 Task: Open a blank google sheet and write heading  'Triumph Sales. 'Add 10 people name  'William Wilson, Isabella Robinson, James Taylor, Charlotte Clark, Michael Walker, Amelia Wright, Matthew Turner, Harper Hall, Joseph Phillips, Abigail Adams'Item code in between  '2020-2080. 'Product range in between  1000-10000. Add Products   TOMS Shoe, UGG  Shoe, Wolverine Shoe, Z-Coil Shoe, Adidas shoe, Gucci T-shirt, Louis Vuitton bag, Zara Shirt, H&M jeans, Chanel perfume.Choose quantity  '5 to 10 'Tax '12 percent 'Total Add Amount. Save page  Triumph Sales review   book
Action: Mouse moved to (1005, 70)
Screenshot: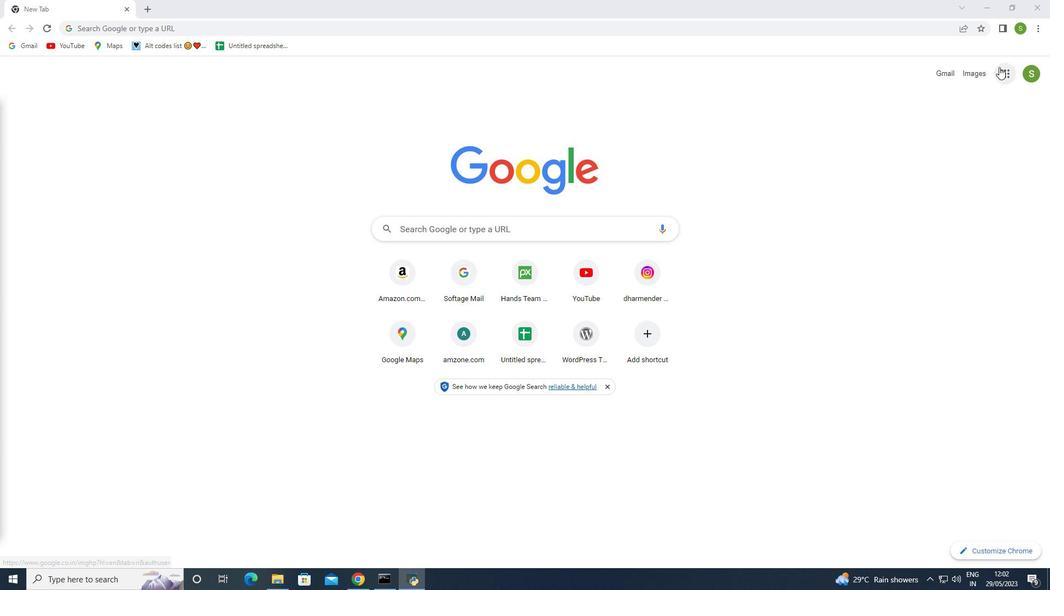 
Action: Mouse pressed left at (1005, 70)
Screenshot: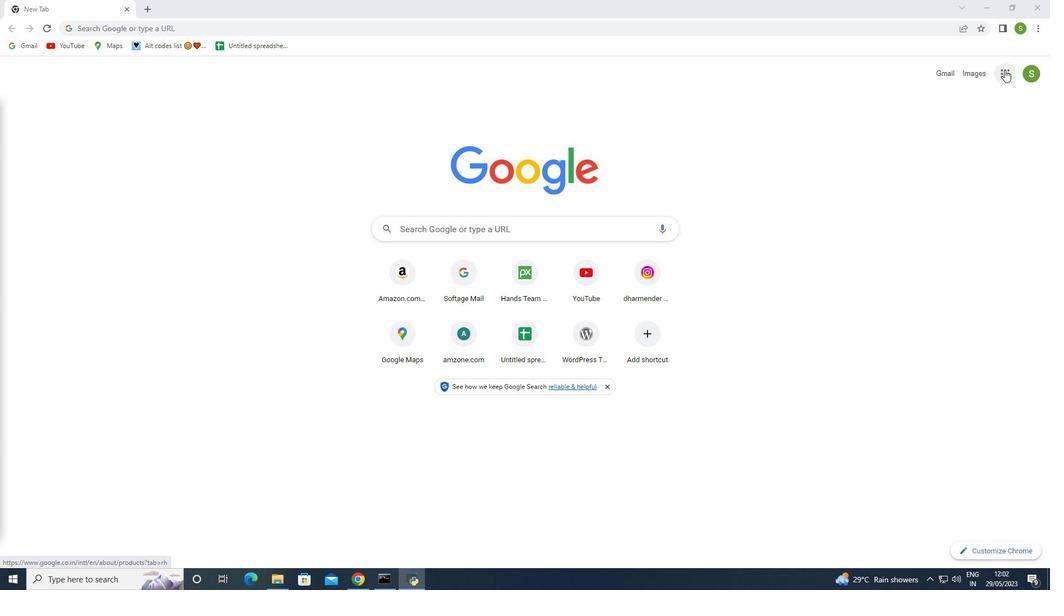 
Action: Mouse moved to (949, 178)
Screenshot: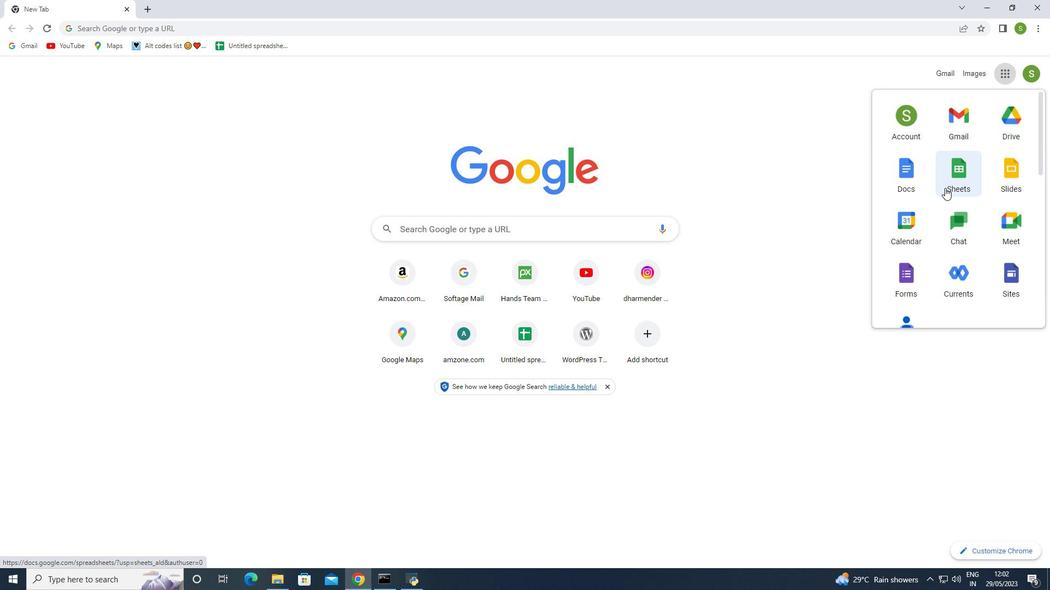 
Action: Mouse pressed left at (949, 178)
Screenshot: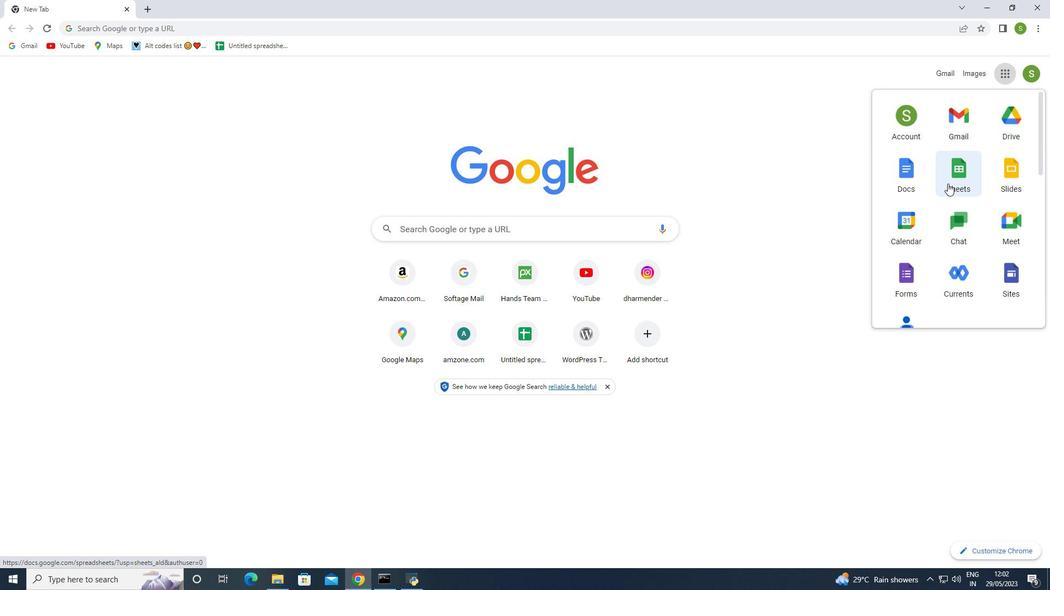 
Action: Mouse moved to (307, 153)
Screenshot: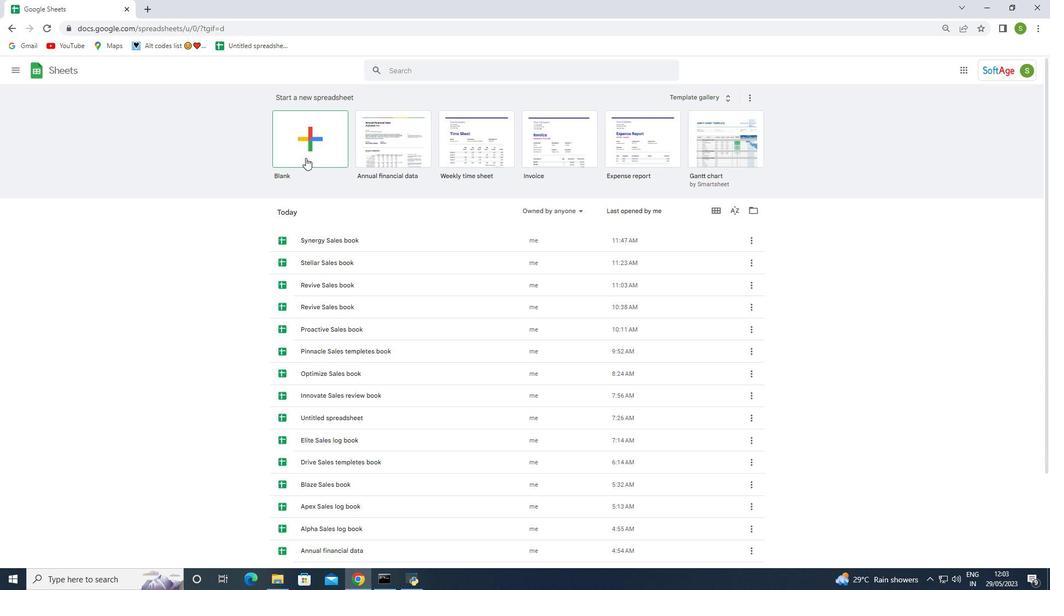 
Action: Mouse pressed left at (307, 153)
Screenshot: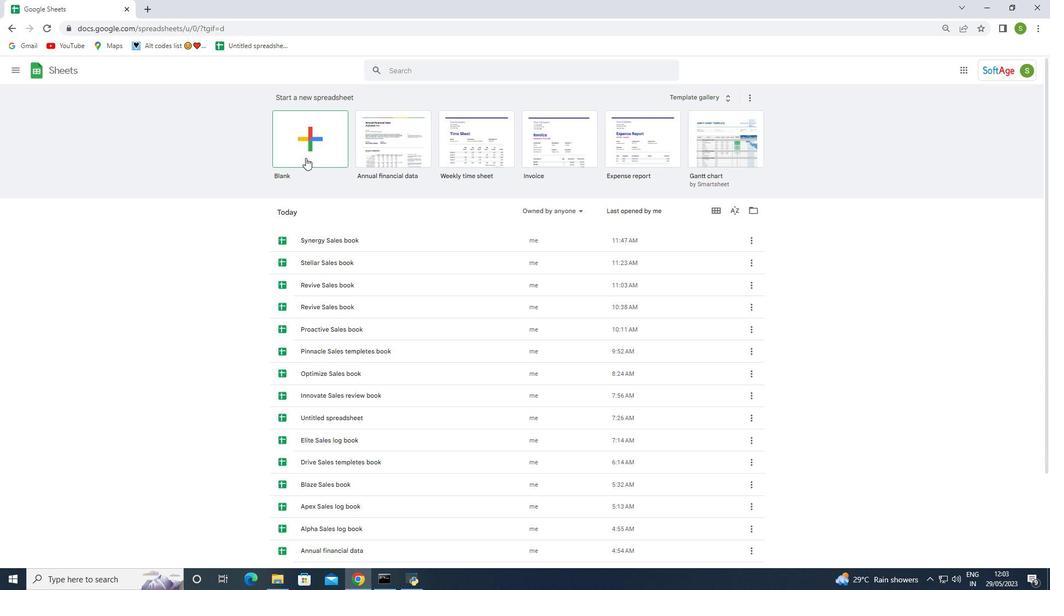 
Action: Mouse moved to (54, 134)
Screenshot: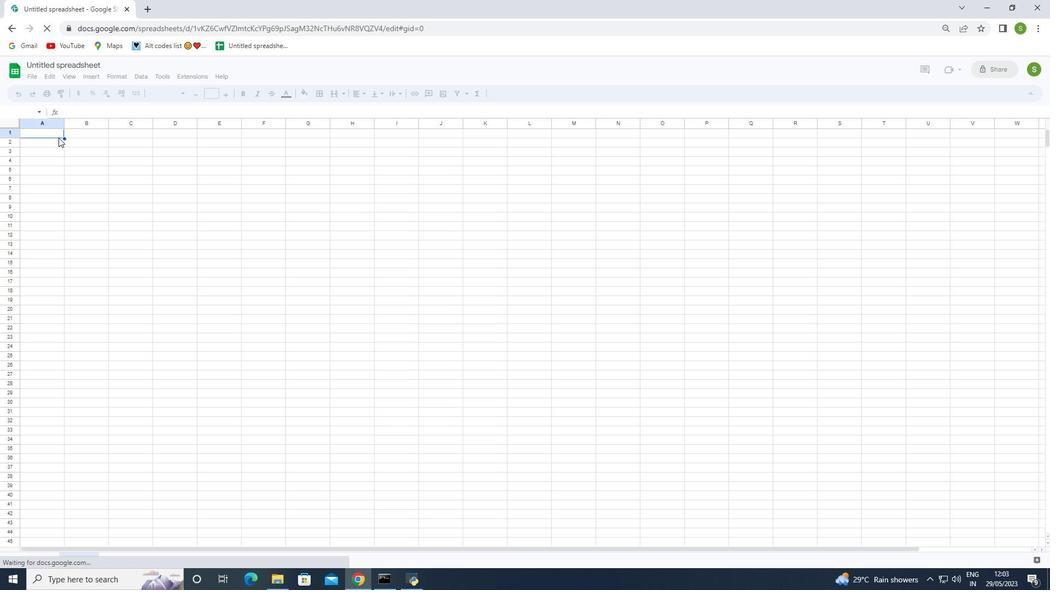
Action: Mouse pressed left at (54, 134)
Screenshot: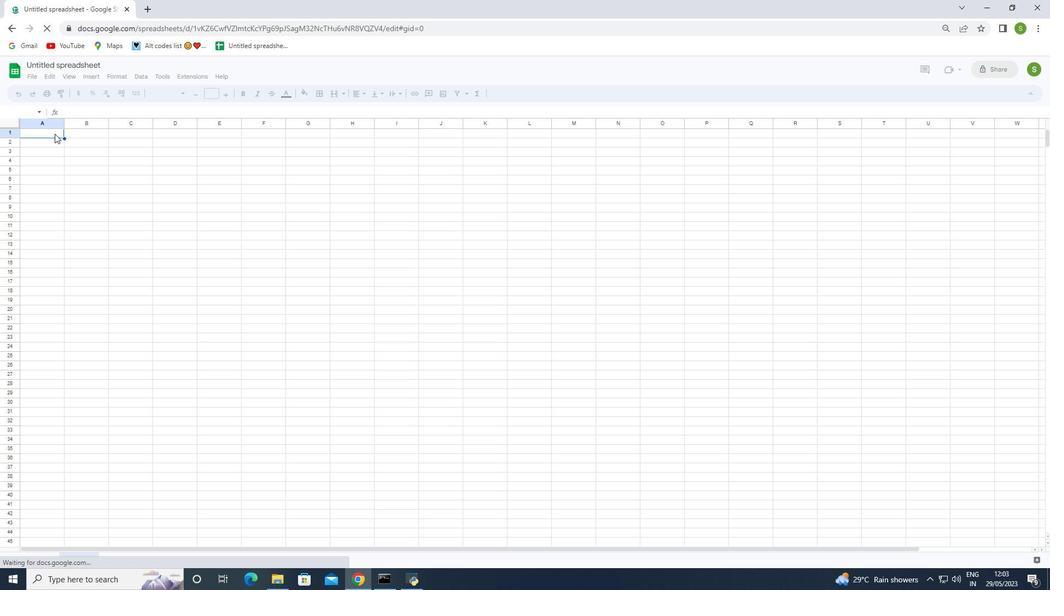 
Action: Mouse moved to (68, 188)
Screenshot: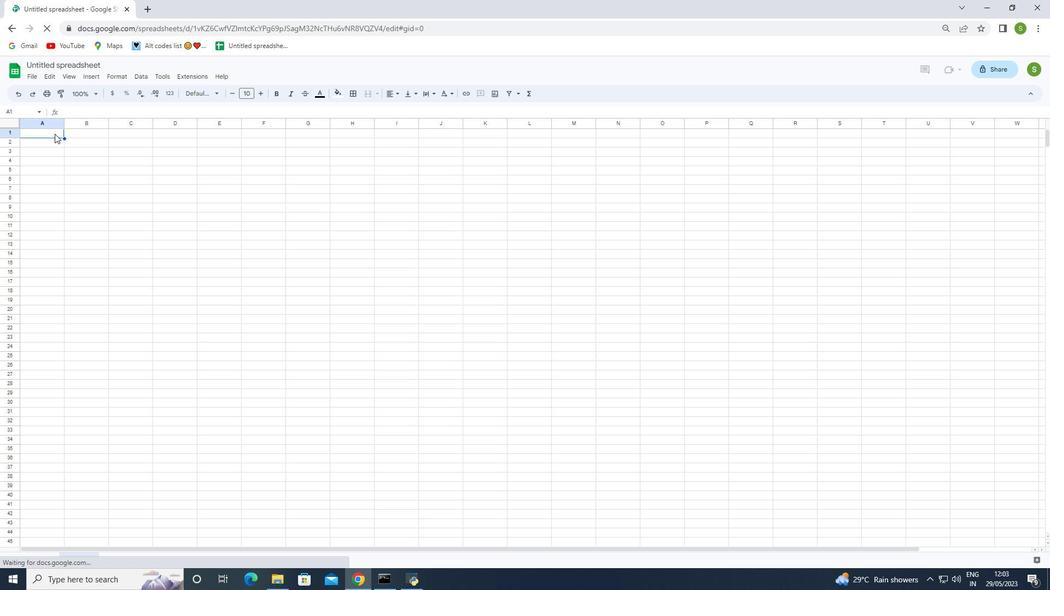 
Action: Mouse pressed left at (68, 188)
Screenshot: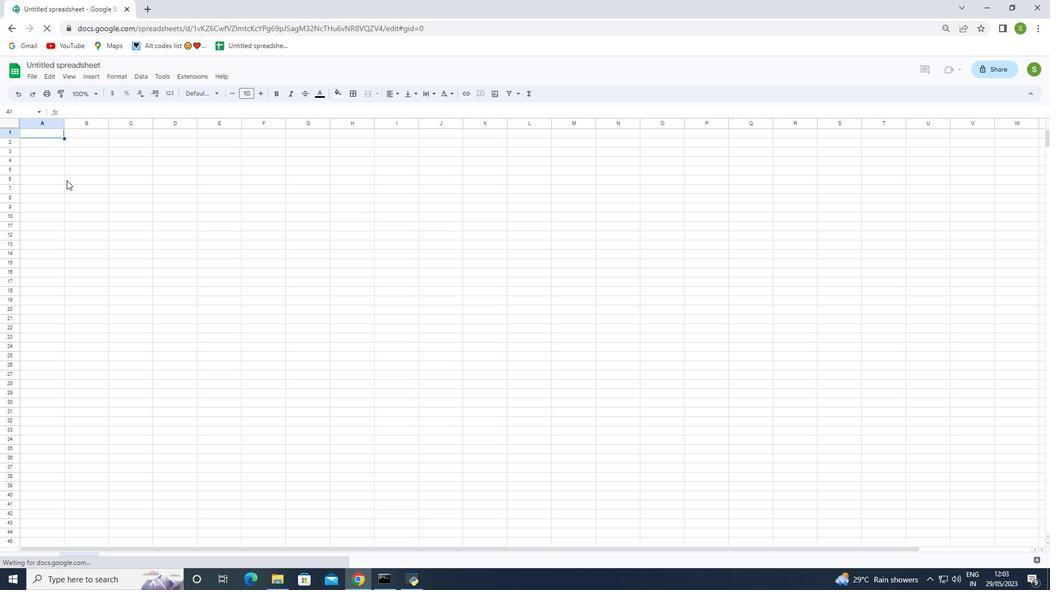 
Action: Mouse moved to (42, 133)
Screenshot: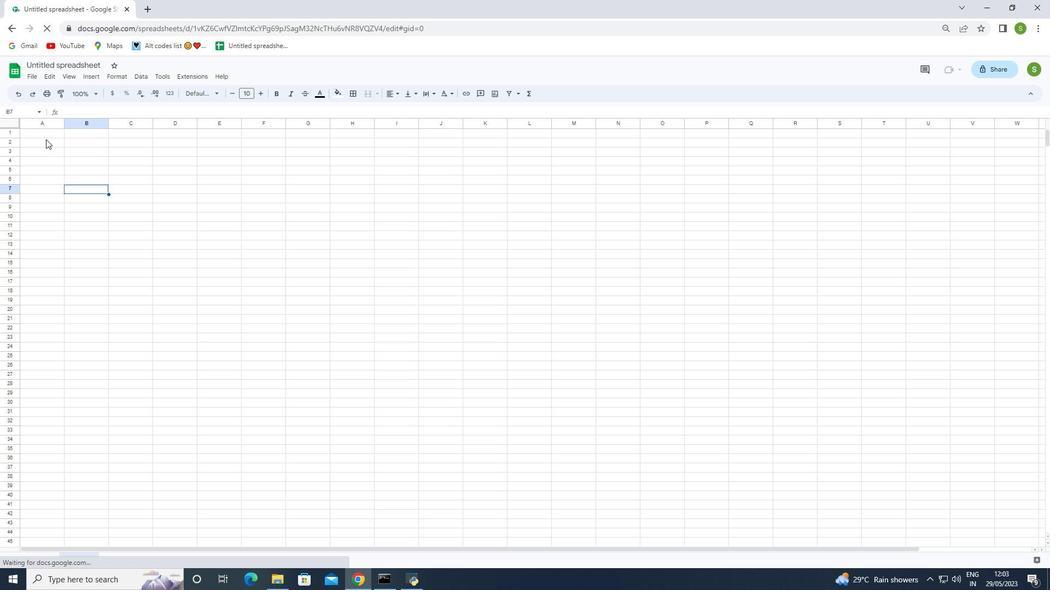 
Action: Mouse pressed left at (42, 133)
Screenshot: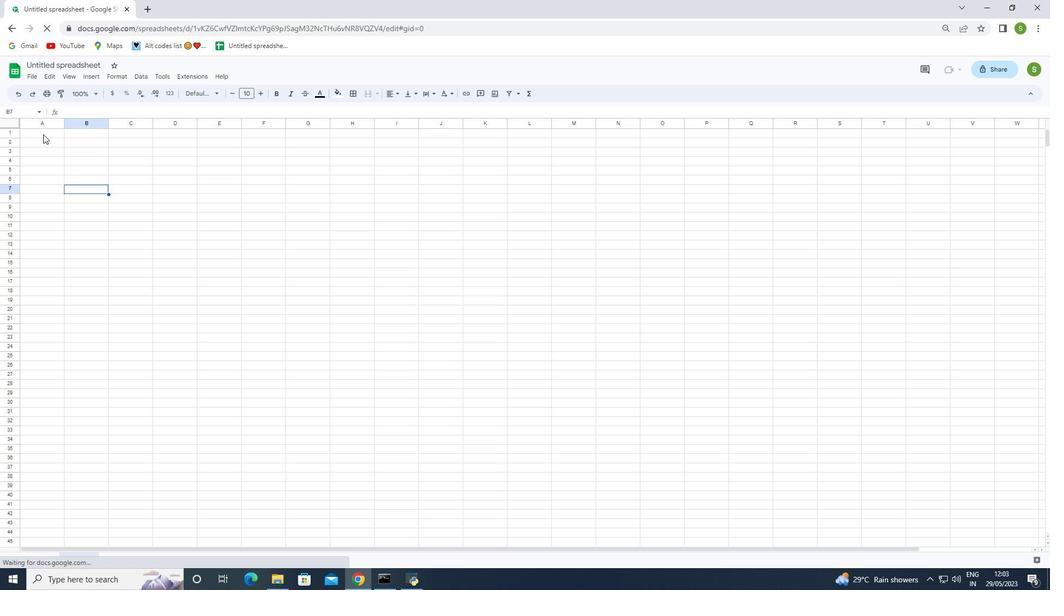 
Action: Key pressed <Key.shift>Triumph<Key.space><Key.shift>Sales
Screenshot: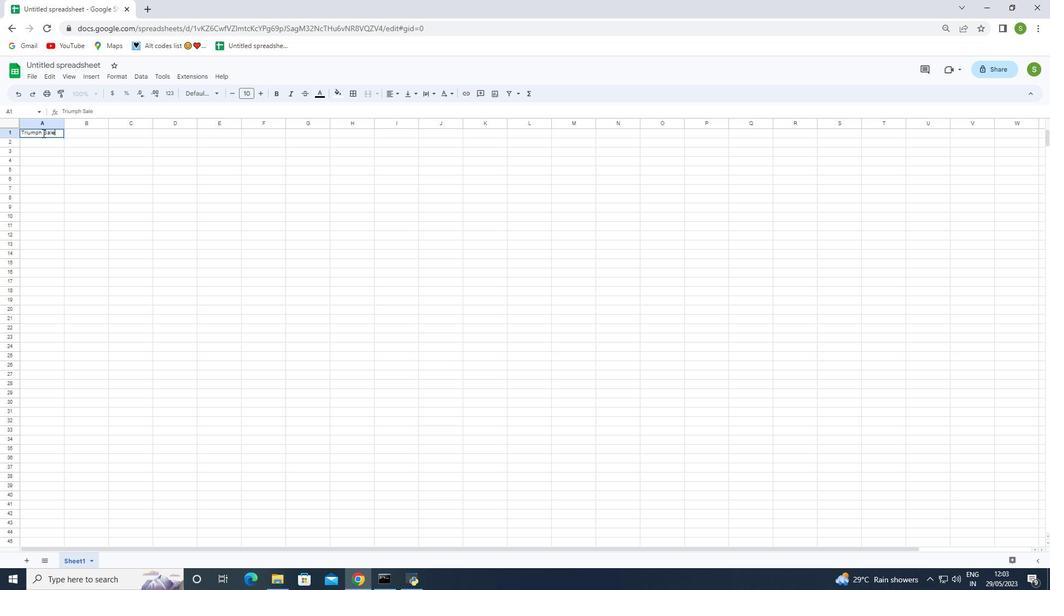 
Action: Mouse moved to (49, 169)
Screenshot: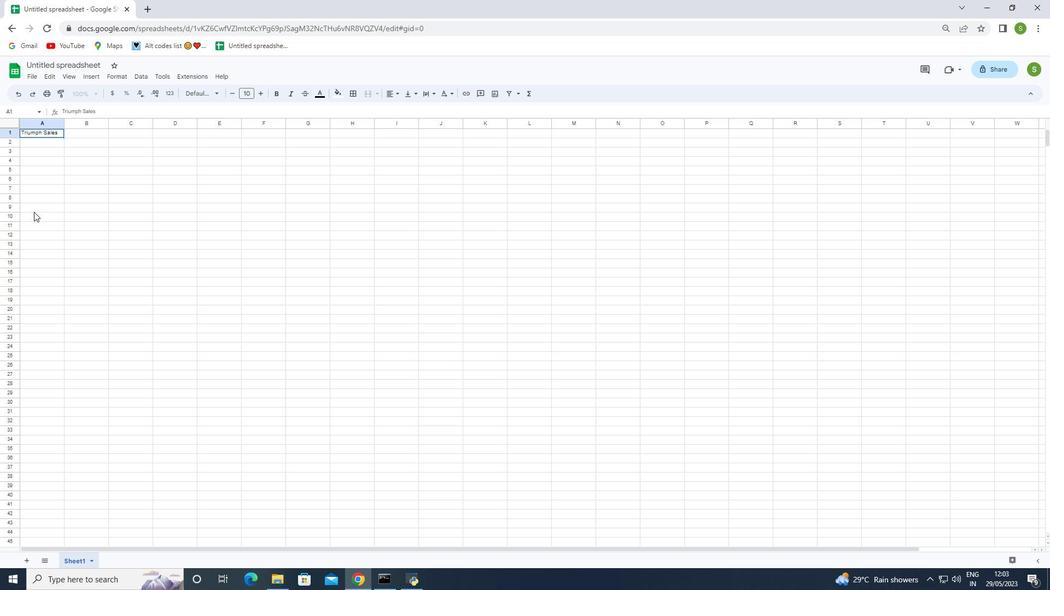 
Action: Mouse pressed left at (49, 169)
Screenshot: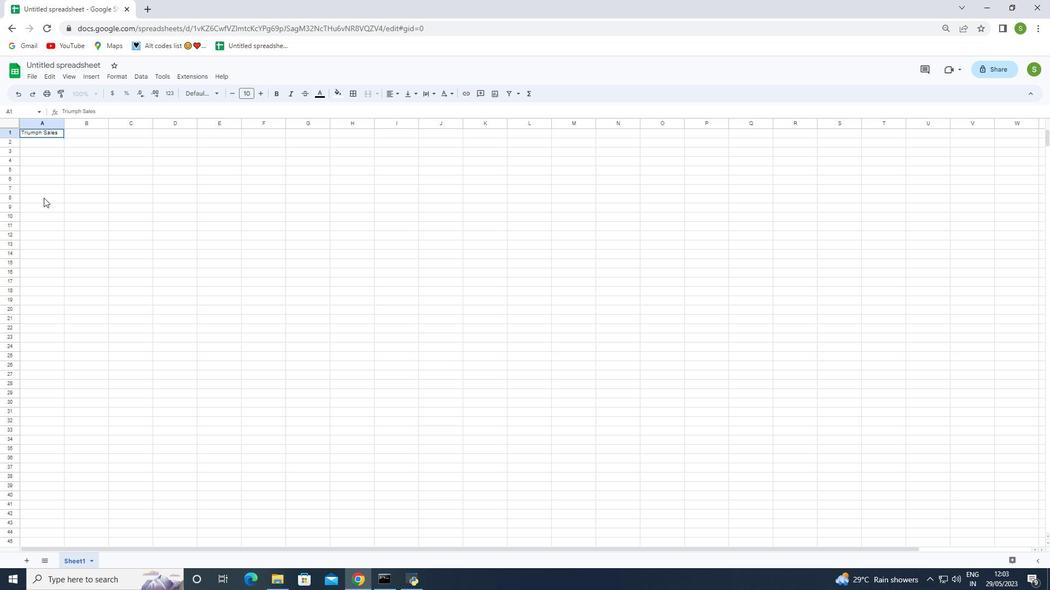 
Action: Mouse moved to (44, 142)
Screenshot: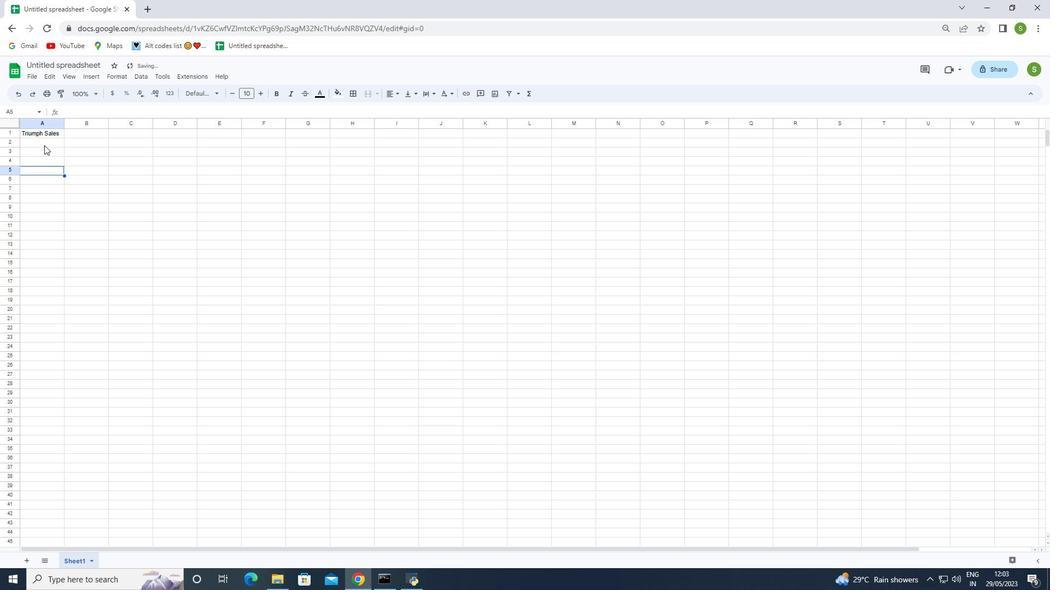 
Action: Mouse pressed left at (44, 142)
Screenshot: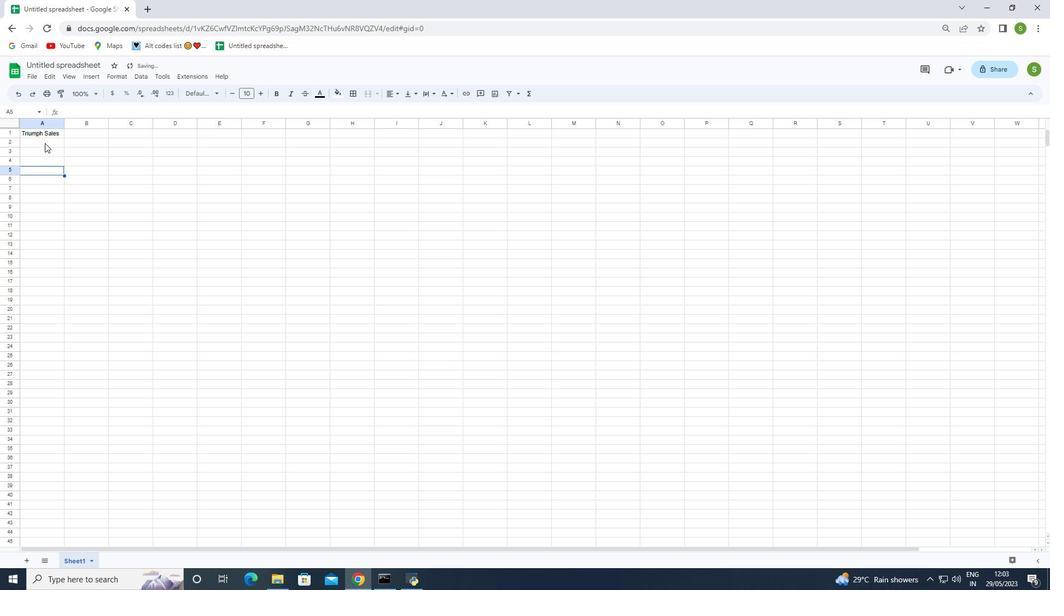 
Action: Key pressed <Key.shift>Name<Key.enter><Key.shift><Key.shift><Key.shift><Key.shift>Willam<Key.space><Key.shift>Wilson
Screenshot: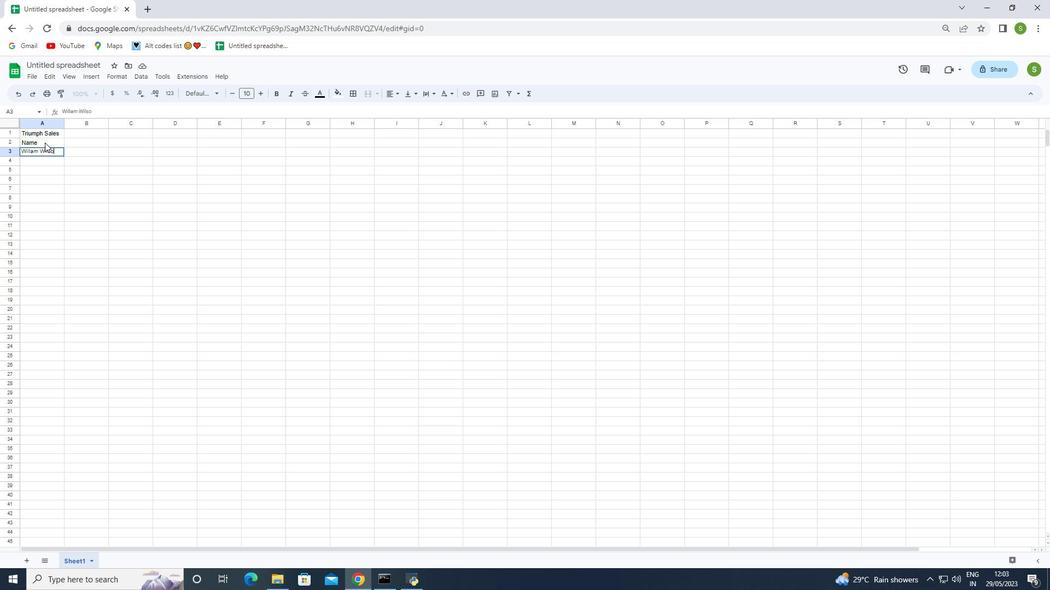 
Action: Mouse moved to (44, 158)
Screenshot: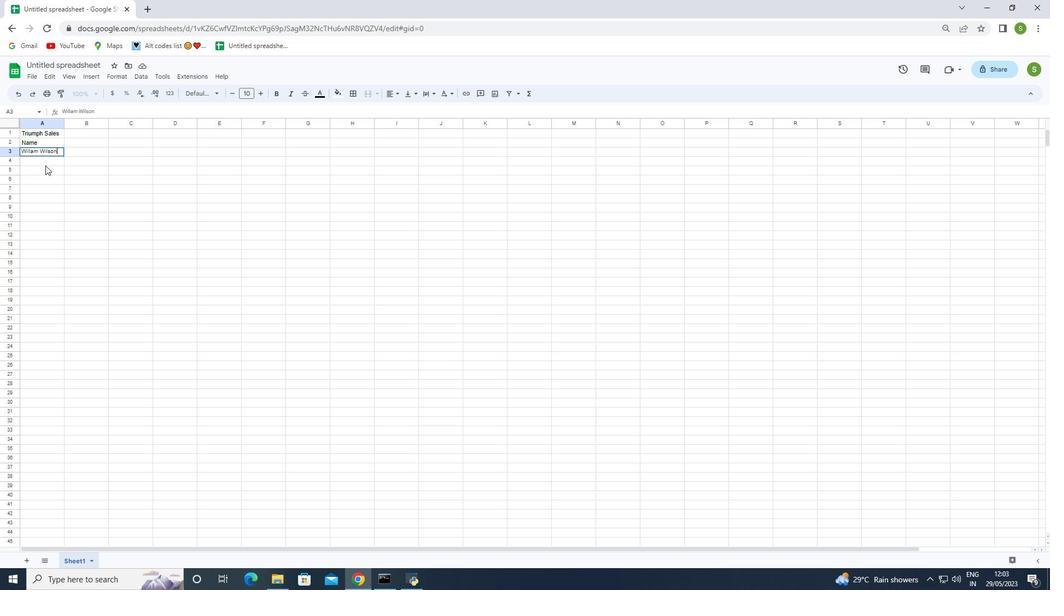 
Action: Mouse pressed left at (44, 158)
Screenshot: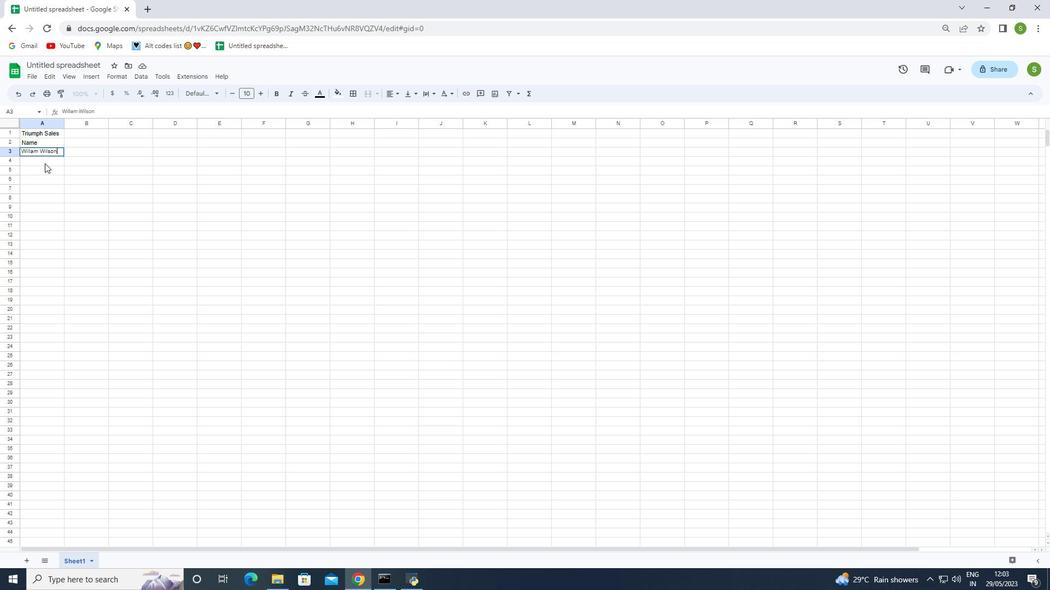 
Action: Mouse moved to (44, 158)
Screenshot: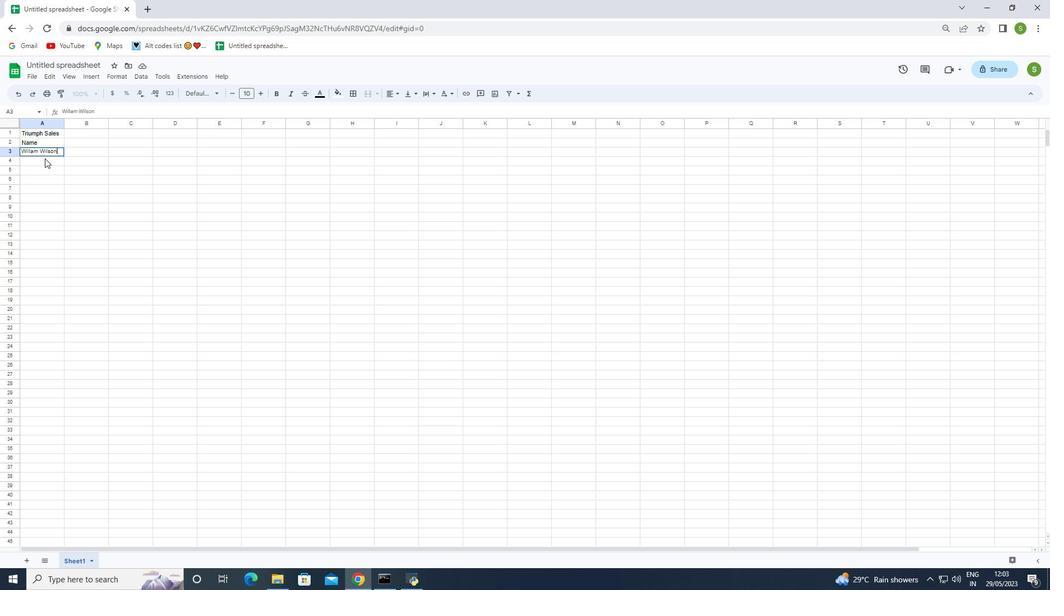
Action: Key pressed <Key.shift>Isabella<Key.space><Key.shift>R<Key.backspace><Key.shift>Robinson<Key.space><Key.shift>Ja<Key.backspace><Key.backspace><Key.backspace><Key.enter><Key.shift>James<Key.space><Key.shift>Taylor<Key.enter><Key.shift>Charlotte<Key.space><Key.shift>Clark<Key.enter><Key.shift>Michael<Key.space><Key.shift>Walker<Key.enter><Key.shift>Amelia<Key.space><Key.shift>Wright<Key.enter><Key.shift>Matthew<Key.space><Key.shift><Key.shift>Turner<Key.enter><Key.shift><Key.shift><Key.shift><Key.shift><Key.shift>Harper<Key.space><Key.shift>Hall<Key.enter><Key.shift>Joseph<Key.space><Key.shift>Phillips<Key.enter><Key.shift>Abigail<Key.space><Key.shift>Adams<Key.enter>
Screenshot: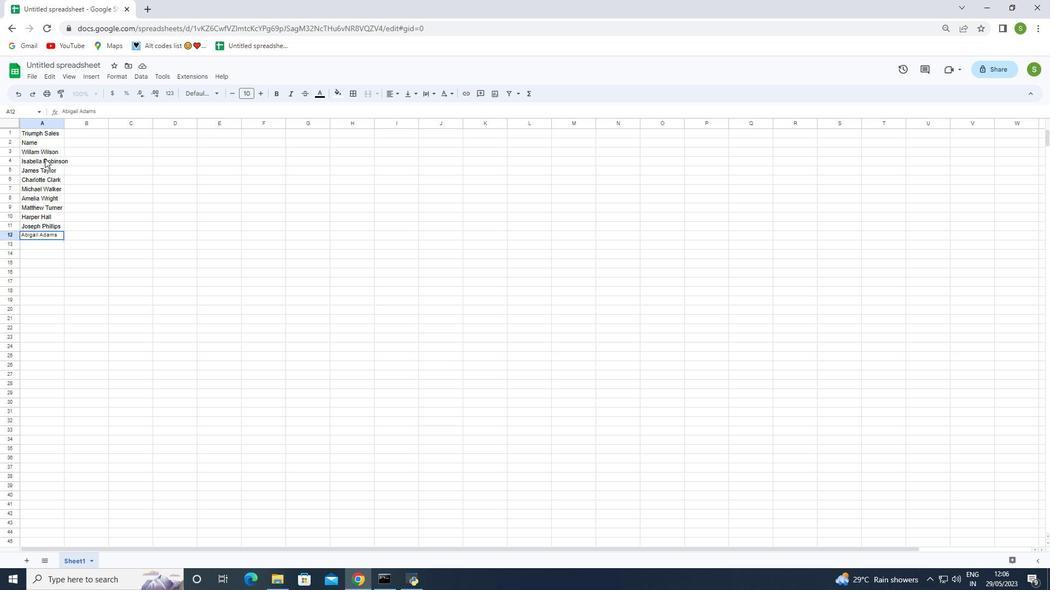 
Action: Mouse moved to (78, 133)
Screenshot: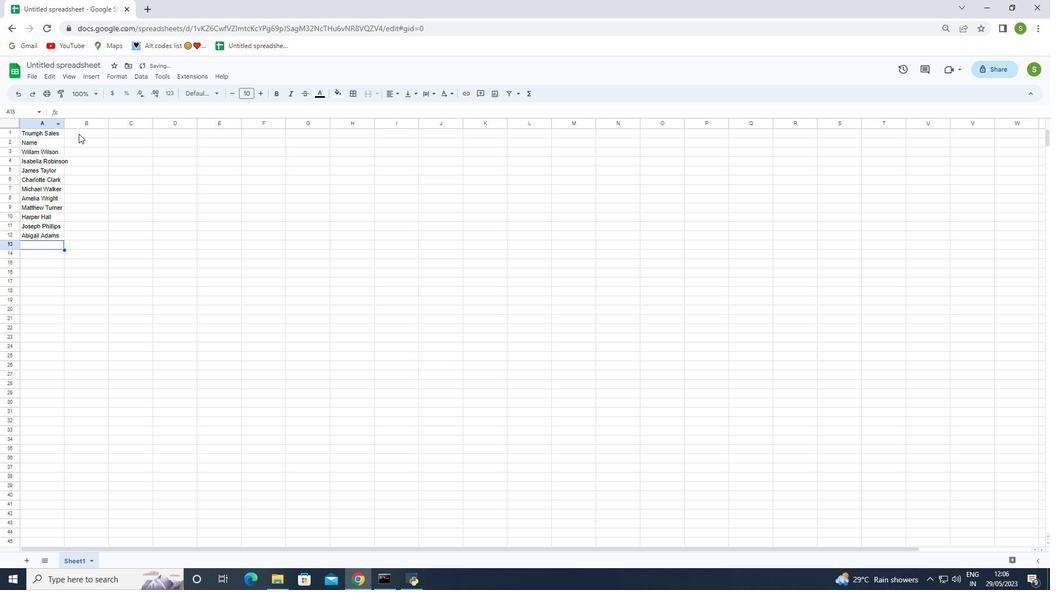 
Action: Mouse pressed left at (78, 133)
Screenshot: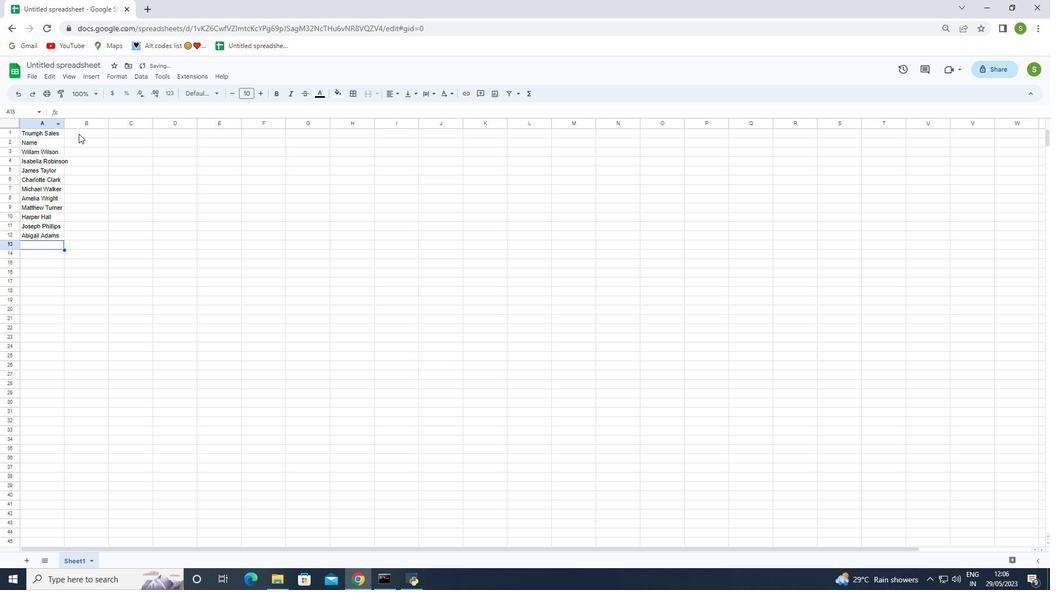 
Action: Mouse moved to (79, 142)
Screenshot: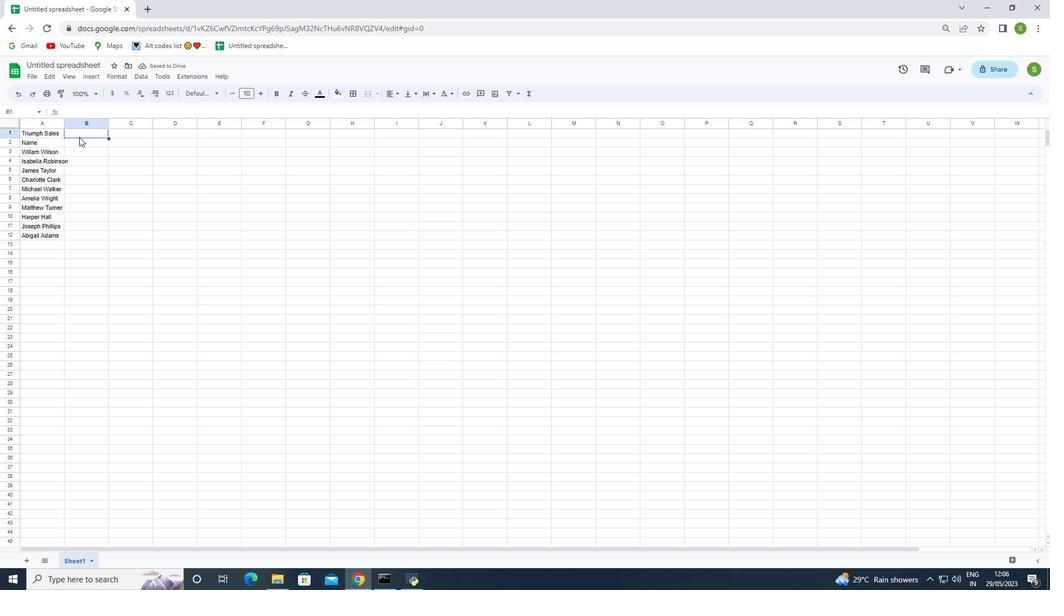 
Action: Mouse pressed left at (79, 142)
Screenshot: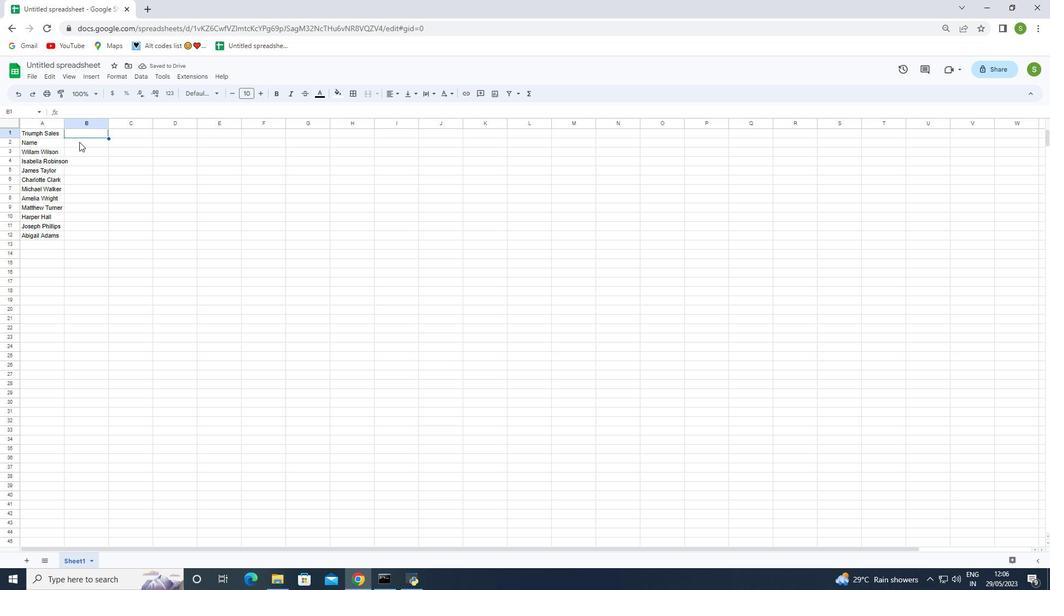 
Action: Key pressed <Key.shift>Item<Key.space><Key.shift>code<Key.enter>2021<Key.enter>2070<Key.enter>5<Key.backspace>2050<Key.enter>3<Key.backspace>2060<Key.enter>2055<Key.enter>2044<Key.enter>2040<Key.enter>2070<Key.enter>2075<Key.enter>2065<Key.enter>
Screenshot: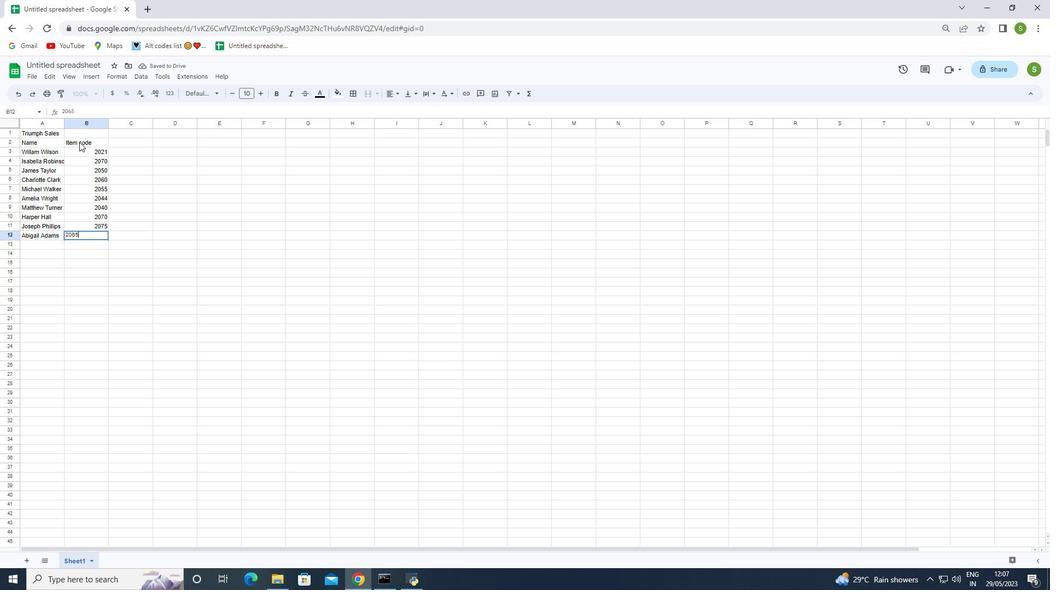 
Action: Mouse moved to (131, 143)
Screenshot: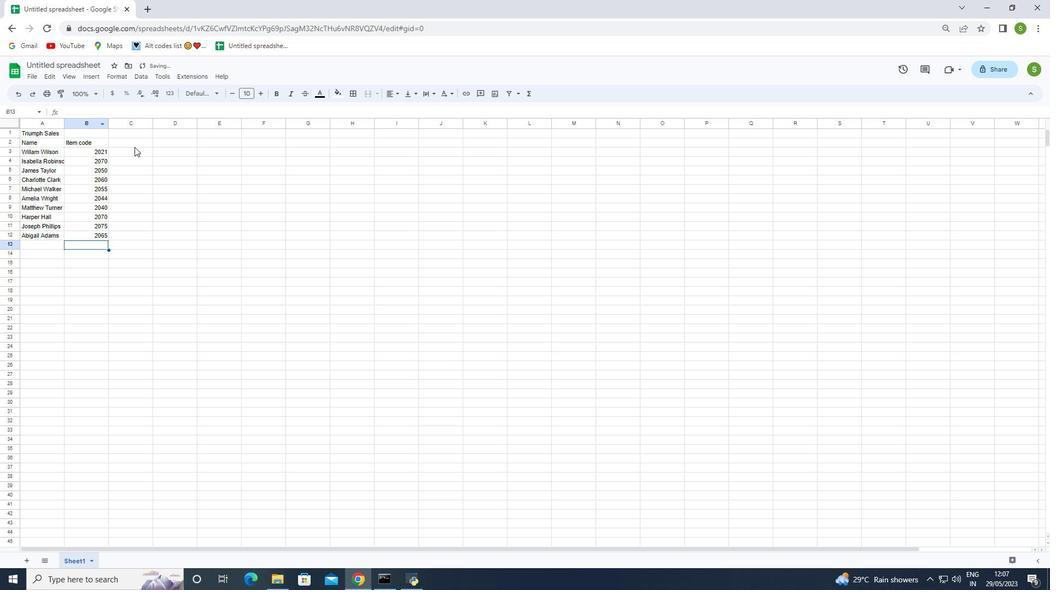 
Action: Mouse pressed left at (131, 143)
Screenshot: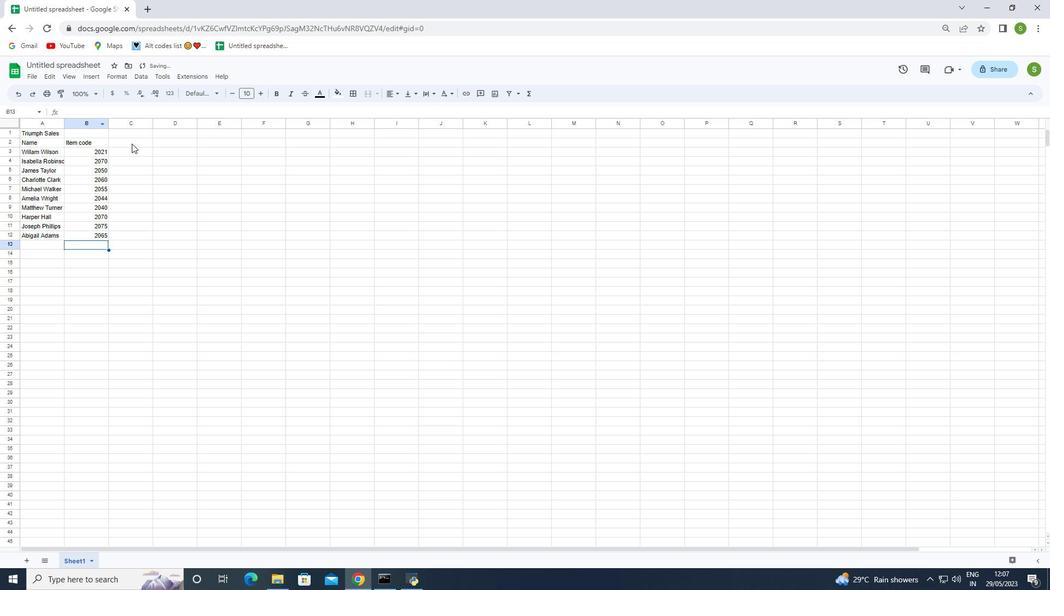 
Action: Mouse moved to (137, 144)
Screenshot: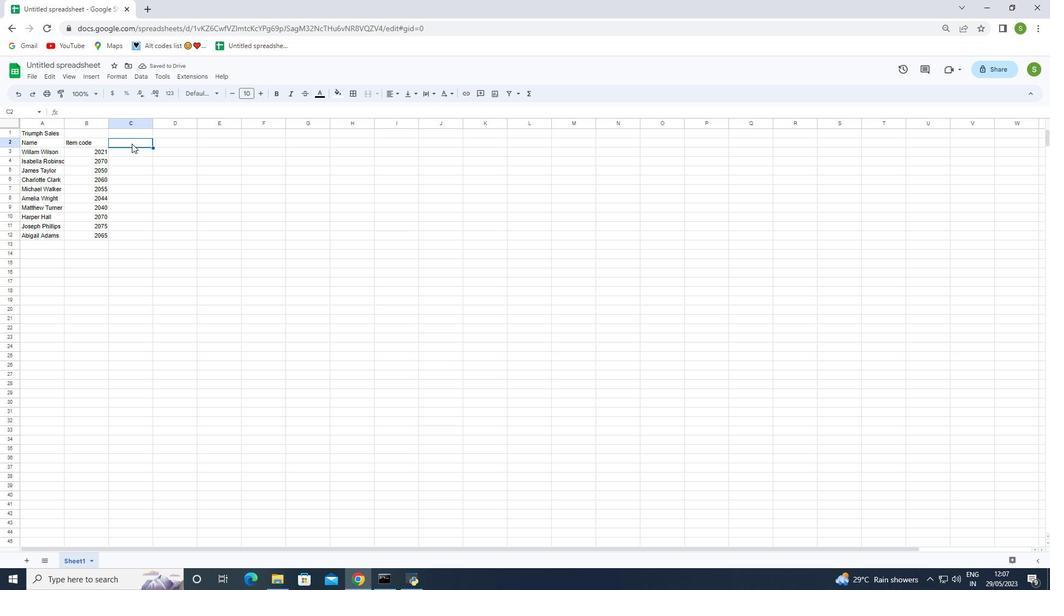 
Action: Key pressed <Key.shift>Products<Key.space><Key.shift>R<Key.backspace>range
Screenshot: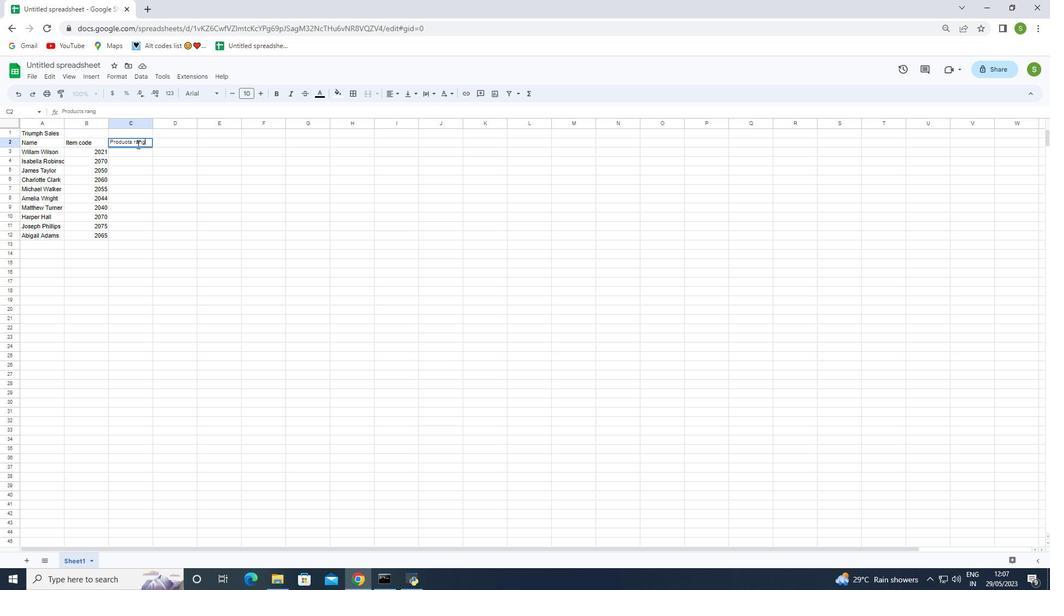 
Action: Mouse moved to (146, 177)
Screenshot: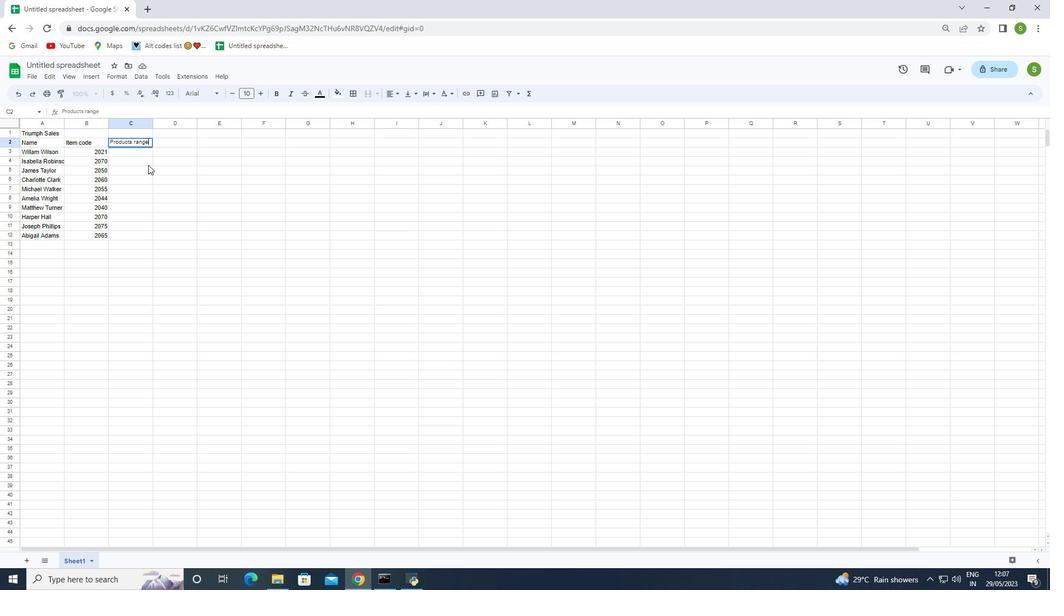 
Action: Mouse pressed left at (146, 177)
Screenshot: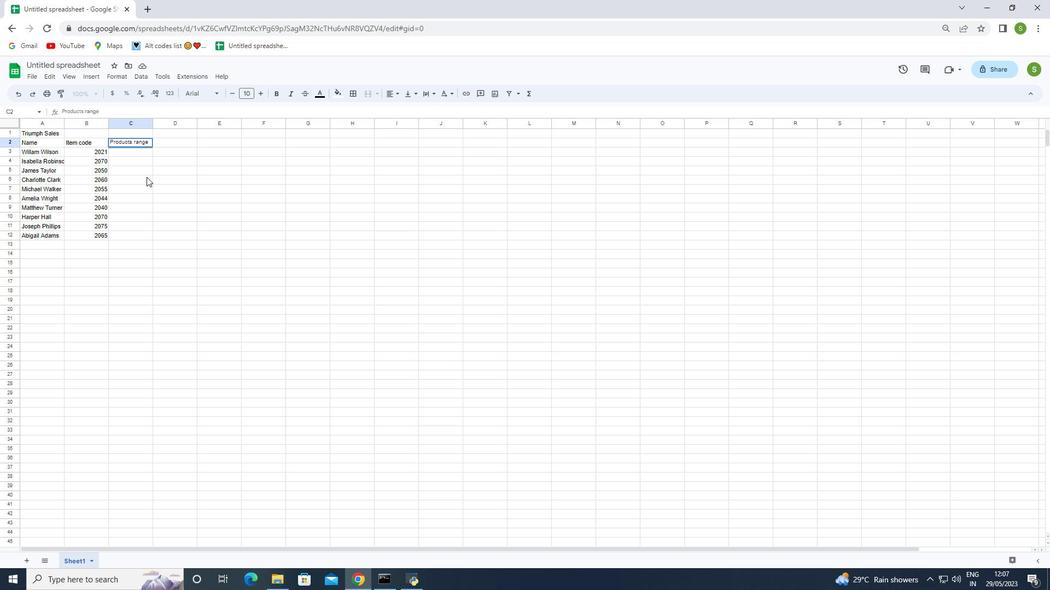 
Action: Mouse moved to (127, 154)
Screenshot: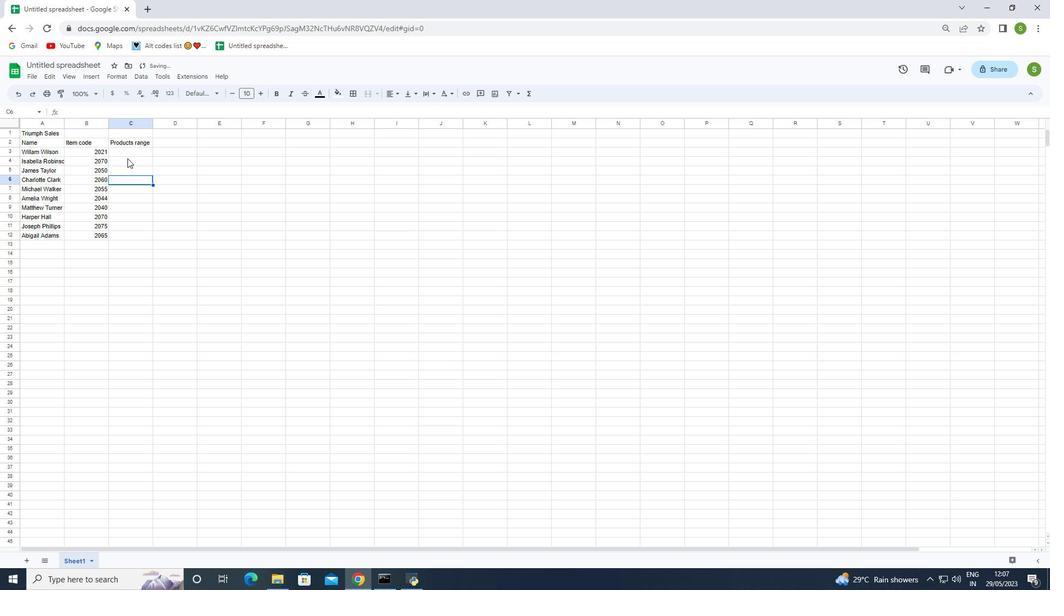 
Action: Mouse pressed left at (127, 154)
Screenshot: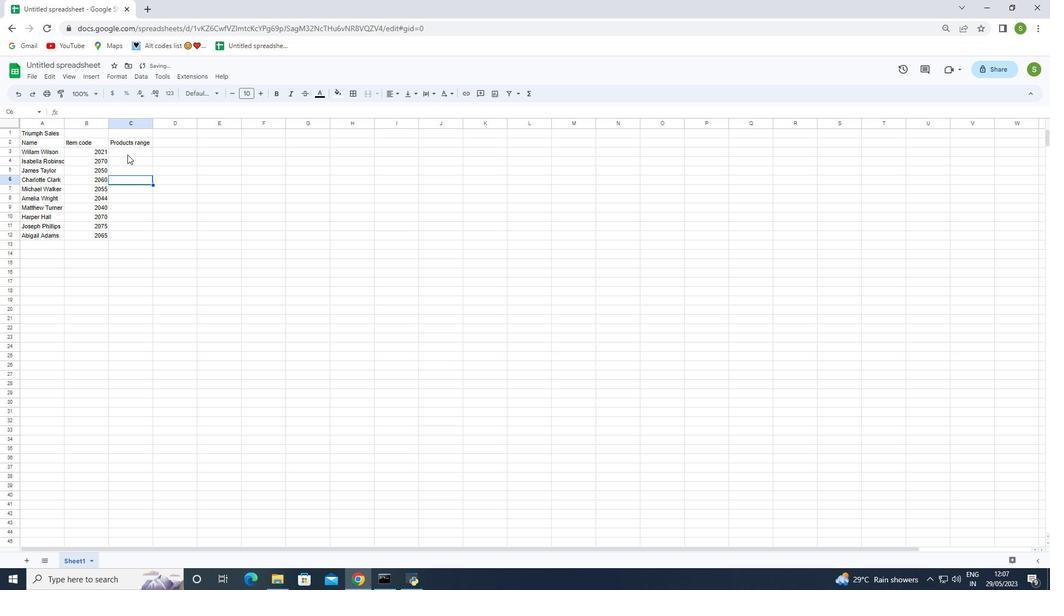 
Action: Key pressed 2000<Key.enter>3000<Key.enter>5000<Key.enter>
Screenshot: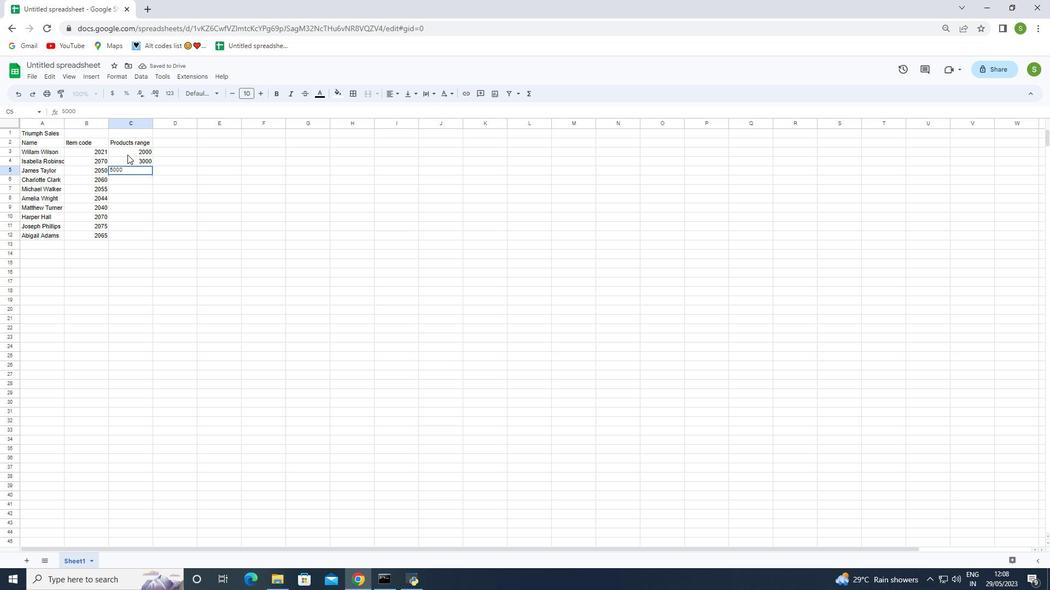 
Action: Mouse moved to (184, 223)
Screenshot: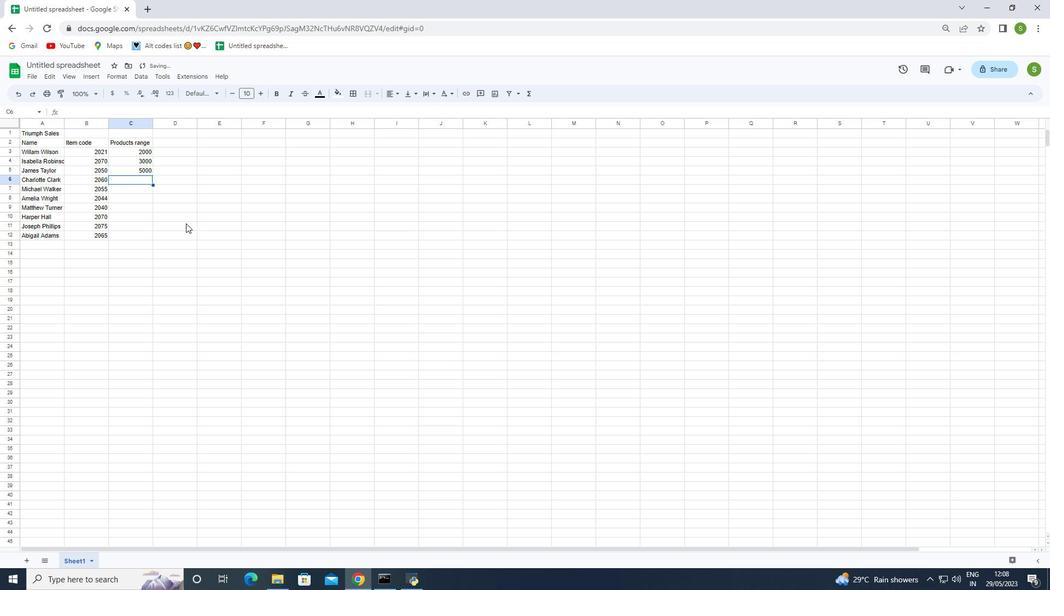 
Action: Key pressed 6000<Key.enter>
Screenshot: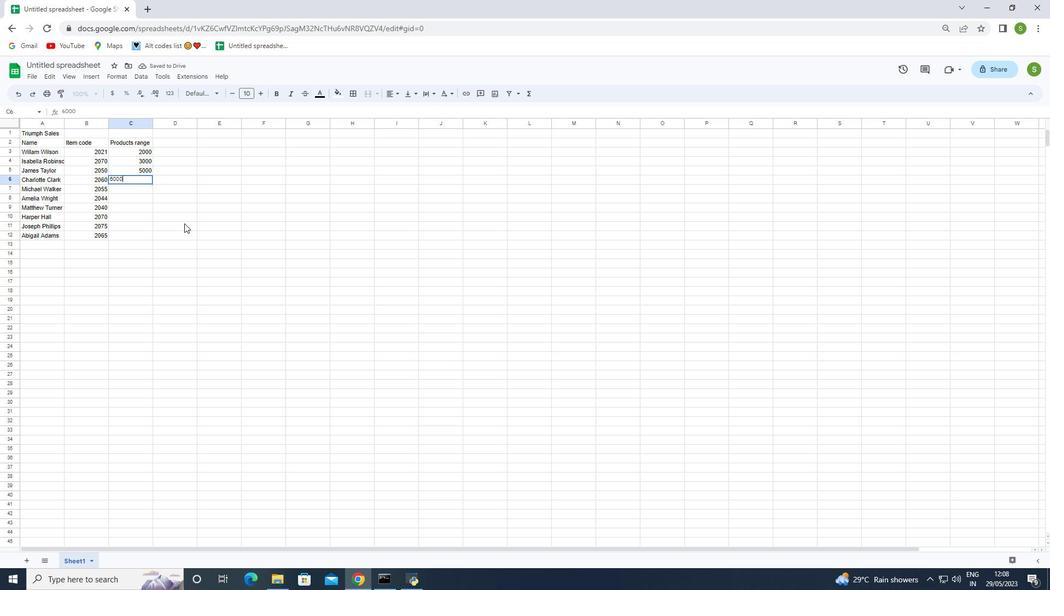 
Action: Mouse moved to (152, 308)
Screenshot: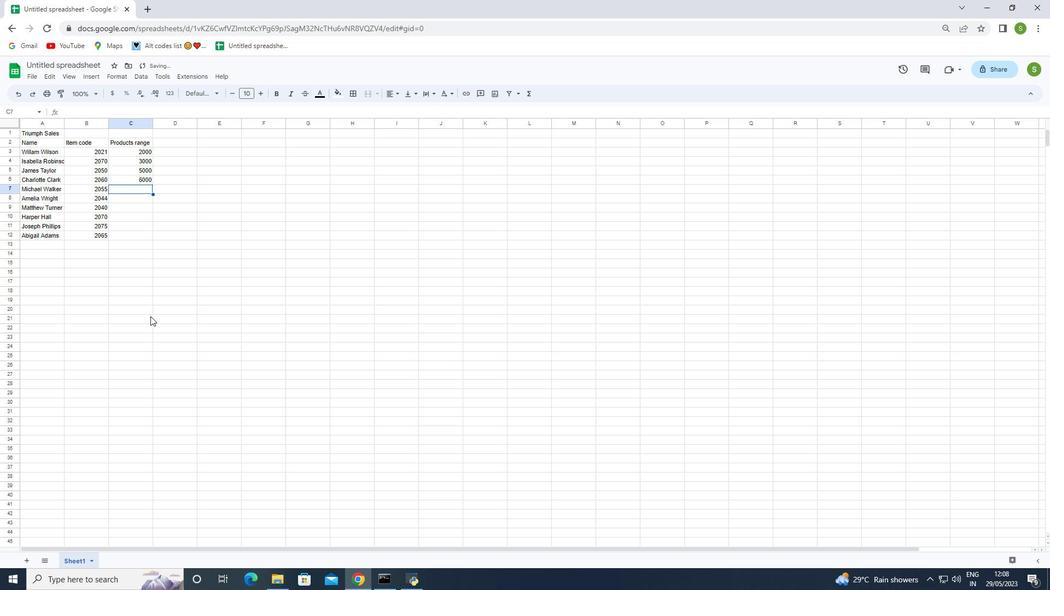 
Action: Key pressed 8000<Key.enter>9000<Key.enter>
Screenshot: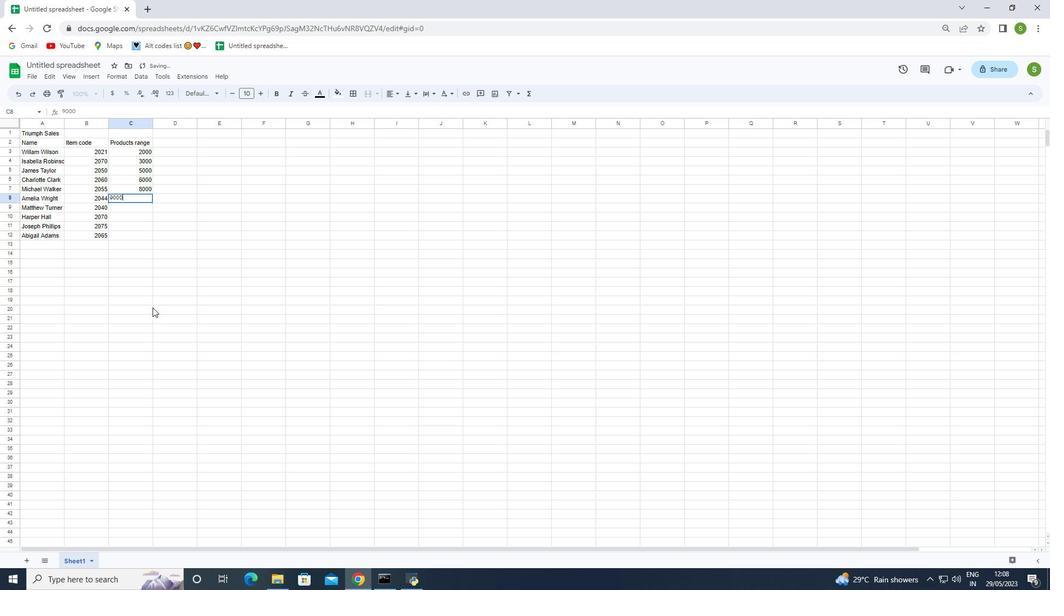
Action: Mouse moved to (148, 305)
Screenshot: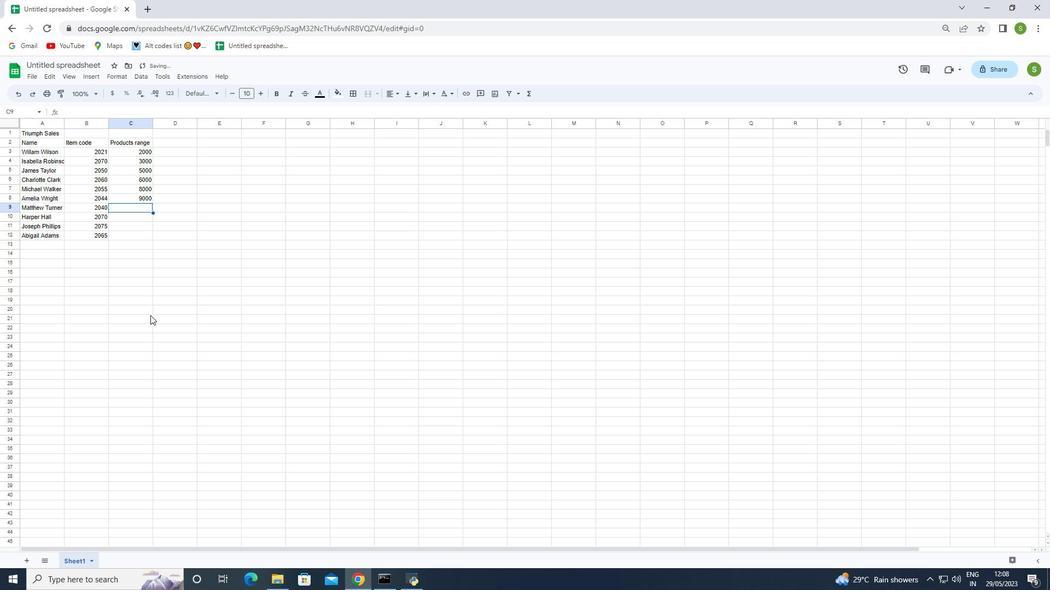 
Action: Key pressed 8500<Key.enter>9500<Key.enter>
Screenshot: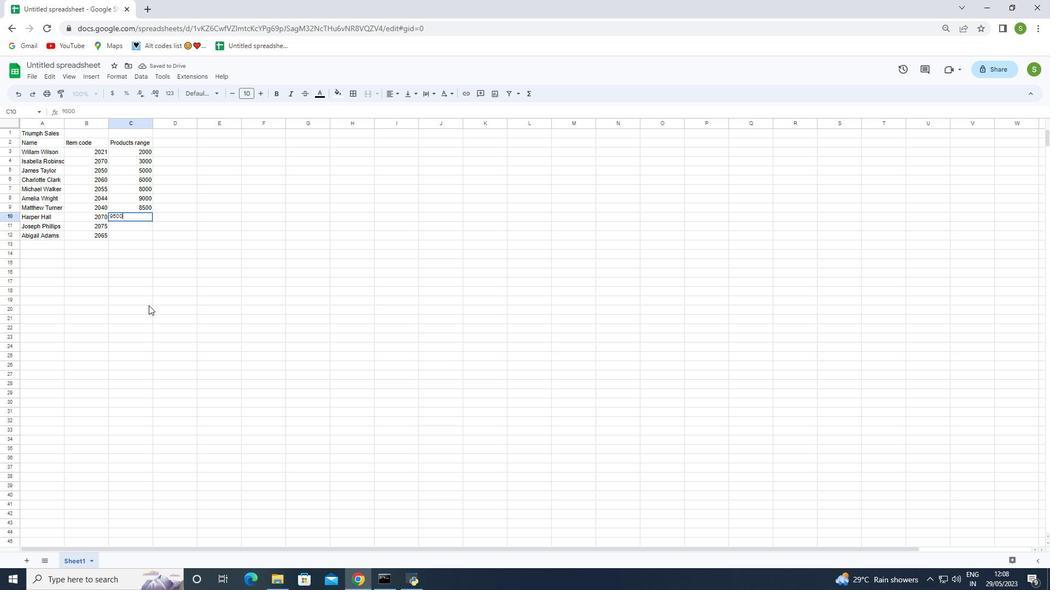 
Action: Mouse moved to (178, 358)
Screenshot: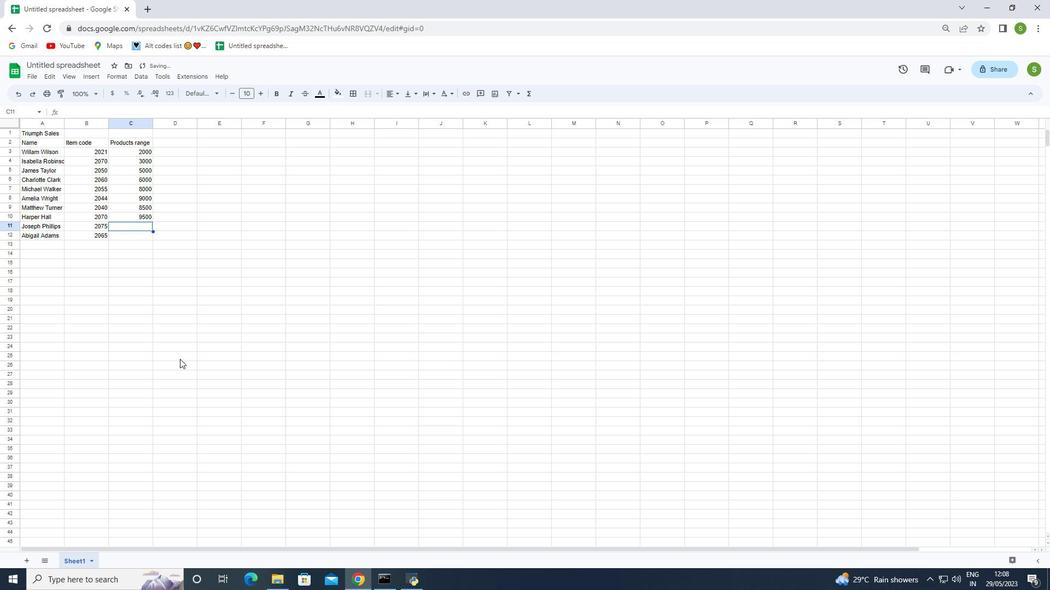
Action: Key pressed 3000<Key.enter>5000<Key.enter>
Screenshot: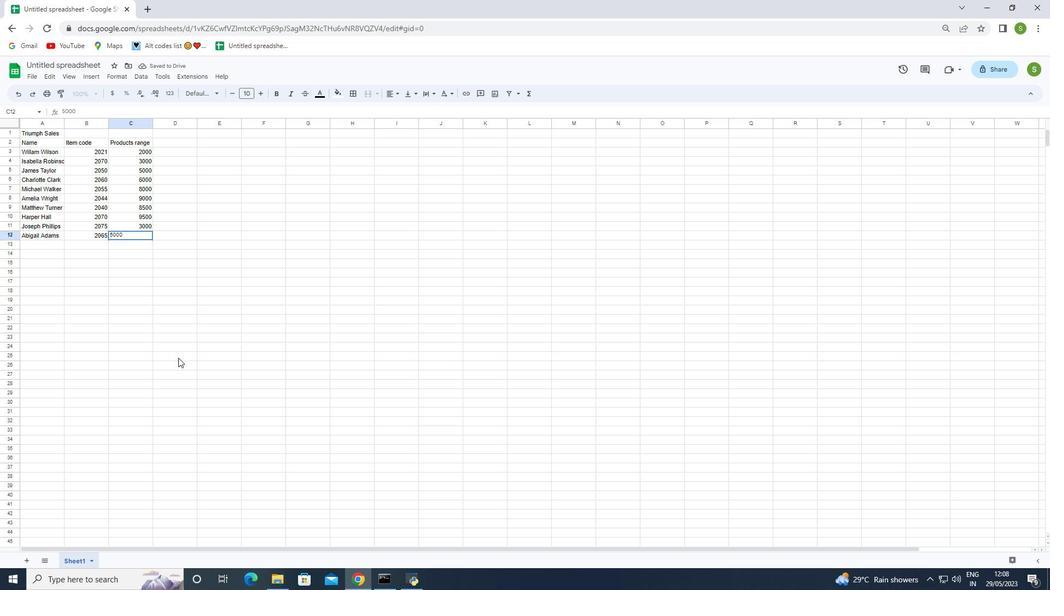 
Action: Mouse moved to (163, 141)
Screenshot: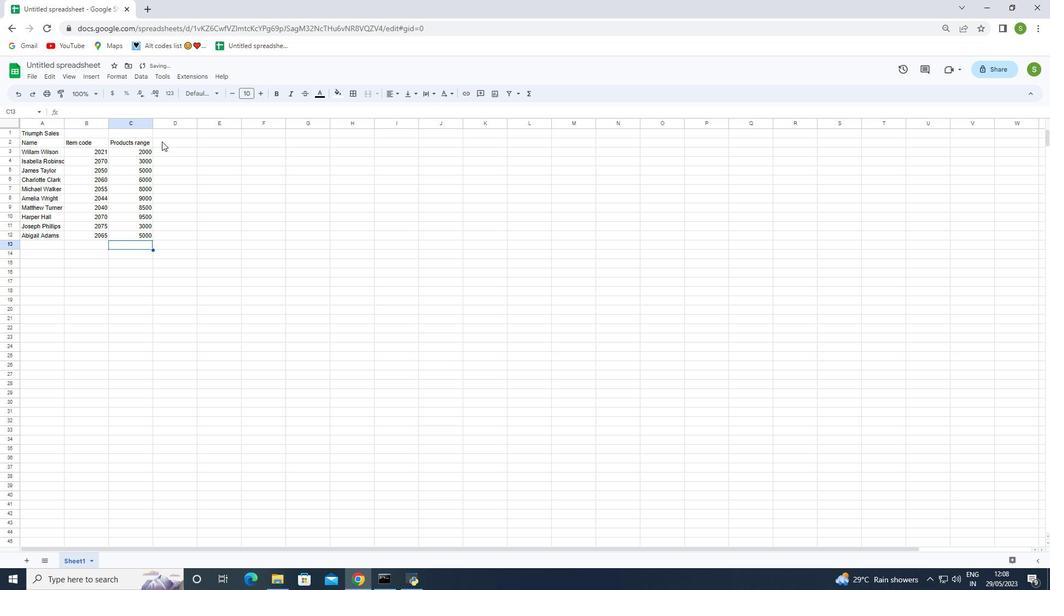 
Action: Mouse pressed left at (163, 141)
Screenshot: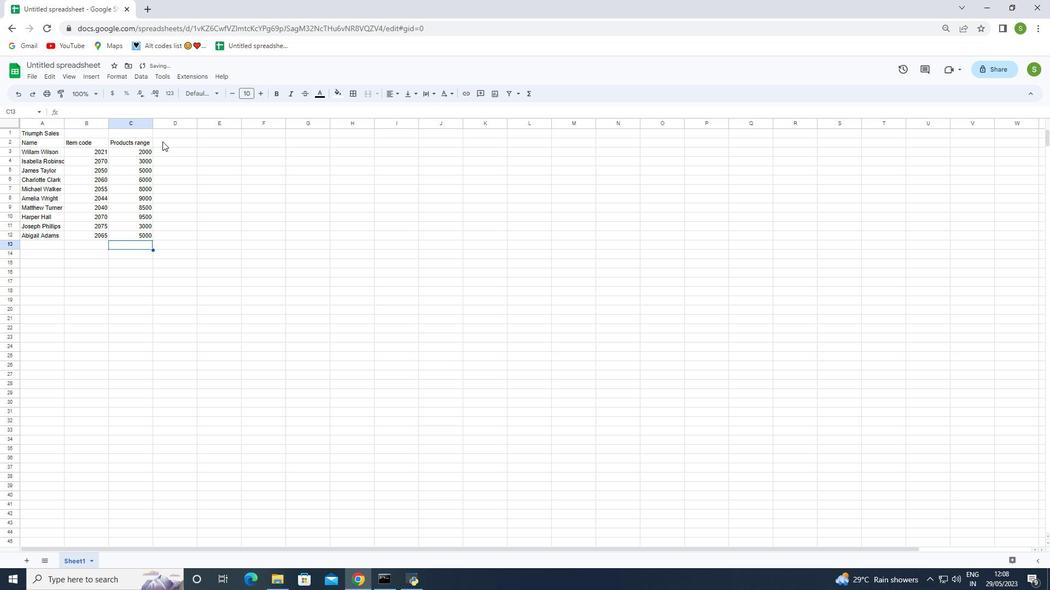 
Action: Key pressed <Key.shift>Products<Key.enter><Key.shift>TOMS<Key.space><Key.shift>Shoe<Key.enter><Key.shift>UGG<Key.space><Key.shift>Shoe<Key.enter><Key.shift>Wolverine<Key.space><Key.shift>Shoe<Key.enter><Key.shift>Z-<Key.shift>Coil<Key.space><Key.shift>Shoe<Key.enter><Key.shift>Adidas<Key.space>shoe<Key.enter><Key.shift>Gucci<Key.space><Key.shift>T-shirt<Key.enter><Key.shift>Lous<Key.backspace>is<Key.space><Key.shift><Key.shift><Key.shift><Key.shift>Vuitton<Key.space><Key.shift><Key.shift>Bag<Key.enter><Key.shift>Zara<Key.space><Key.shift>Shirt<Key.enter><Key.shift><Key.shift><Key.shift><Key.shift><Key.shift><Key.shift><Key.shift><Key.shift><Key.shift><Key.shift><Key.shift><Key.shift><Key.shift><Key.shift><Key.shift><Key.shift><Key.shift><Key.shift><Key.shift><Key.shift><Key.shift><Key.shift><Key.shift><Key.shift><Key.shift><Key.shift><Key.shift><Key.shift><Key.shift><Key.shift><Key.shift><Key.shift><Key.shift><Key.shift><Key.shift><Key.shift><Key.shift><Key.shift><Key.shift><Key.shift><Key.shift><Key.shift><Key.shift><Key.shift><Key.shift>H<Key.shift><Key.shift><Key.shift><Key.shift><Key.shift><Key.shift><Key.shift><Key.shift><Key.shift><Key.shift><Key.shift><Key.shift><Key.shift><Key.shift><Key.shift><Key.shift><Key.shift><Key.shift><Key.shift><Key.shift><Key.shift><Key.shift><Key.shift>&<Key.shift><Key.shift><Key.shift><Key.shift><Key.shift><Key.shift><Key.shift><Key.shift><Key.shift><Key.shift><Key.shift><Key.shift><Key.shift><Key.shift><Key.shift><Key.shift><Key.shift><Key.shift><Key.shift><Key.shift><Key.shift><Key.shift><Key.shift><Key.shift><Key.shift><Key.shift><Key.shift><Key.shift><Key.shift><Key.shift><Key.shift><Key.shift><Key.shift><Key.shift><Key.shift><Key.shift><Key.shift><Key.shift><Key.shift><Key.shift><Key.shift><Key.shift><Key.shift><Key.shift><Key.shift><Key.shift><Key.shift><Key.shift><Key.shift><Key.shift><Key.shift><Key.shift><Key.shift><Key.shift><Key.shift><Key.shift><Key.shift><Key.shift><Key.shift><Key.shift><Key.shift><Key.shift><Key.shift><Key.shift><Key.shift><Key.shift><Key.shift><Key.shift><Key.shift><Key.shift><Key.shift><Key.shift><Key.shift><Key.shift><Key.shift><Key.shift><Key.shift><Key.shift><Key.shift><Key.shift><Key.shift><Key.shift><Key.shift><Key.shift><Key.shift><Key.shift><Key.shift><Key.shift><Key.shift><Key.shift><Key.shift><Key.shift><Key.shift>M<Key.space>jeans<Key.enter><Key.shift>Chanel<Key.space>perfume<Key.enter><Key.shift>C<Key.backspace><Key.backspace>
Screenshot: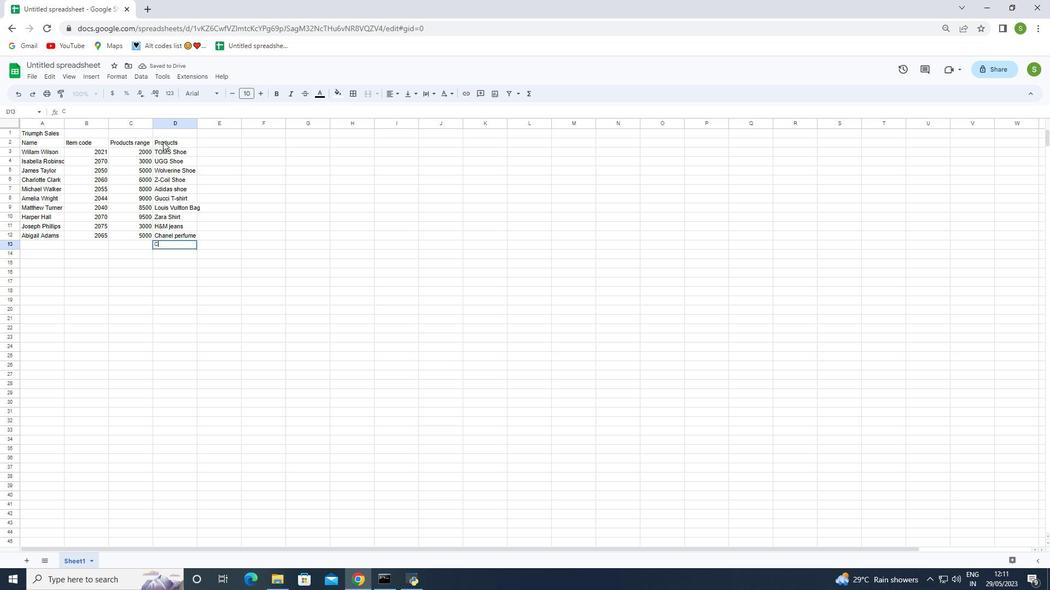 
Action: Mouse moved to (226, 141)
Screenshot: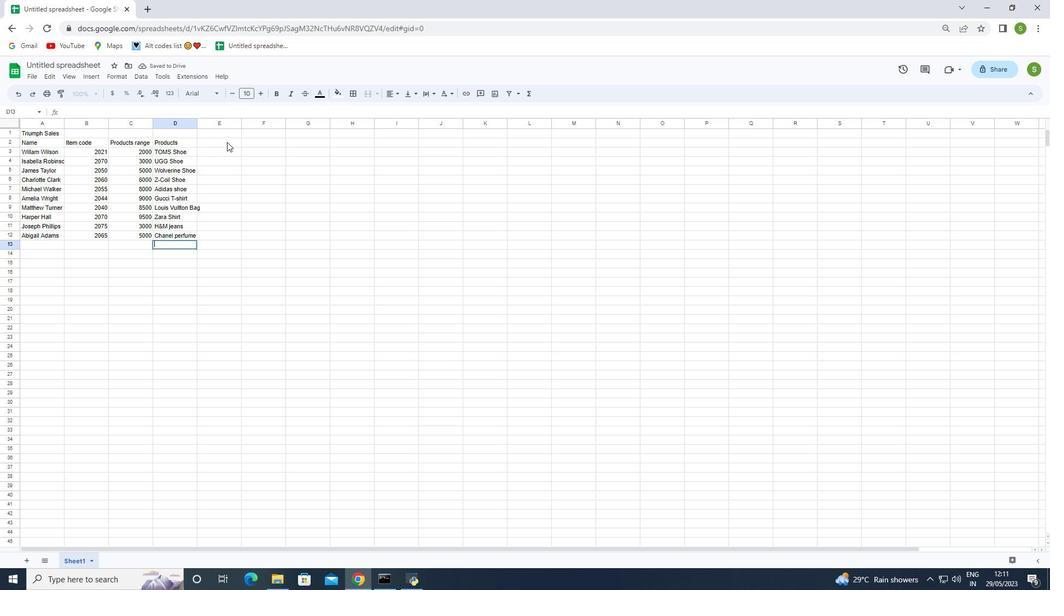 
Action: Mouse pressed left at (226, 141)
Screenshot: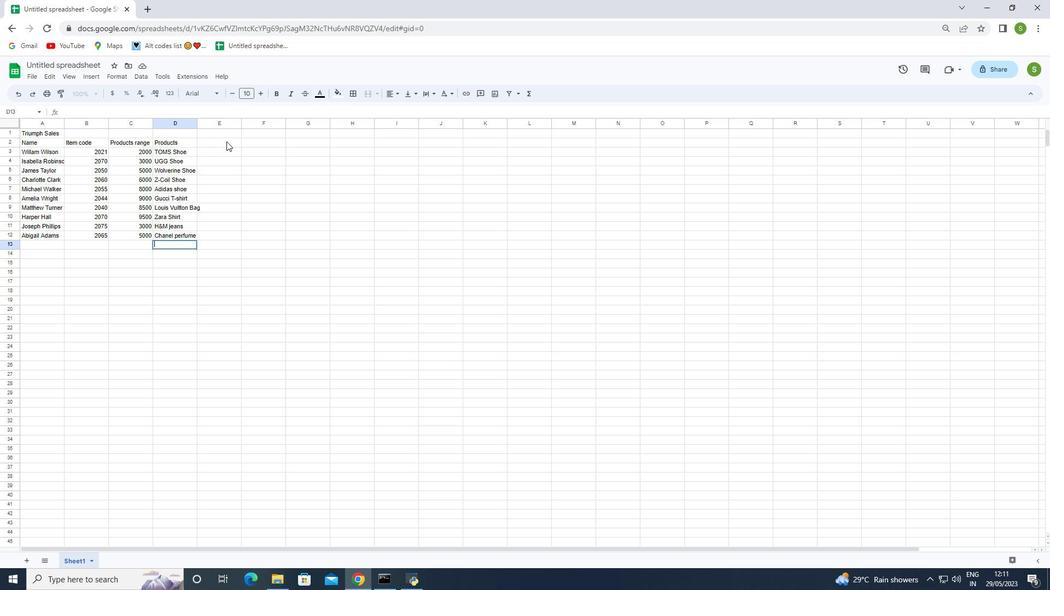 
Action: Key pressed <Key.shift>Quantity<Key.enter>5
Screenshot: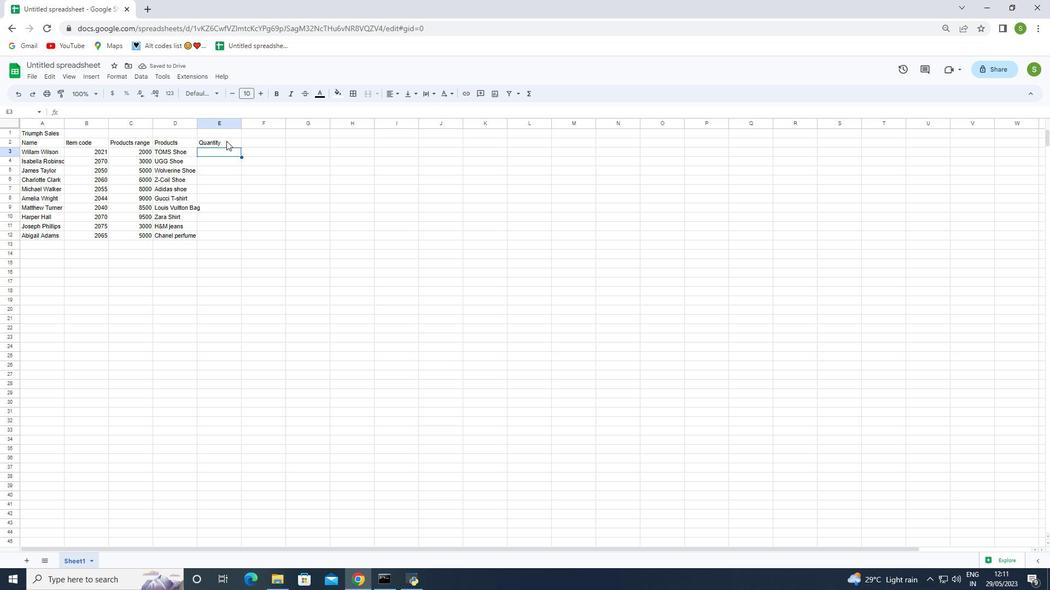 
Action: Mouse moved to (257, 165)
Screenshot: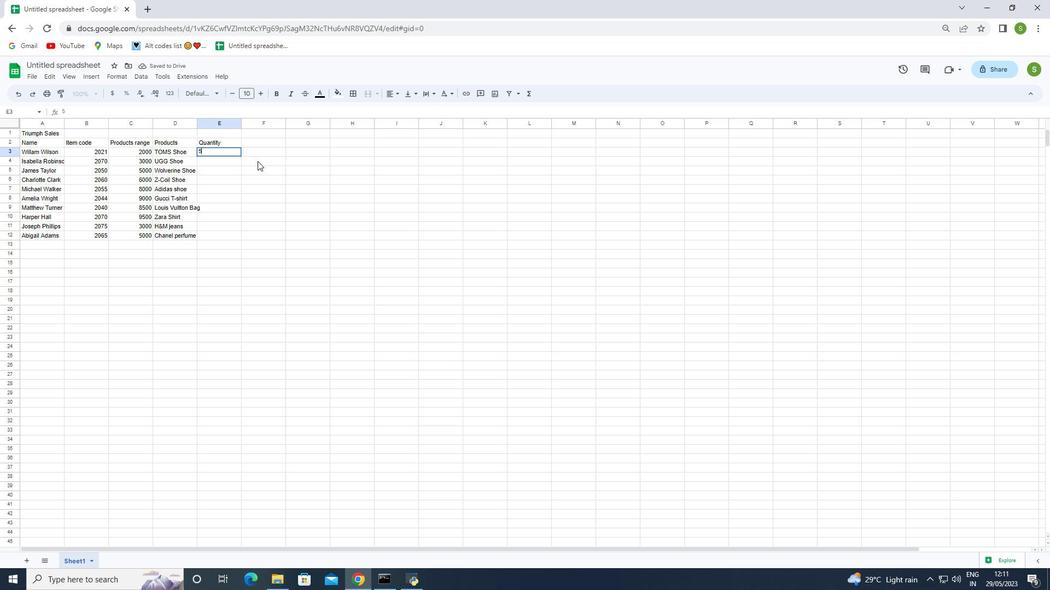 
Action: Key pressed <Key.enter>6<Key.enter>7<Key.enter>8<Key.enter>9<Key.enter>6<Key.enter>7<Key.enter>8<Key.enter>7<Key.enter>8<Key.enter>9<Key.enter>
Screenshot: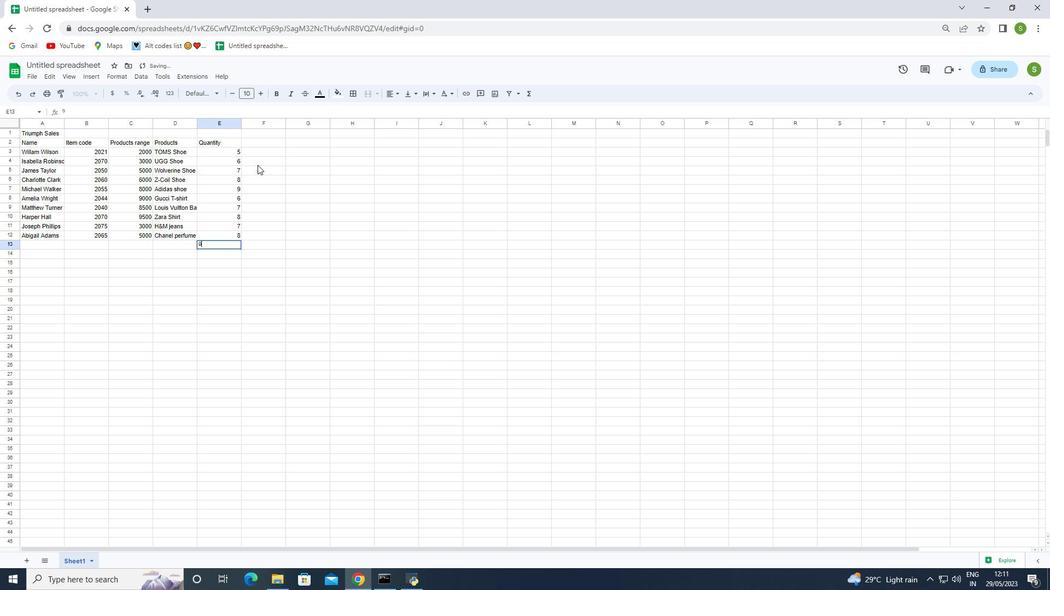 
Action: Mouse moved to (233, 244)
Screenshot: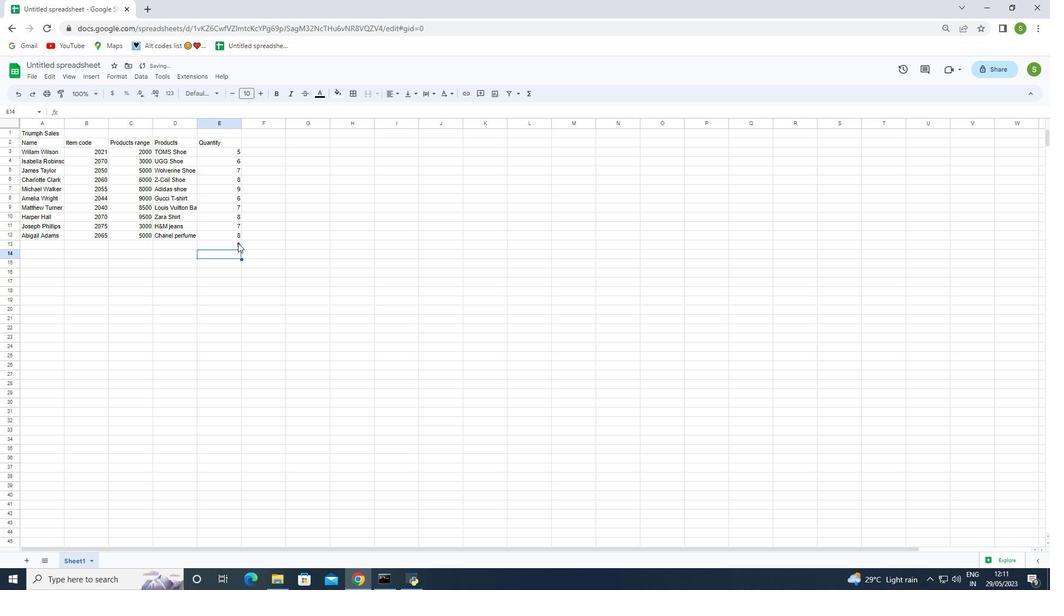 
Action: Mouse pressed left at (233, 244)
Screenshot: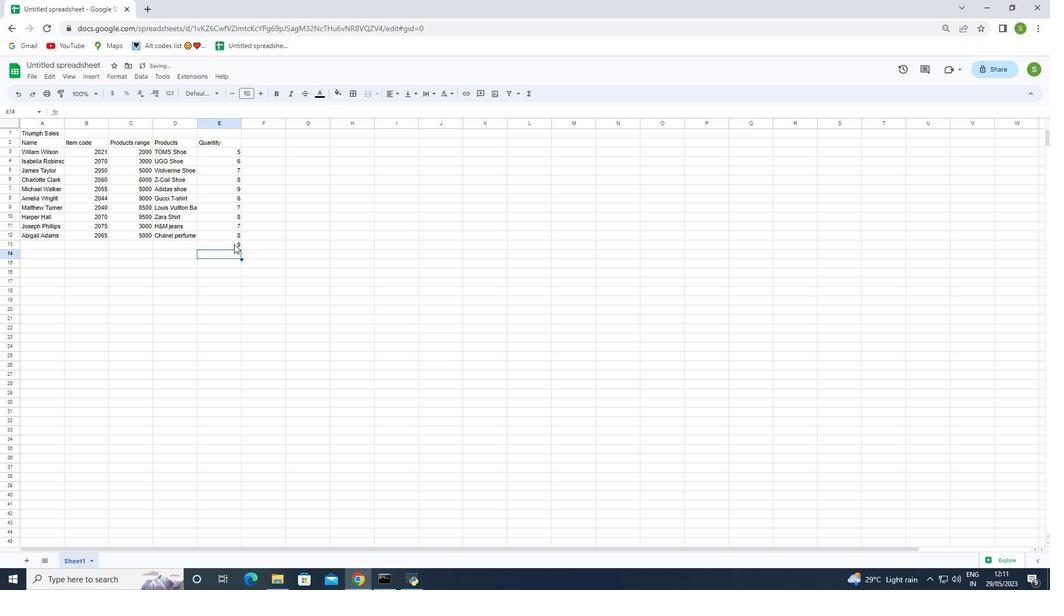 
Action: Key pressed <Key.delete>
Screenshot: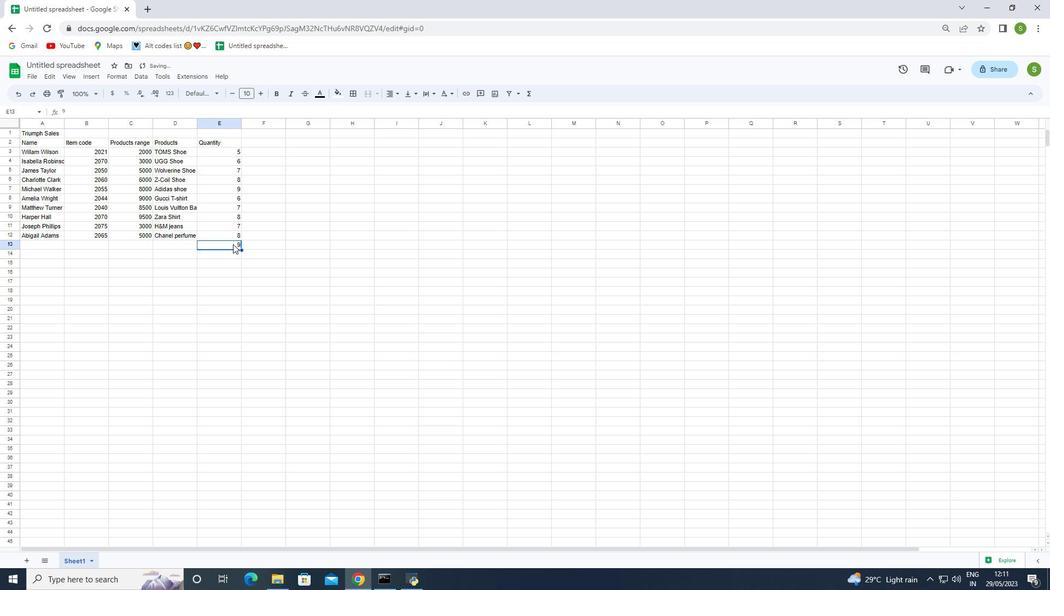 
Action: Mouse moved to (255, 279)
Screenshot: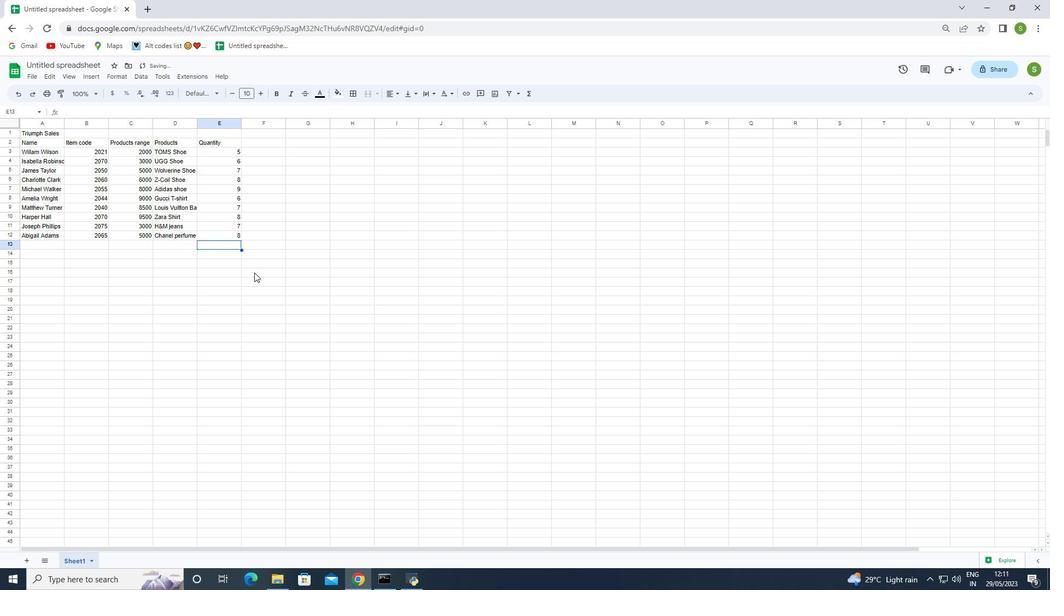 
Action: Mouse pressed left at (255, 279)
Screenshot: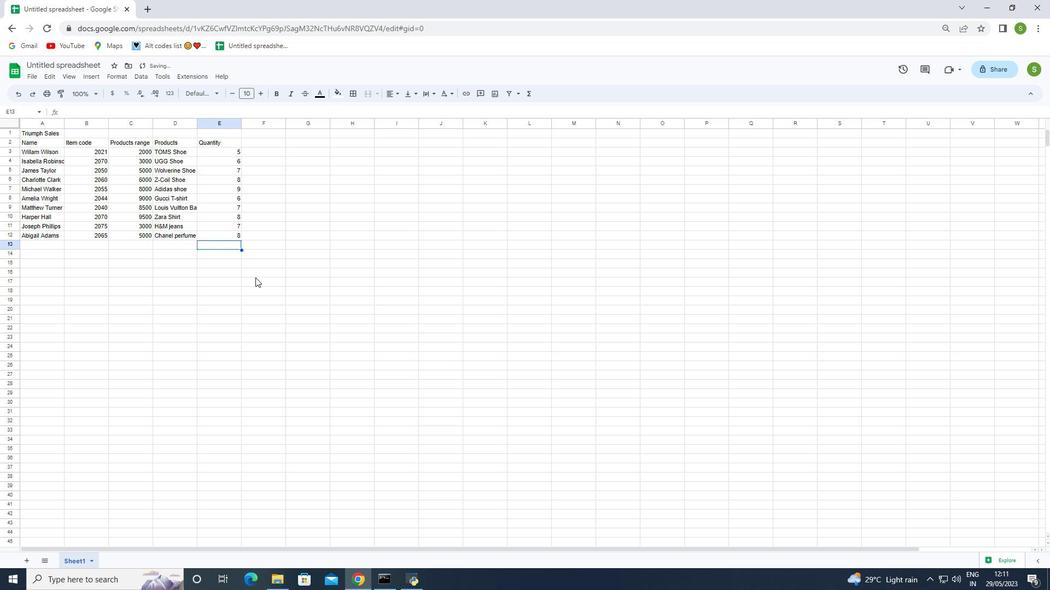 
Action: Mouse moved to (252, 142)
Screenshot: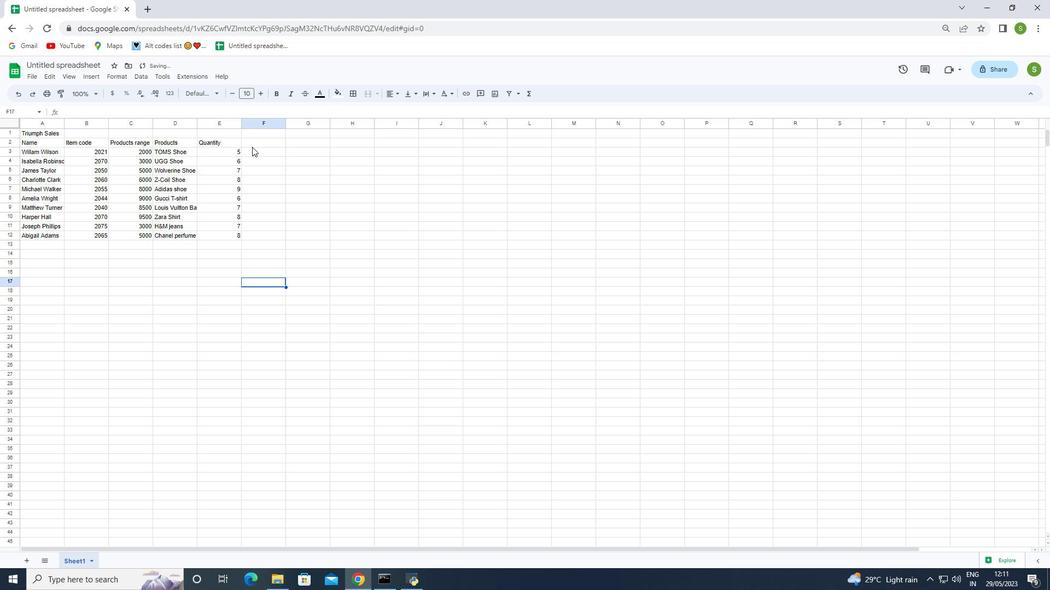 
Action: Mouse pressed left at (252, 142)
Screenshot: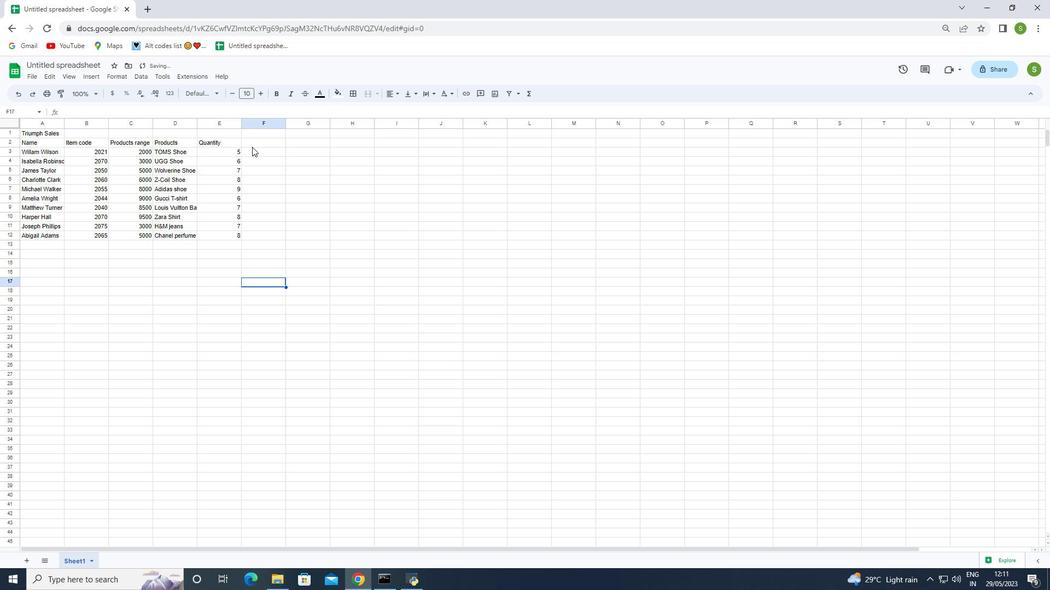 
Action: Mouse moved to (205, 193)
Screenshot: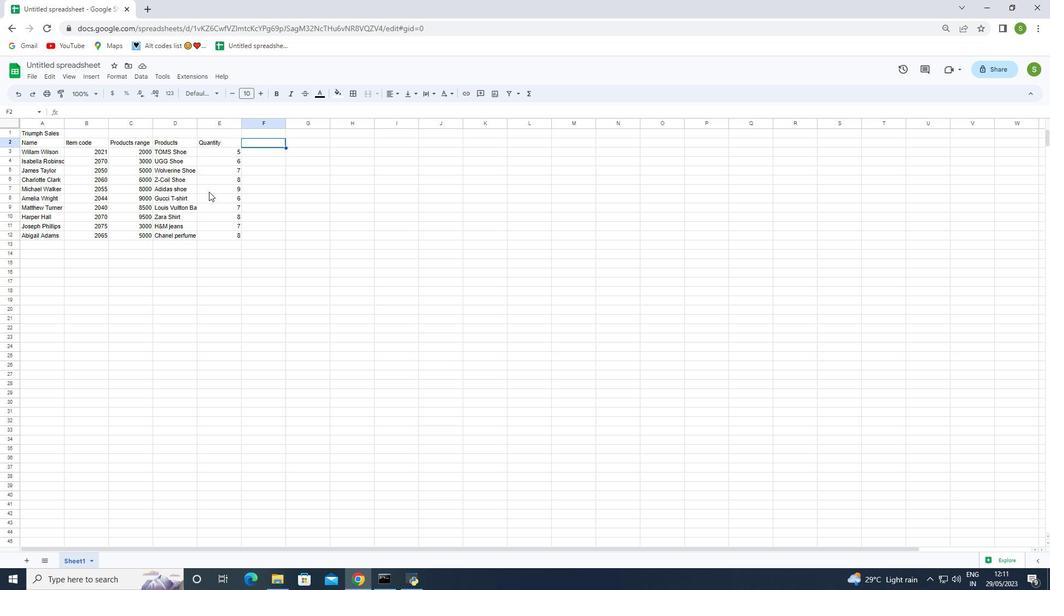 
Action: Key pressed <Key.shift>Amount<Key.enter>=
Screenshot: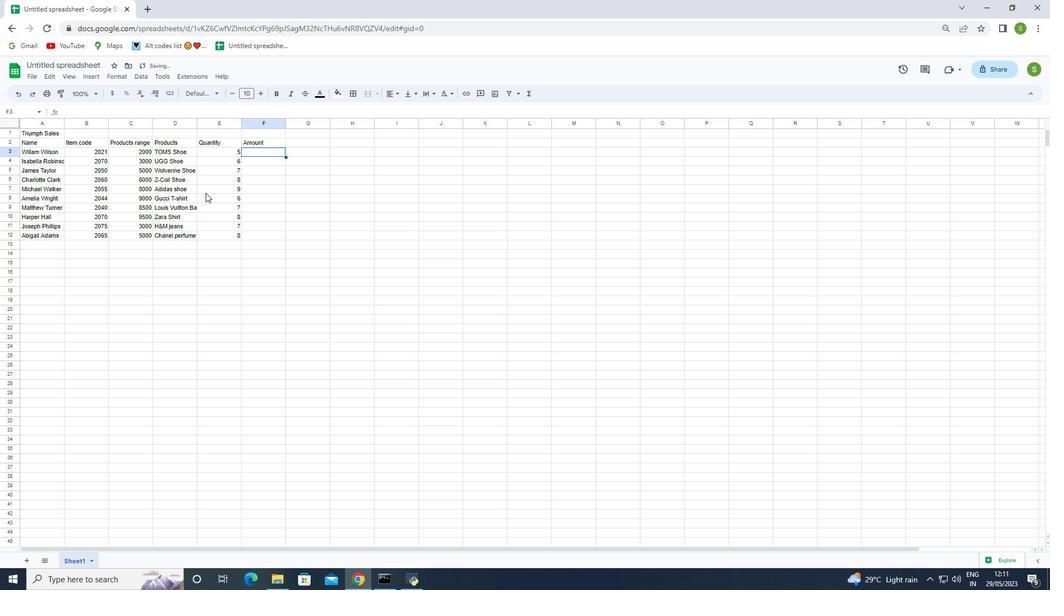 
Action: Mouse moved to (129, 150)
Screenshot: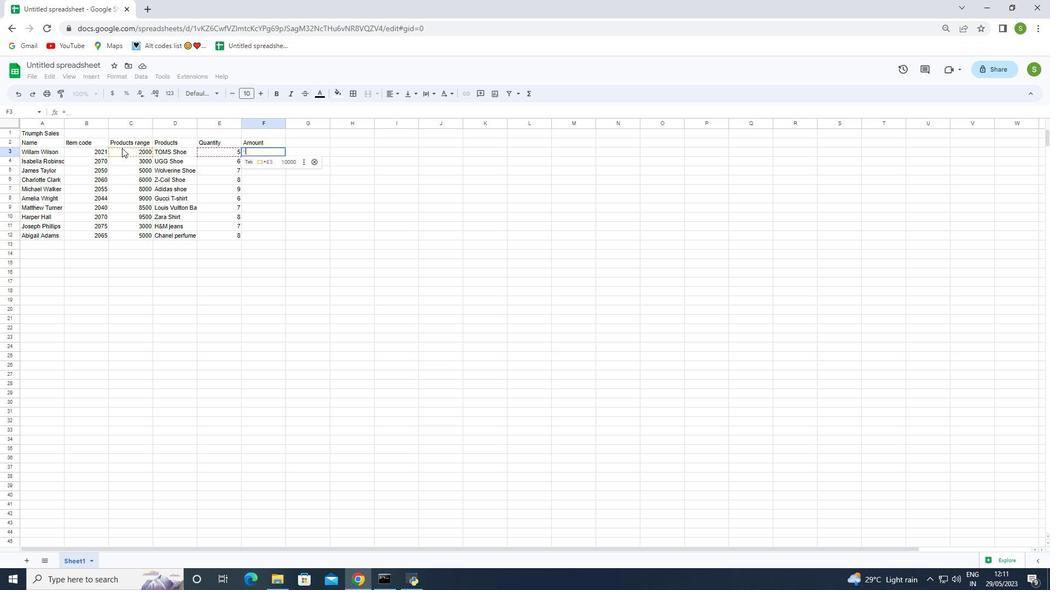 
Action: Mouse pressed left at (129, 150)
Screenshot: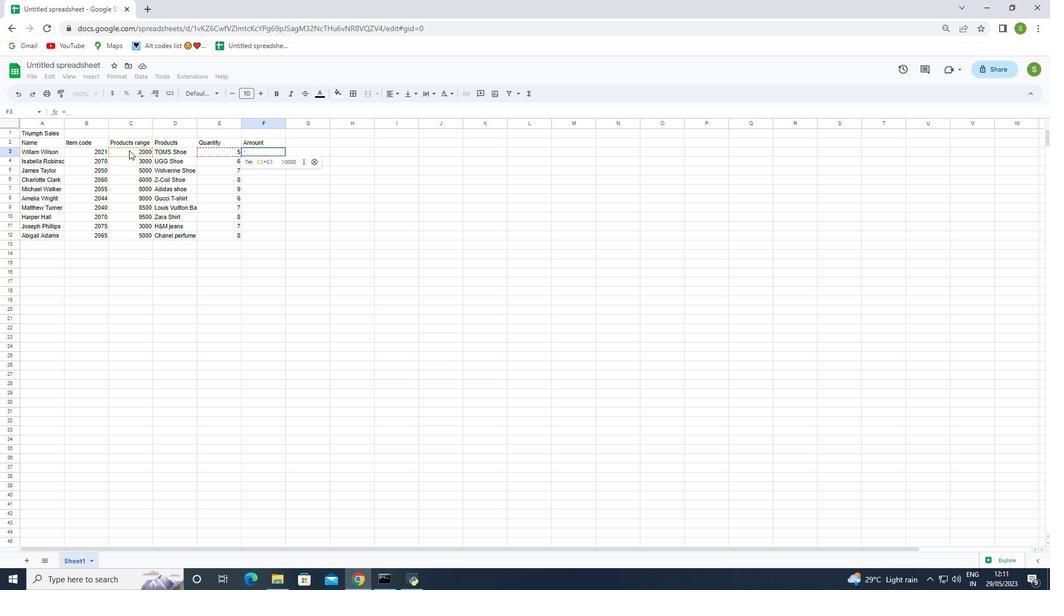 
Action: Key pressed *
Screenshot: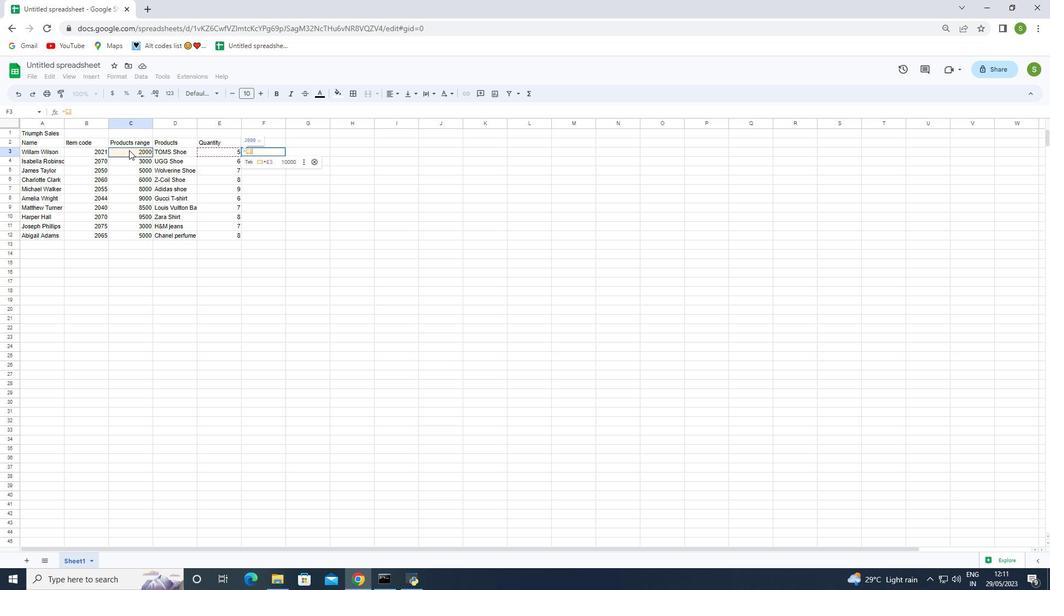 
Action: Mouse moved to (205, 149)
Screenshot: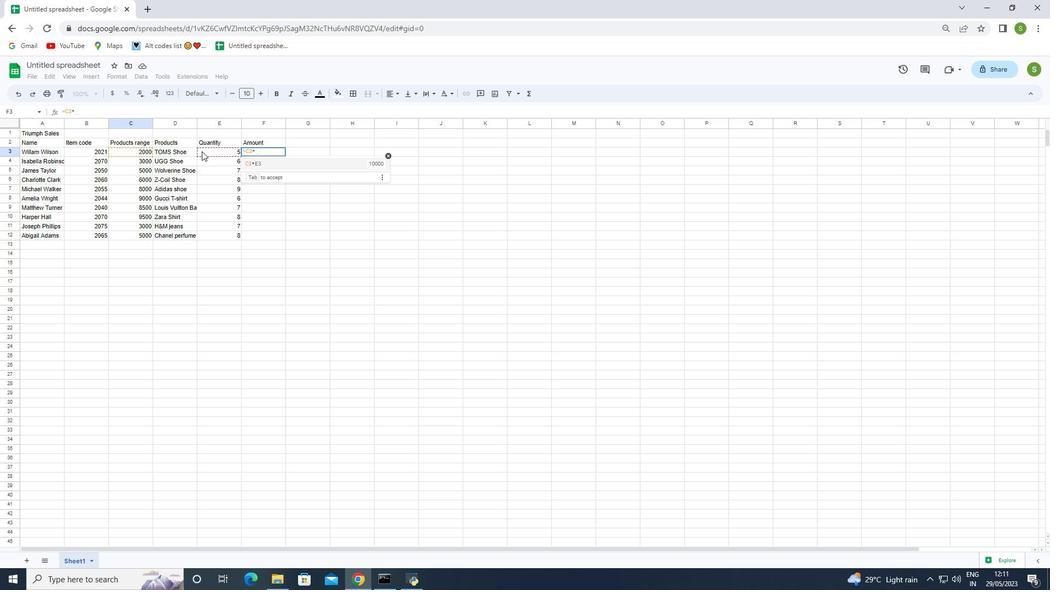 
Action: Mouse pressed left at (205, 149)
Screenshot: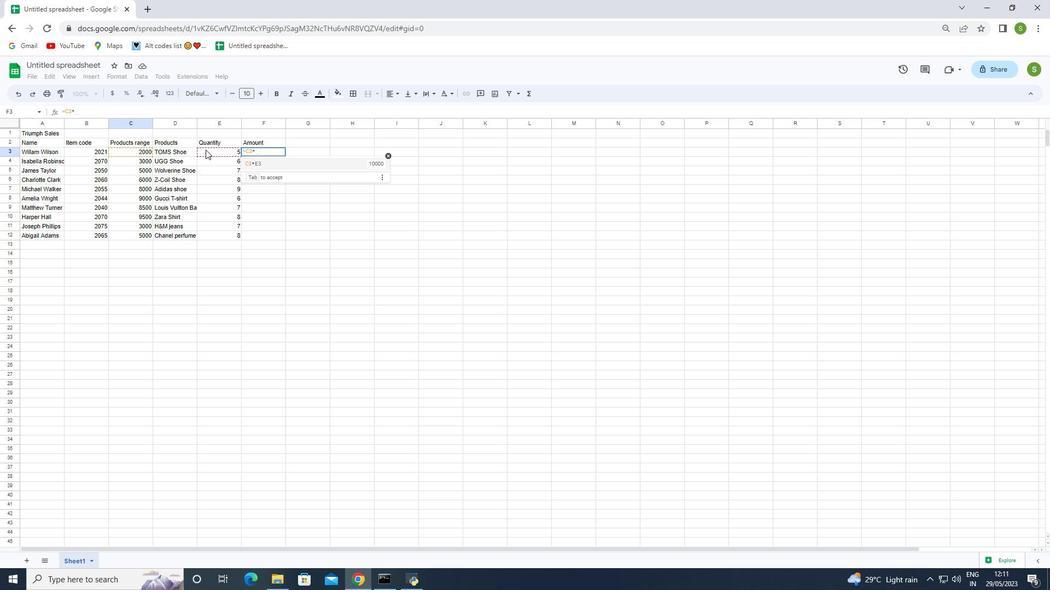 
Action: Mouse moved to (210, 158)
Screenshot: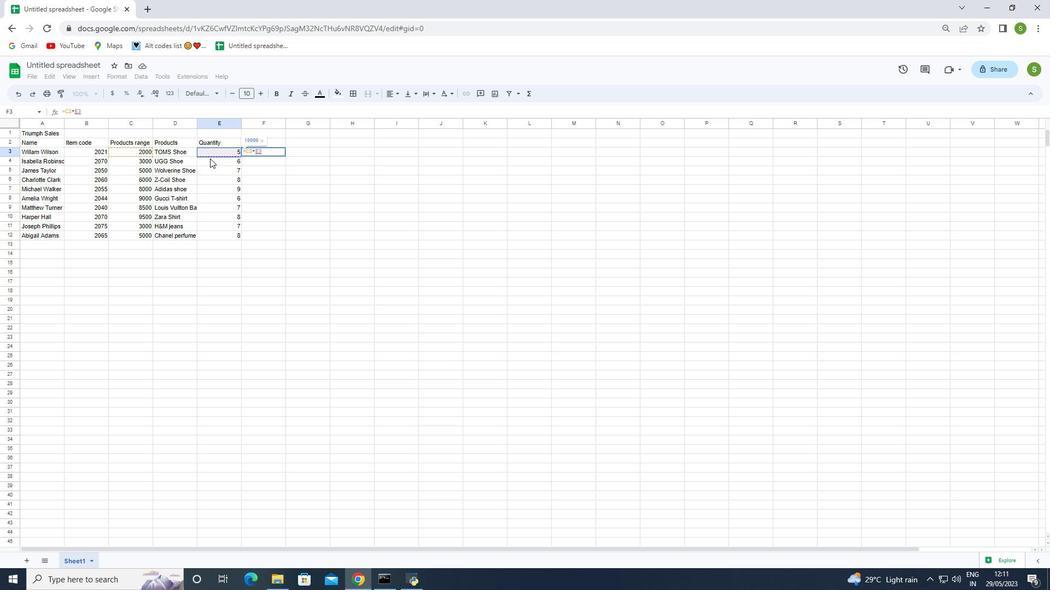 
Action: Key pressed <Key.enter>
Screenshot: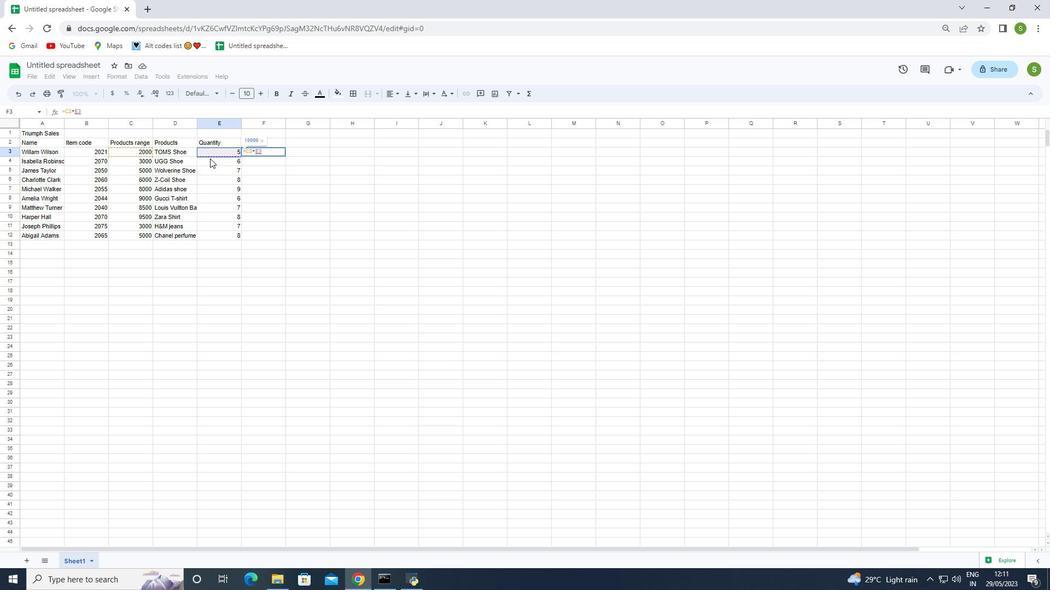 
Action: Mouse moved to (287, 302)
Screenshot: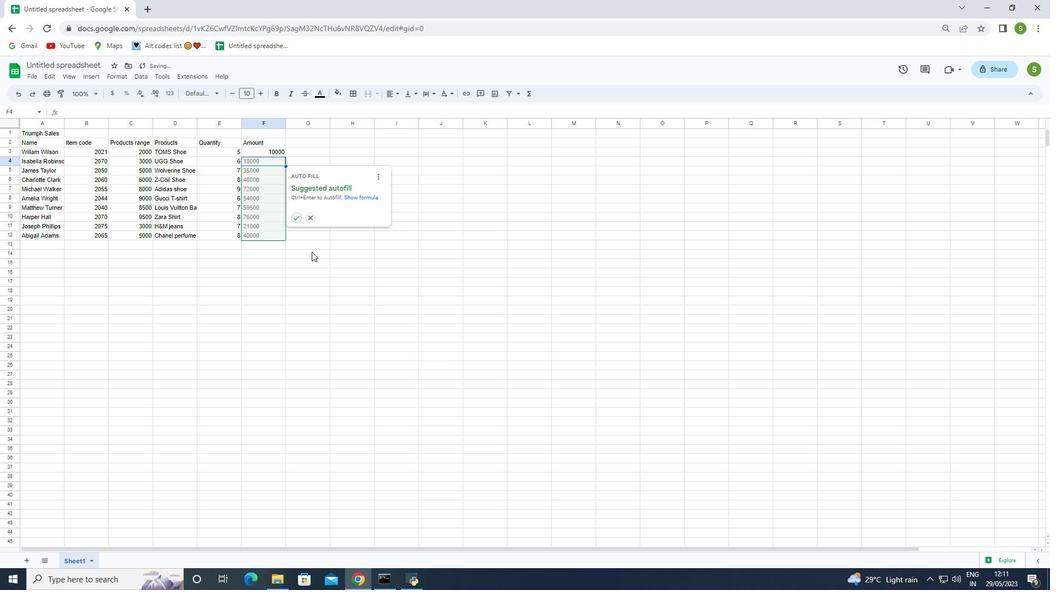 
Action: Mouse pressed left at (287, 302)
Screenshot: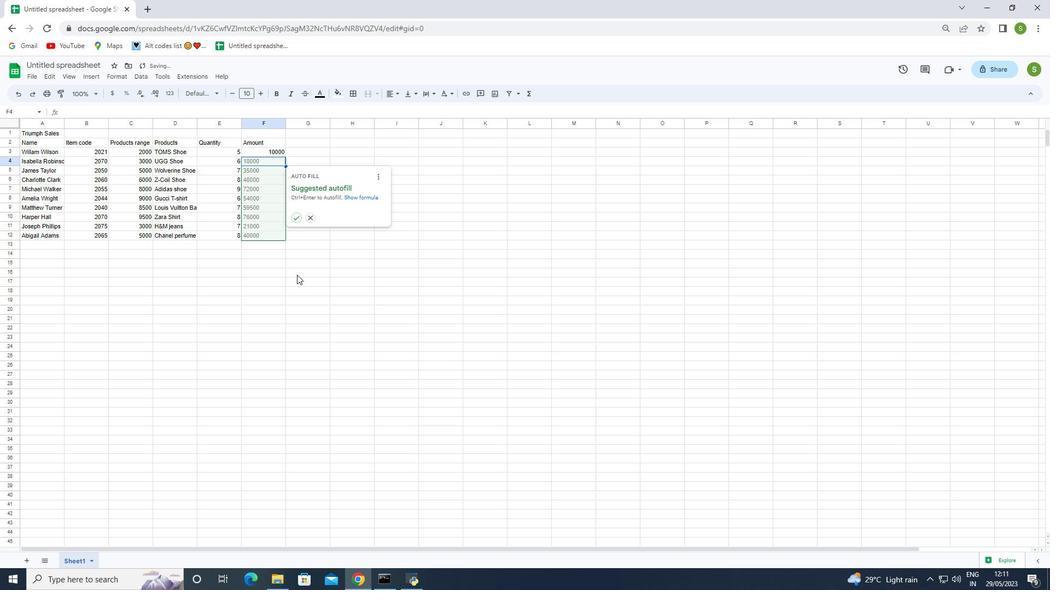 
Action: Mouse moved to (265, 152)
Screenshot: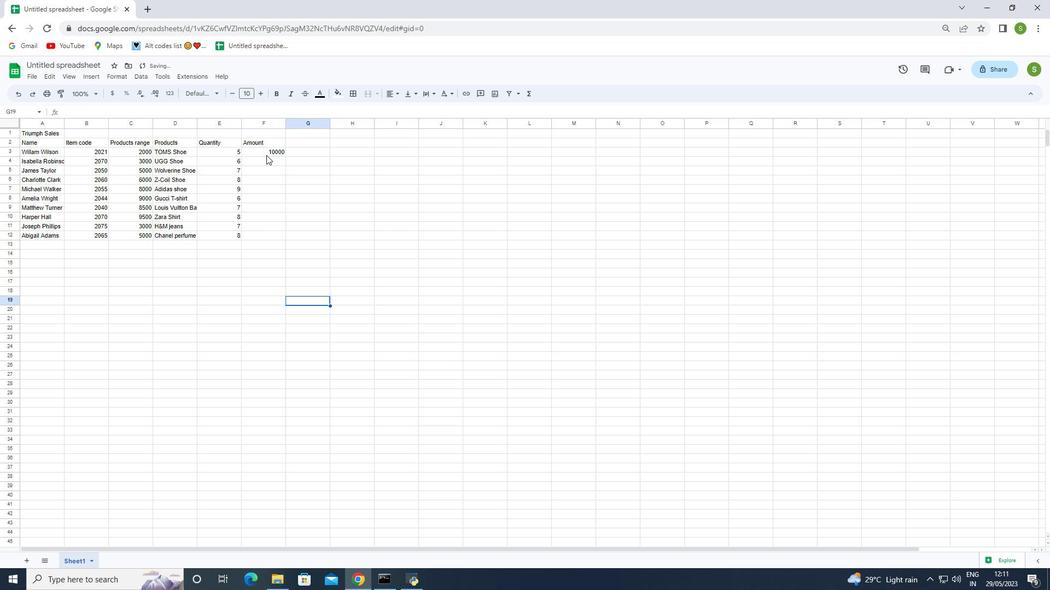 
Action: Mouse pressed left at (265, 152)
Screenshot: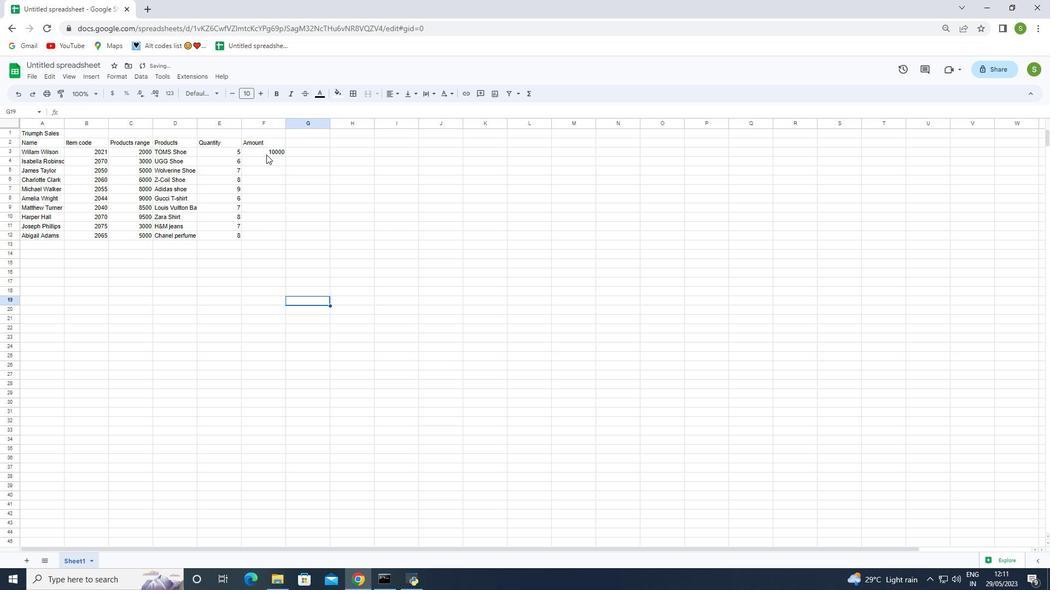 
Action: Mouse moved to (269, 160)
Screenshot: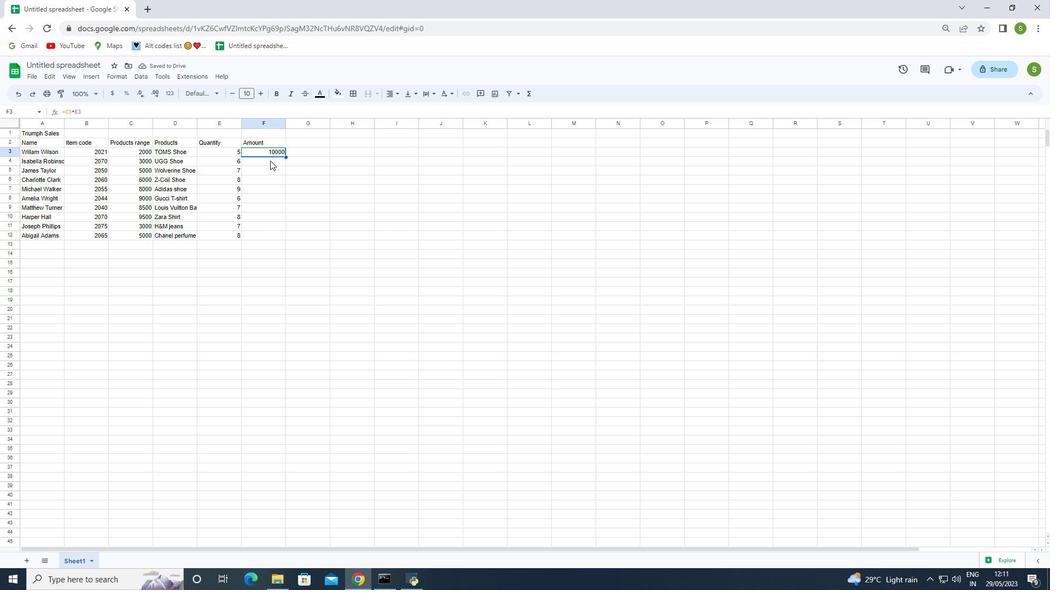 
Action: Mouse pressed left at (269, 160)
Screenshot: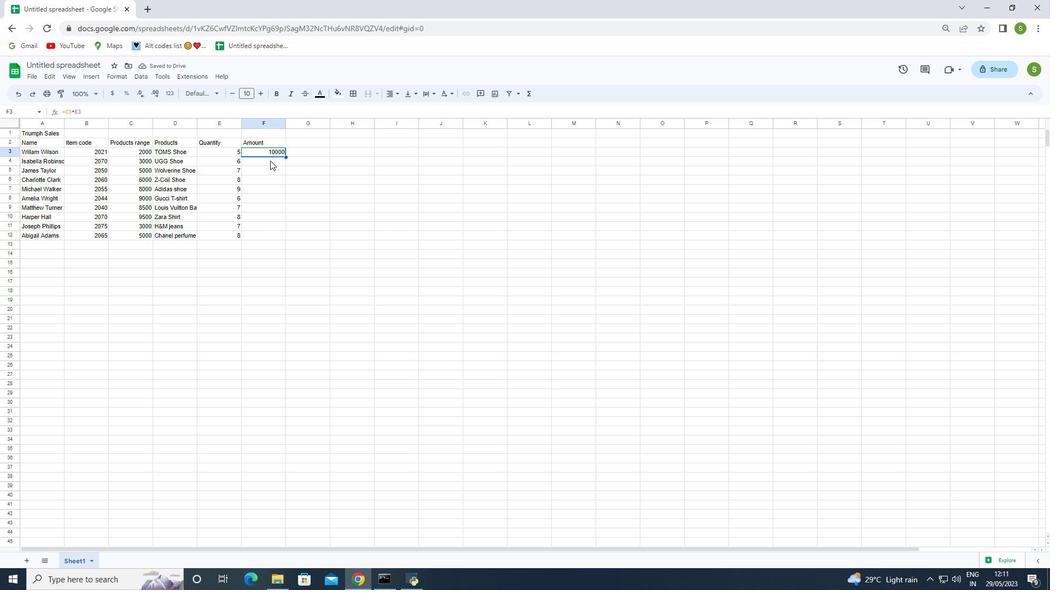 
Action: Mouse moved to (276, 195)
Screenshot: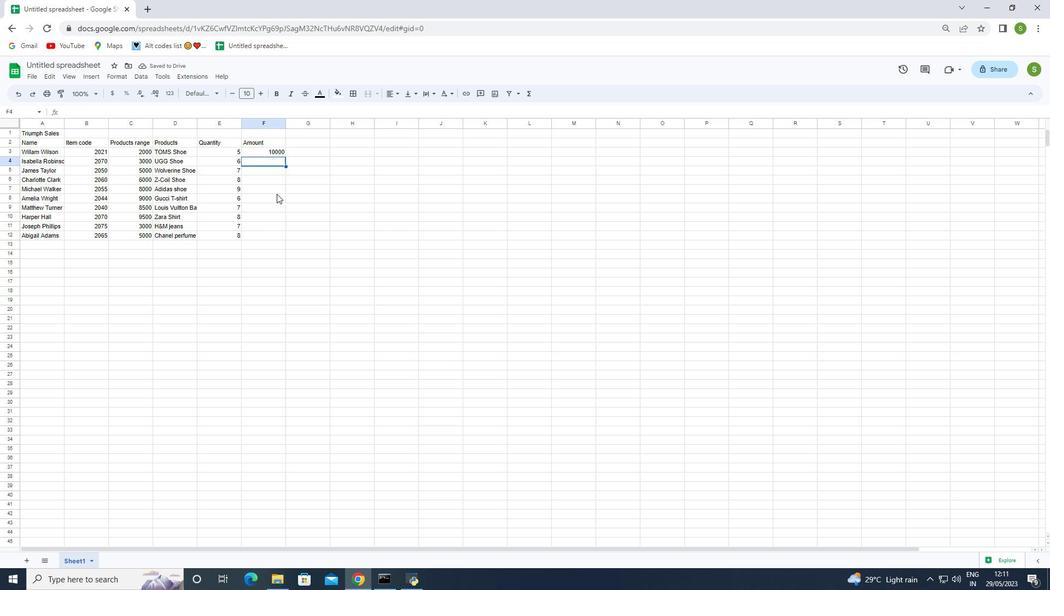
Action: Key pressed =
Screenshot: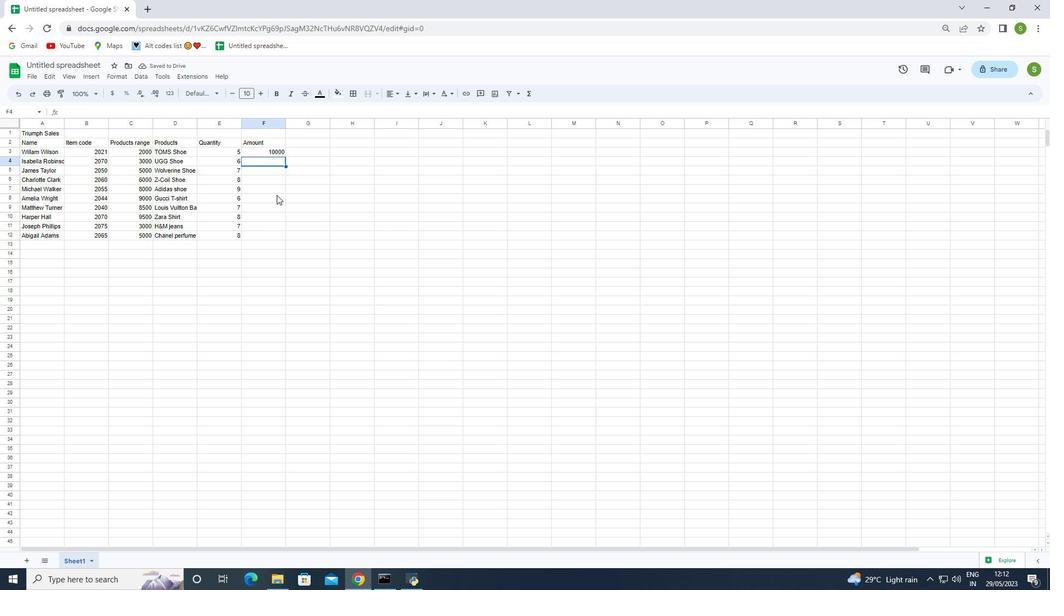 
Action: Mouse moved to (126, 158)
Screenshot: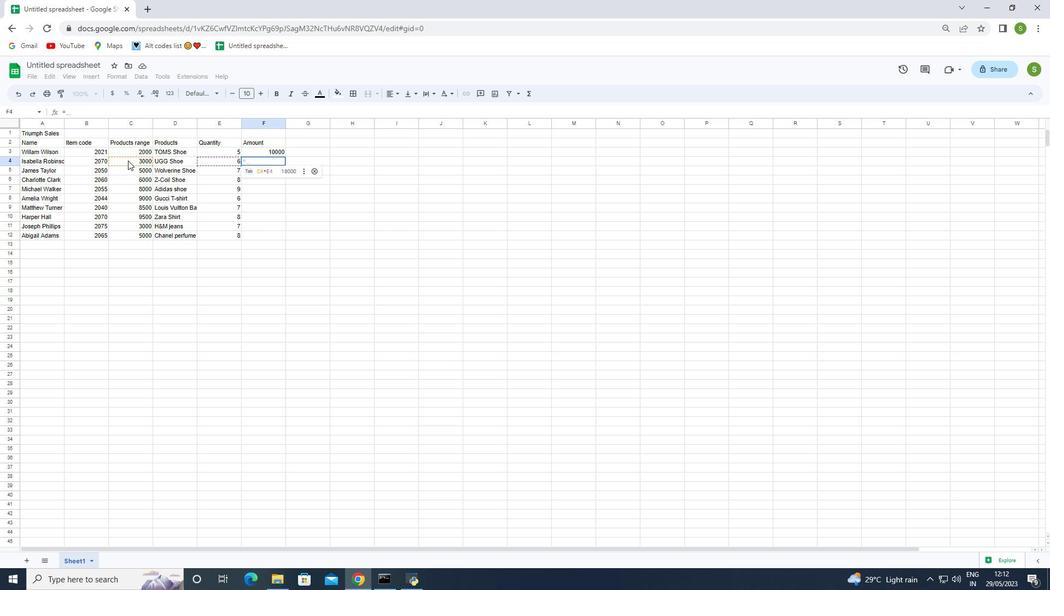 
Action: Mouse pressed left at (126, 158)
Screenshot: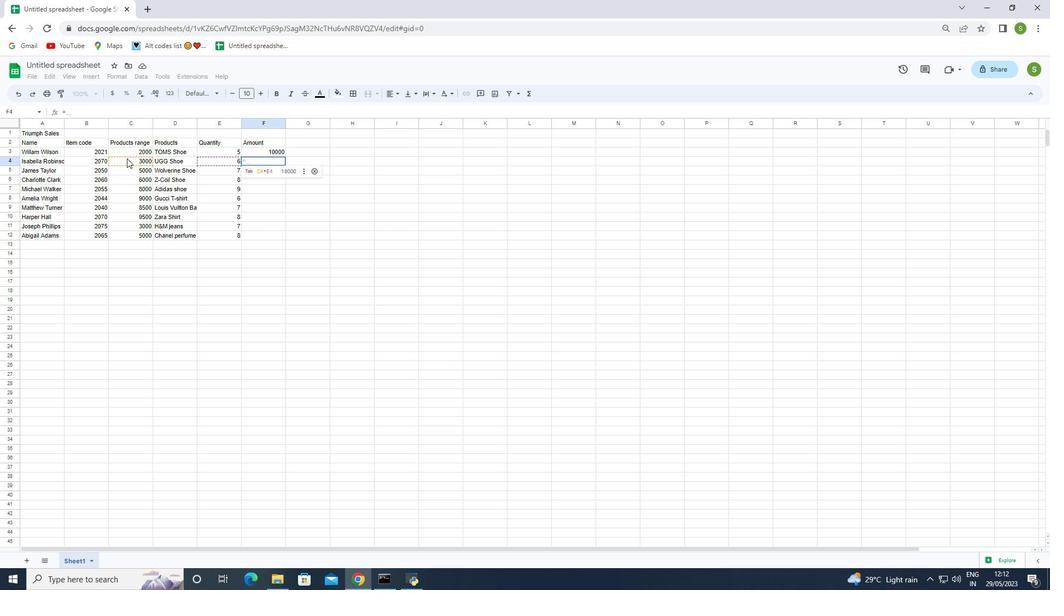 
Action: Key pressed *
Screenshot: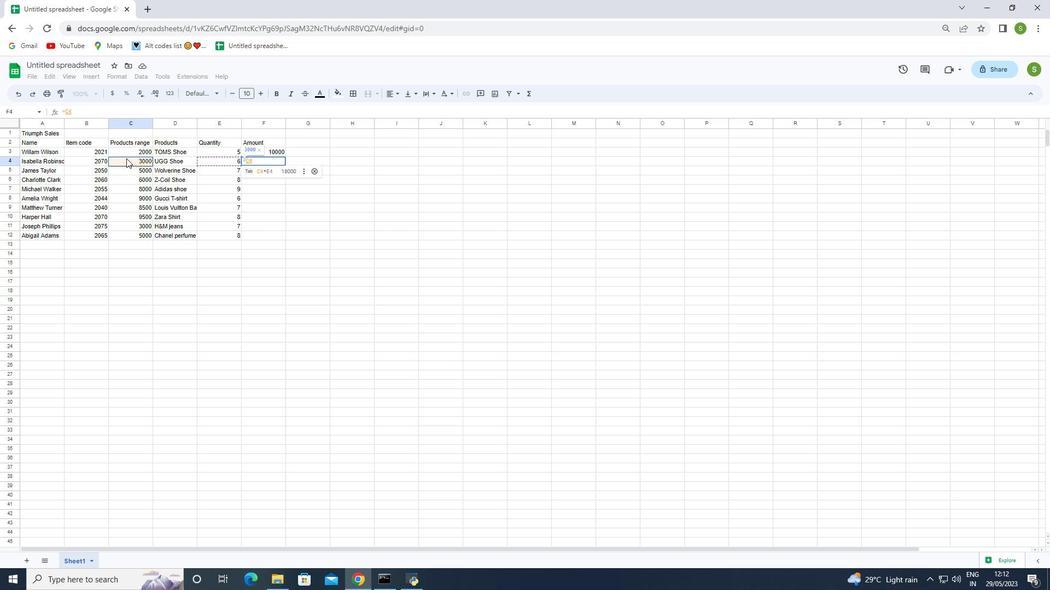 
Action: Mouse moved to (215, 163)
Screenshot: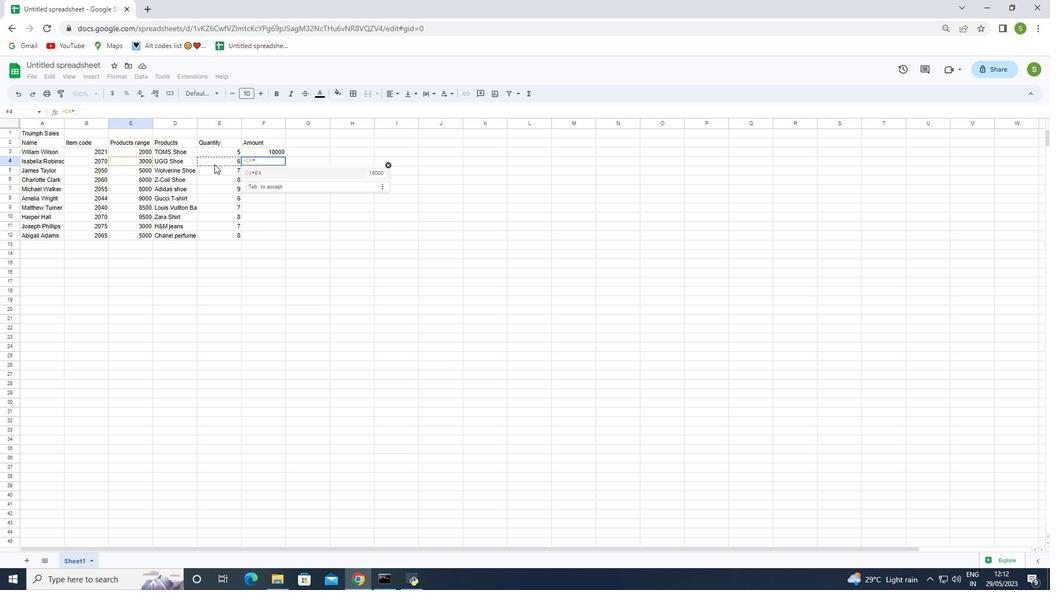 
Action: Mouse pressed left at (215, 163)
Screenshot: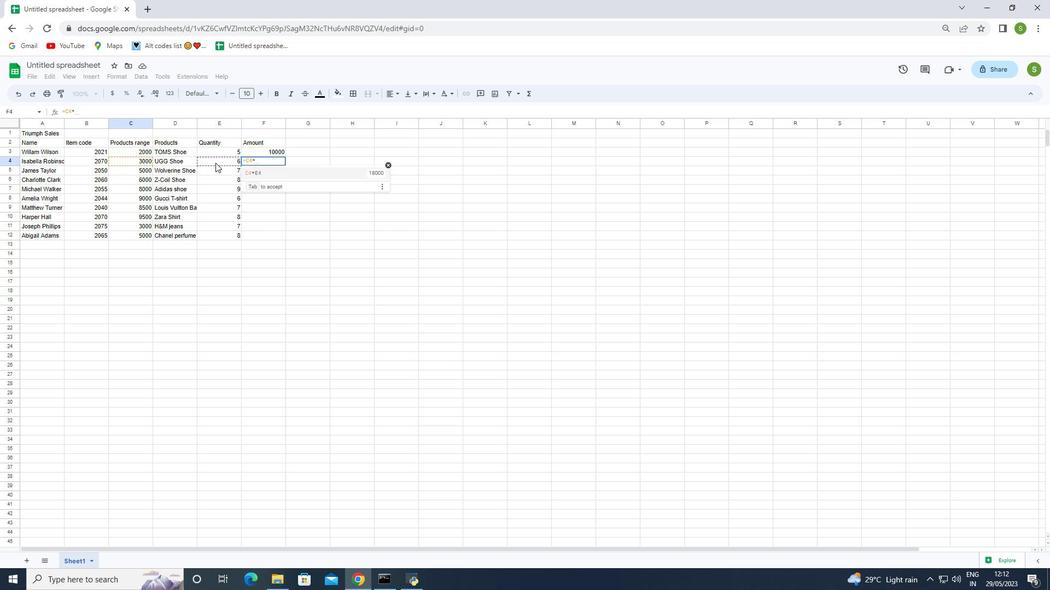 
Action: Mouse moved to (213, 166)
Screenshot: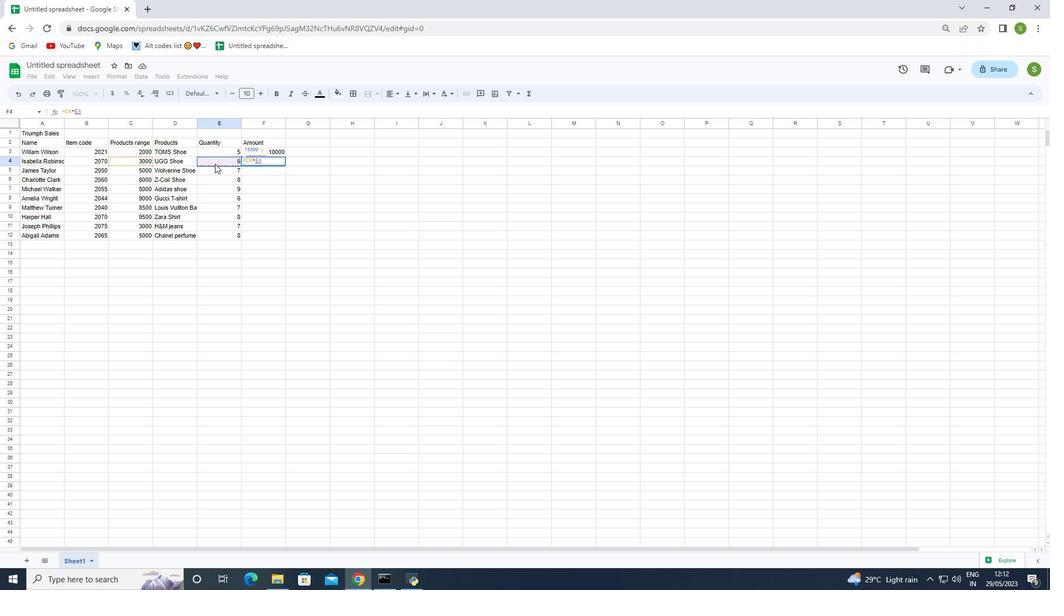 
Action: Key pressed <Key.enter>
Screenshot: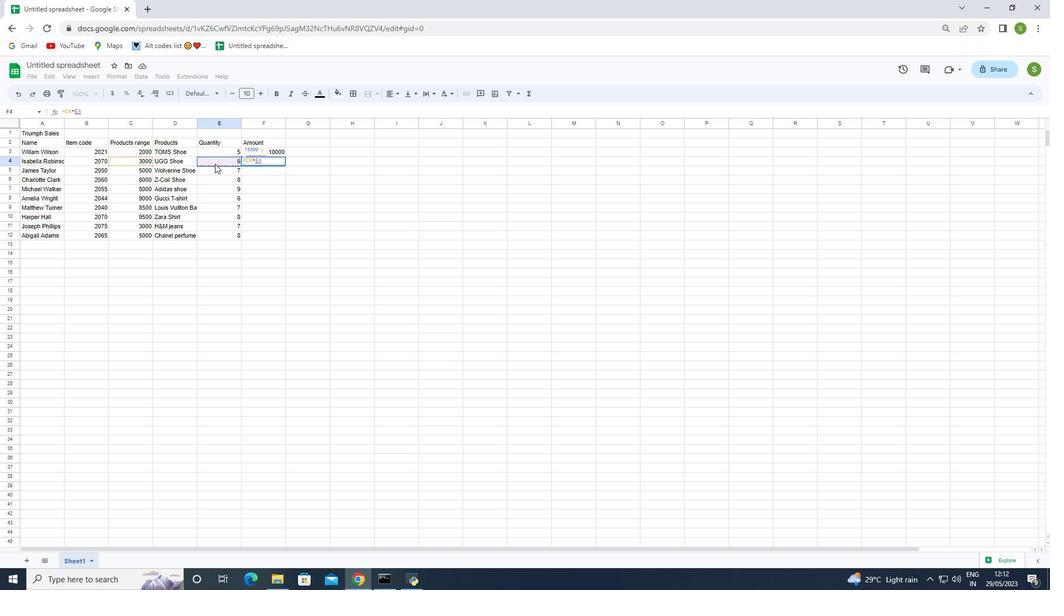 
Action: Mouse moved to (270, 181)
Screenshot: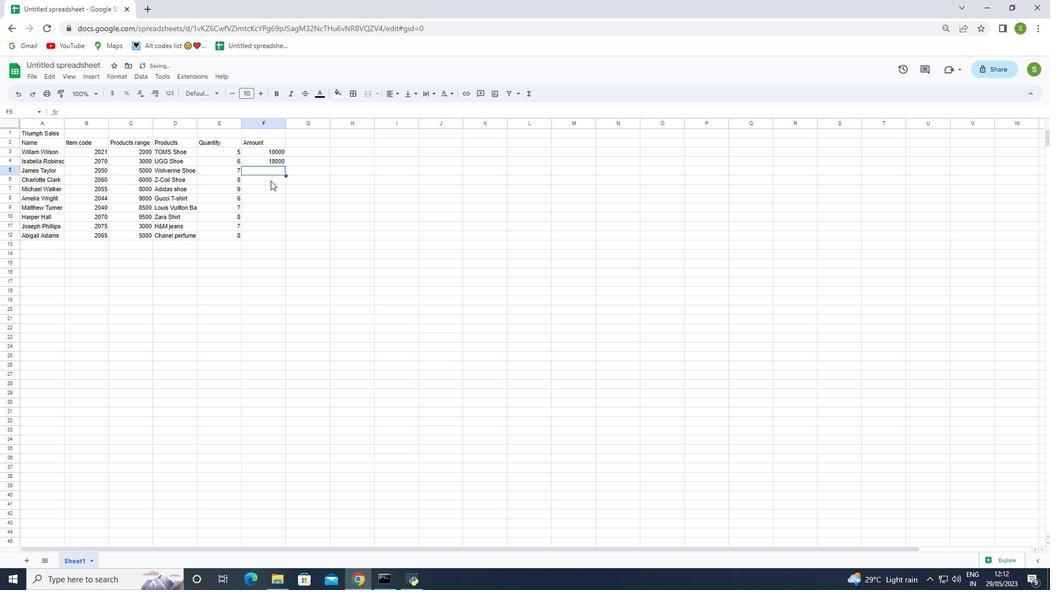 
Action: Key pressed =
Screenshot: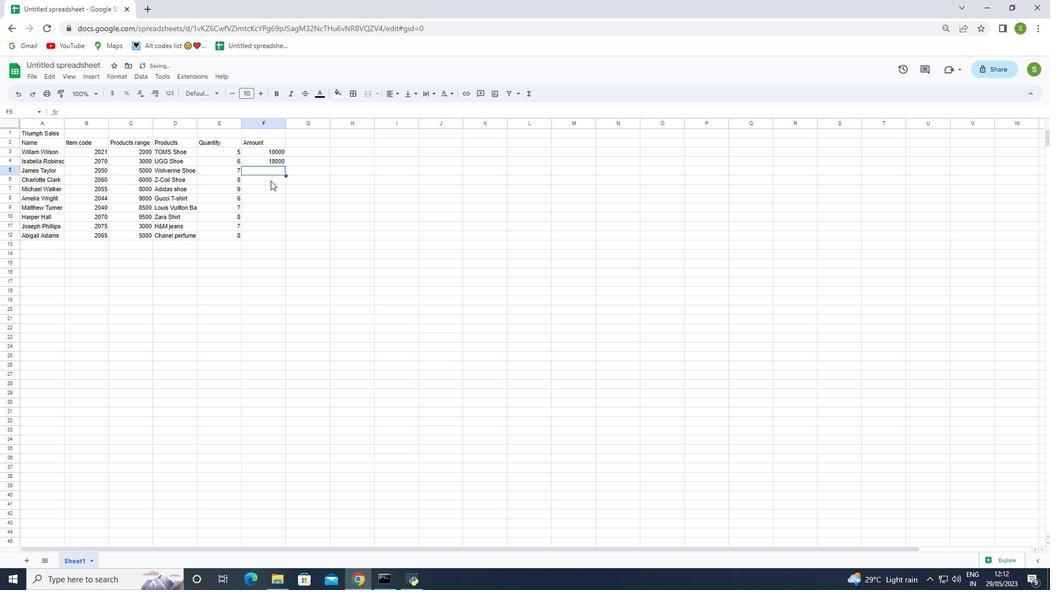 
Action: Mouse moved to (131, 169)
Screenshot: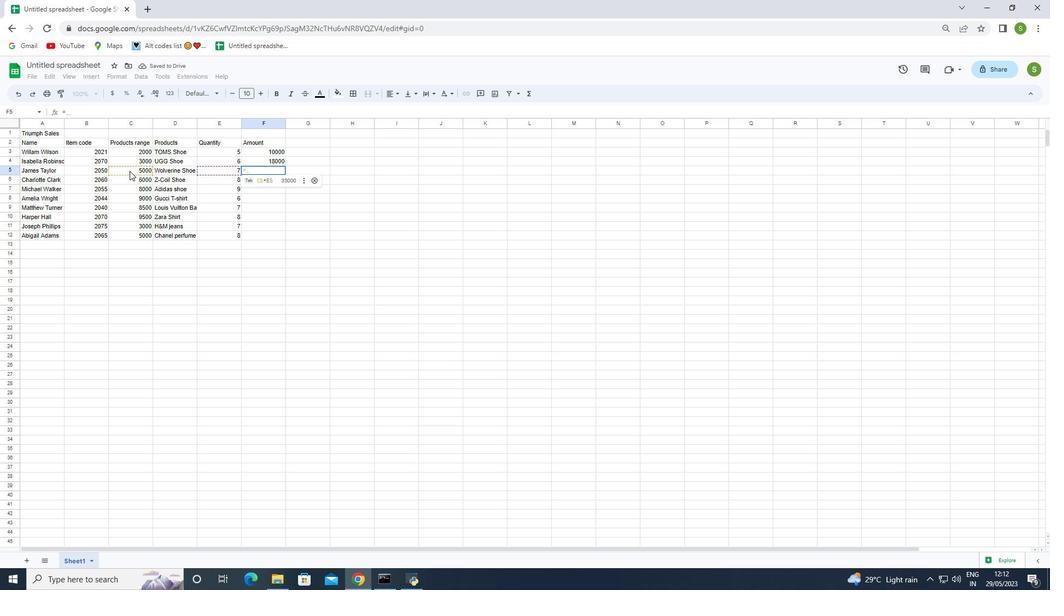 
Action: Mouse pressed left at (131, 169)
Screenshot: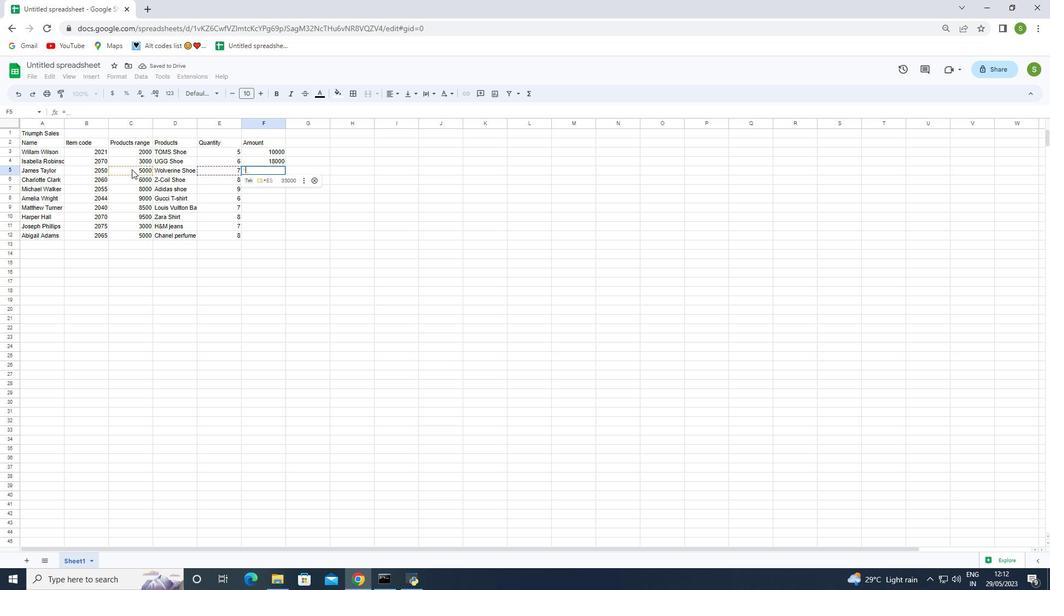 
Action: Key pressed *
Screenshot: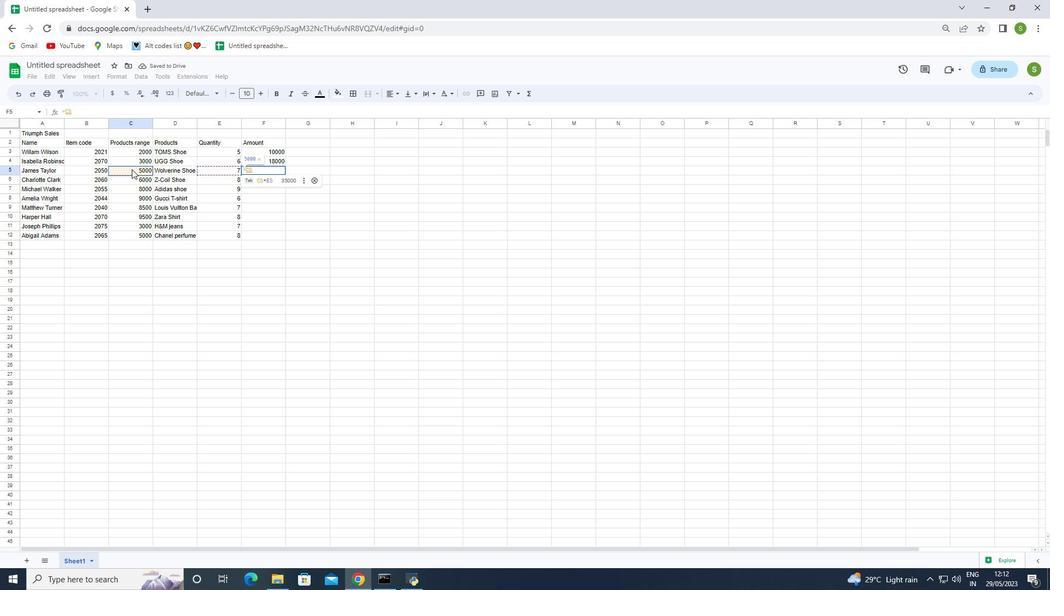 
Action: Mouse moved to (227, 170)
Screenshot: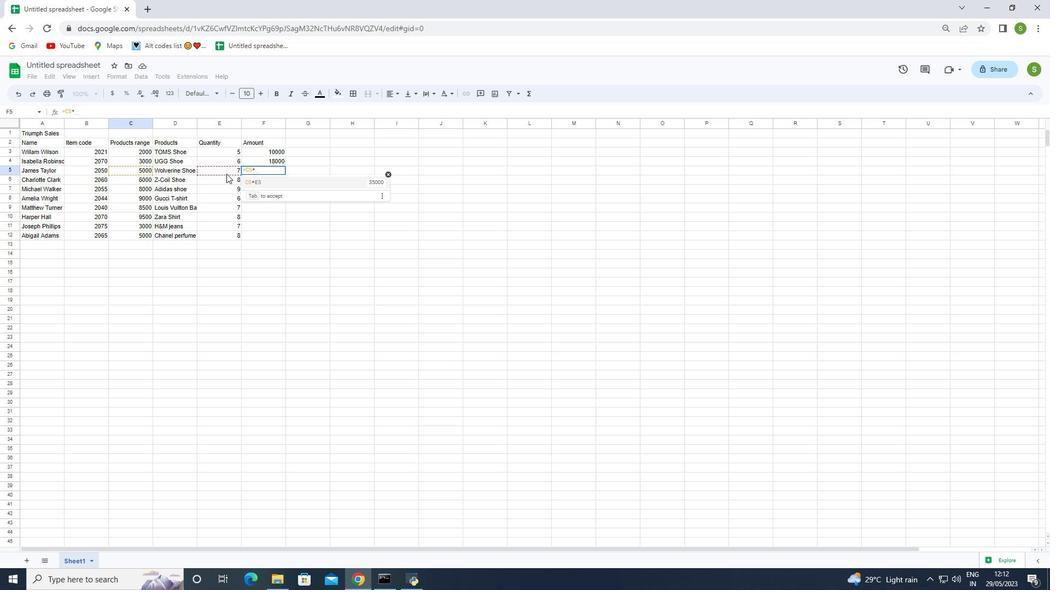 
Action: Mouse pressed left at (227, 170)
Screenshot: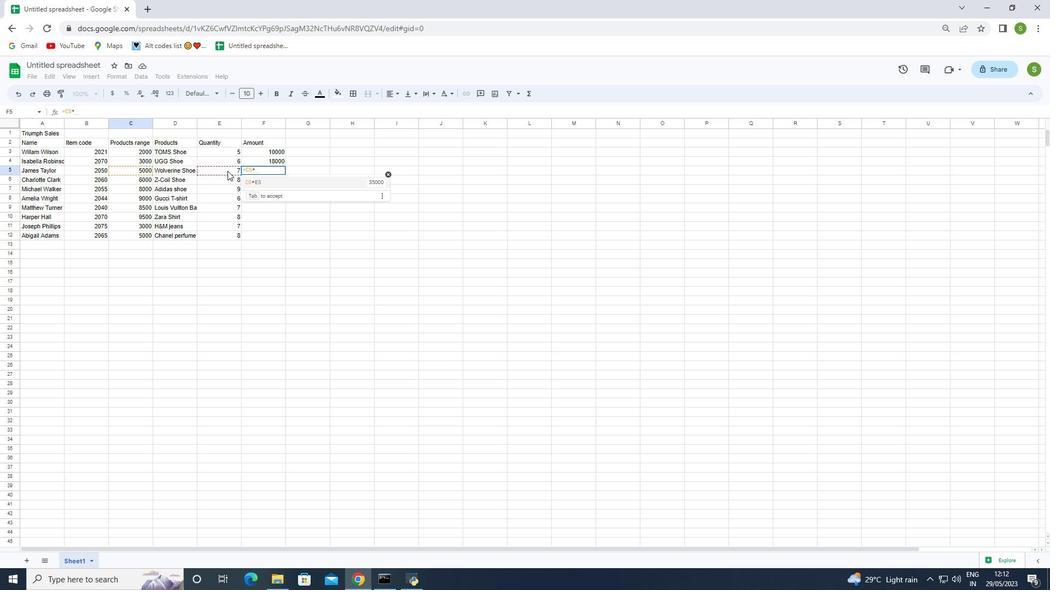
Action: Mouse moved to (227, 171)
Screenshot: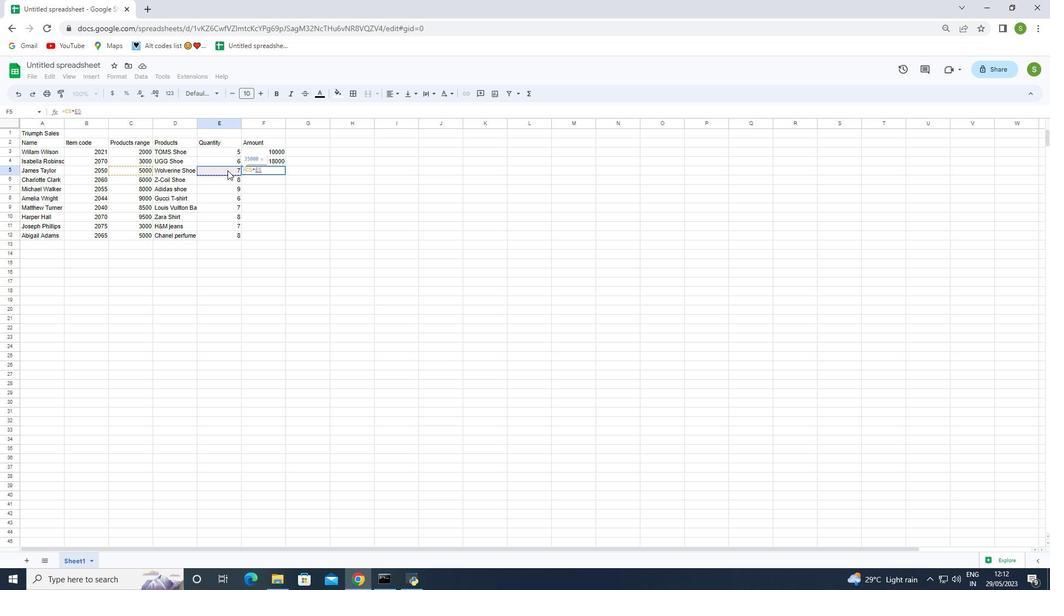 
Action: Key pressed <Key.enter>
Screenshot: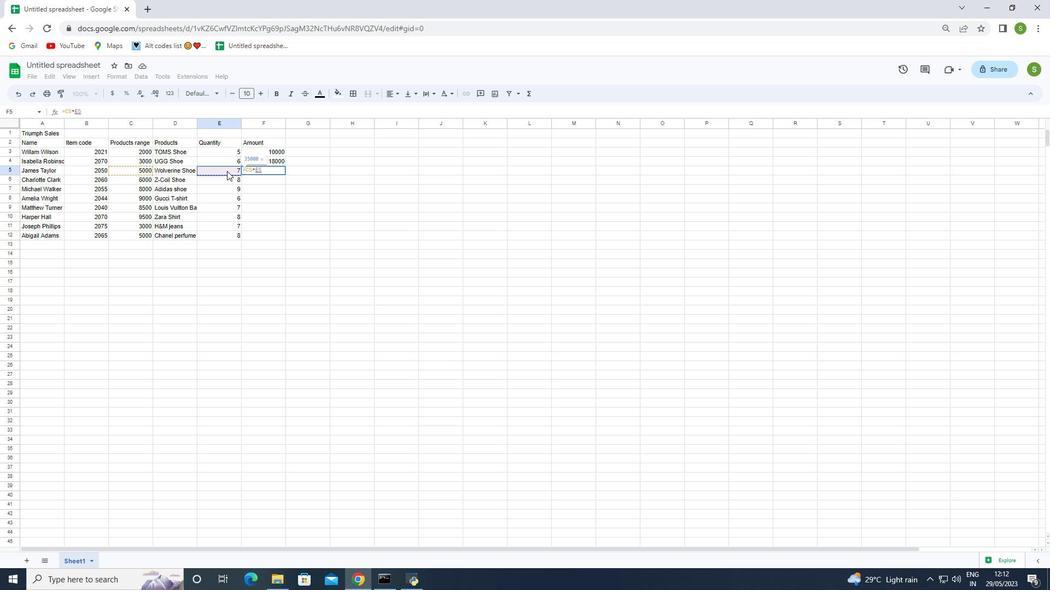 
Action: Mouse moved to (250, 203)
Screenshot: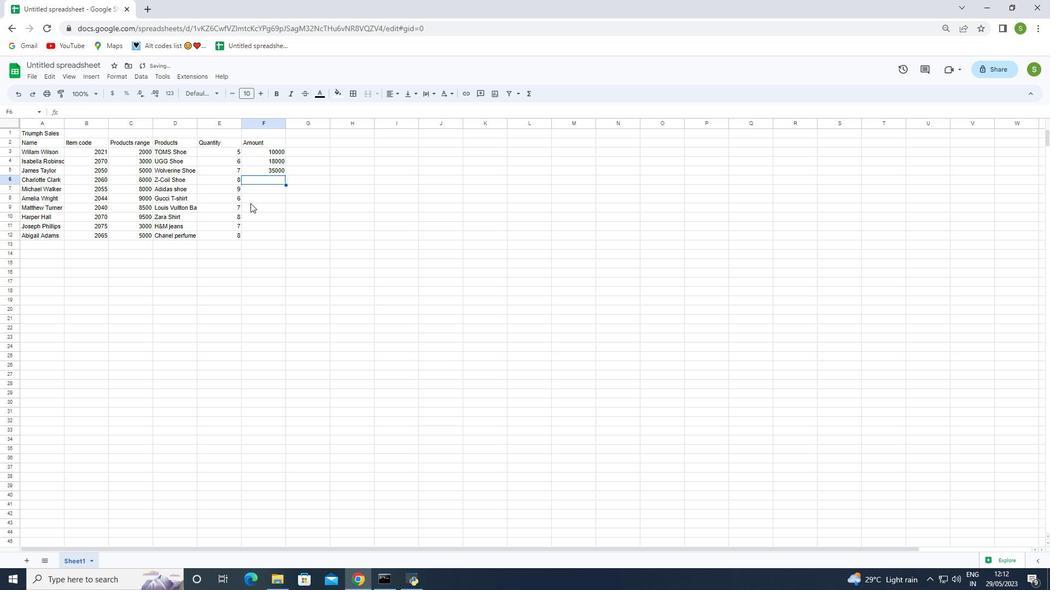 
Action: Key pressed =
Screenshot: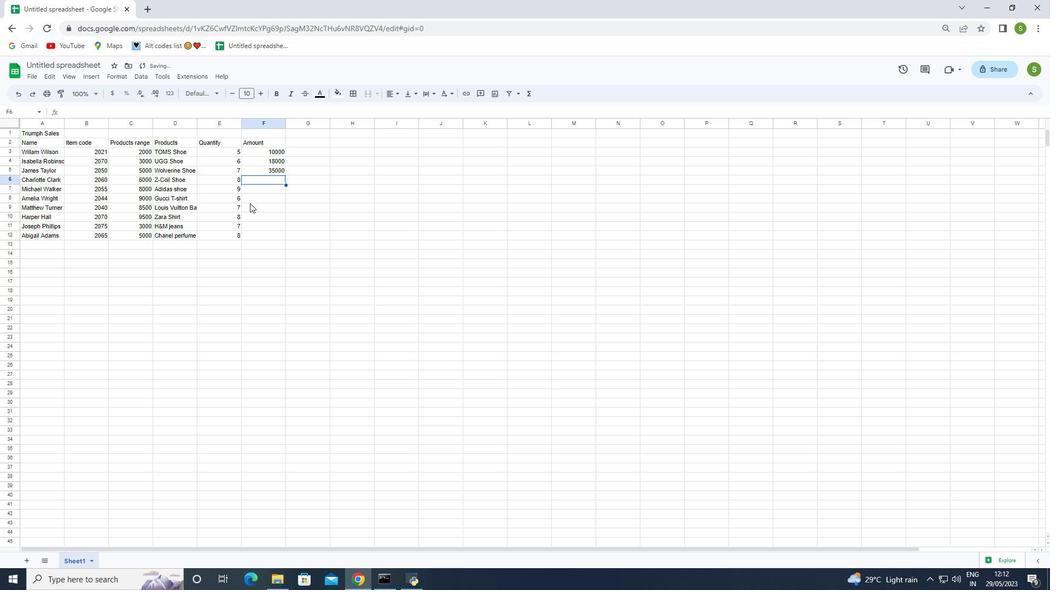 
Action: Mouse moved to (136, 177)
Screenshot: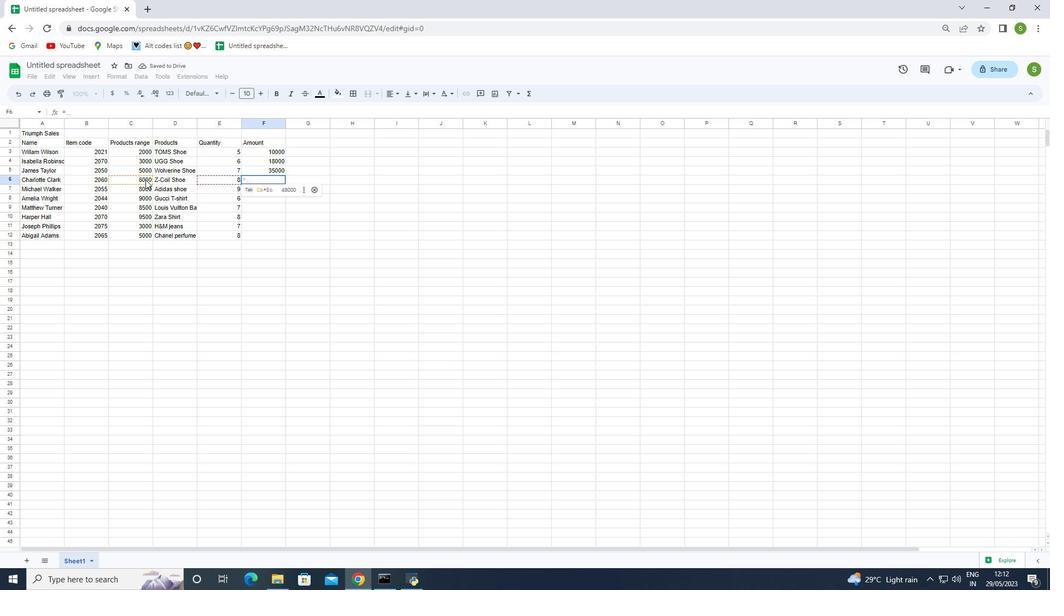 
Action: Mouse pressed left at (136, 177)
Screenshot: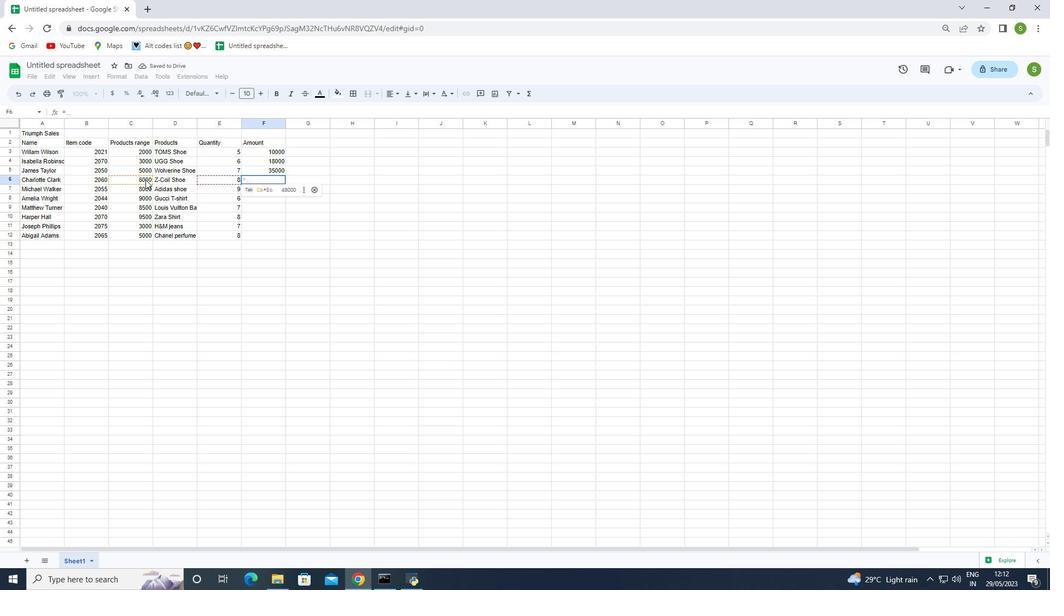 
Action: Key pressed *
Screenshot: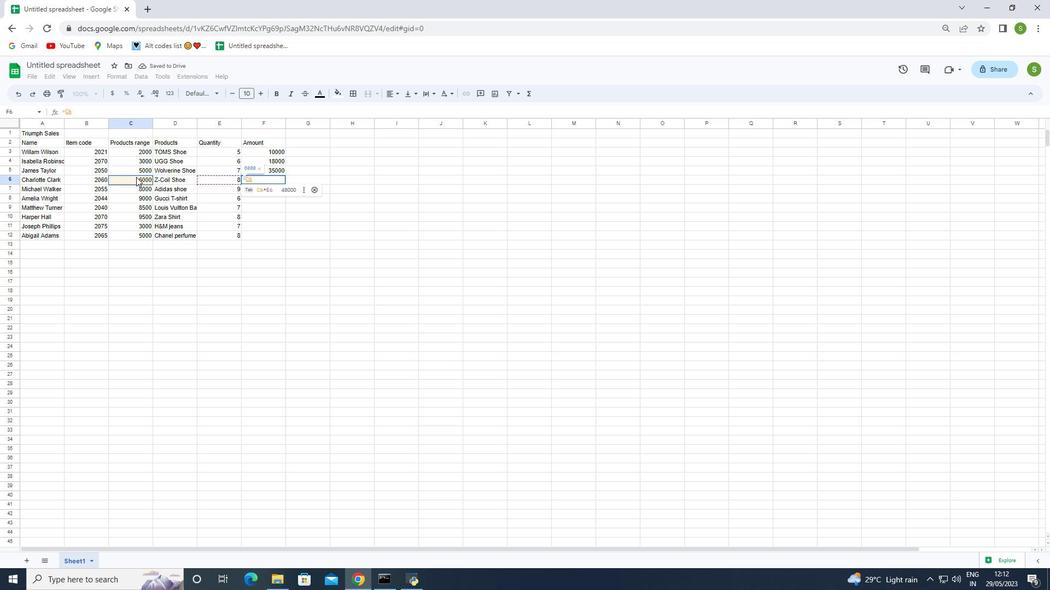 
Action: Mouse moved to (233, 180)
Screenshot: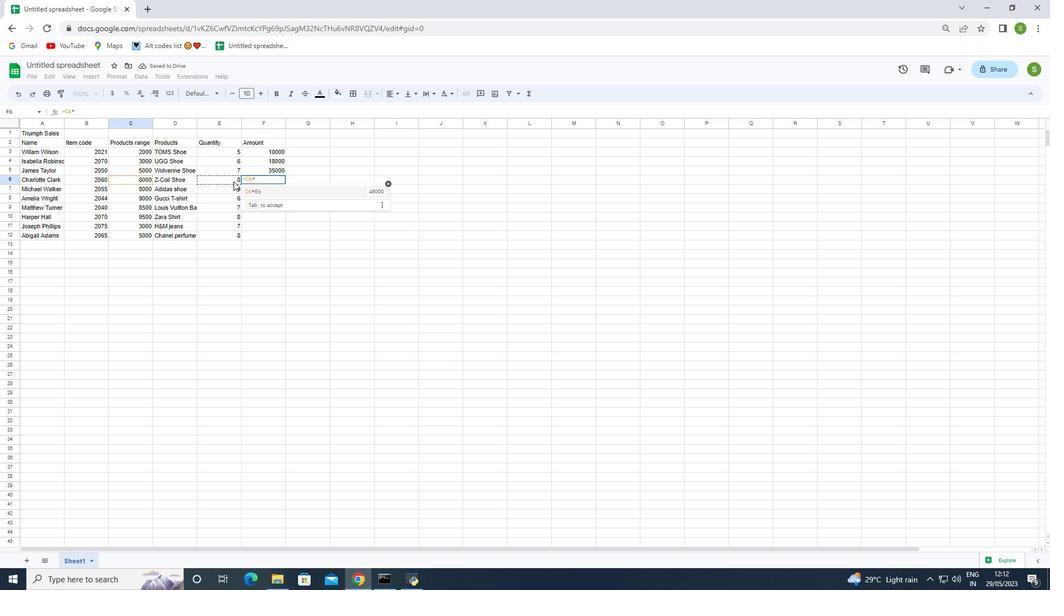 
Action: Mouse pressed left at (233, 180)
Screenshot: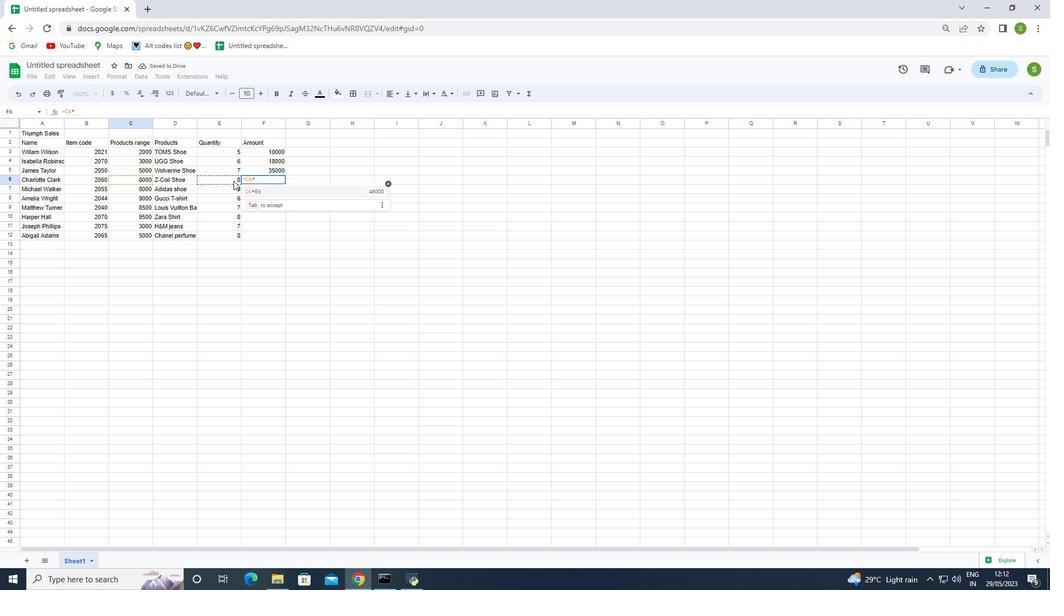 
Action: Key pressed <Key.enter>
Screenshot: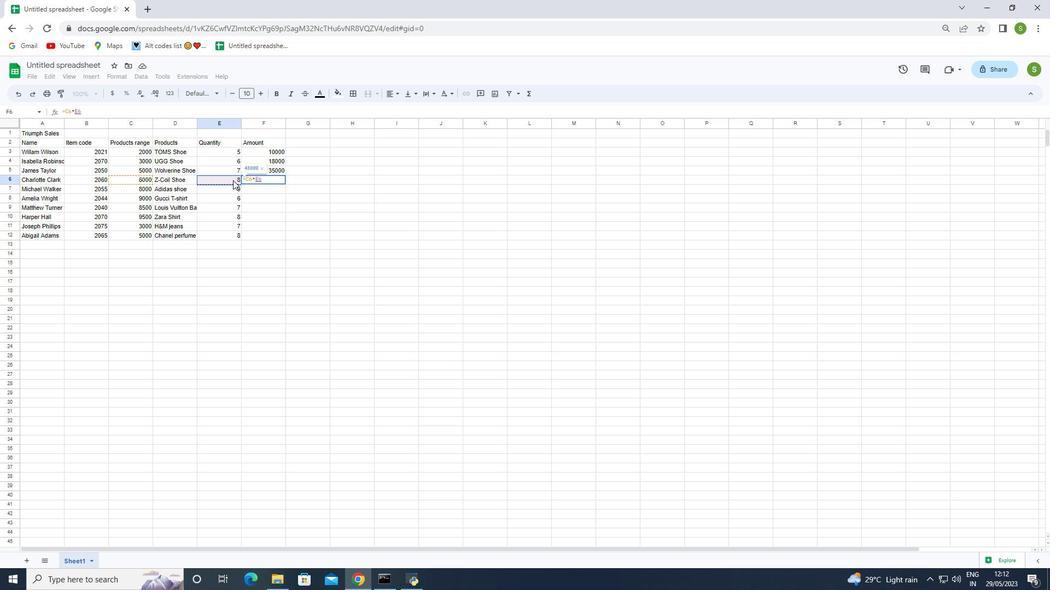 
Action: Mouse moved to (260, 208)
Screenshot: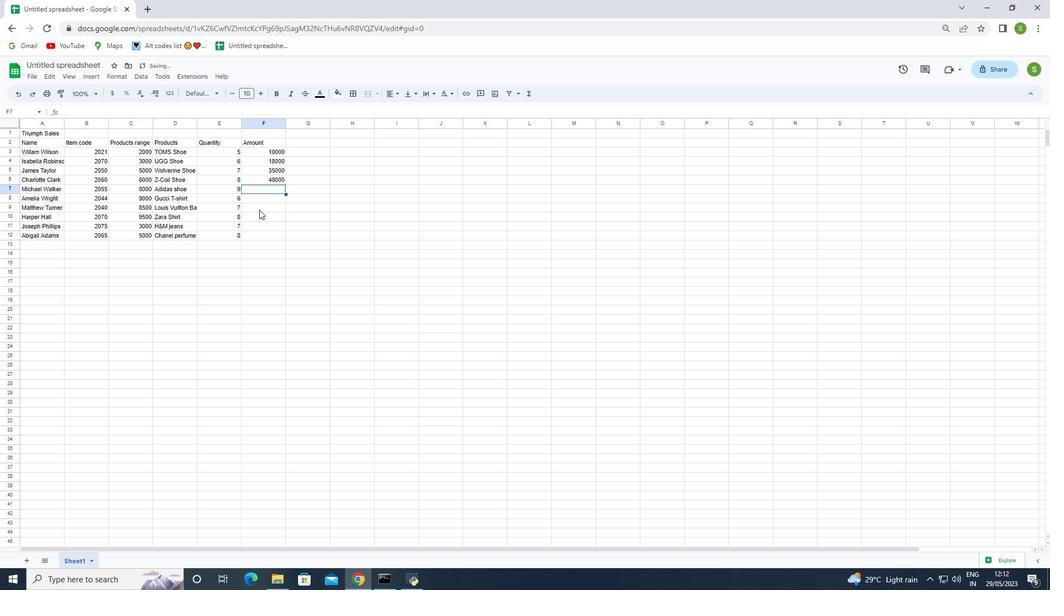 
Action: Key pressed =
Screenshot: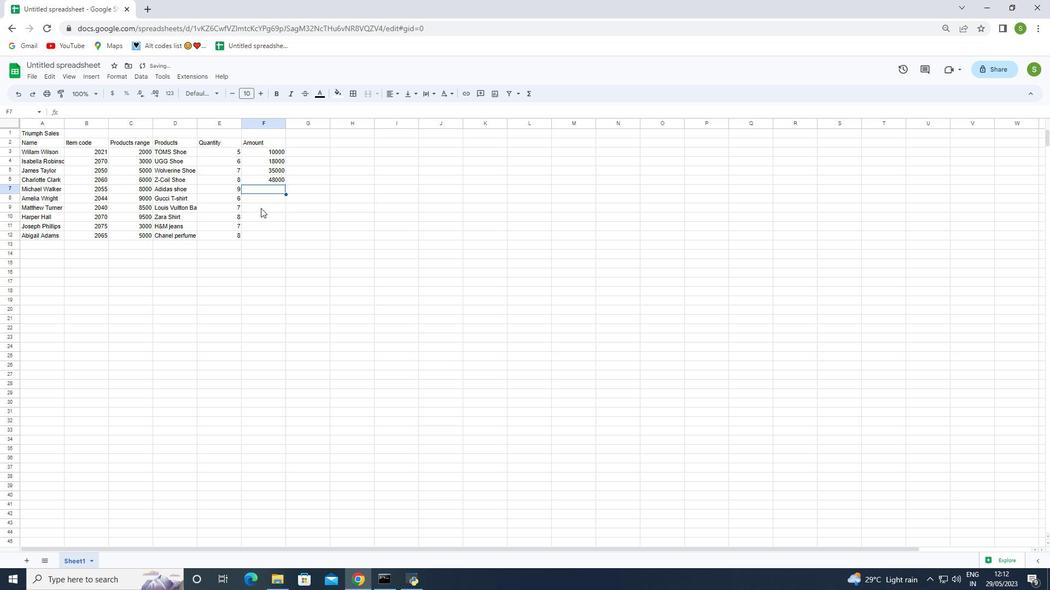 
Action: Mouse moved to (125, 190)
Screenshot: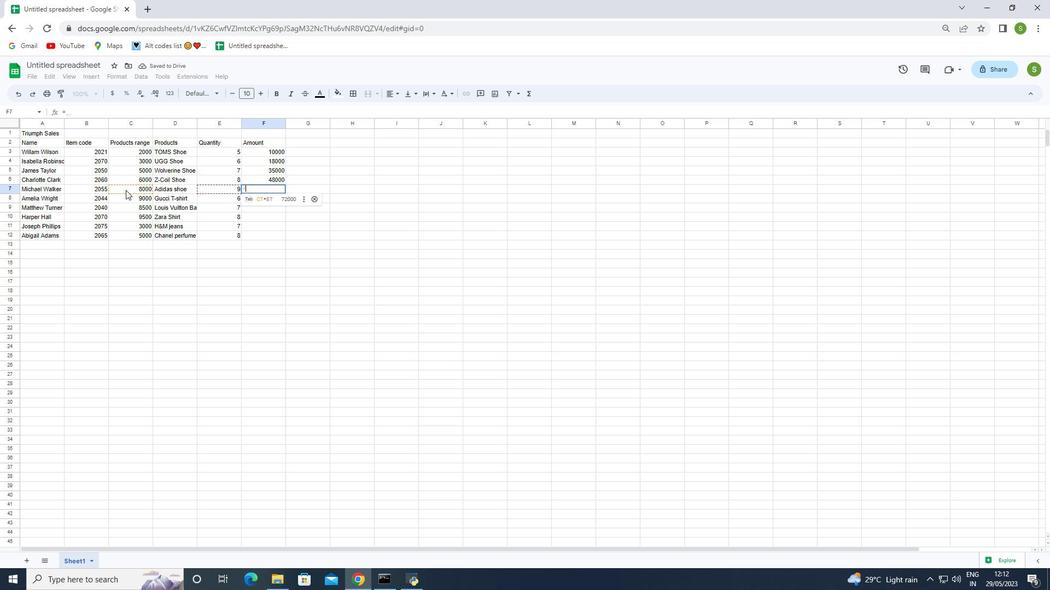 
Action: Mouse pressed left at (125, 190)
Screenshot: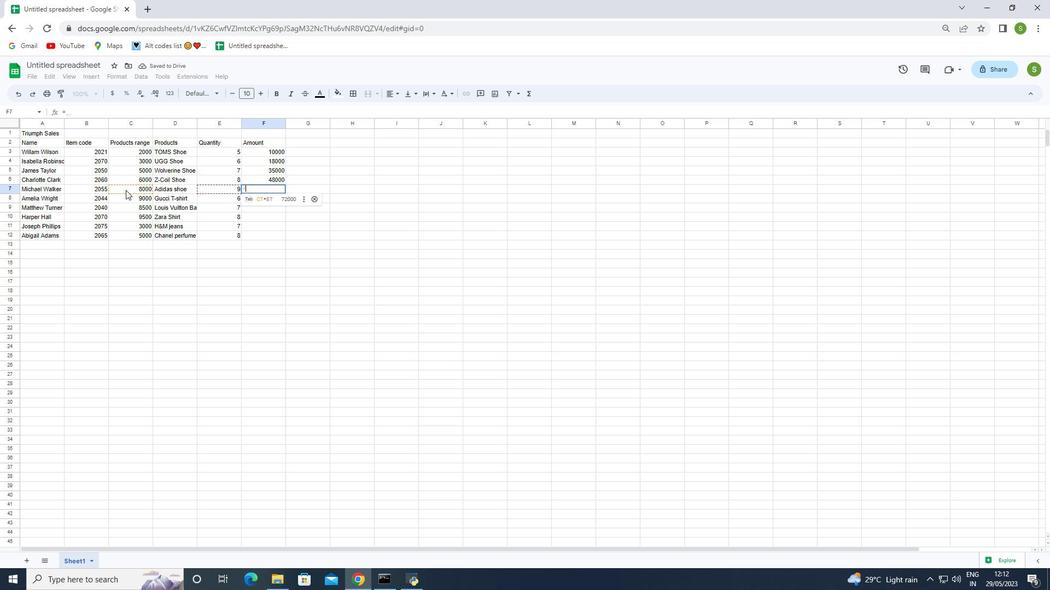 
Action: Mouse moved to (125, 190)
Screenshot: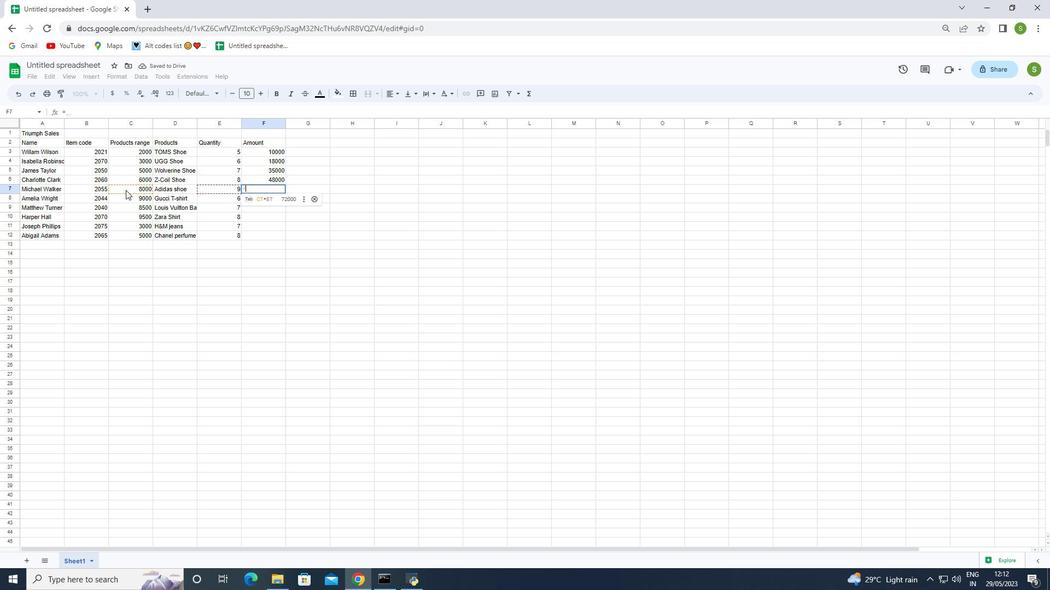 
Action: Key pressed *
Screenshot: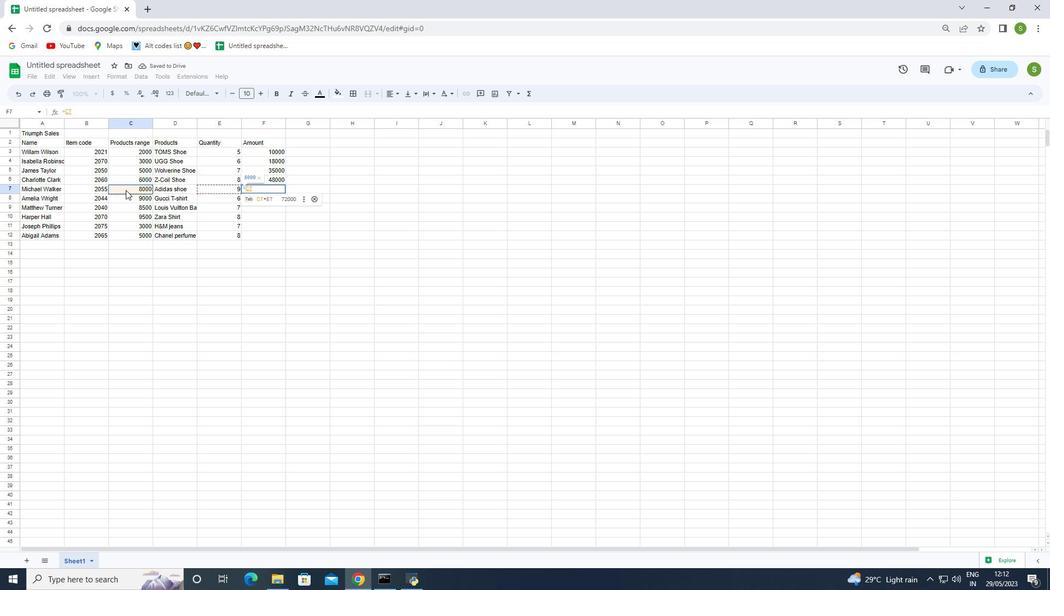 
Action: Mouse moved to (210, 187)
Screenshot: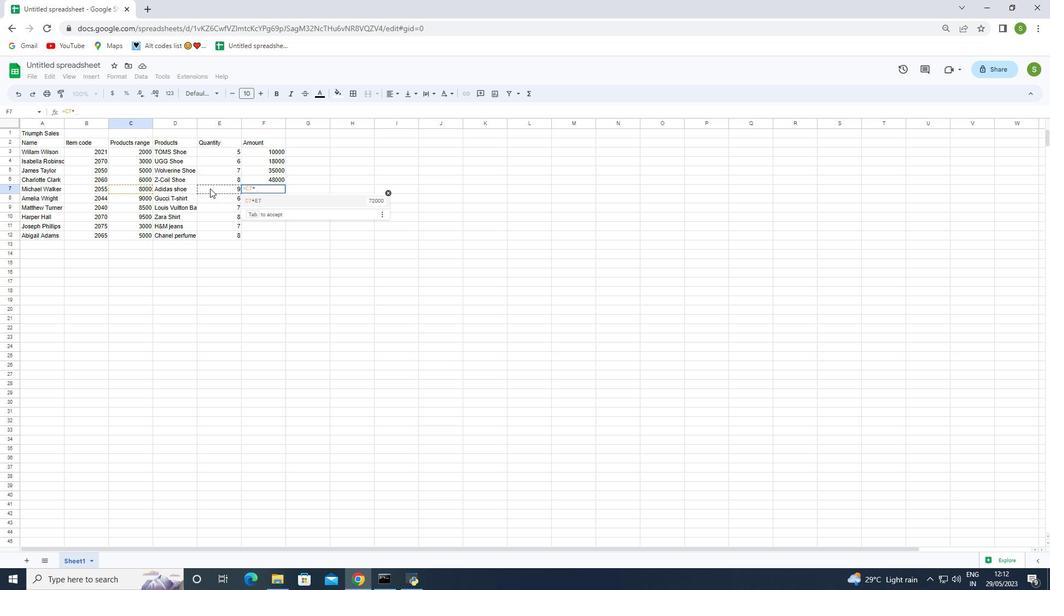 
Action: Mouse pressed left at (210, 187)
Screenshot: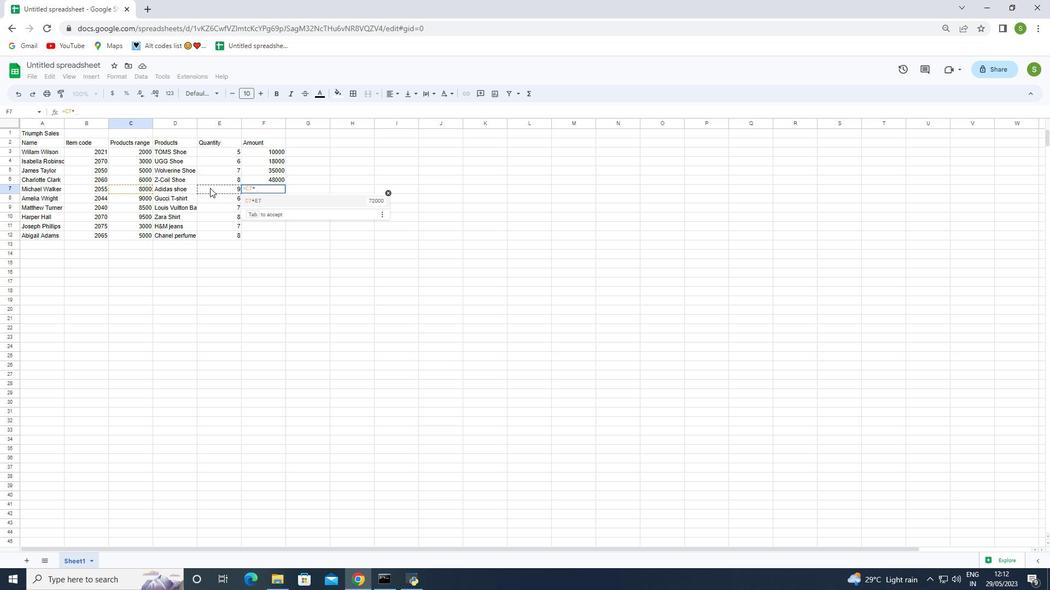 
Action: Mouse moved to (217, 190)
Screenshot: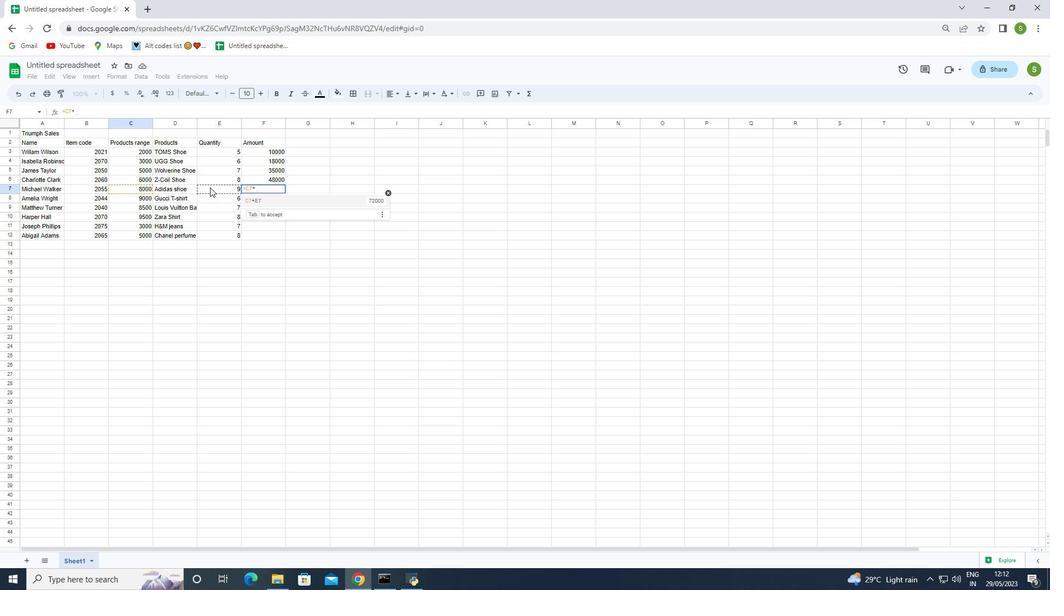 
Action: Key pressed <Key.enter>
Screenshot: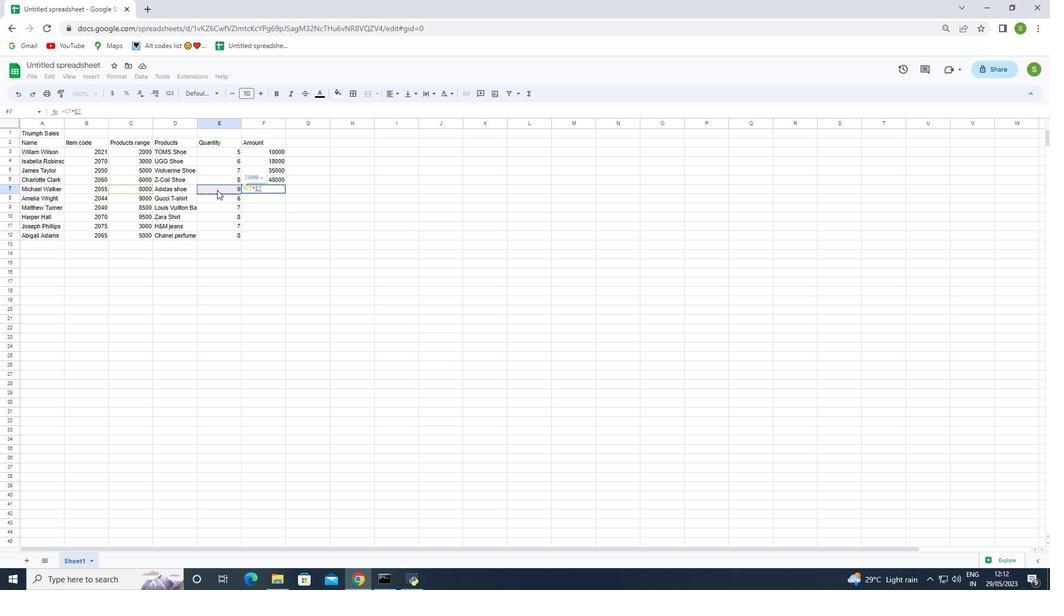 
Action: Mouse moved to (229, 209)
Screenshot: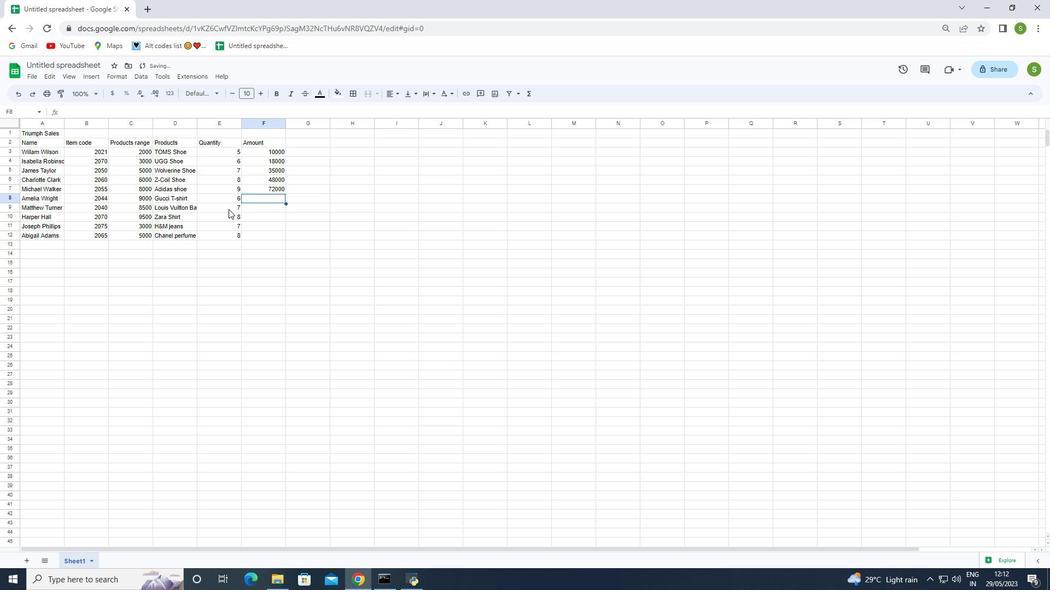 
Action: Key pressed =
Screenshot: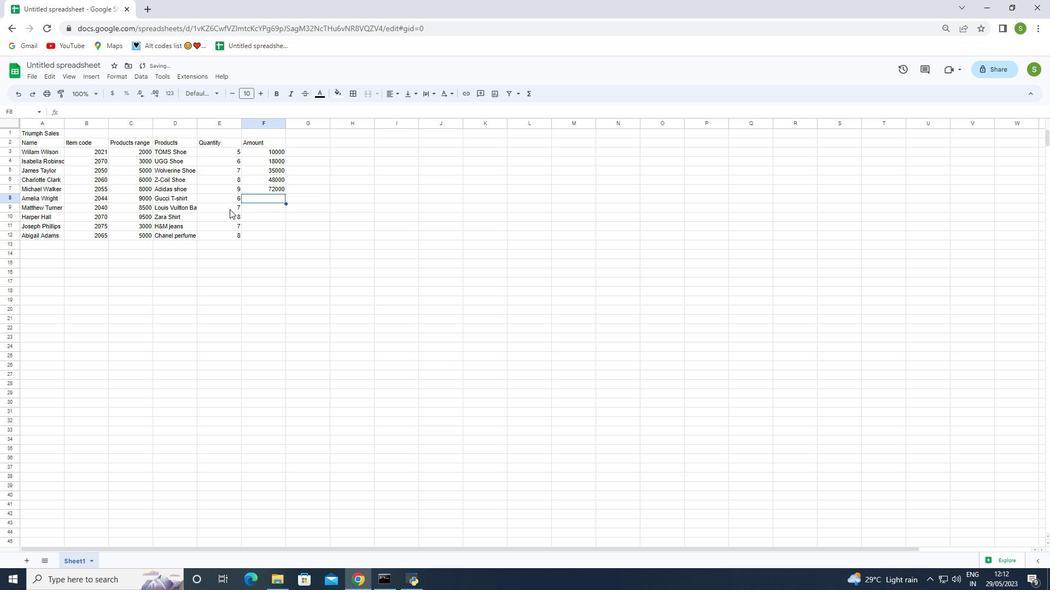 
Action: Mouse moved to (134, 197)
Screenshot: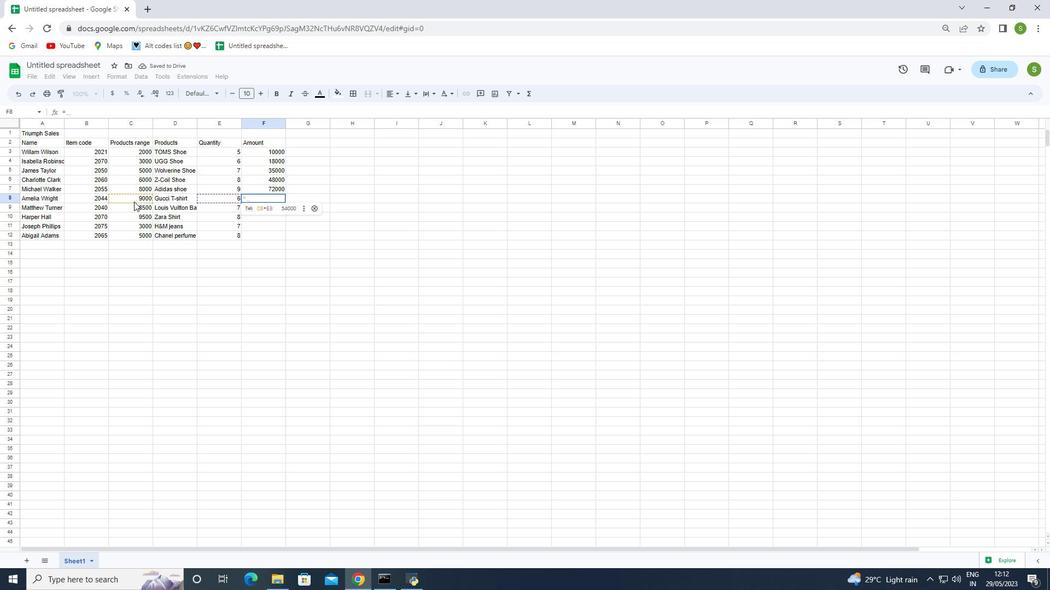 
Action: Mouse pressed left at (134, 197)
Screenshot: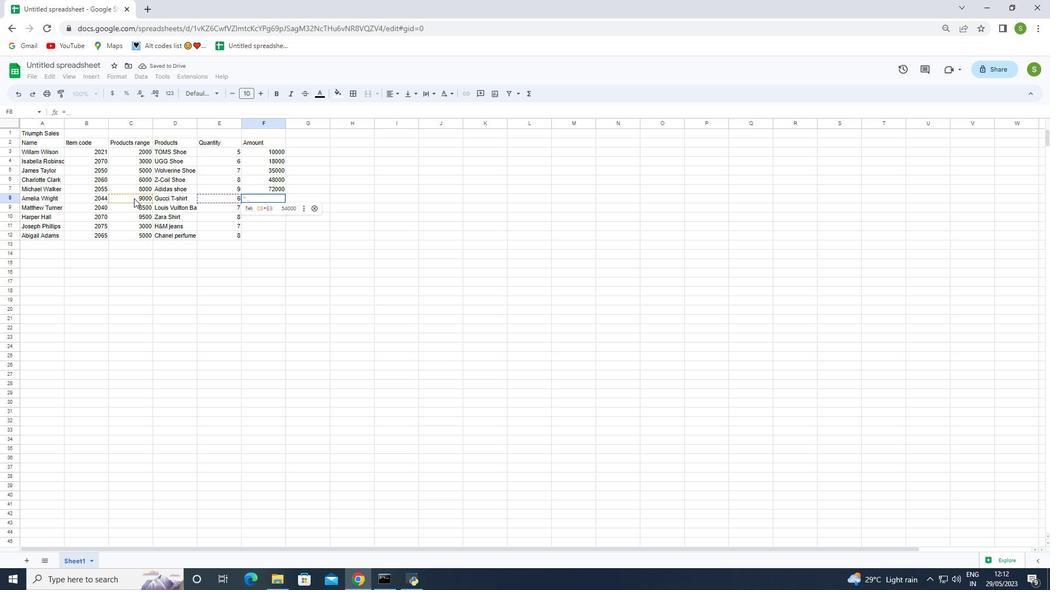 
Action: Key pressed *
Screenshot: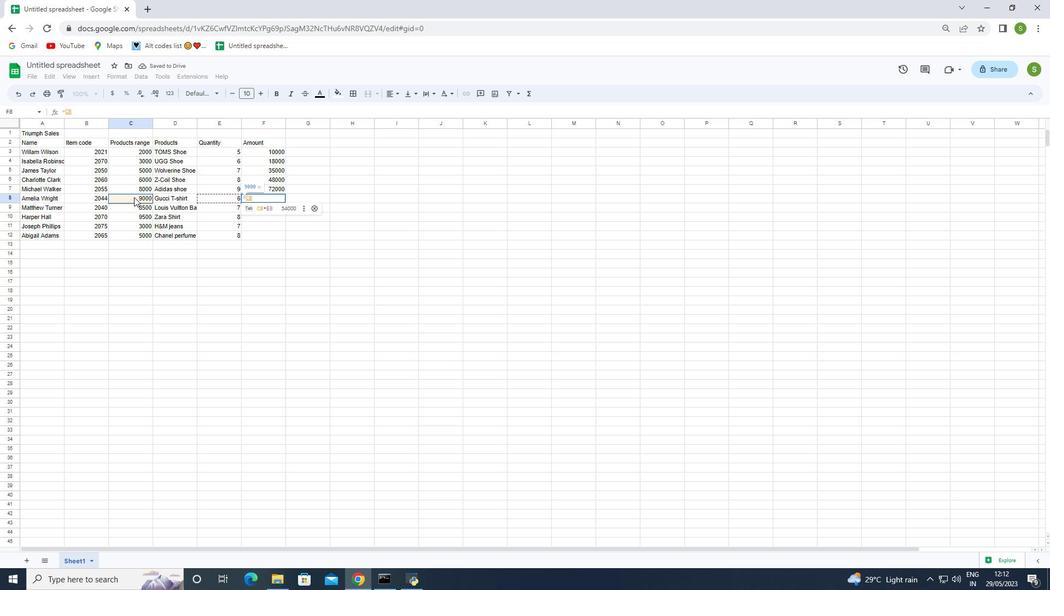 
Action: Mouse moved to (217, 200)
Screenshot: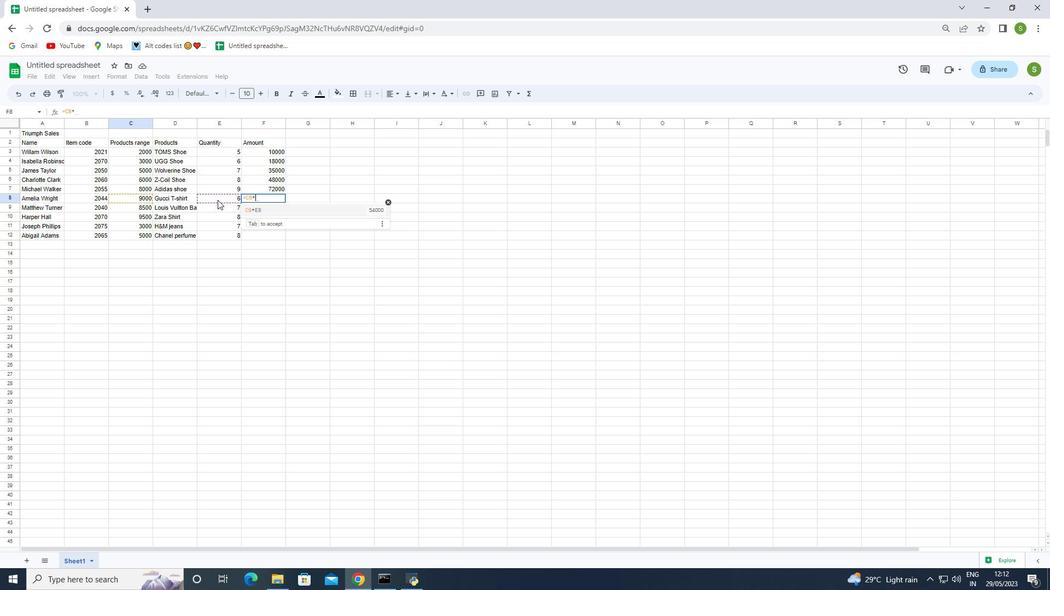 
Action: Mouse pressed left at (217, 200)
Screenshot: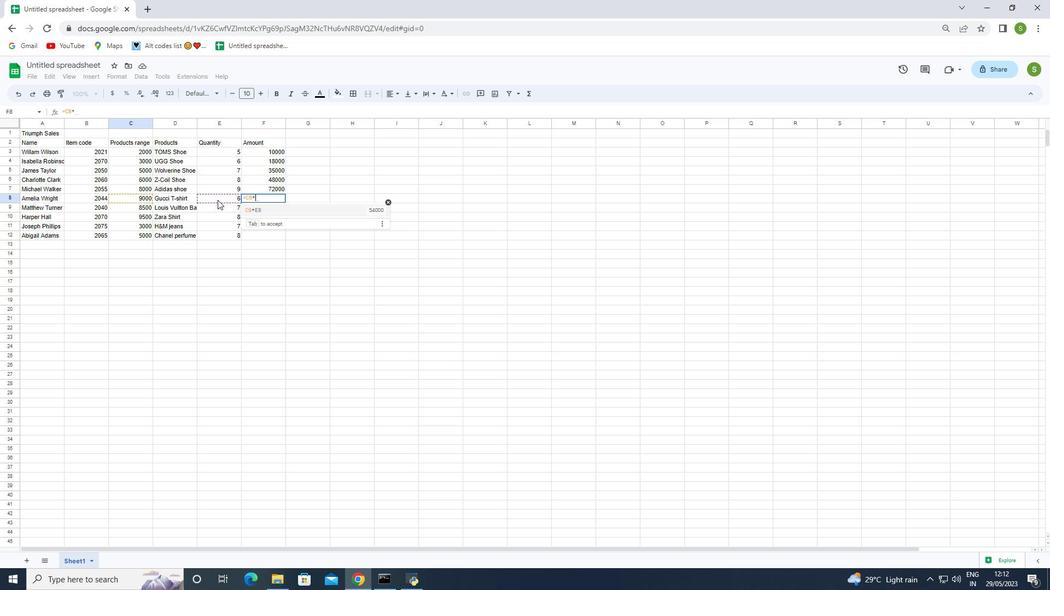 
Action: Mouse moved to (217, 200)
Screenshot: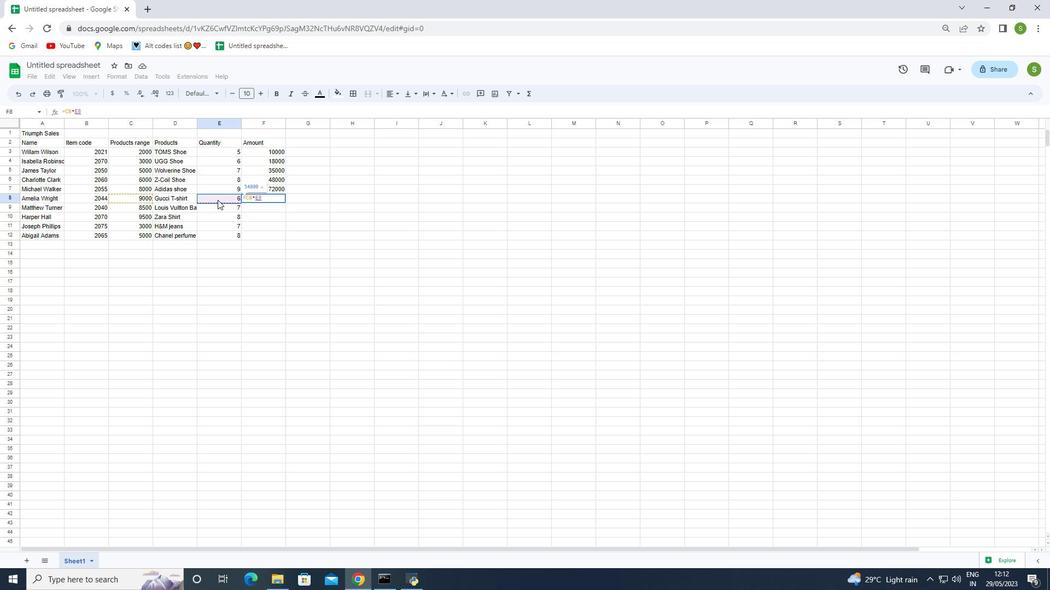 
Action: Key pressed <Key.enter>
Screenshot: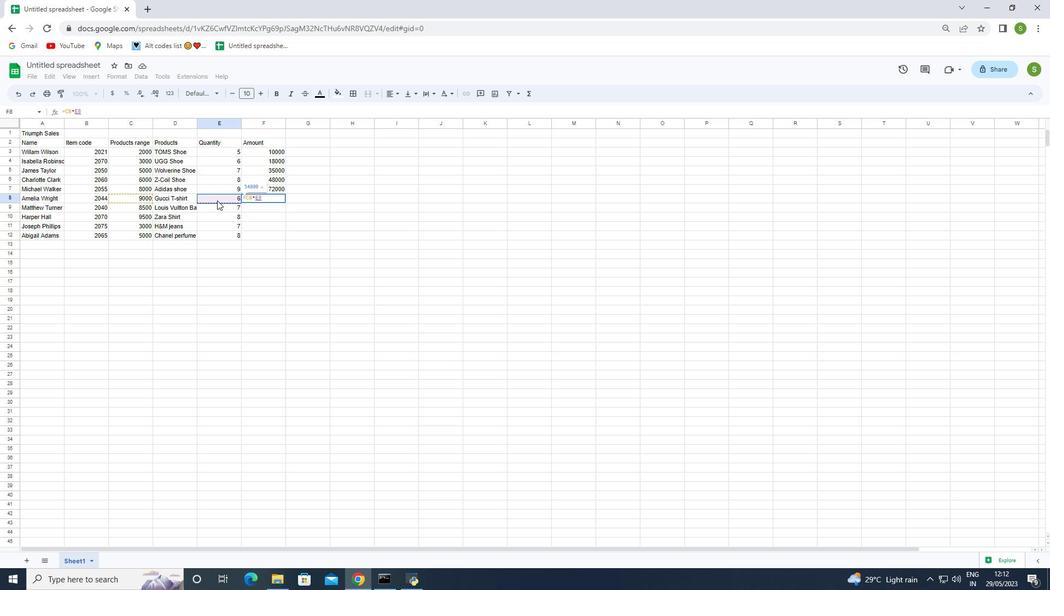 
Action: Mouse moved to (245, 207)
Screenshot: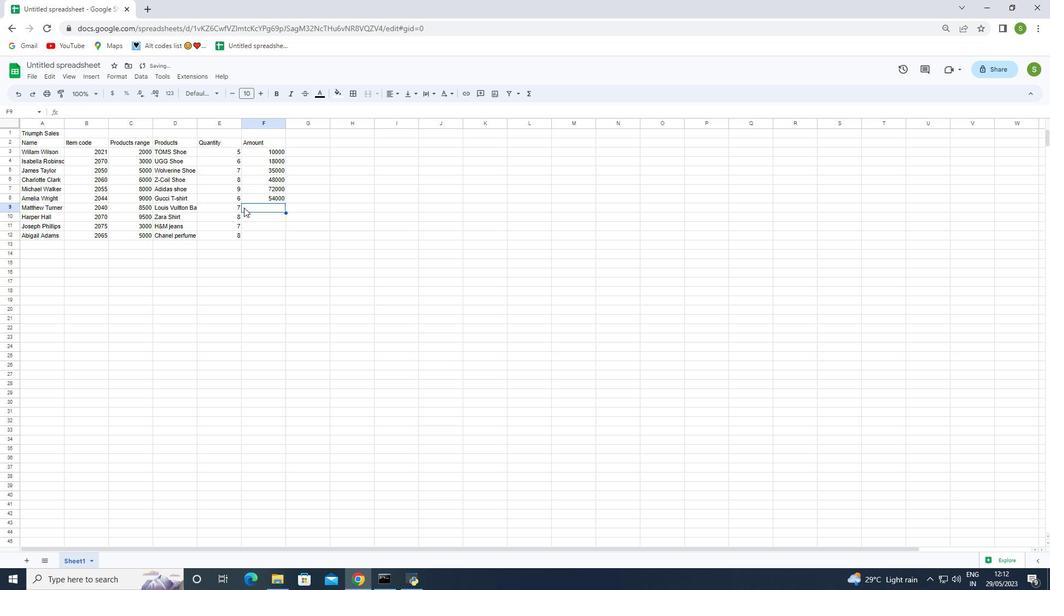 
Action: Key pressed =
Screenshot: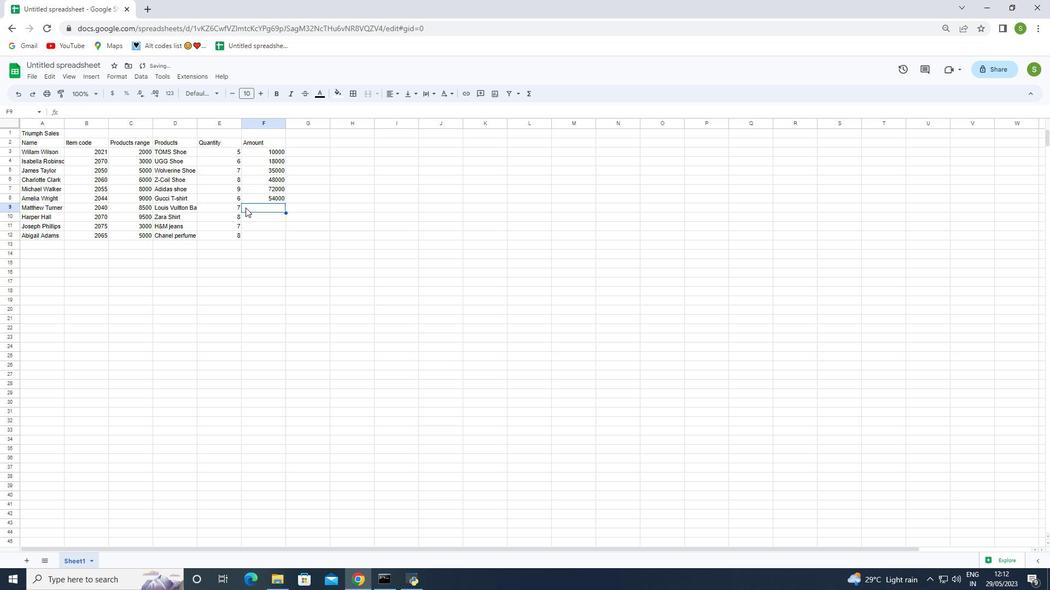 
Action: Mouse moved to (136, 206)
Screenshot: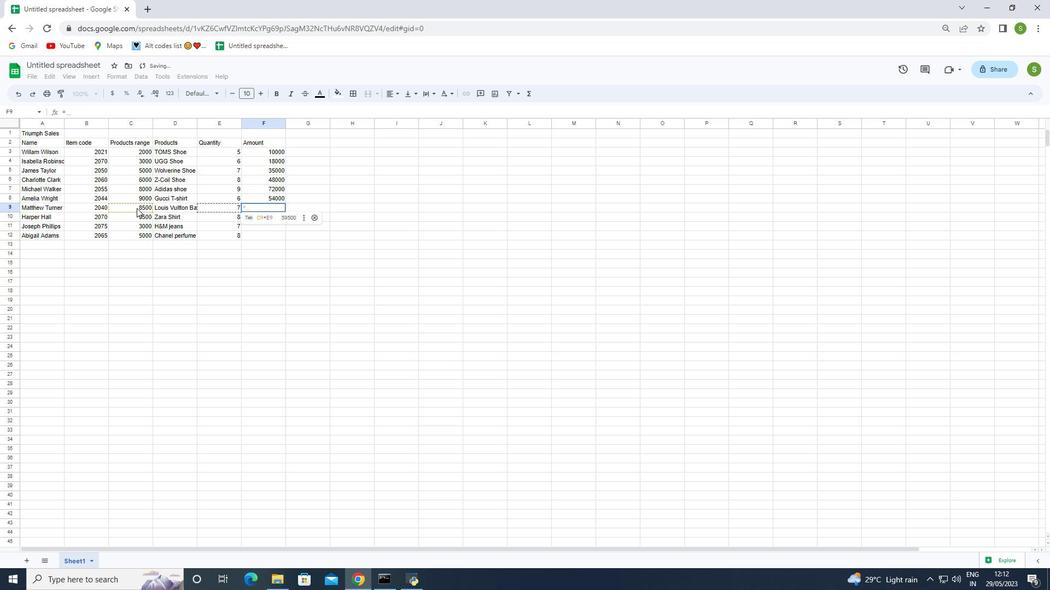 
Action: Mouse pressed left at (136, 206)
Screenshot: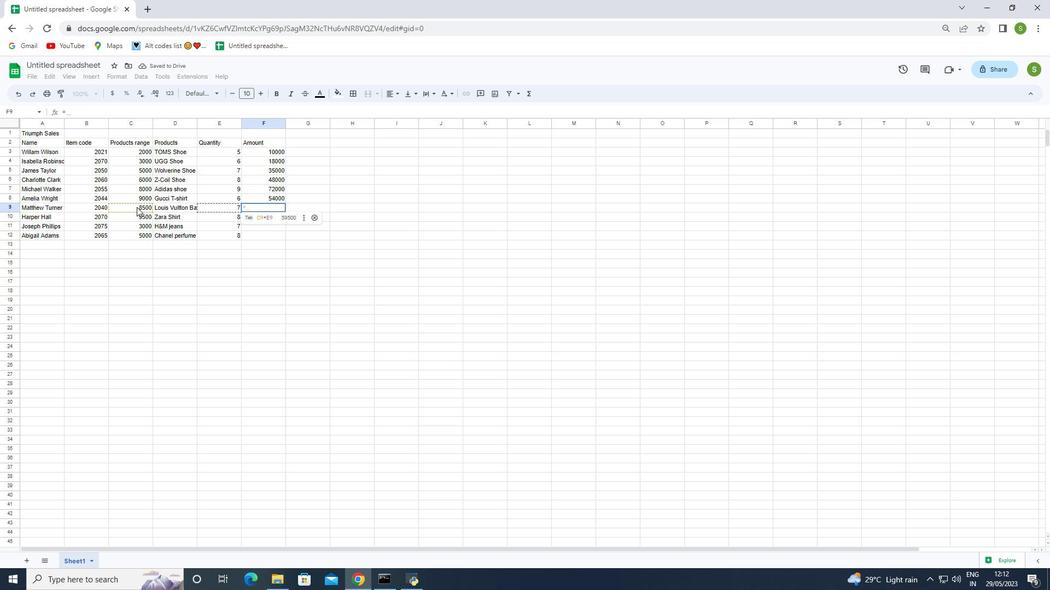 
Action: Key pressed *
Screenshot: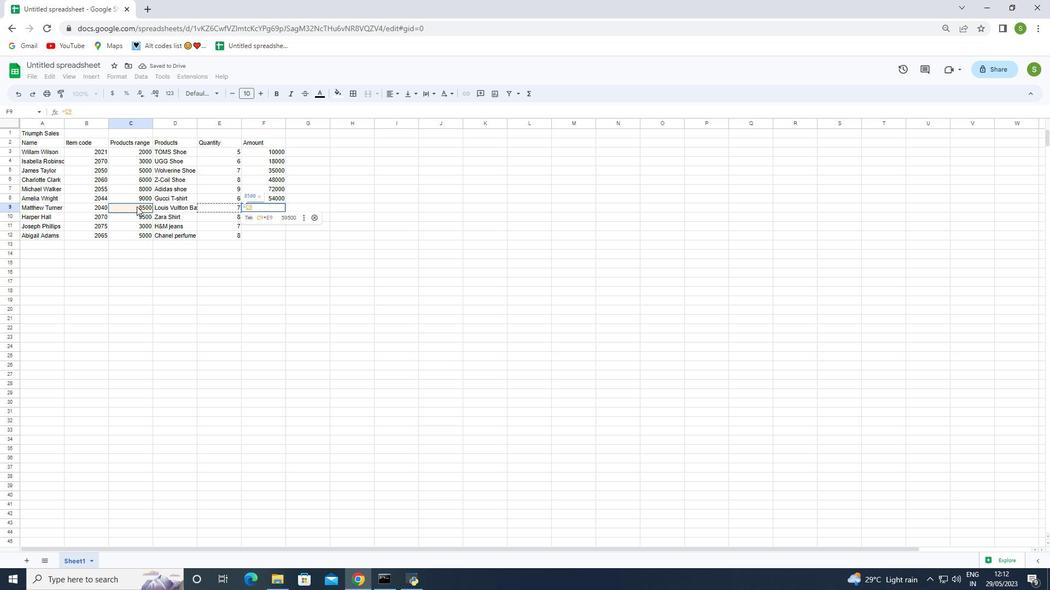 
Action: Mouse moved to (213, 208)
Screenshot: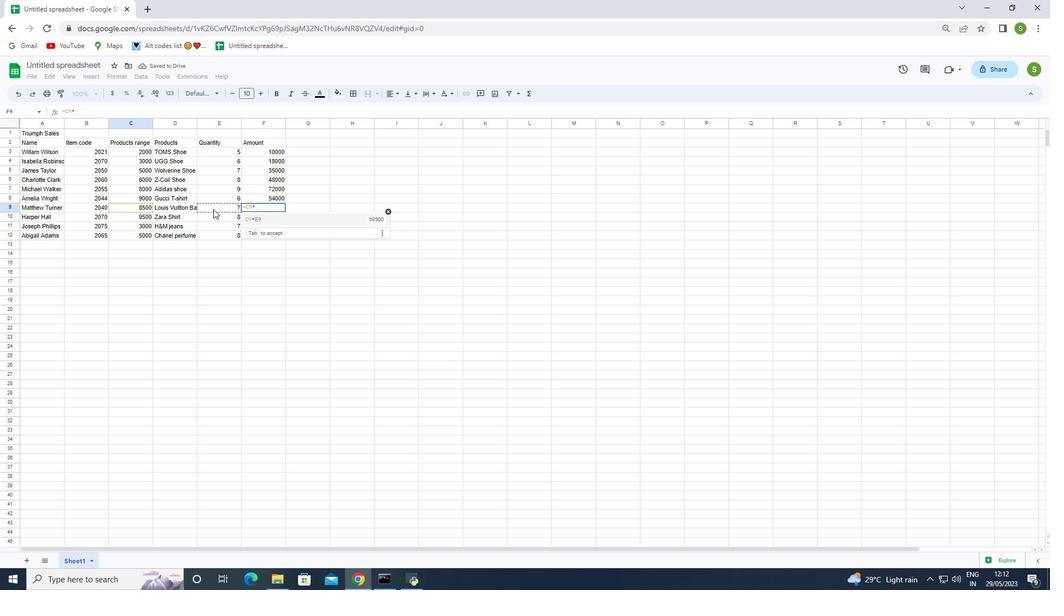 
Action: Mouse pressed left at (213, 208)
Screenshot: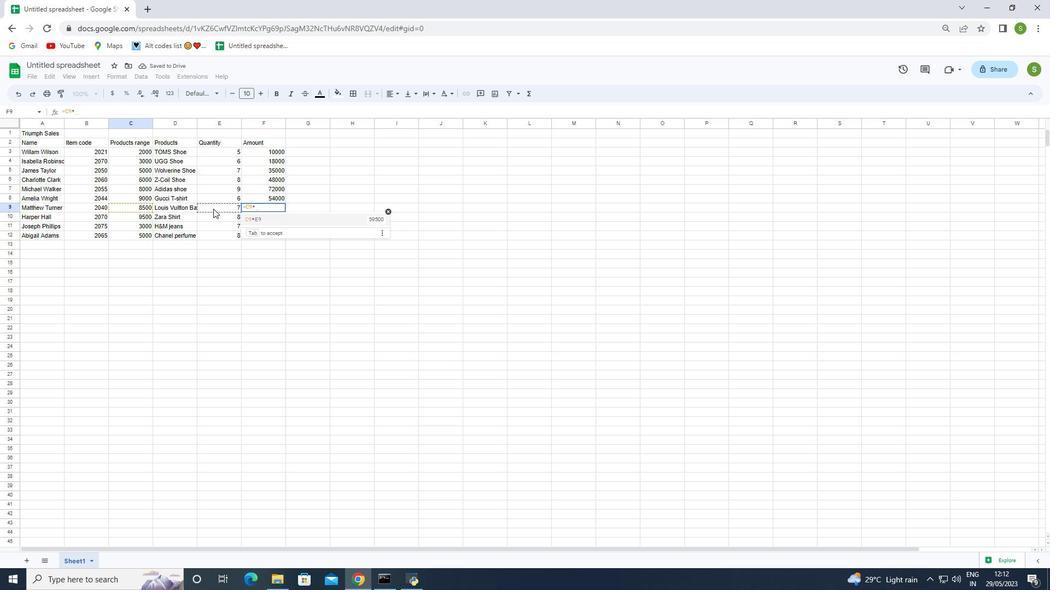 
Action: Key pressed <Key.enter>
Screenshot: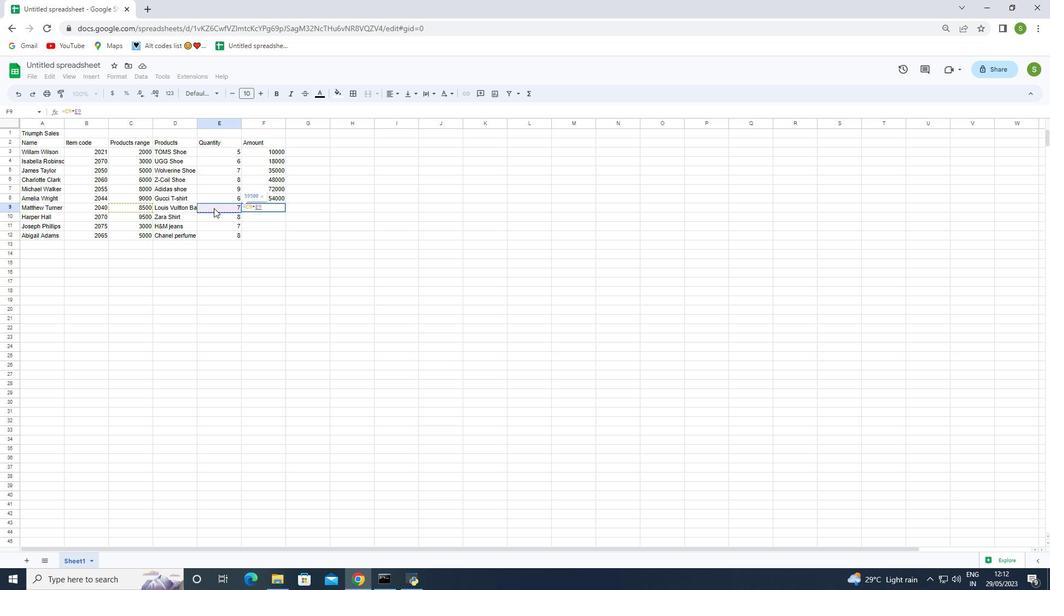 
Action: Mouse moved to (291, 247)
Screenshot: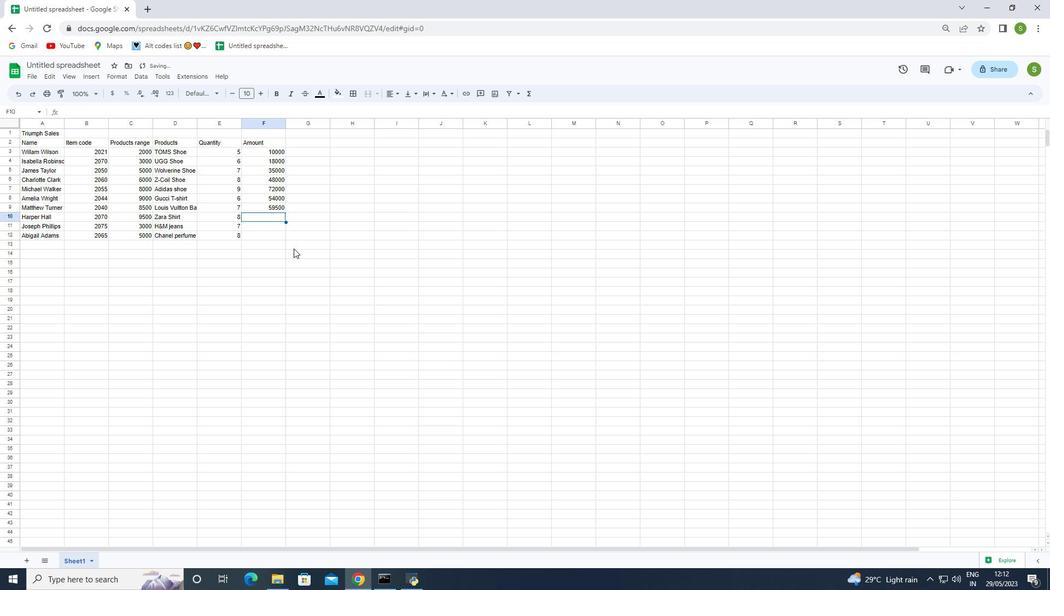 
Action: Key pressed =
Screenshot: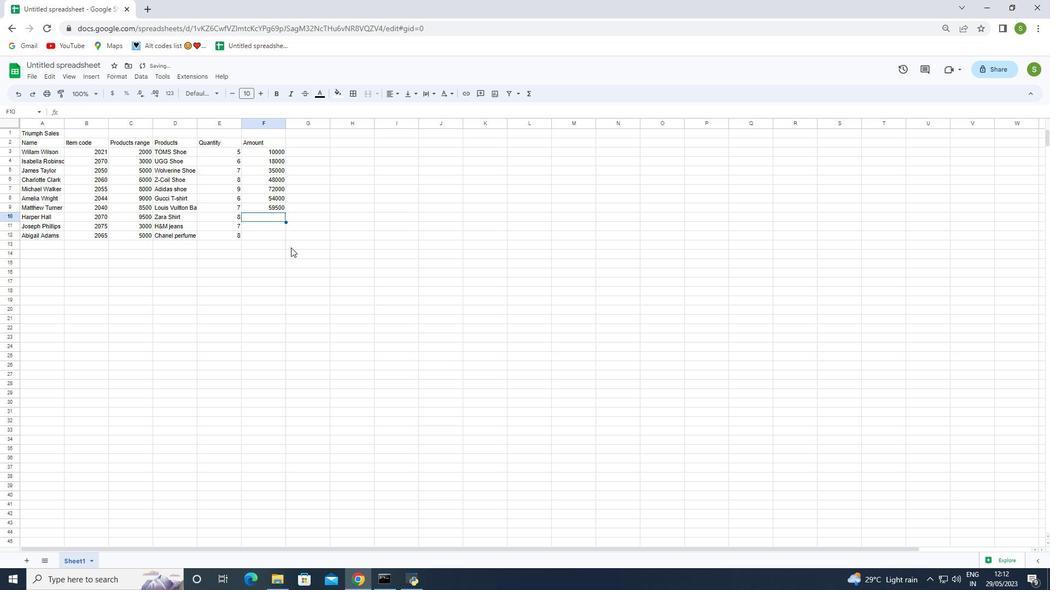 
Action: Mouse moved to (143, 215)
Screenshot: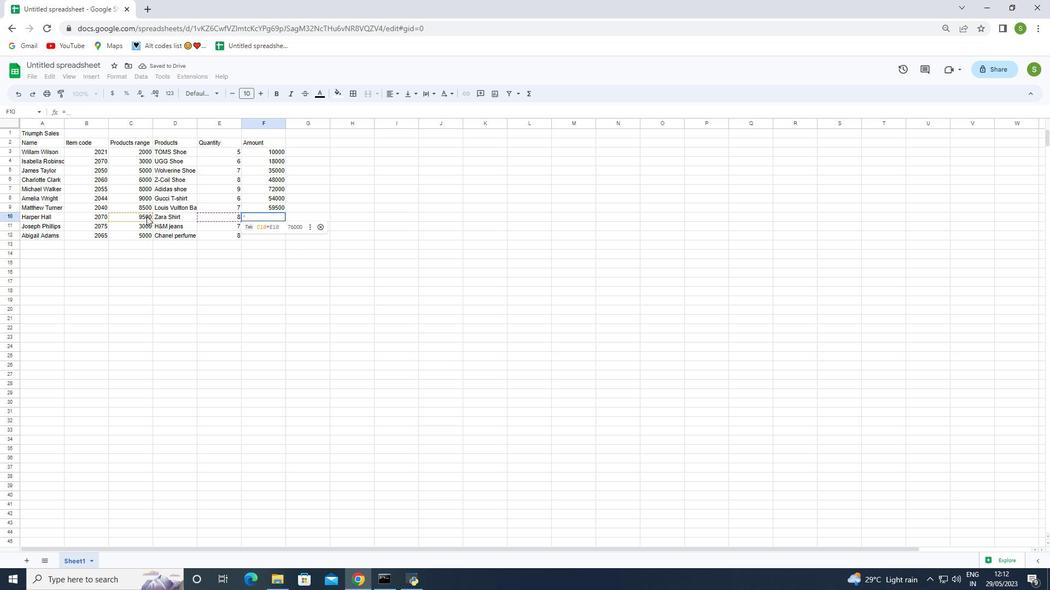 
Action: Mouse pressed left at (143, 215)
Screenshot: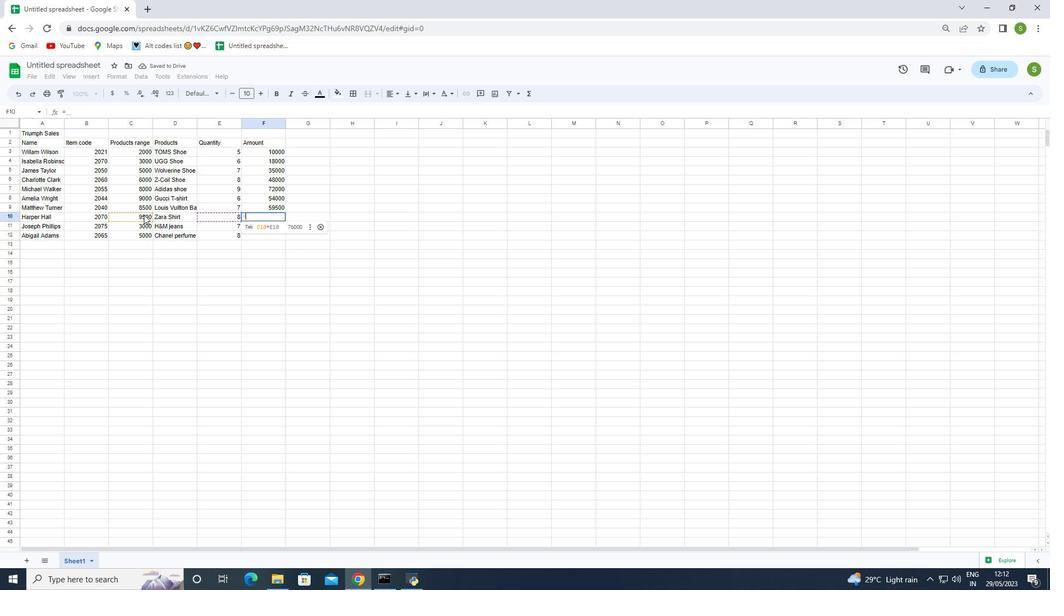 
Action: Mouse moved to (143, 216)
Screenshot: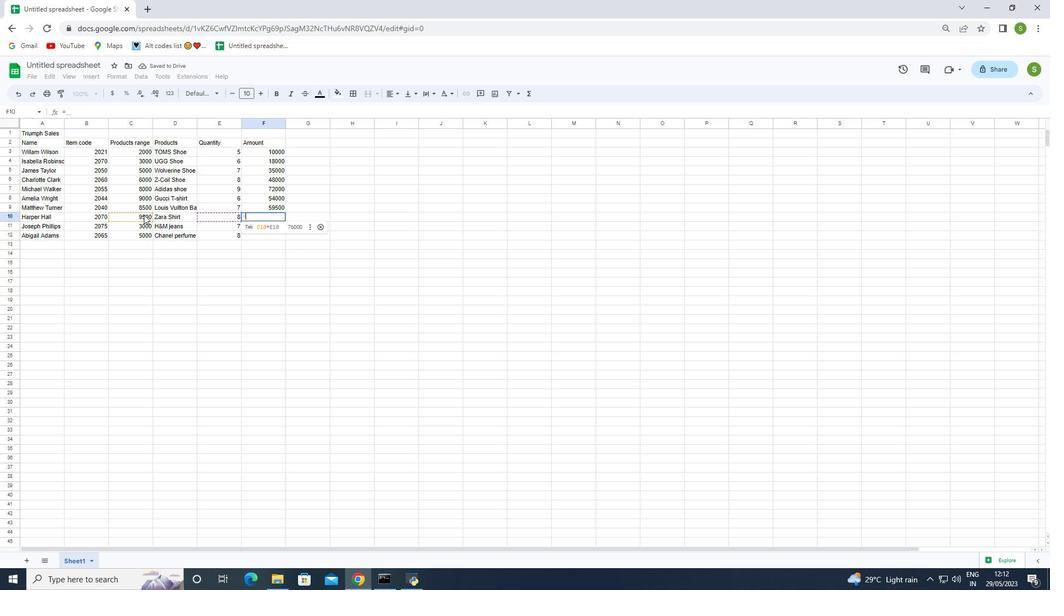 
Action: Key pressed *
Screenshot: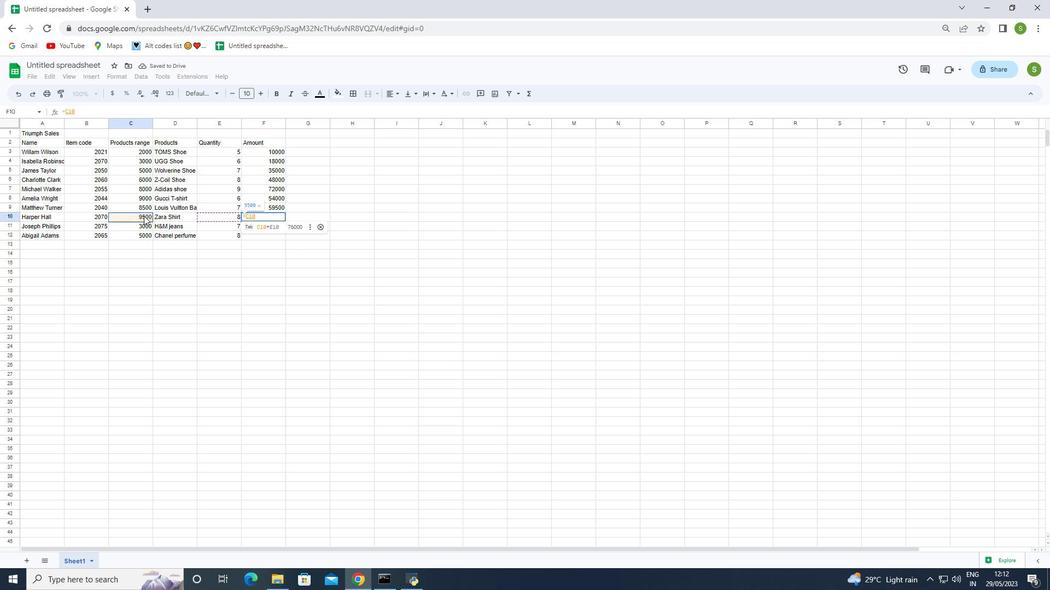 
Action: Mouse moved to (206, 214)
Screenshot: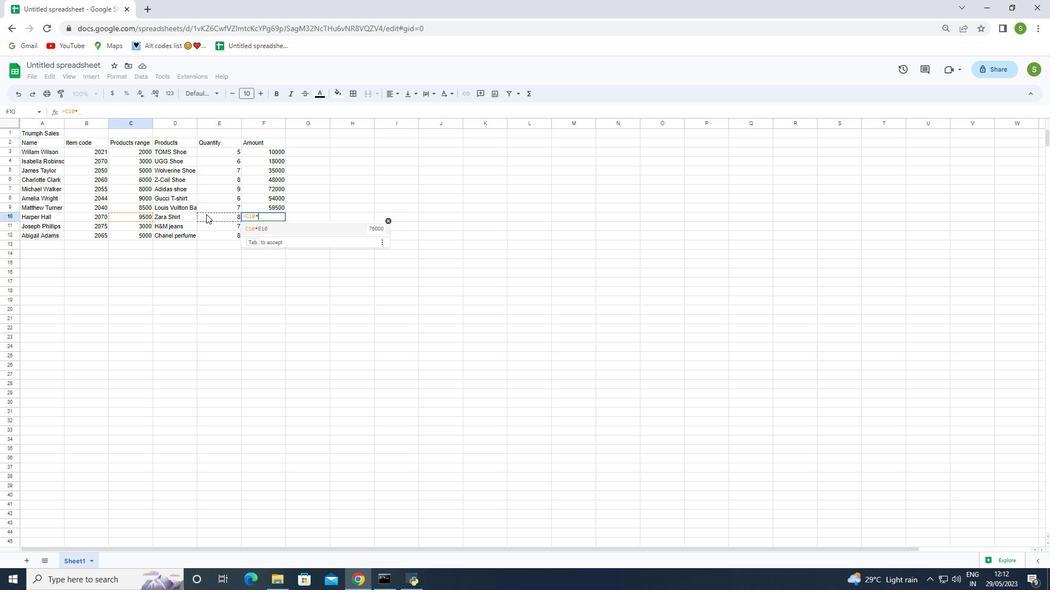 
Action: Mouse pressed left at (206, 214)
Screenshot: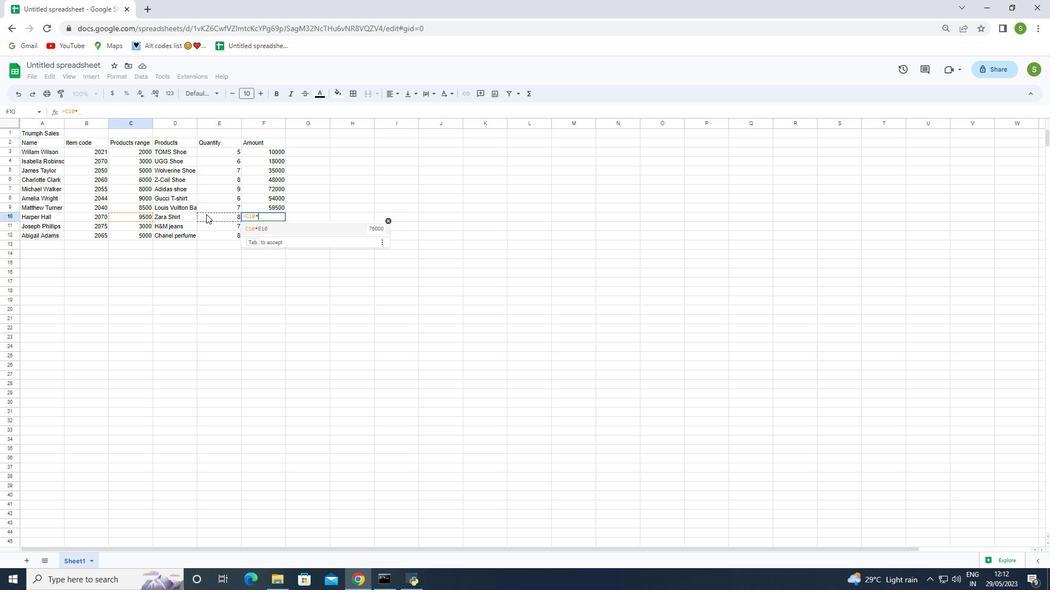 
Action: Mouse moved to (205, 215)
Screenshot: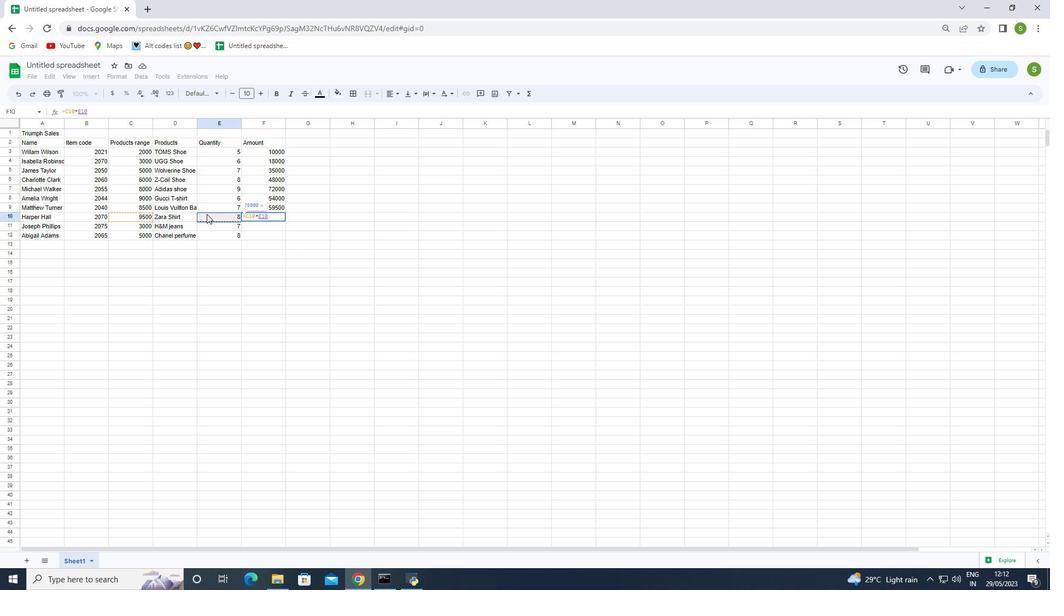 
Action: Key pressed <Key.enter>
Screenshot: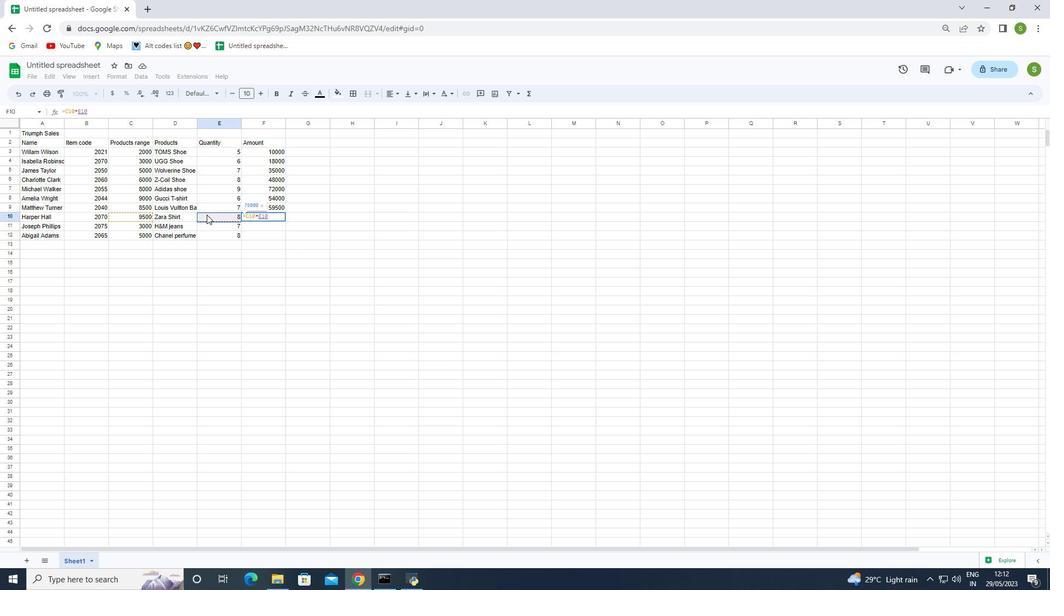 
Action: Mouse moved to (221, 239)
Screenshot: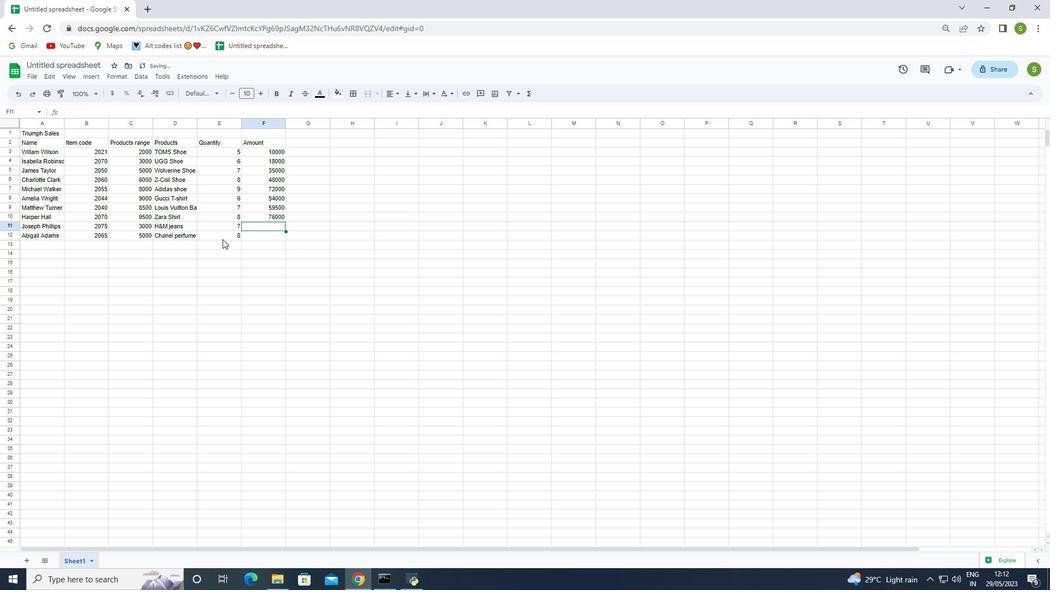 
Action: Key pressed =
Screenshot: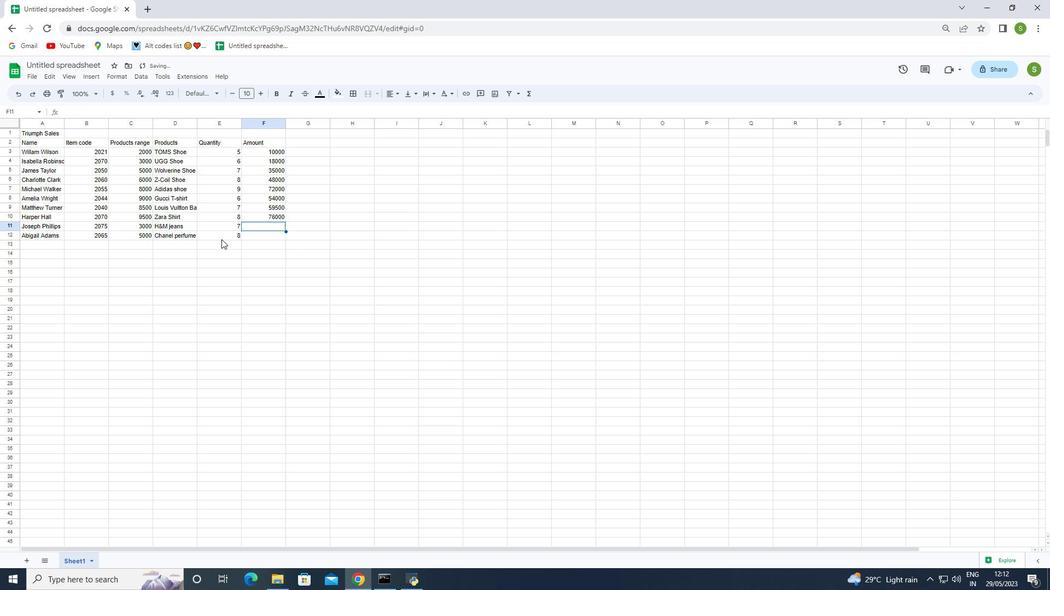
Action: Mouse moved to (129, 223)
Screenshot: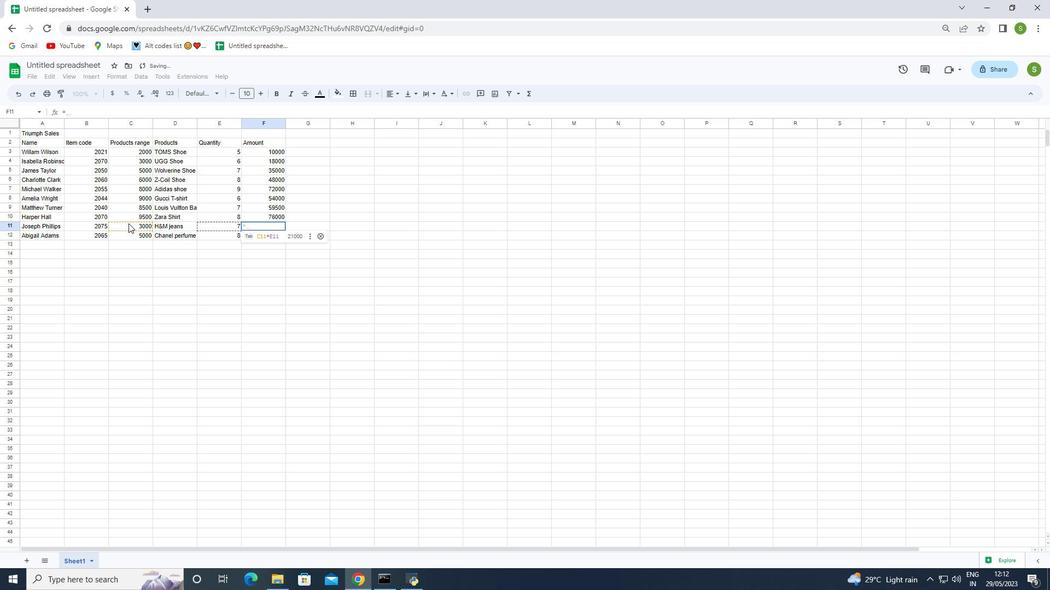 
Action: Mouse pressed left at (129, 223)
Screenshot: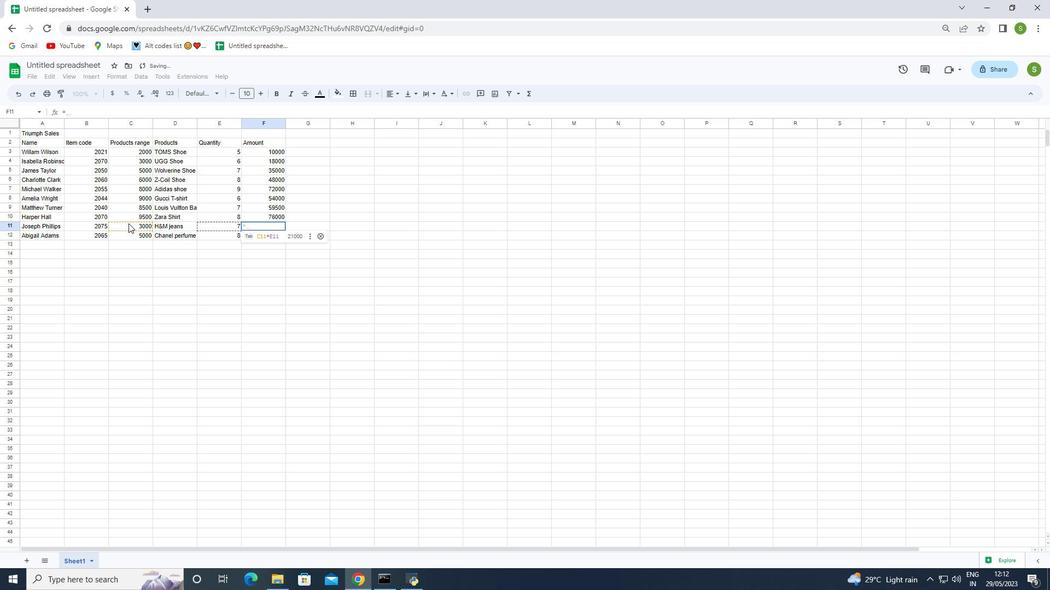 
Action: Key pressed *
Screenshot: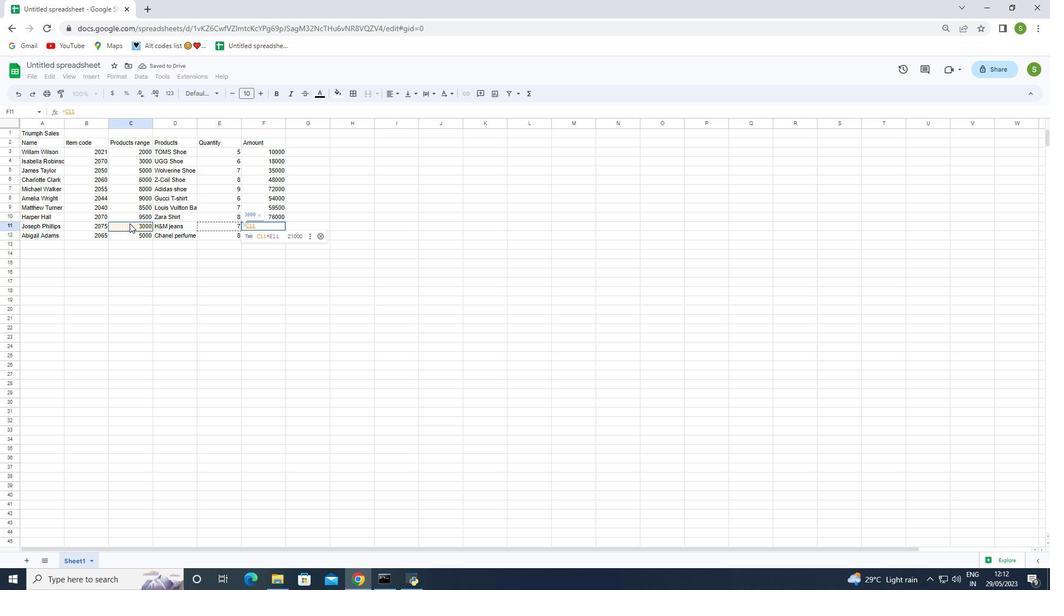 
Action: Mouse moved to (217, 226)
Screenshot: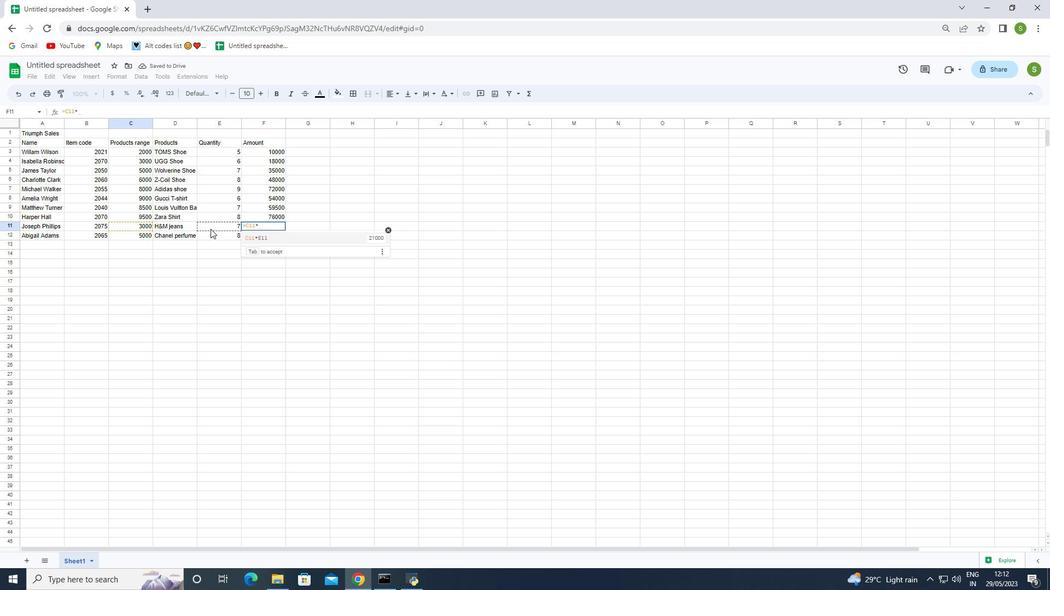 
Action: Mouse pressed left at (217, 226)
Screenshot: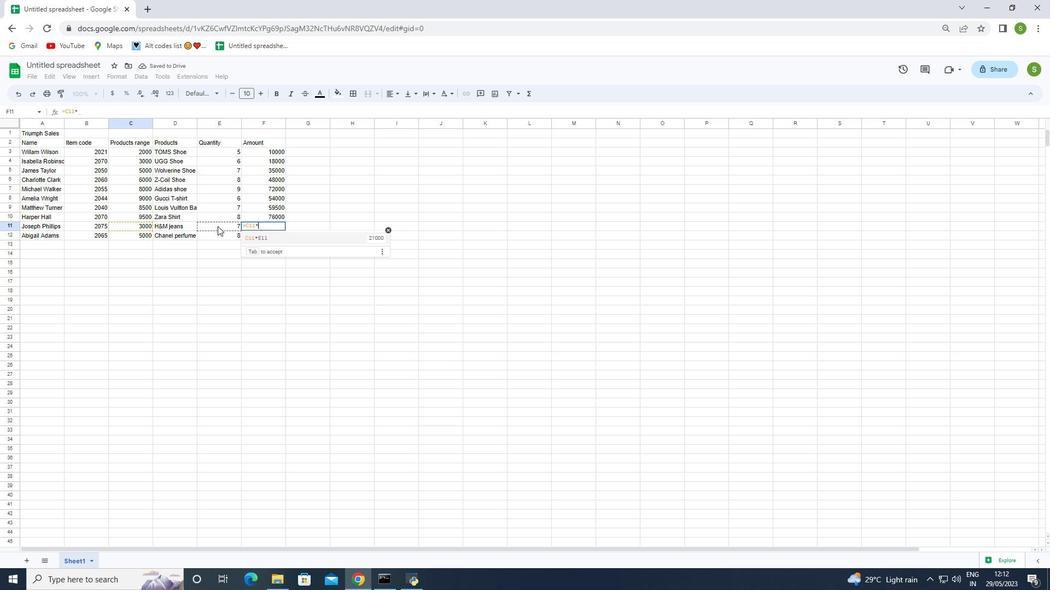 
Action: Key pressed <Key.enter>
Screenshot: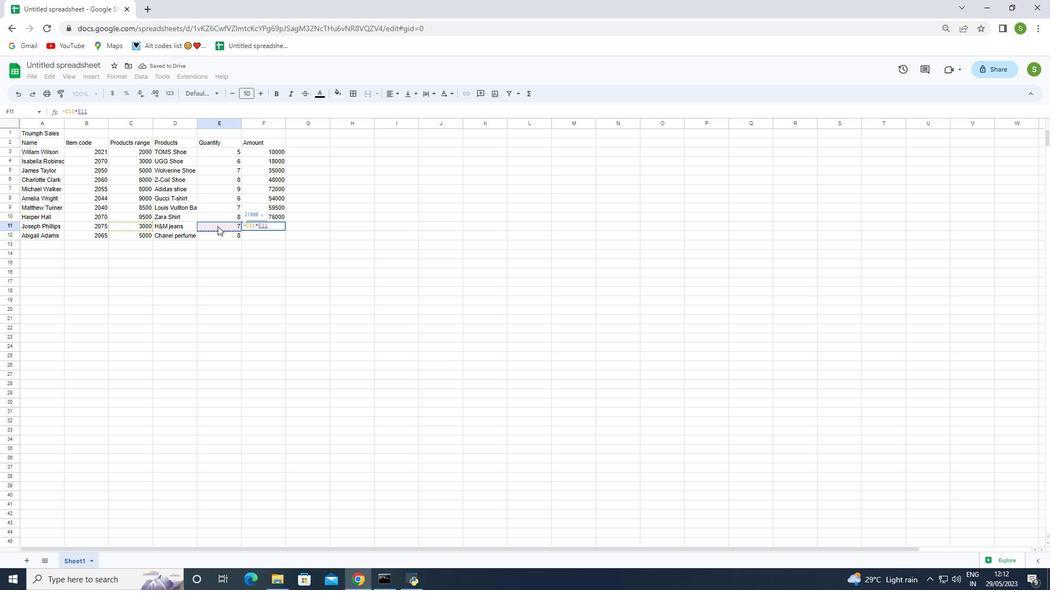 
Action: Mouse moved to (247, 305)
Screenshot: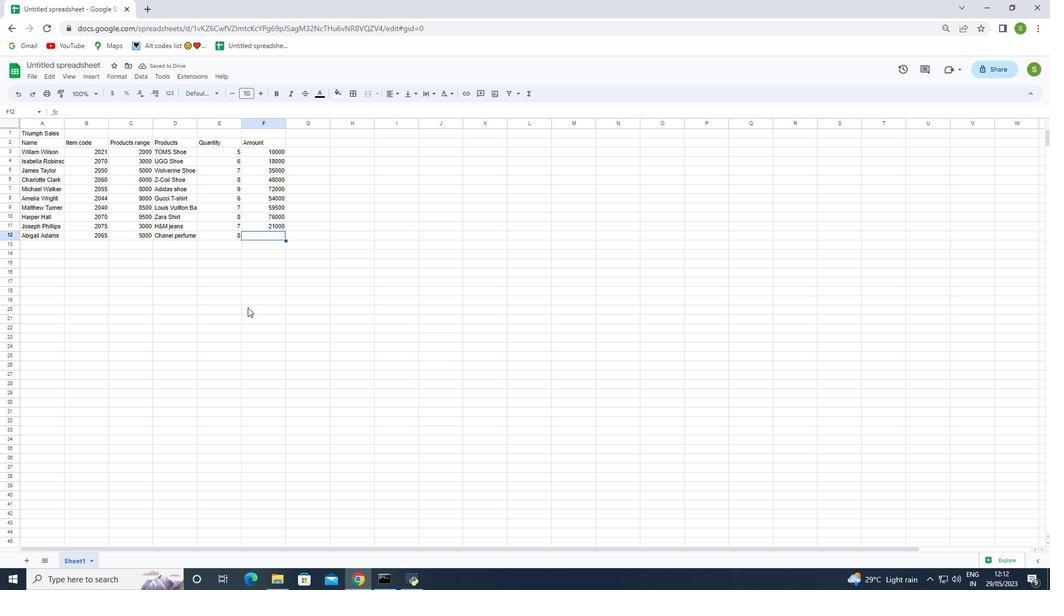 
Action: Key pressed =
Screenshot: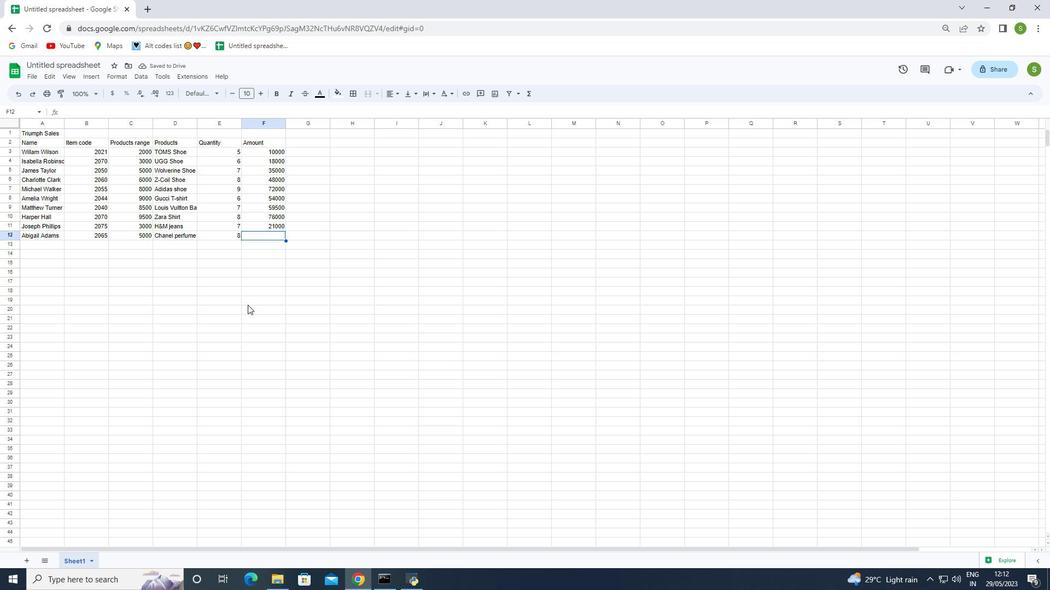 
Action: Mouse moved to (138, 236)
Screenshot: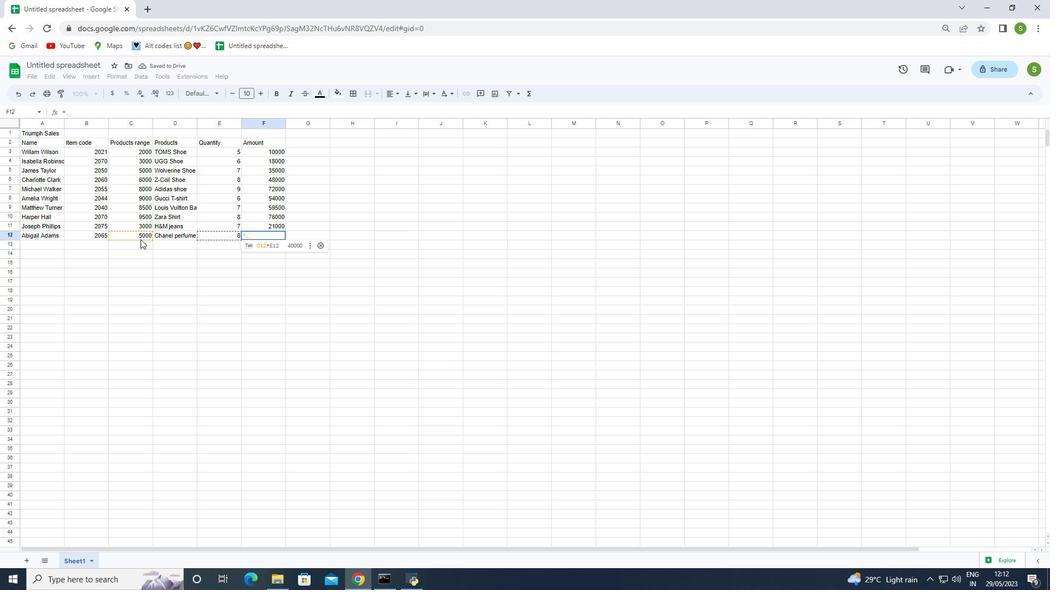 
Action: Mouse pressed left at (138, 236)
Screenshot: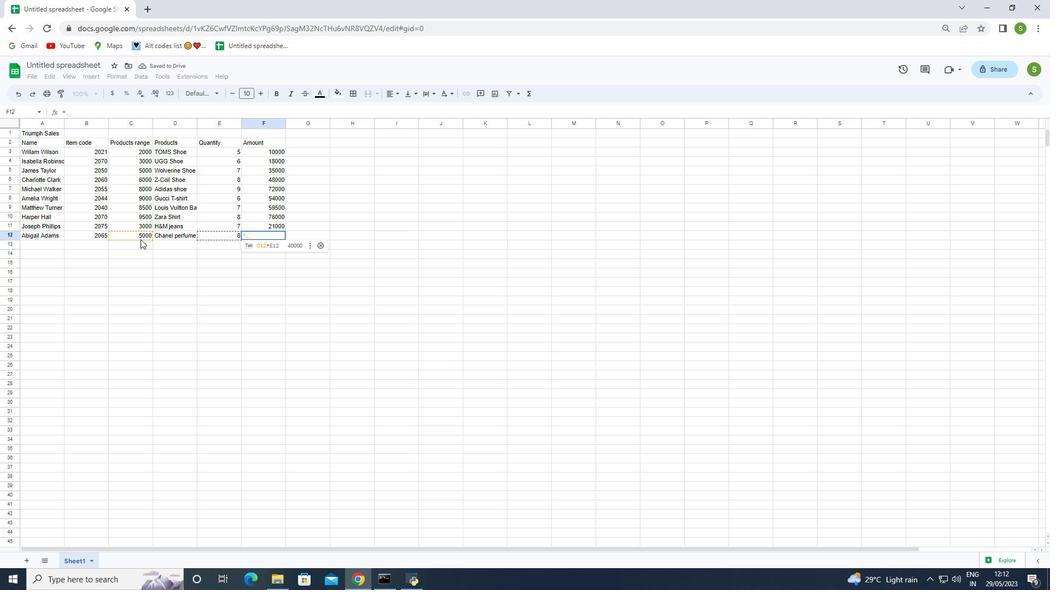 
Action: Key pressed *
Screenshot: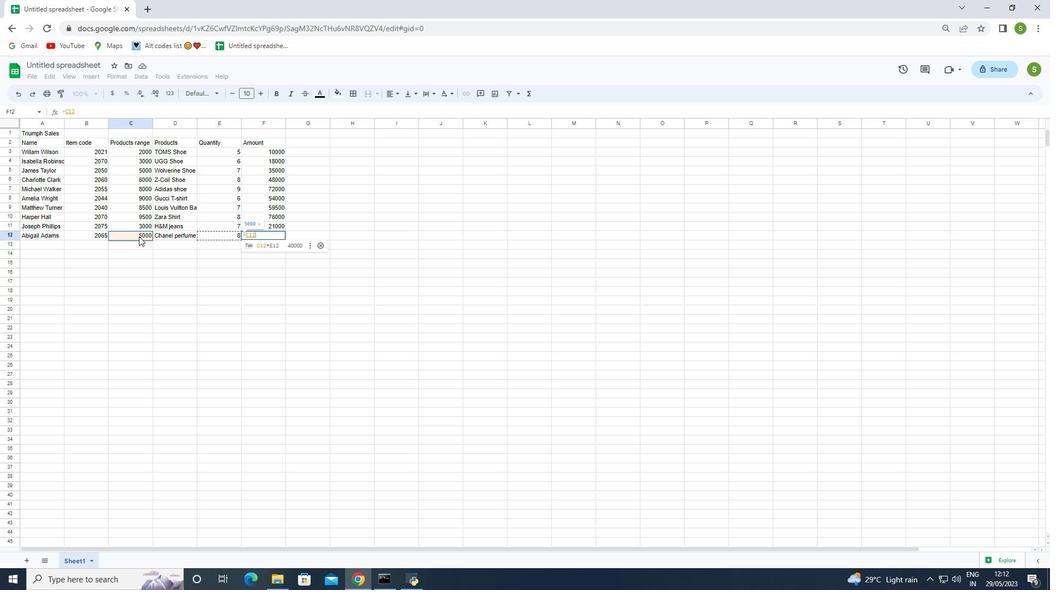 
Action: Mouse moved to (219, 238)
Screenshot: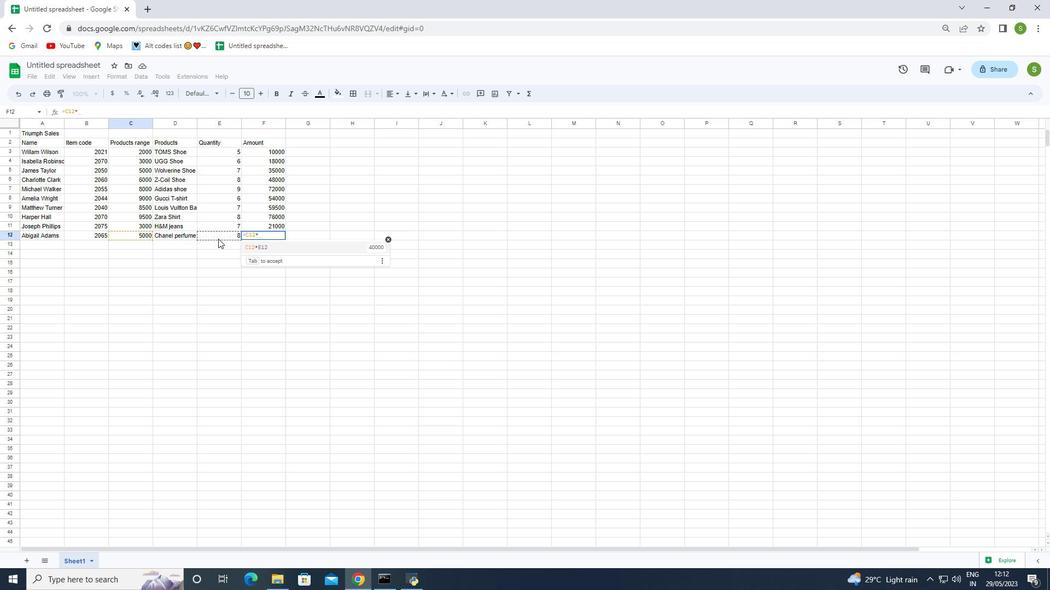
Action: Mouse pressed left at (219, 238)
Screenshot: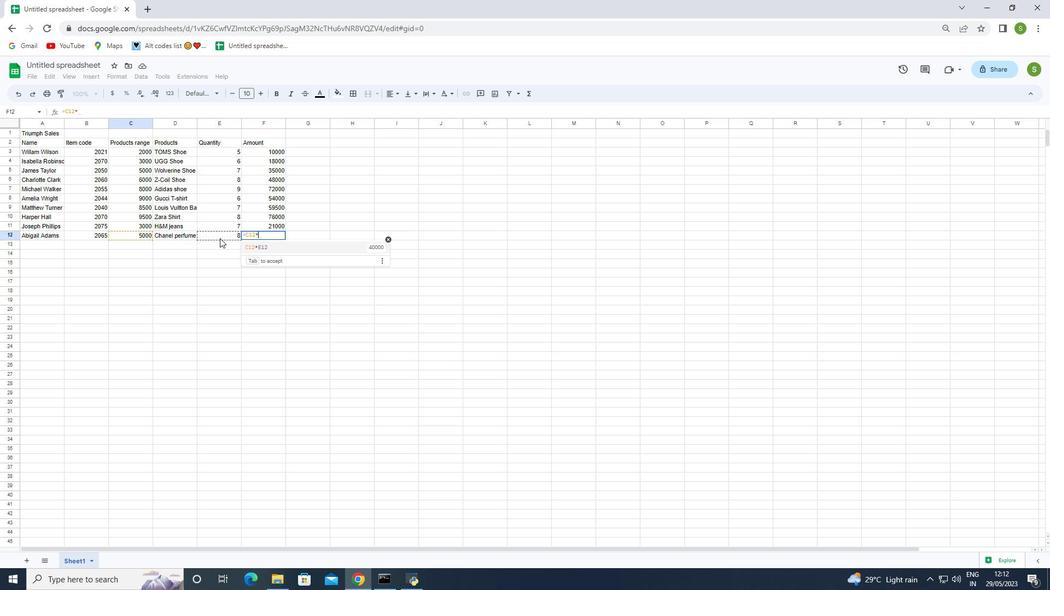 
Action: Key pressed <Key.enter>
Screenshot: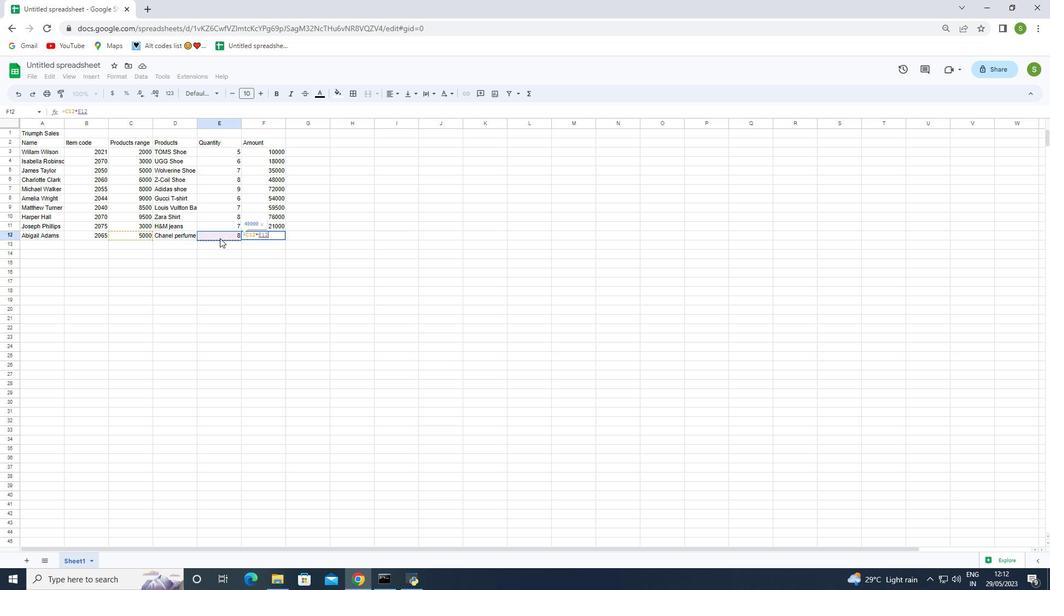 
Action: Mouse moved to (282, 289)
Screenshot: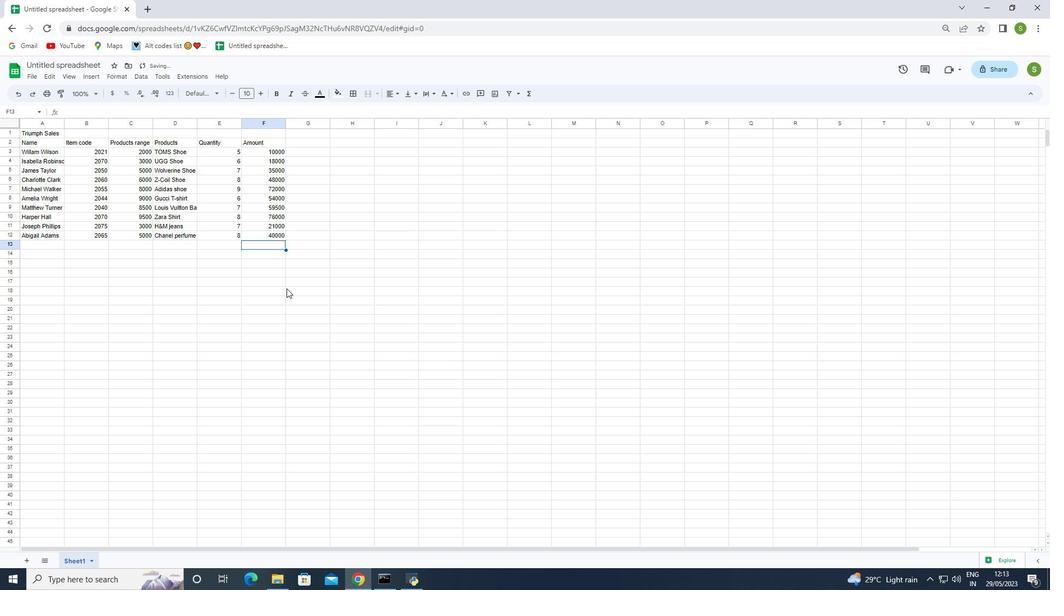 
Action: Mouse pressed left at (282, 289)
Screenshot: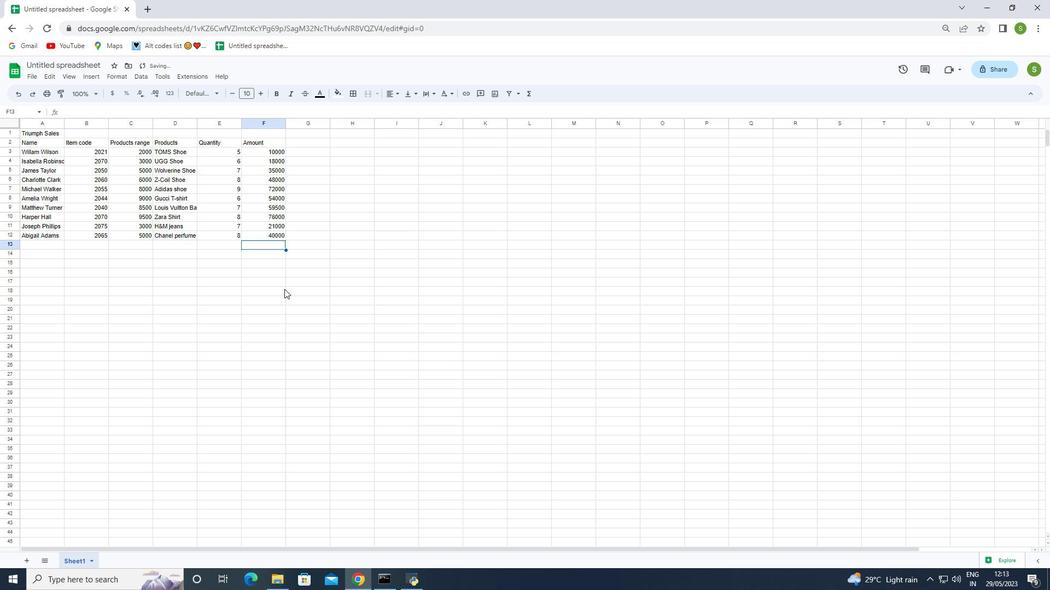 
Action: Mouse moved to (33, 130)
Screenshot: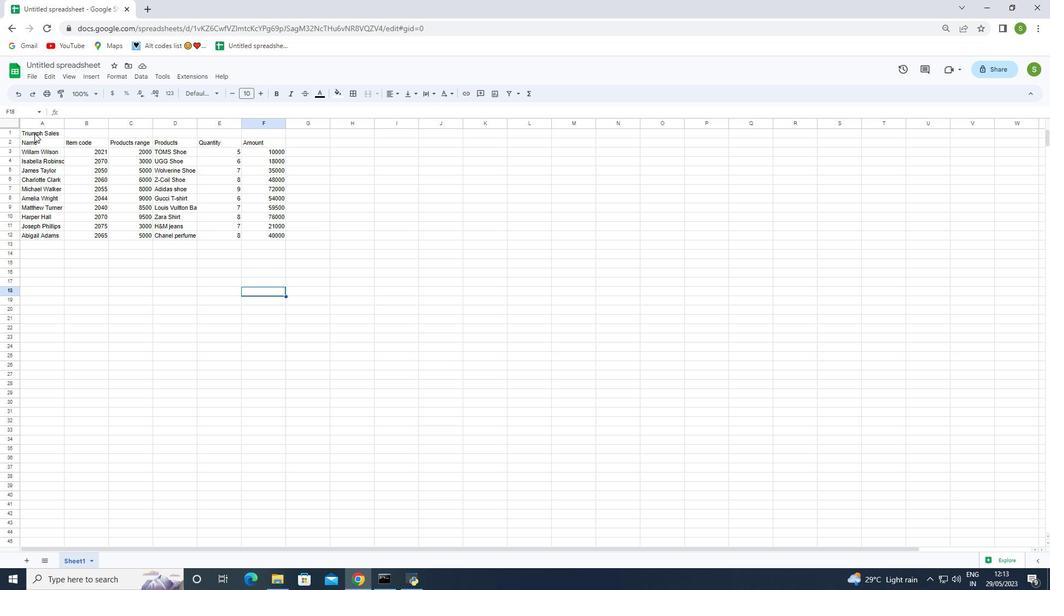 
Action: Mouse pressed left at (33, 130)
Screenshot: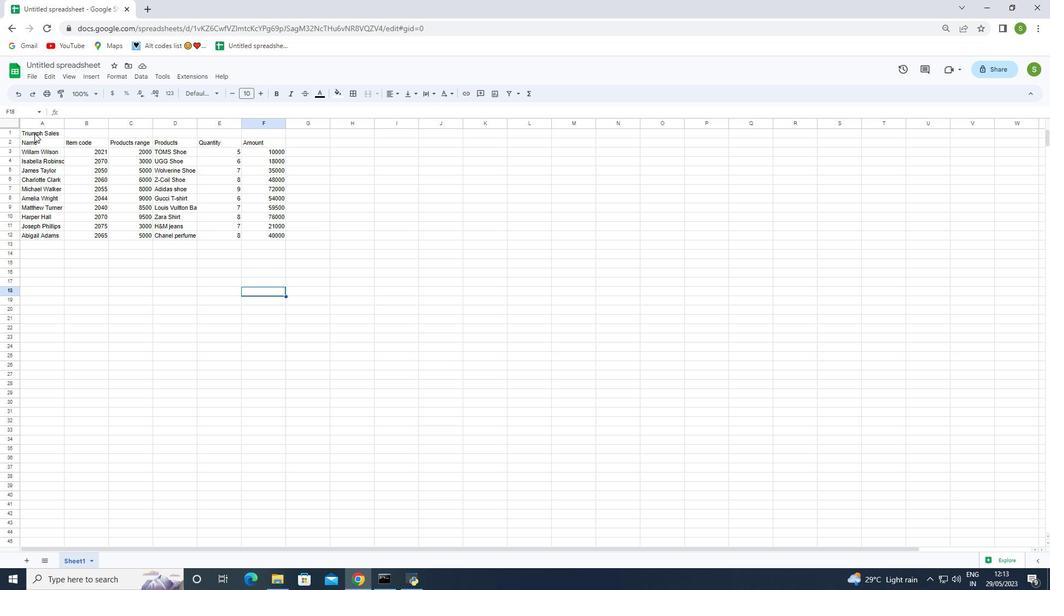 
Action: Mouse moved to (126, 266)
Screenshot: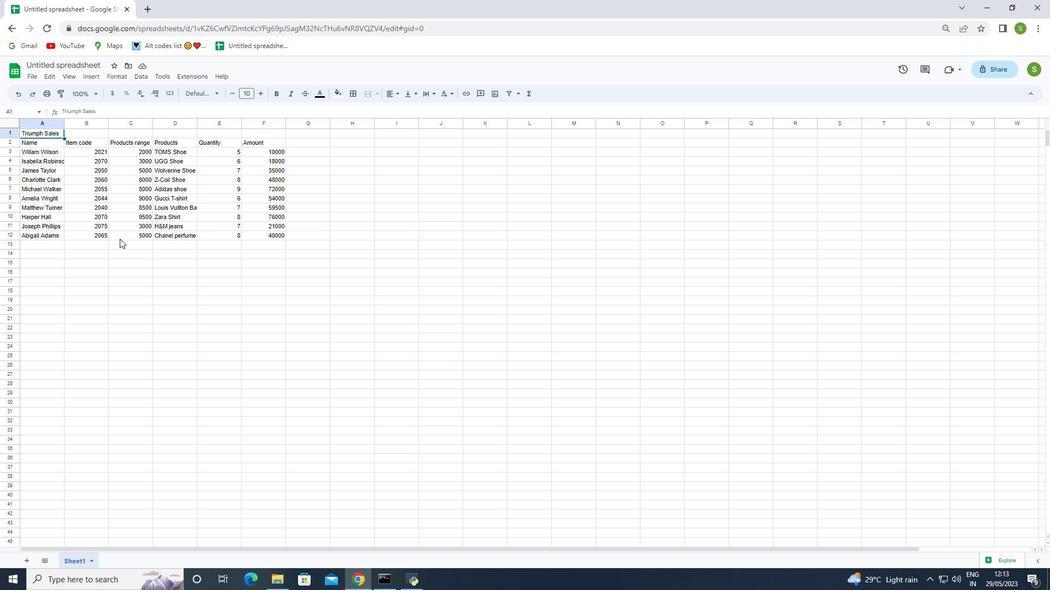 
Action: Mouse pressed left at (126, 266)
Screenshot: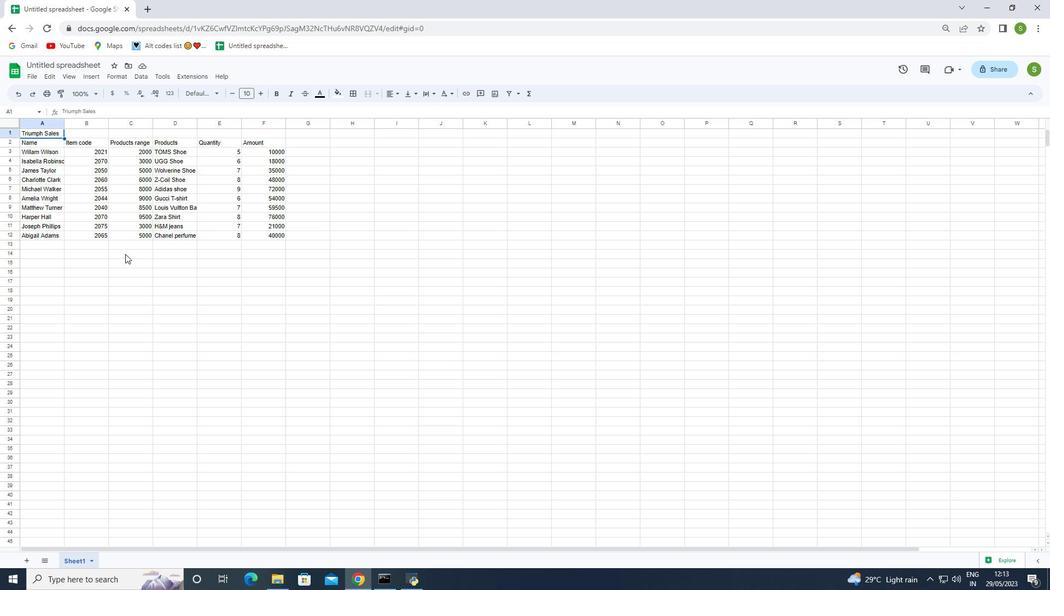 
Action: Mouse moved to (29, 131)
Screenshot: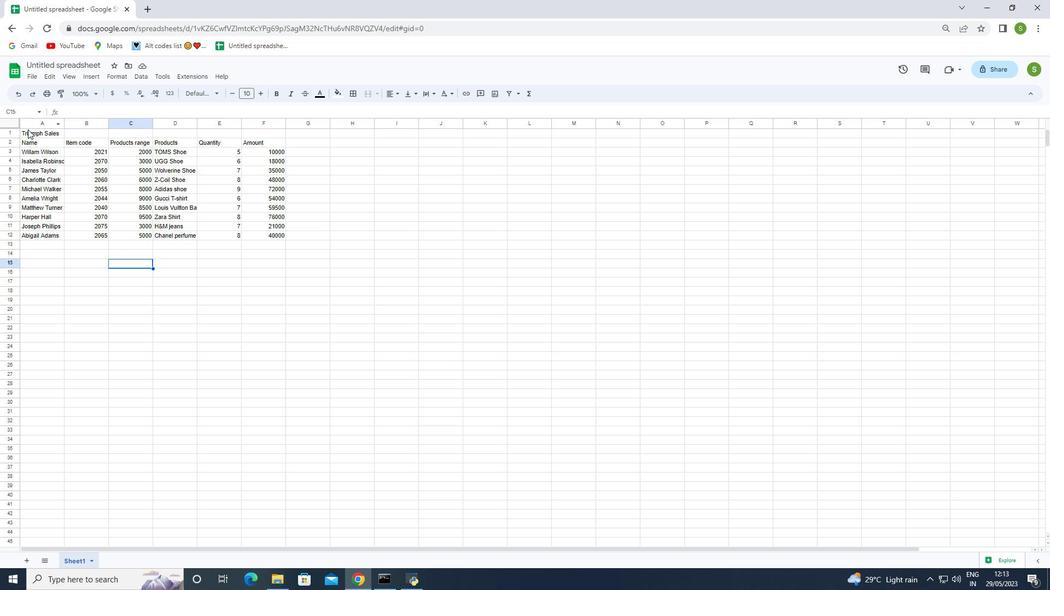 
Action: Mouse pressed left at (29, 131)
Screenshot: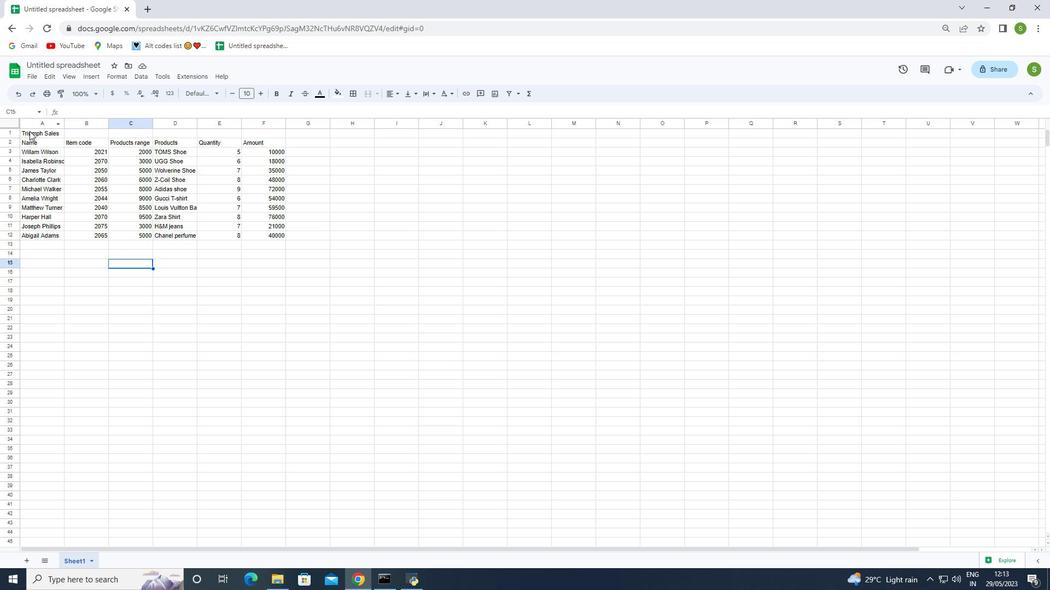 
Action: Mouse moved to (140, 283)
Screenshot: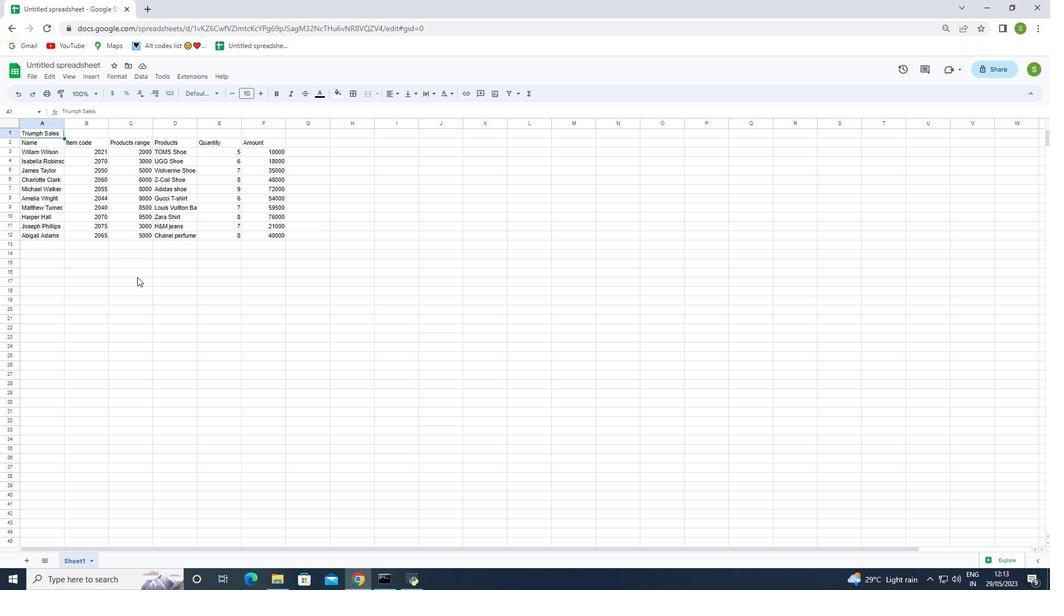 
Action: Mouse pressed left at (140, 283)
Screenshot: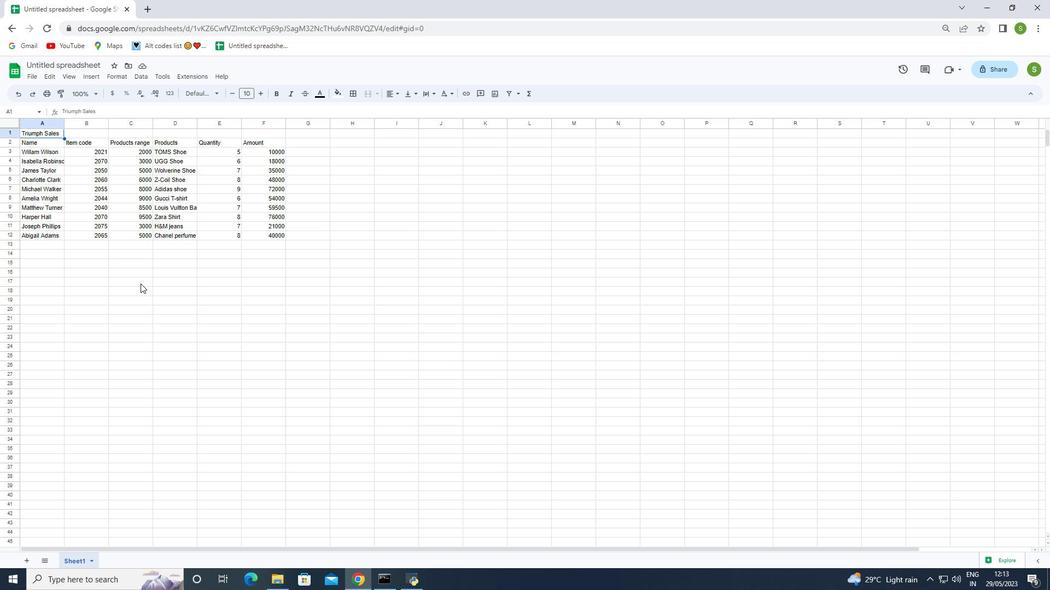 
Action: Mouse moved to (317, 142)
Screenshot: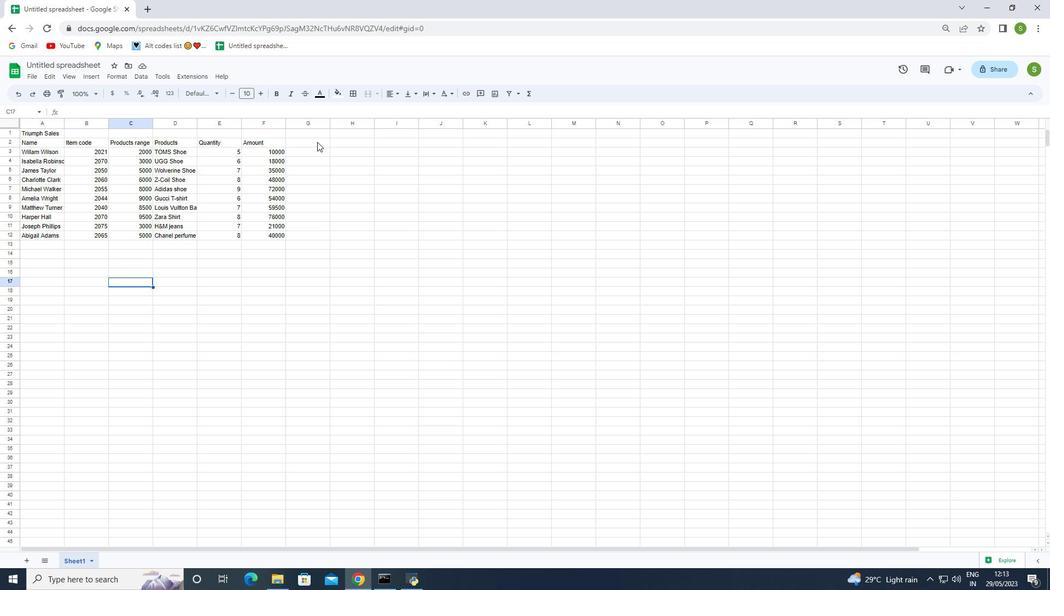 
Action: Mouse pressed left at (317, 142)
Screenshot: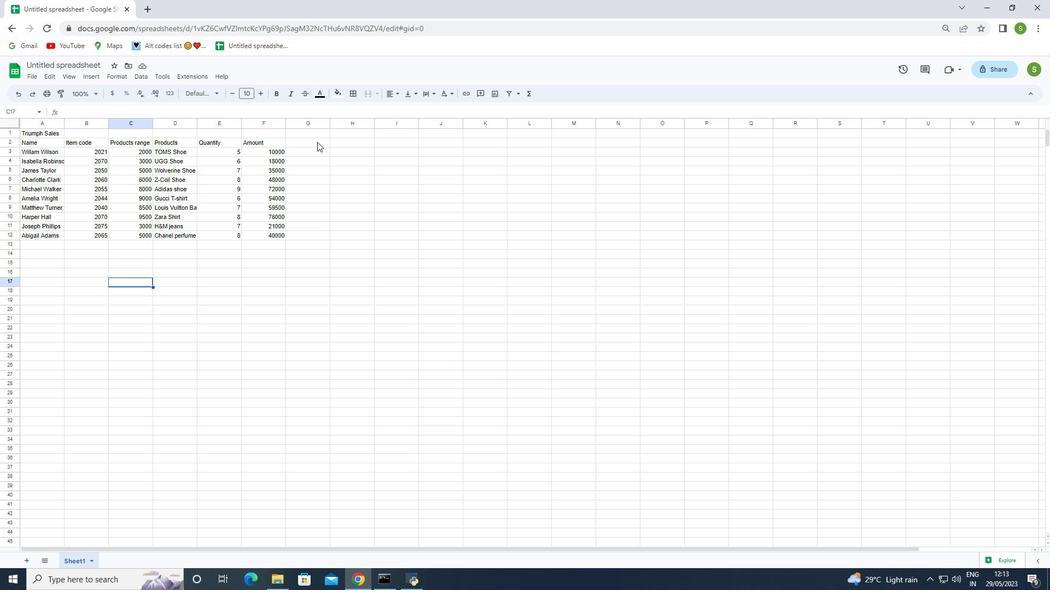 
Action: Mouse moved to (333, 190)
Screenshot: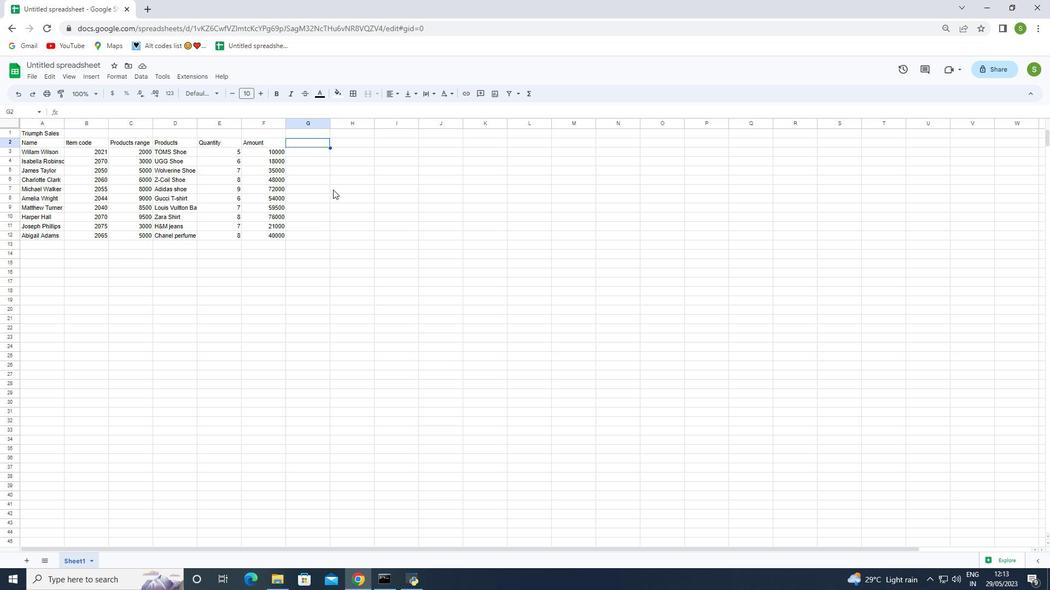 
Action: Key pressed <Key.shift>Tax
Screenshot: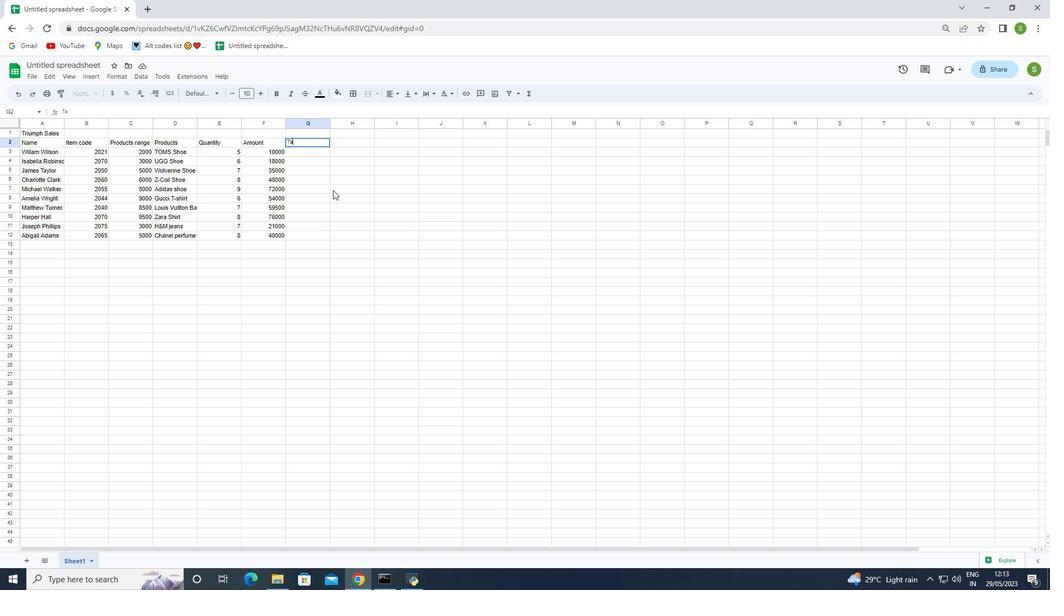 
Action: Mouse moved to (304, 201)
Screenshot: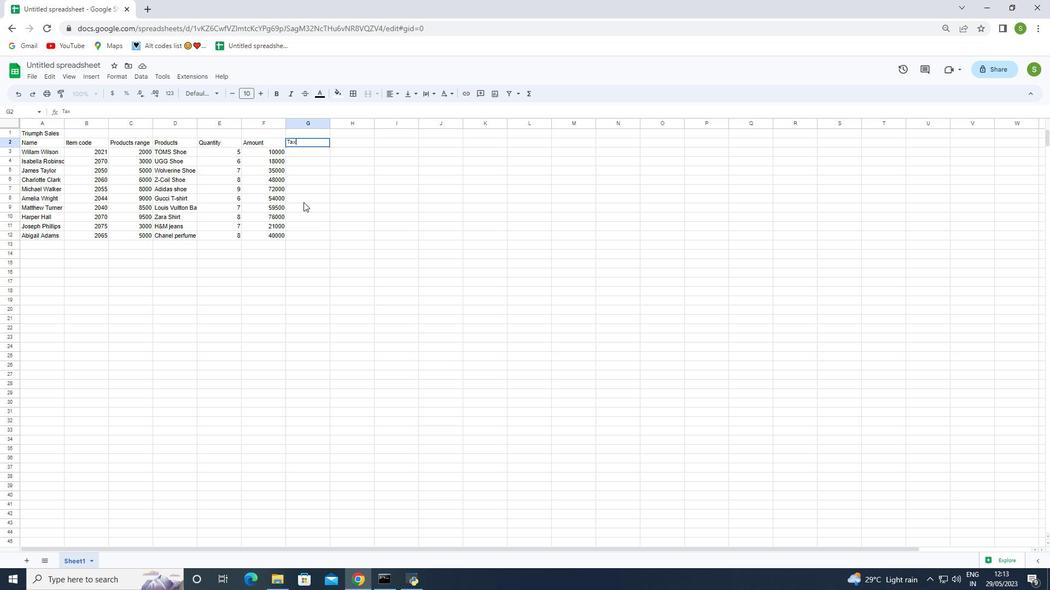 
Action: Mouse pressed left at (304, 201)
Screenshot: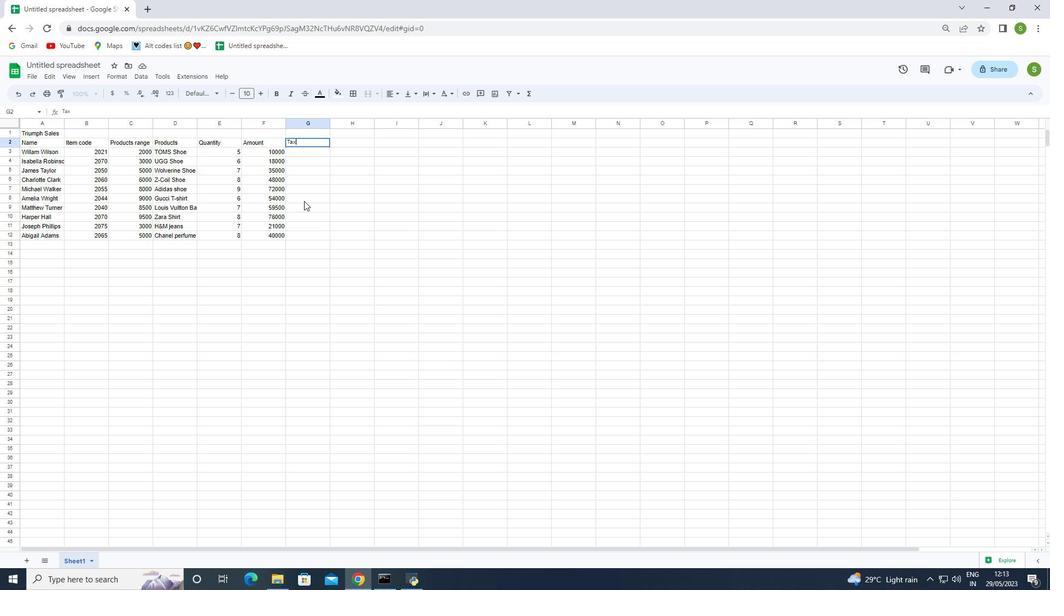 
Action: Mouse moved to (301, 149)
Screenshot: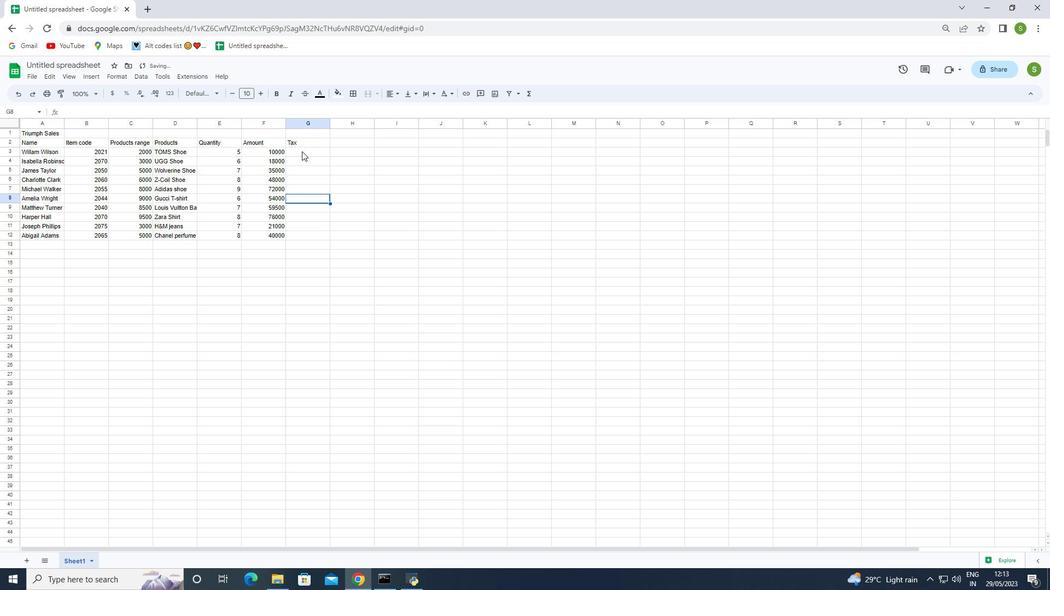 
Action: Mouse pressed left at (301, 149)
Screenshot: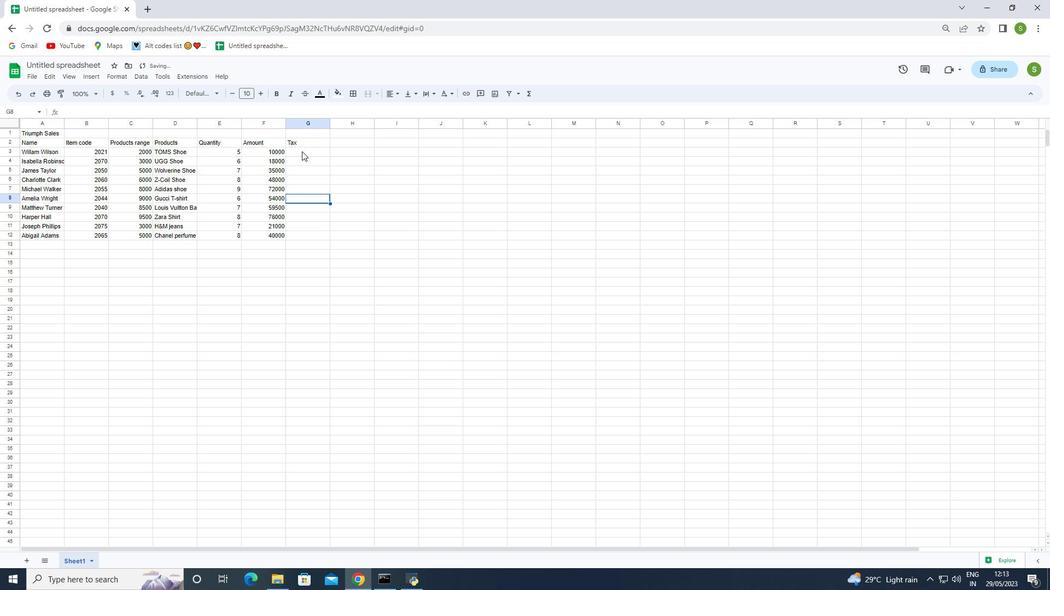 
Action: Mouse moved to (297, 161)
Screenshot: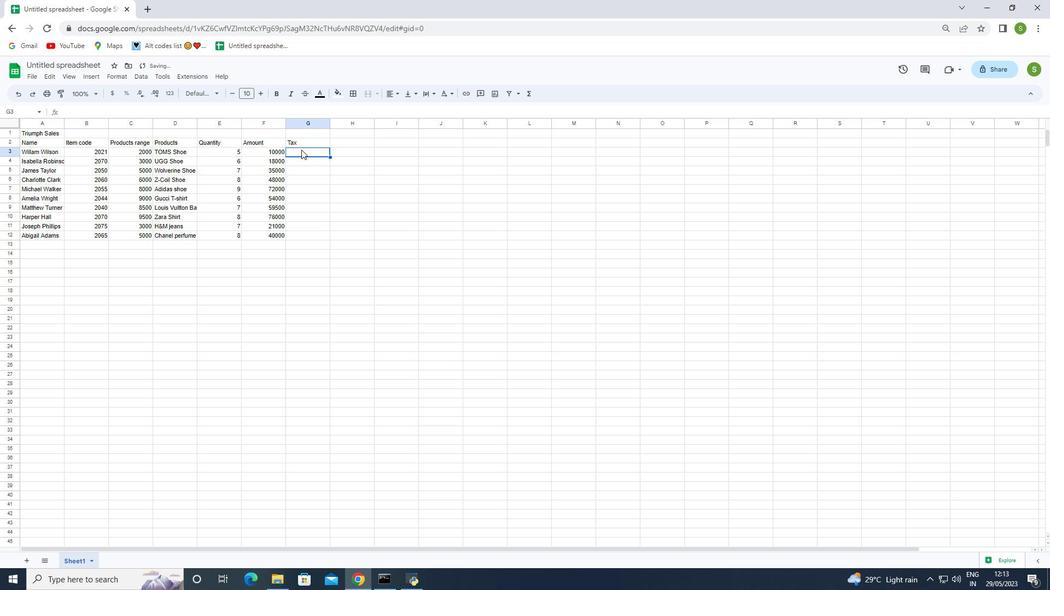 
Action: Key pressed =
Screenshot: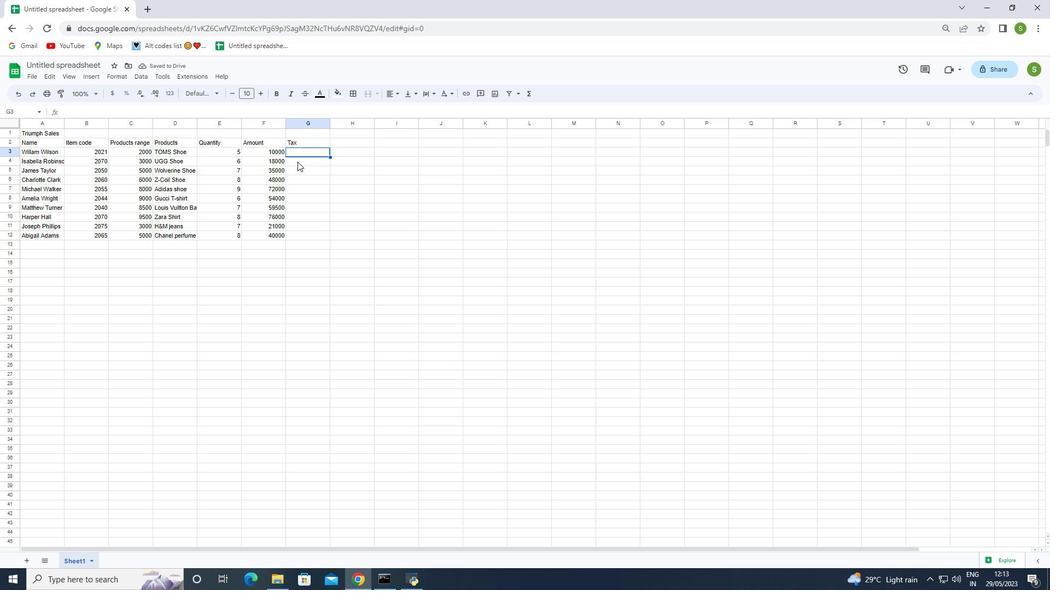 
Action: Mouse moved to (272, 149)
Screenshot: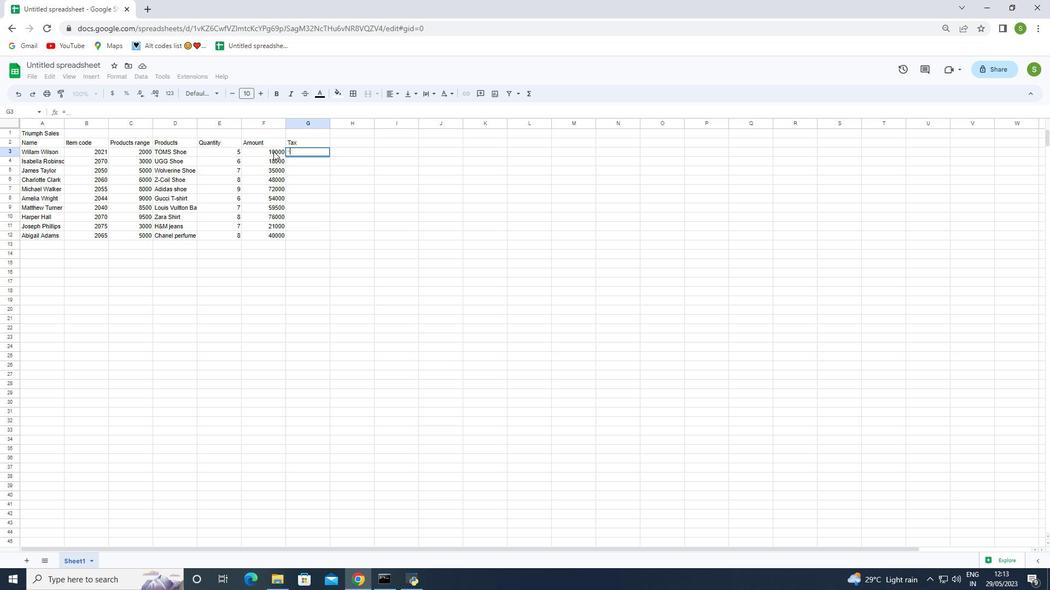 
Action: Mouse pressed left at (272, 149)
Screenshot: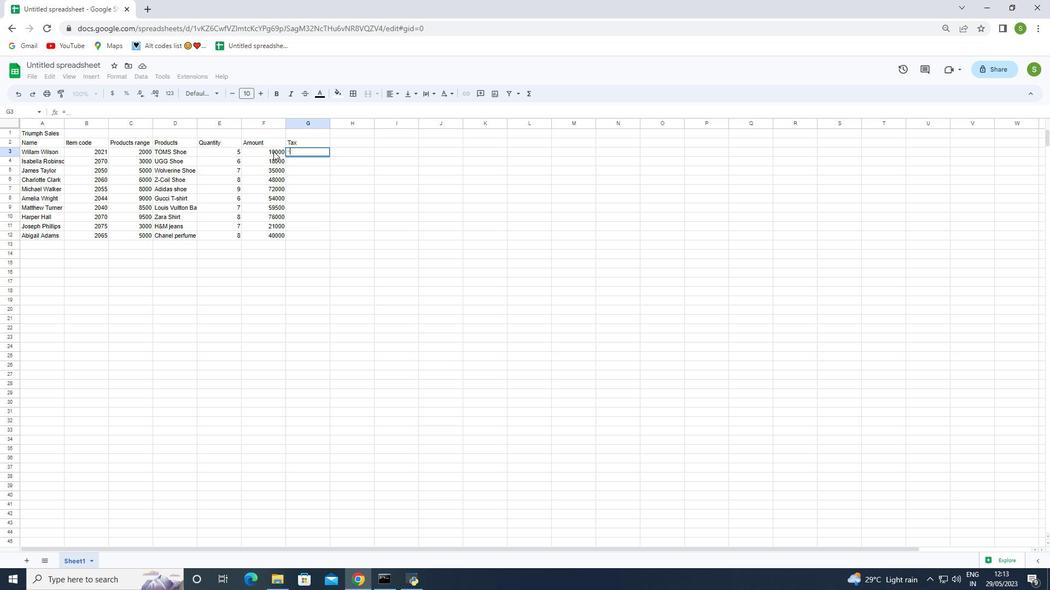 
Action: Mouse moved to (287, 158)
Screenshot: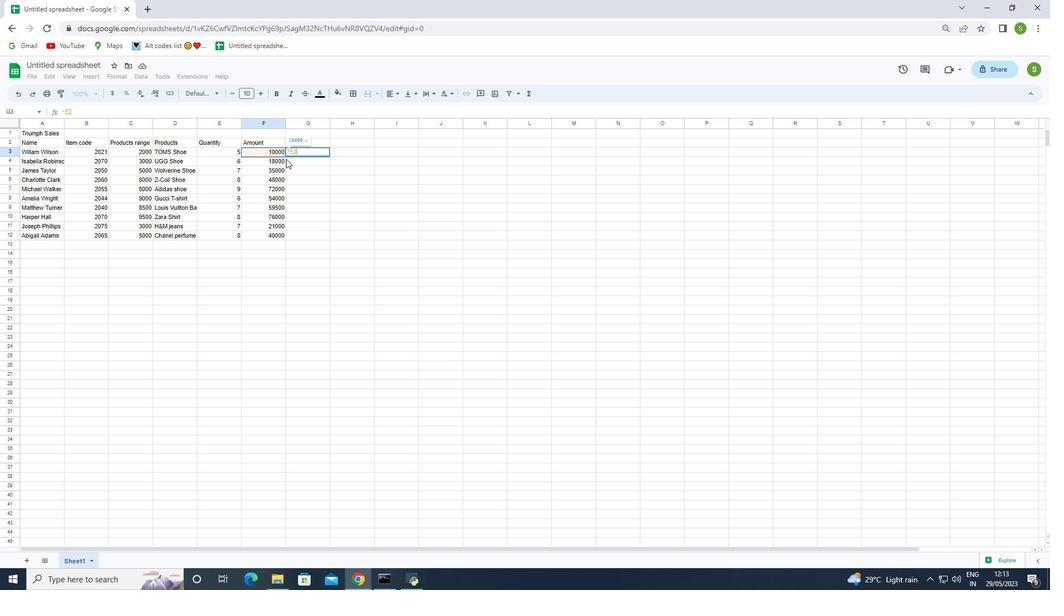 
Action: Key pressed *12<Key.shift><Key.shift><Key.shift><Key.shift><Key.shift><Key.shift><Key.shift><Key.shift><Key.shift><Key.shift><Key.shift><Key.shift><Key.shift><Key.shift><Key.shift><Key.shift>%<Key.enter>
Screenshot: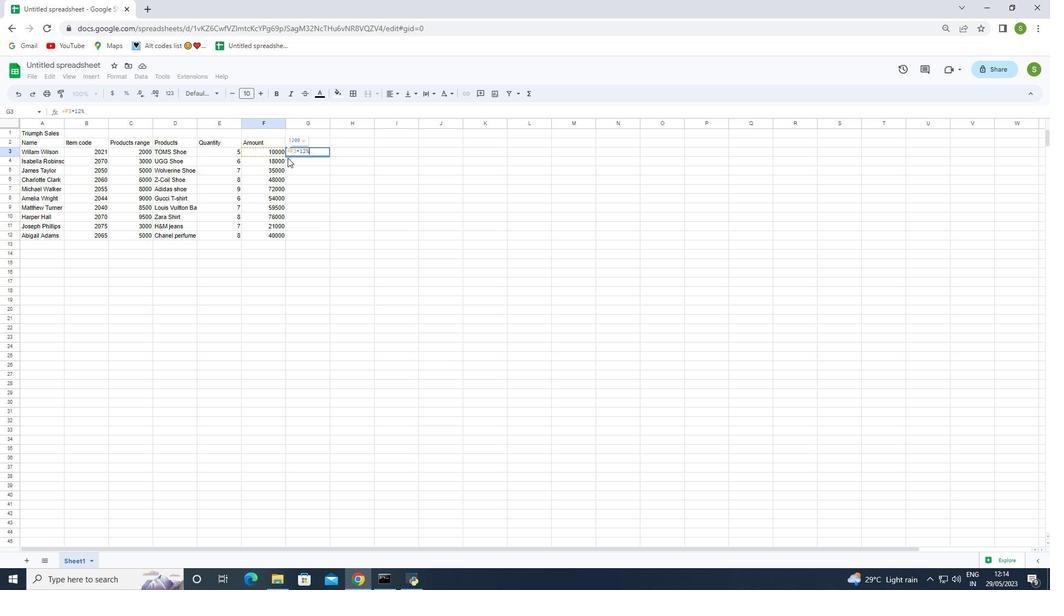 
Action: Mouse moved to (315, 166)
Screenshot: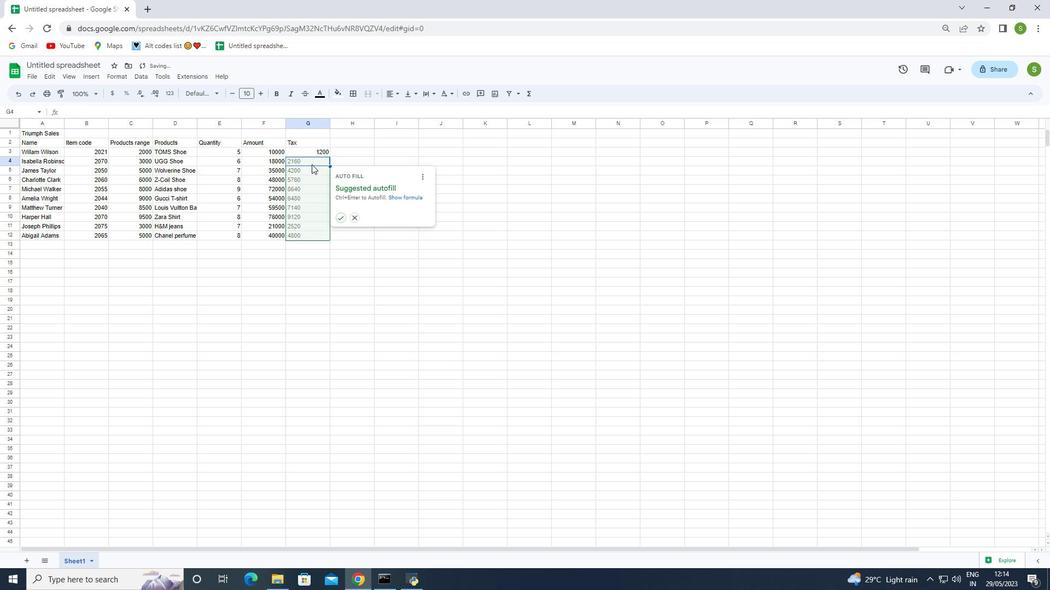 
Action: Key pressed =
Screenshot: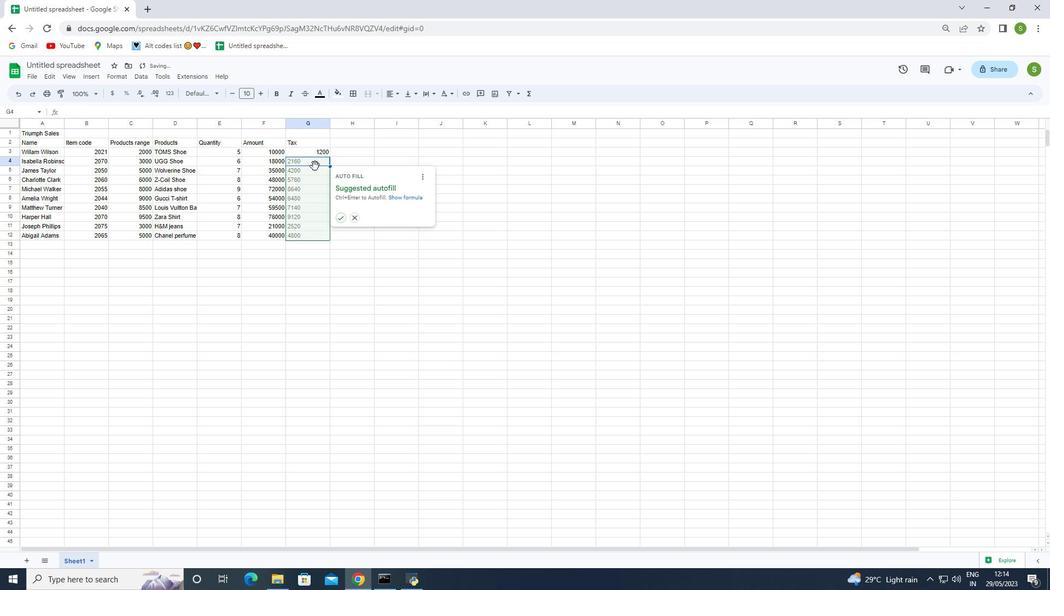 
Action: Mouse moved to (277, 163)
Screenshot: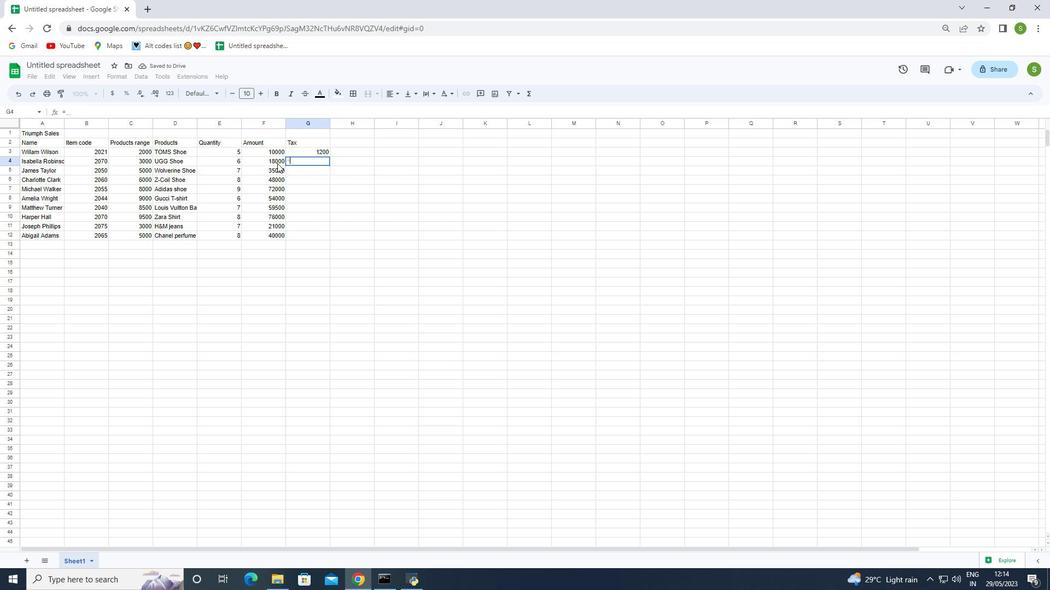 
Action: Mouse pressed left at (277, 163)
Screenshot: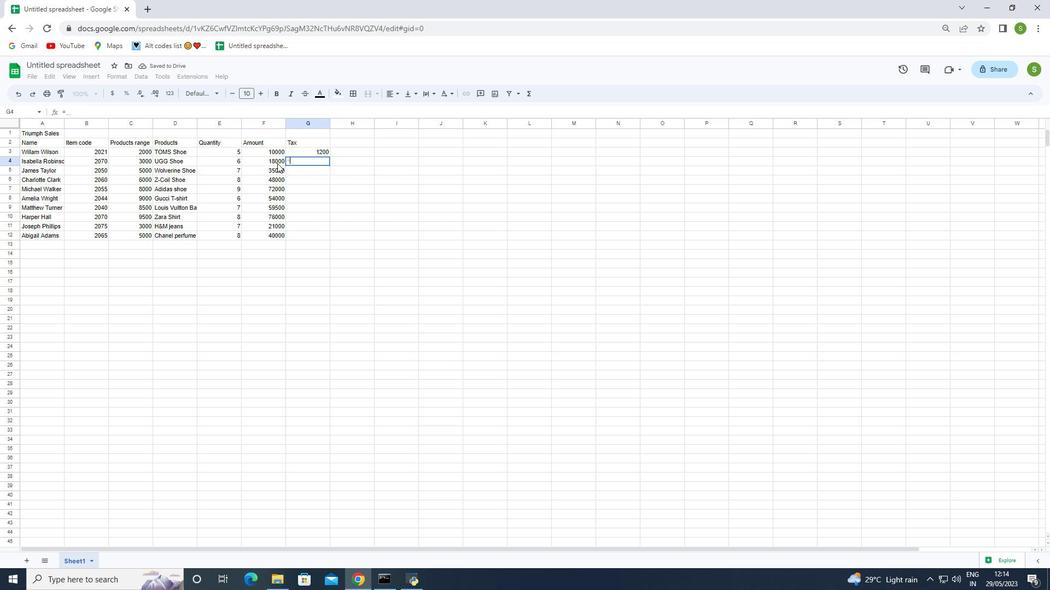 
Action: Key pressed *12<Key.shift><Key.shift><Key.shift><Key.shift><Key.shift><Key.shift><Key.shift><Key.shift><Key.shift><Key.shift><Key.shift><Key.shift><Key.shift><Key.shift><Key.shift><Key.shift><Key.shift><Key.shift><Key.shift><Key.shift><Key.shift><Key.shift><Key.shift><Key.shift><Key.shift><Key.shift><Key.shift><Key.shift><Key.shift><Key.shift>%
Screenshot: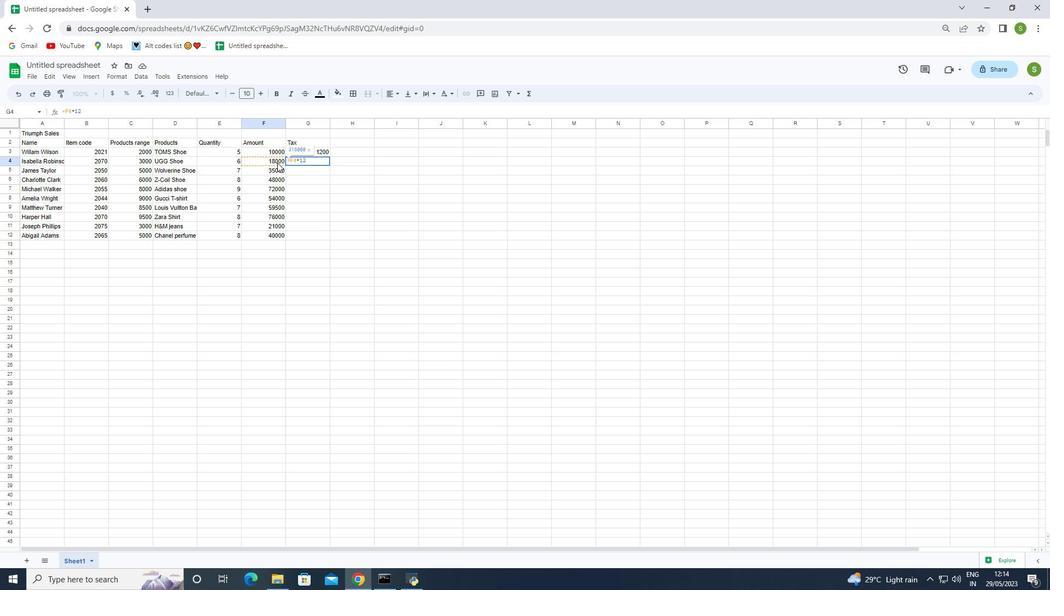 
Action: Mouse moved to (298, 186)
Screenshot: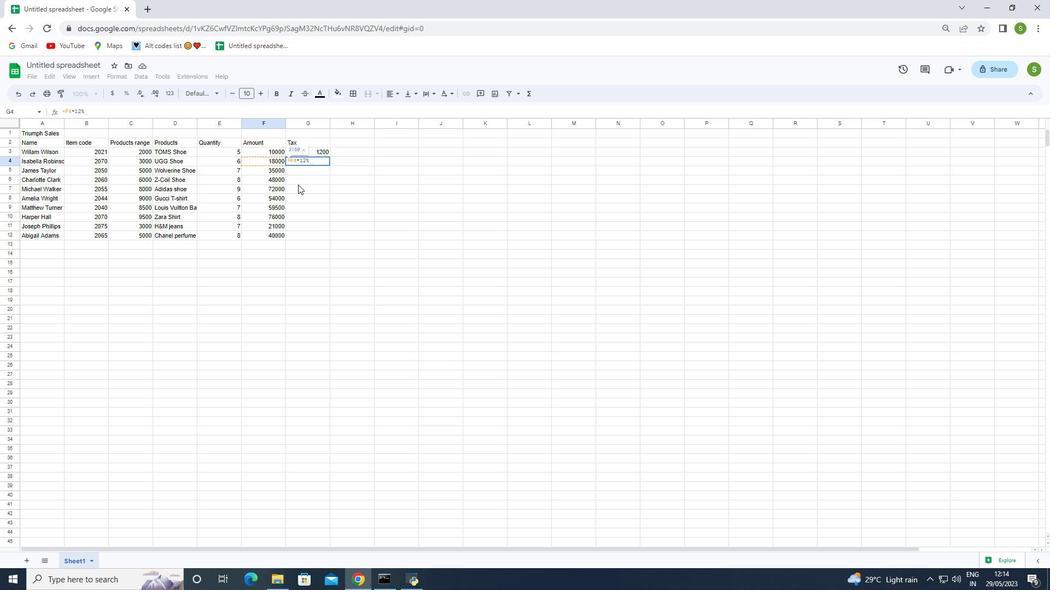 
Action: Key pressed <Key.enter>
Screenshot: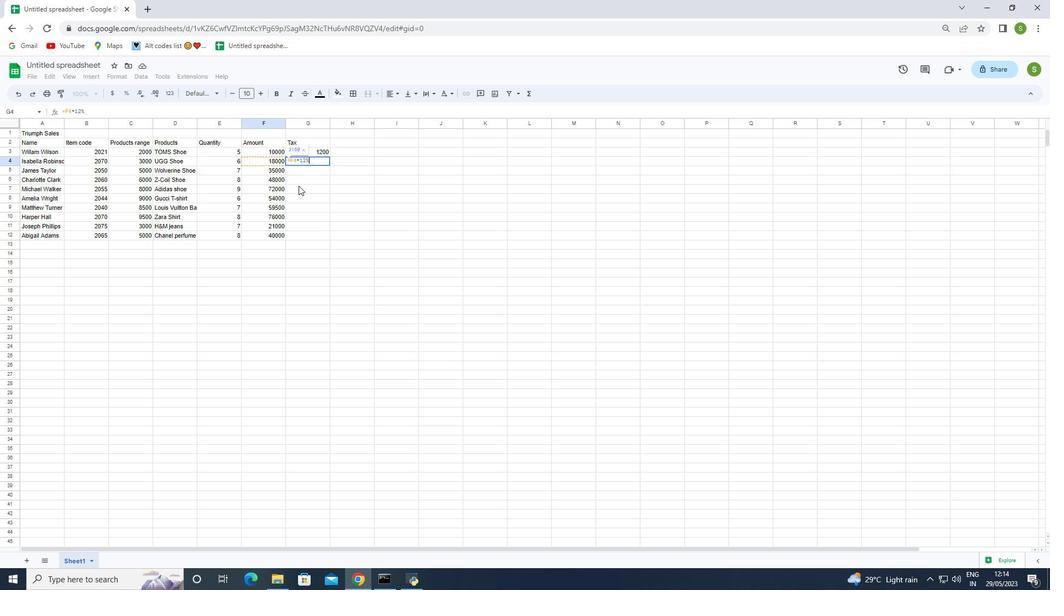 
Action: Mouse moved to (299, 169)
Screenshot: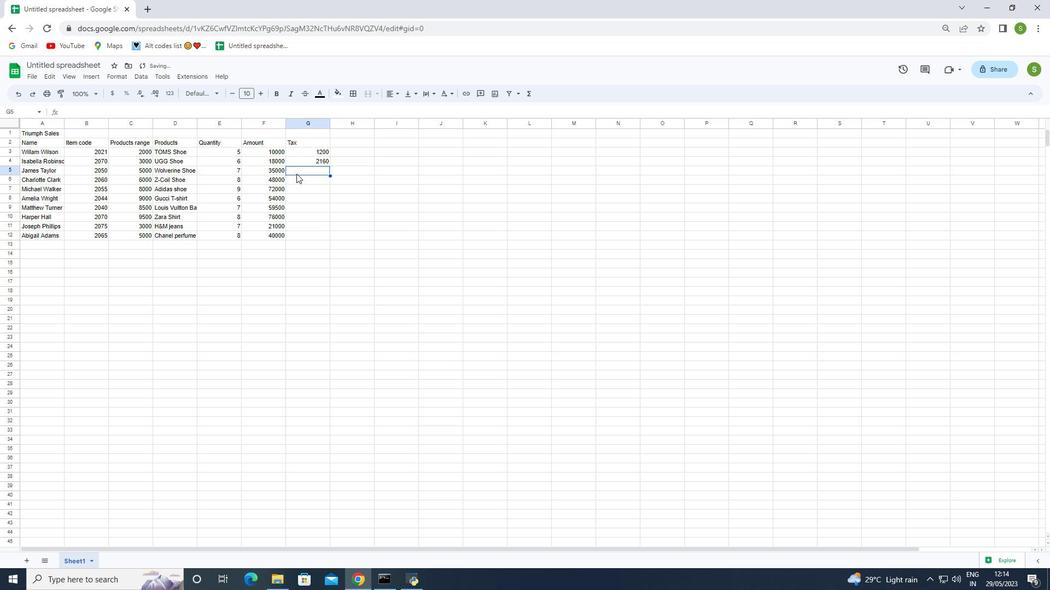 
Action: Key pressed =
Screenshot: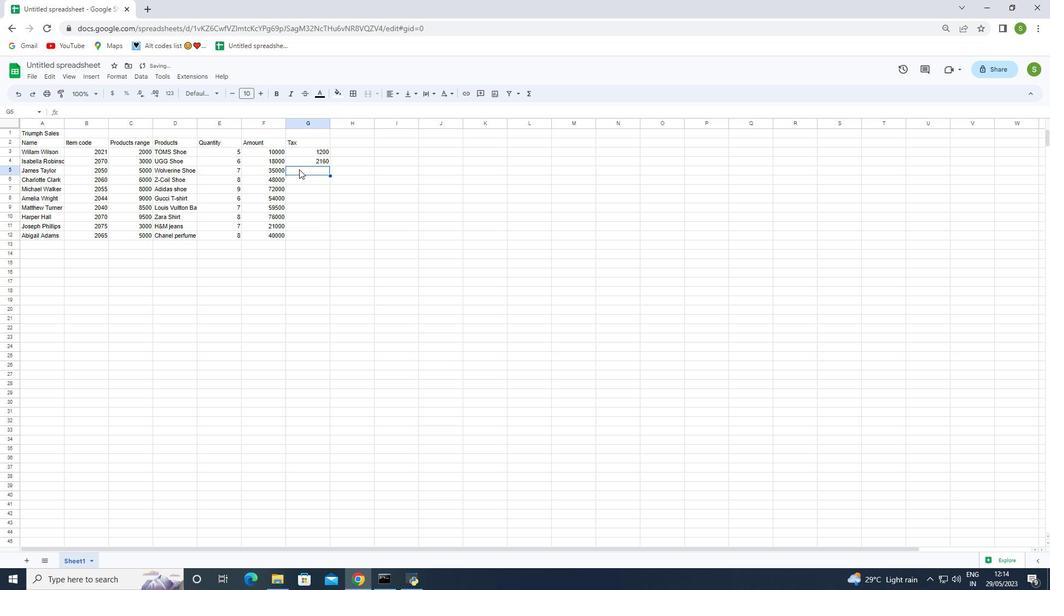
Action: Mouse moved to (274, 171)
Screenshot: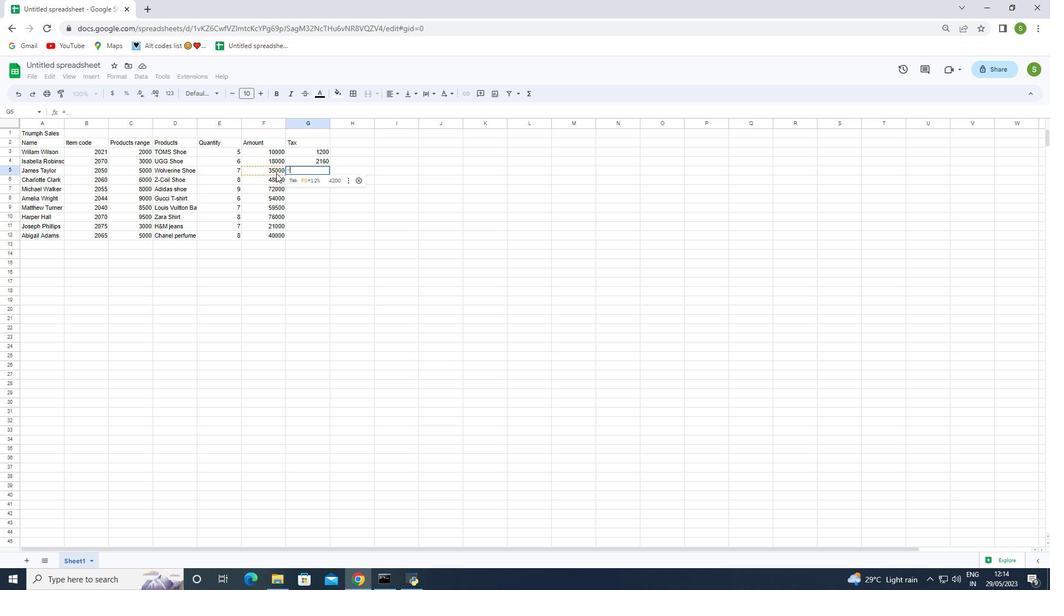 
Action: Mouse pressed left at (274, 171)
Screenshot: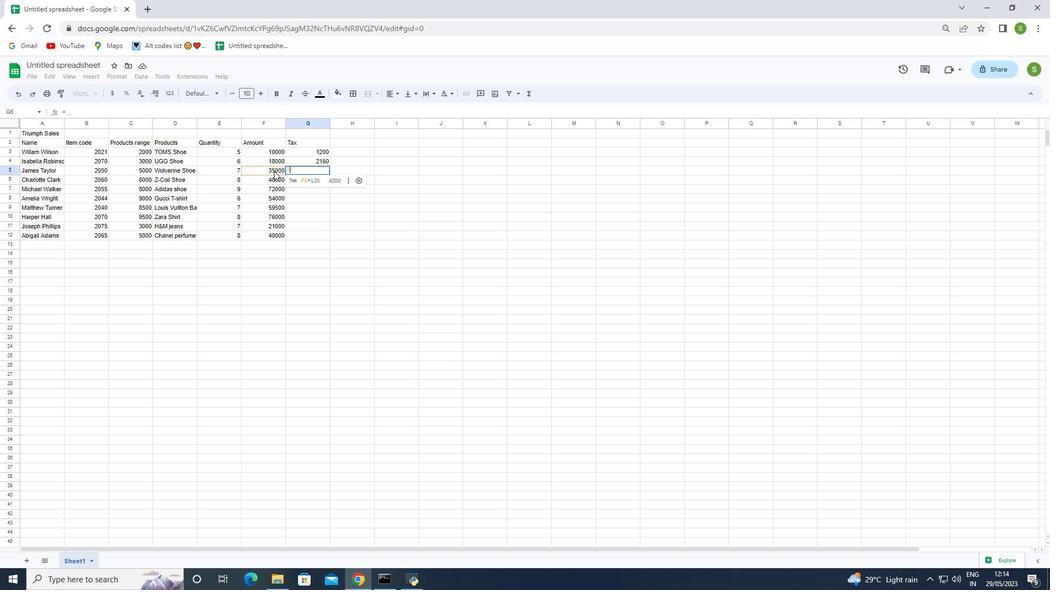 
Action: Key pressed *
Screenshot: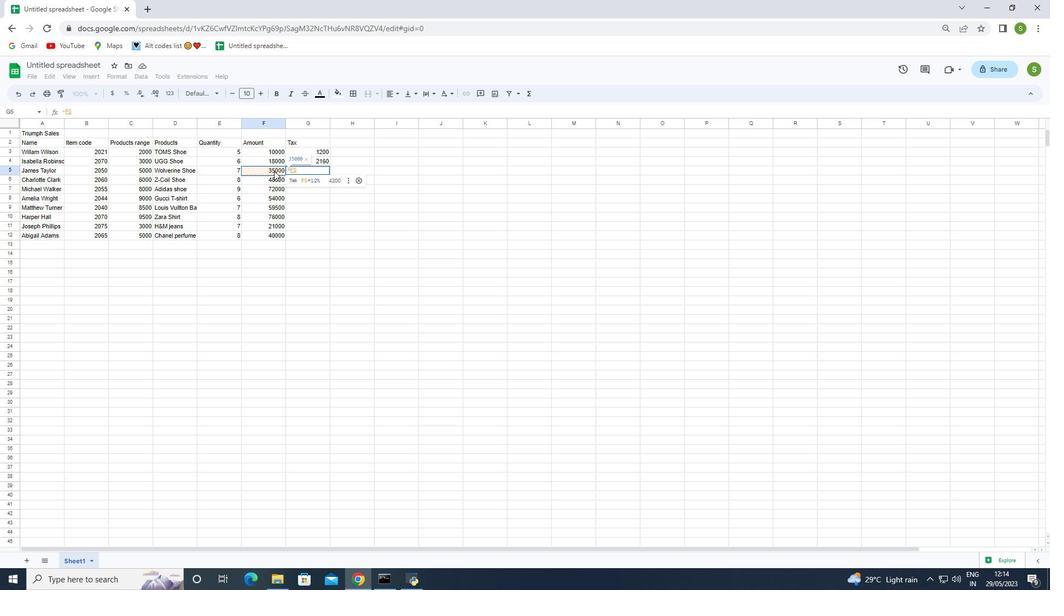 
Action: Mouse moved to (311, 199)
Screenshot: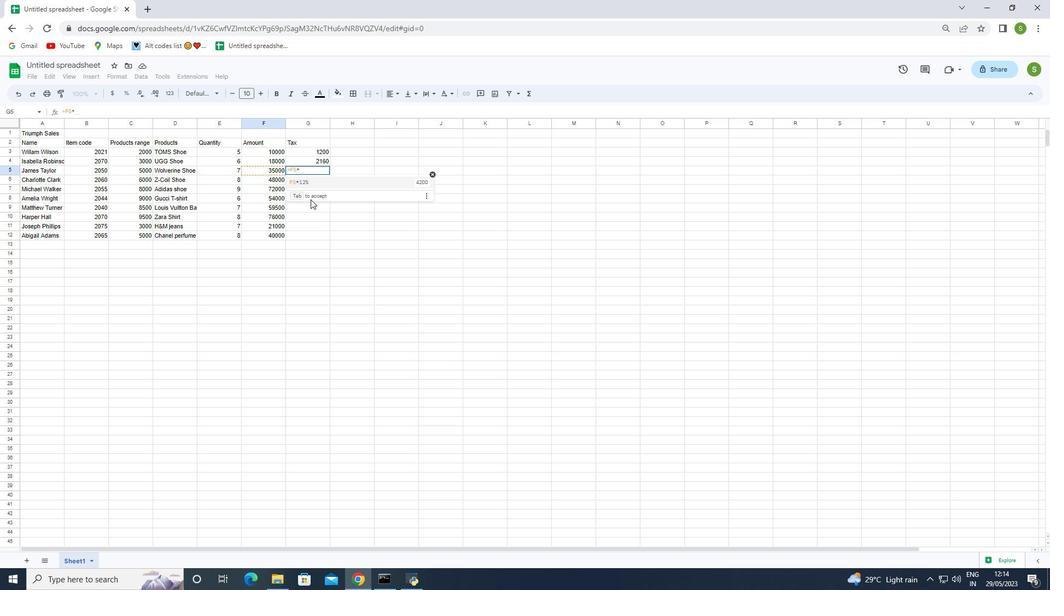 
Action: Key pressed 12<Key.shift><Key.shift><Key.shift><Key.shift><Key.shift><Key.shift><Key.shift><Key.shift><Key.shift><Key.shift>%<Key.enter>
Screenshot: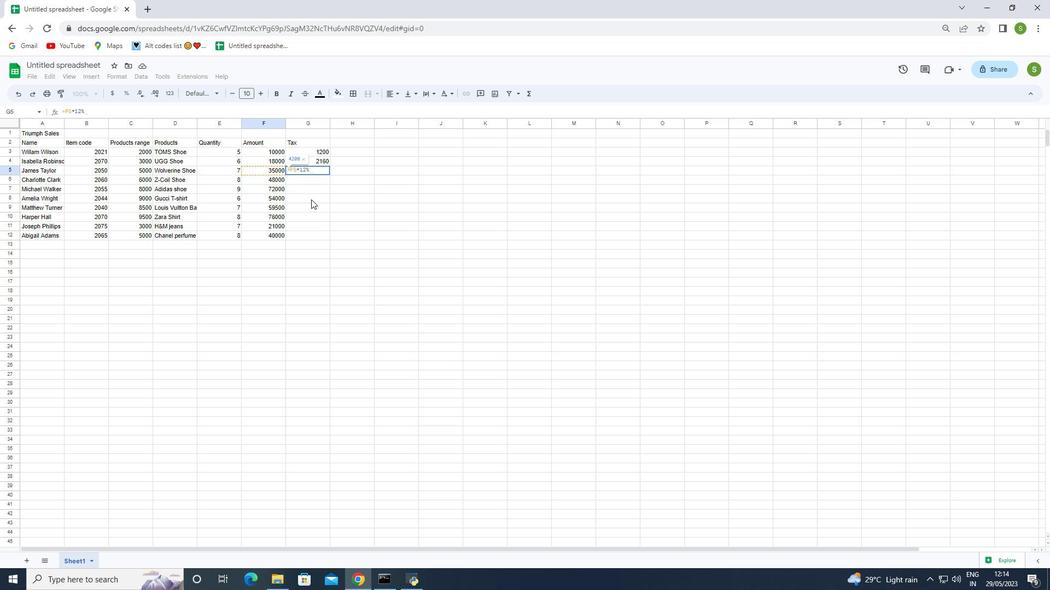 
Action: Mouse moved to (318, 207)
Screenshot: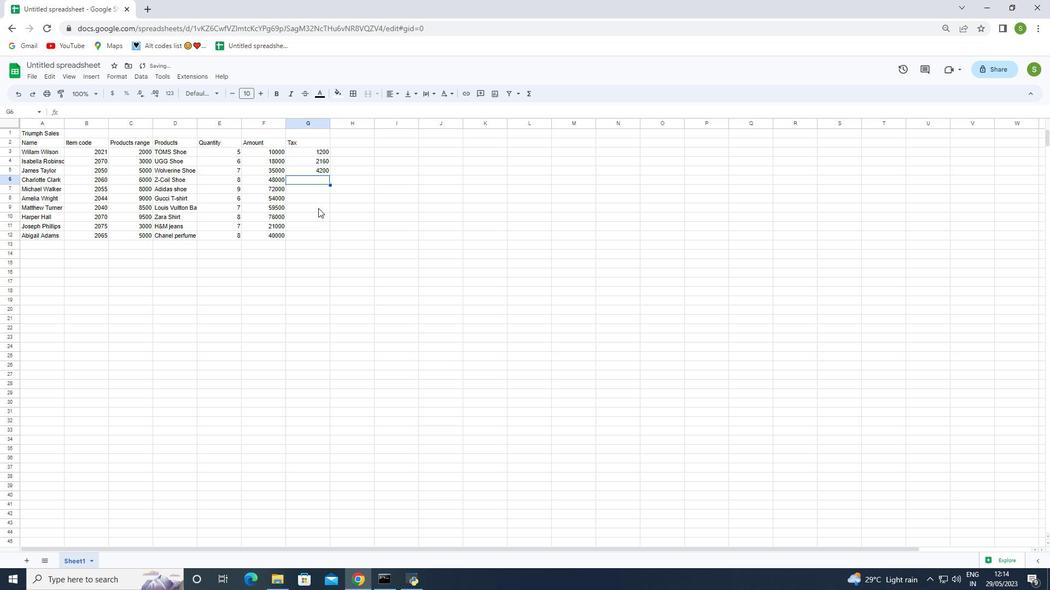 
Action: Key pressed =
Screenshot: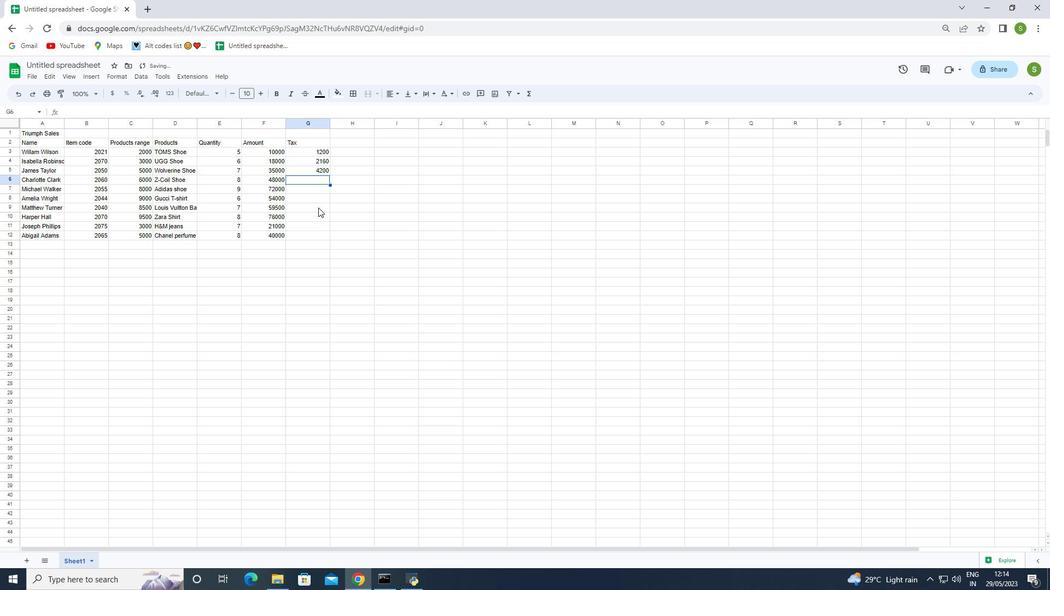 
Action: Mouse moved to (276, 178)
Screenshot: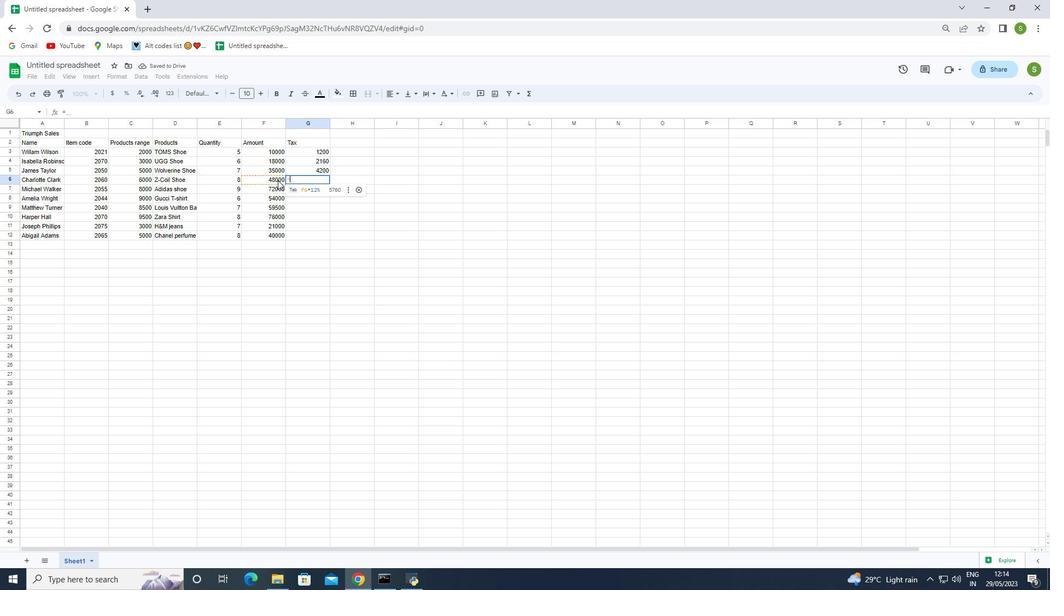 
Action: Mouse pressed left at (276, 178)
Screenshot: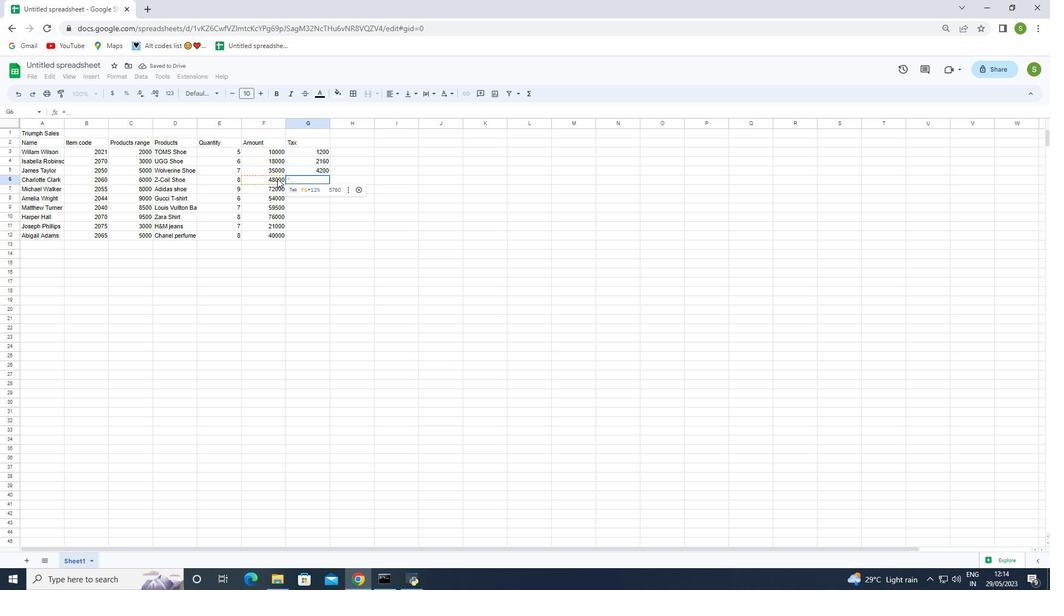 
Action: Key pressed *12<Key.shift><Key.shift><Key.shift><Key.shift><Key.shift><Key.shift><Key.shift><Key.shift><Key.shift><Key.shift><Key.shift><Key.shift><Key.shift><Key.shift><Key.shift><Key.shift><Key.shift><Key.shift><Key.shift><Key.shift><Key.shift><Key.shift><Key.shift><Key.shift><Key.shift><Key.shift><Key.shift><Key.shift><Key.shift><Key.shift><Key.shift><Key.shift><Key.shift><Key.shift><Key.shift><Key.shift><Key.shift><Key.shift><Key.shift><Key.shift><Key.shift><Key.shift><Key.shift><Key.shift><Key.shift><Key.shift><Key.shift><Key.shift><Key.shift><Key.shift><Key.shift><Key.shift><Key.shift><Key.shift><Key.shift><Key.shift><Key.shift><Key.shift><Key.shift><Key.shift><Key.shift><Key.shift><Key.shift><Key.shift><Key.shift>%
Screenshot: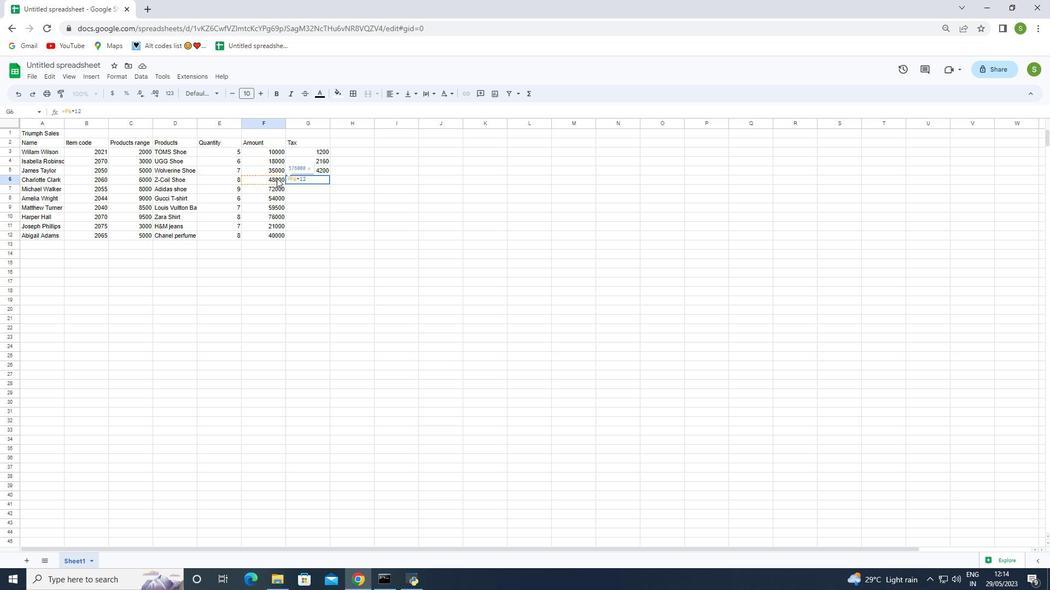 
Action: Mouse moved to (303, 190)
Screenshot: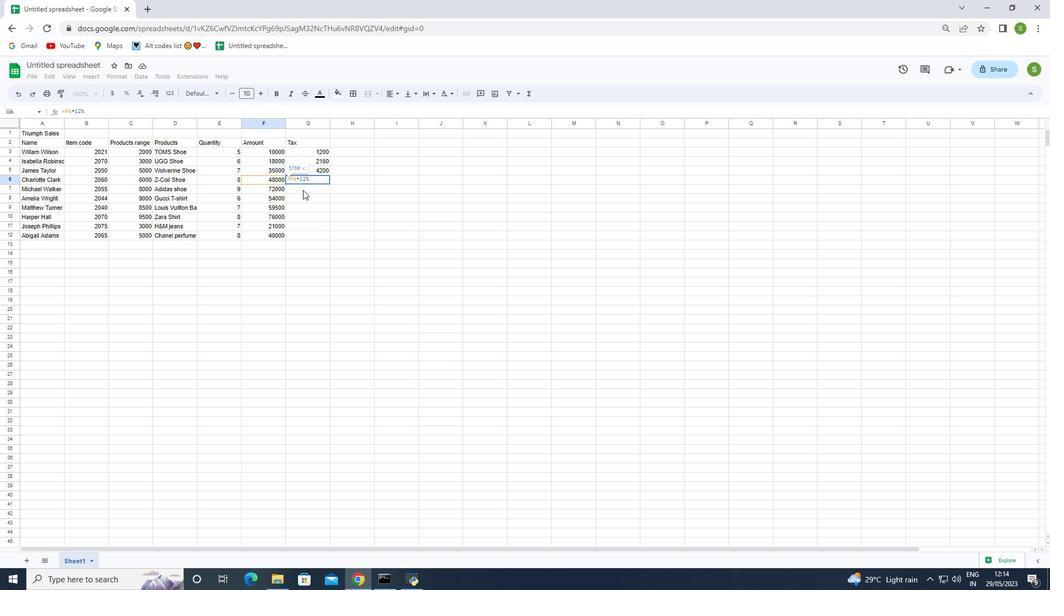 
Action: Key pressed <Key.enter>
Screenshot: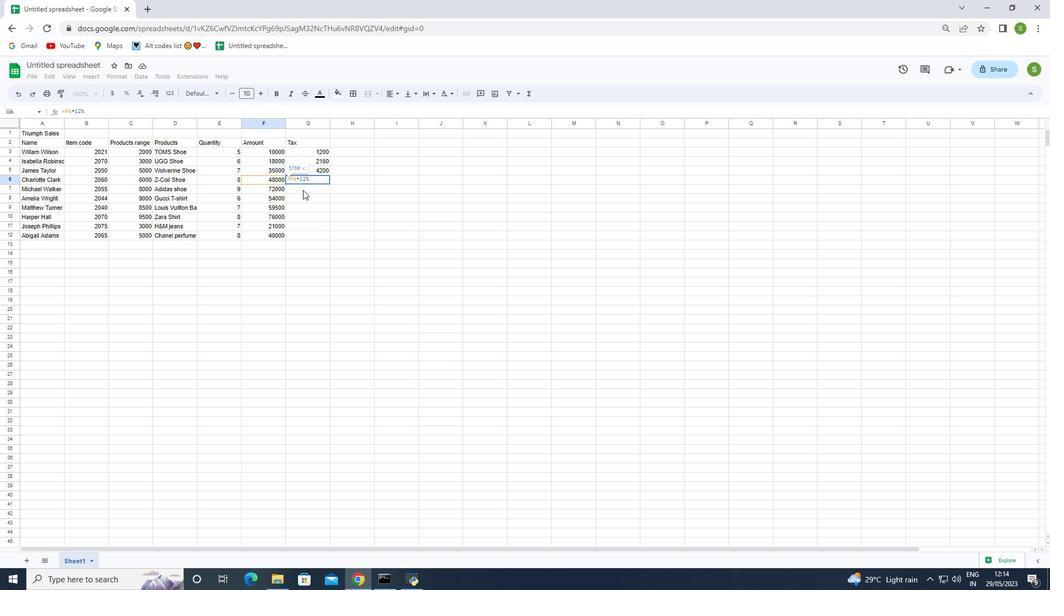 
Action: Mouse moved to (310, 198)
Screenshot: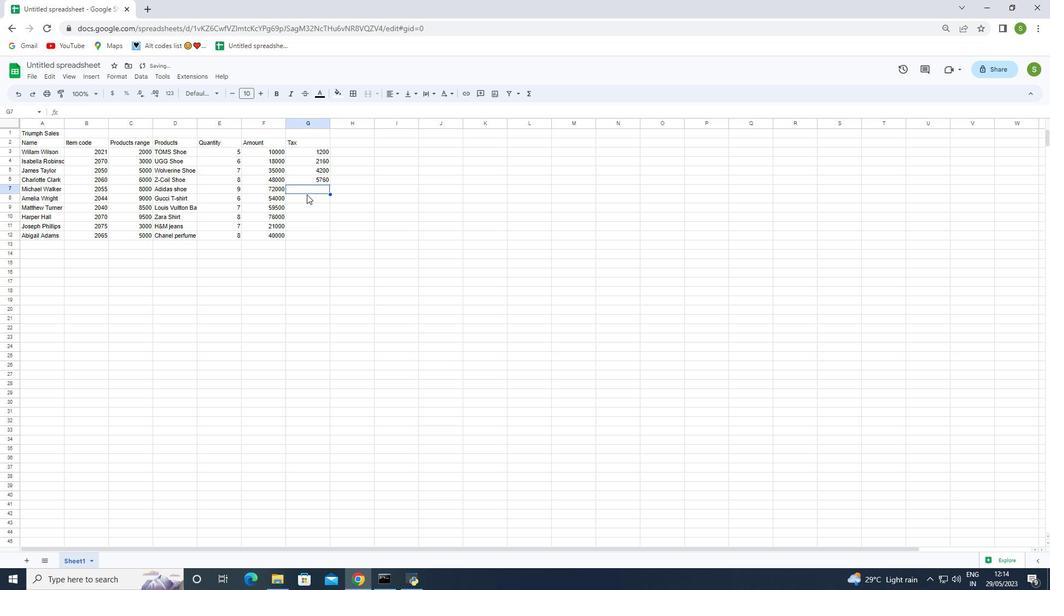 
Action: Key pressed =
Screenshot: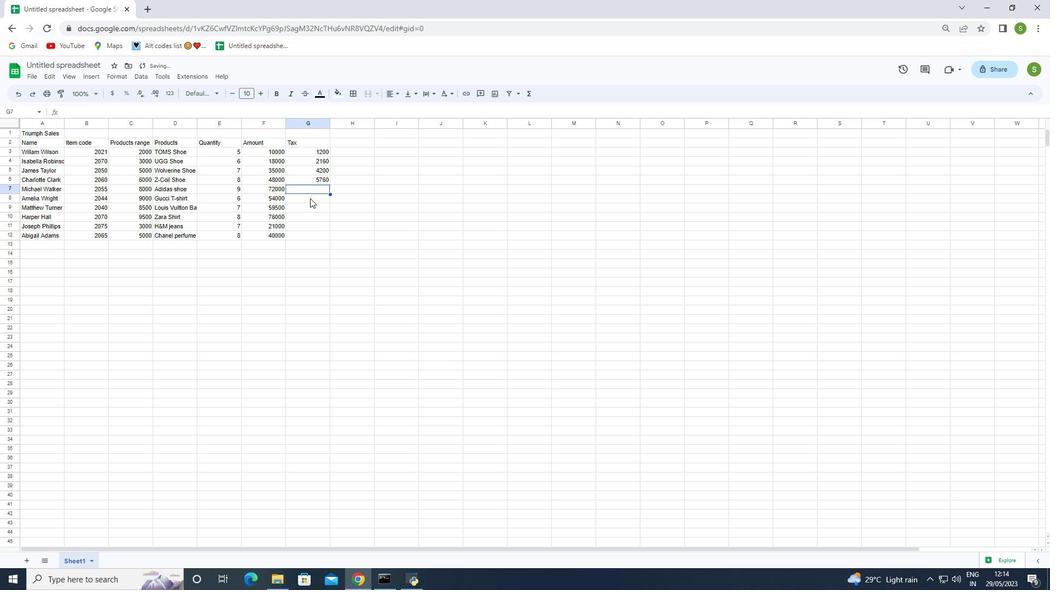 
Action: Mouse moved to (246, 188)
Screenshot: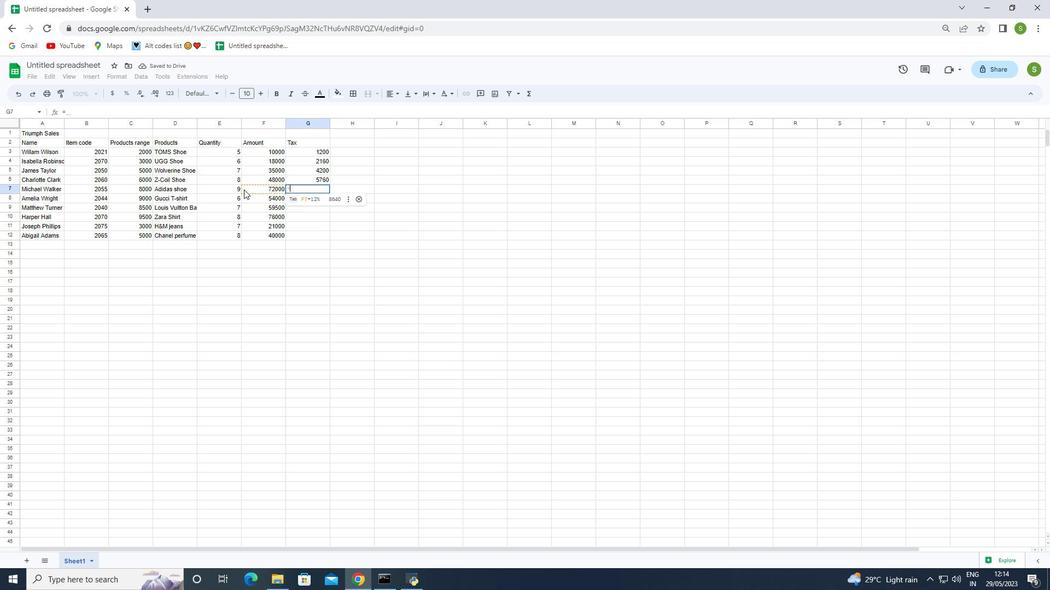 
Action: Mouse pressed left at (246, 188)
Screenshot: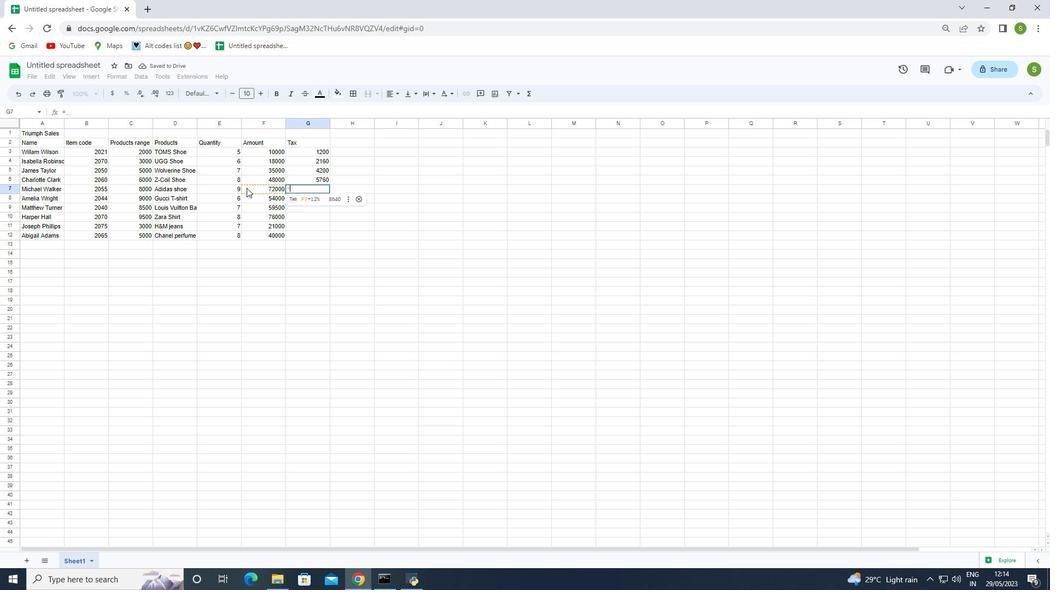 
Action: Mouse moved to (246, 187)
Screenshot: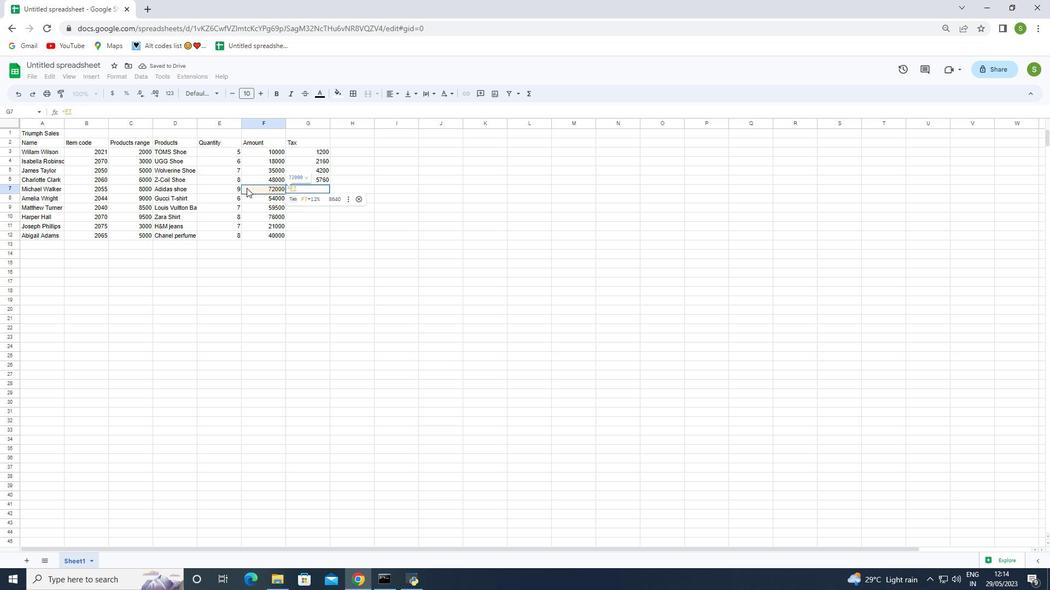 
Action: Key pressed *
Screenshot: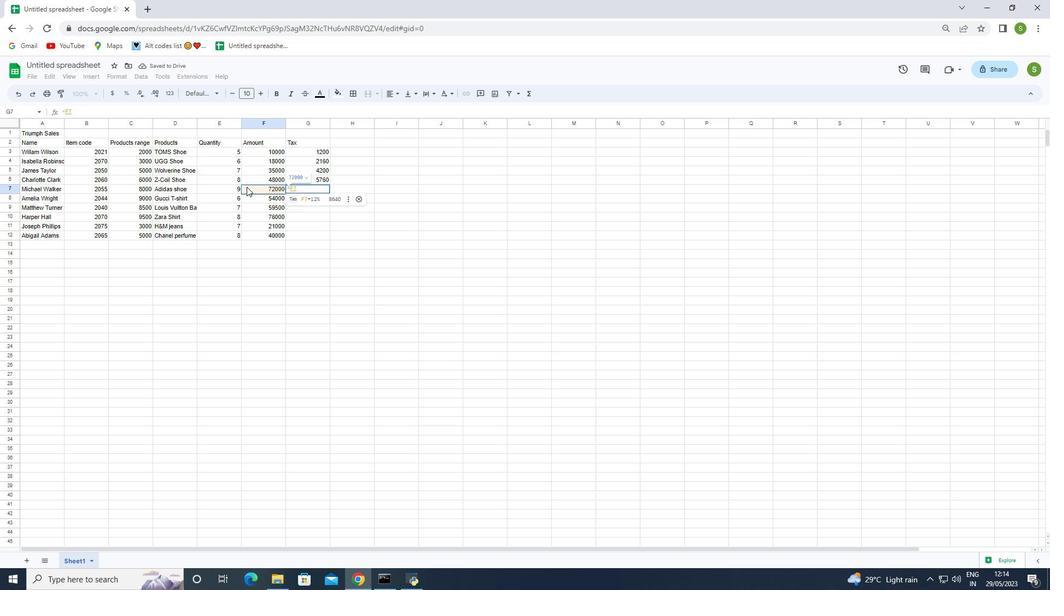 
Action: Mouse moved to (288, 193)
Screenshot: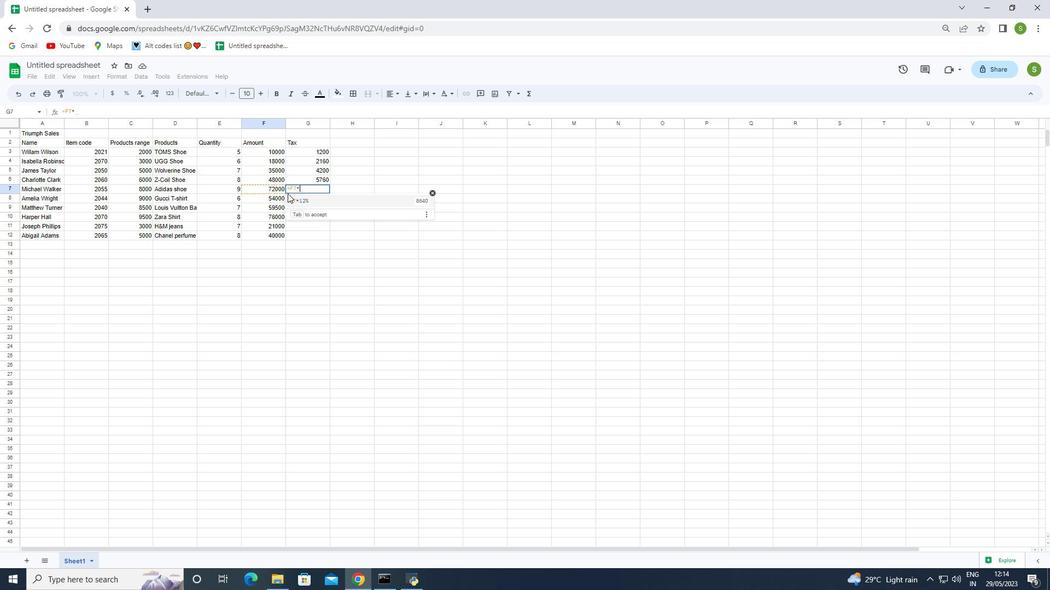 
Action: Key pressed 12<Key.shift>%<Key.enter>
Screenshot: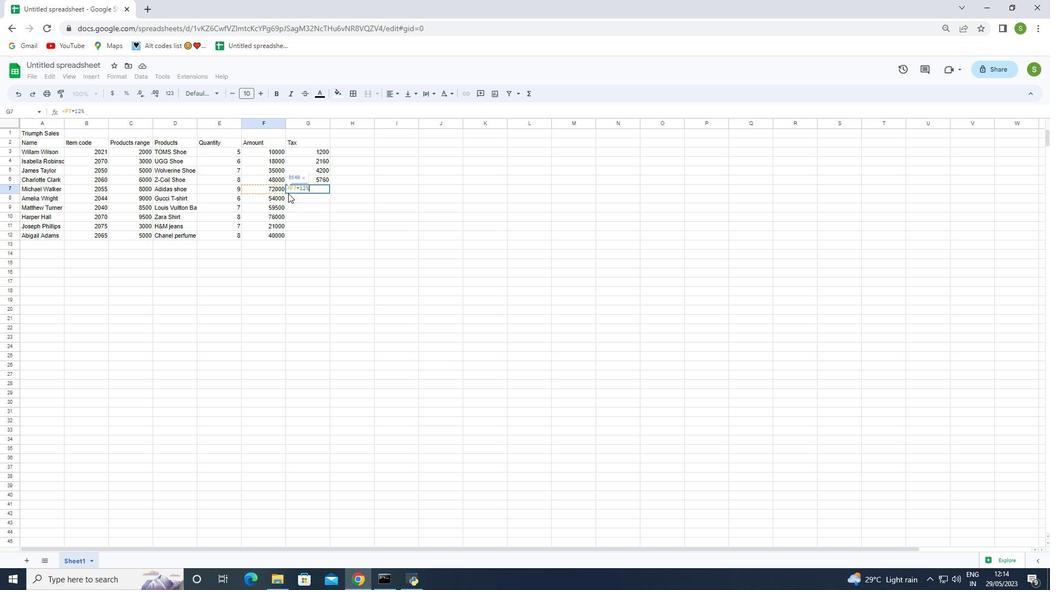 
Action: Mouse moved to (303, 211)
Screenshot: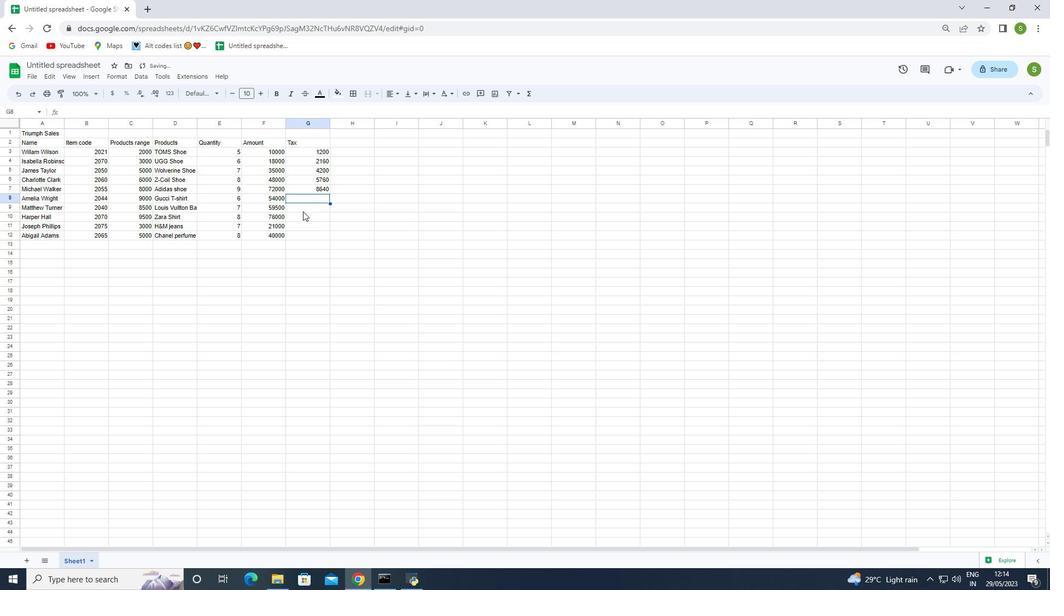 
Action: Key pressed =
Screenshot: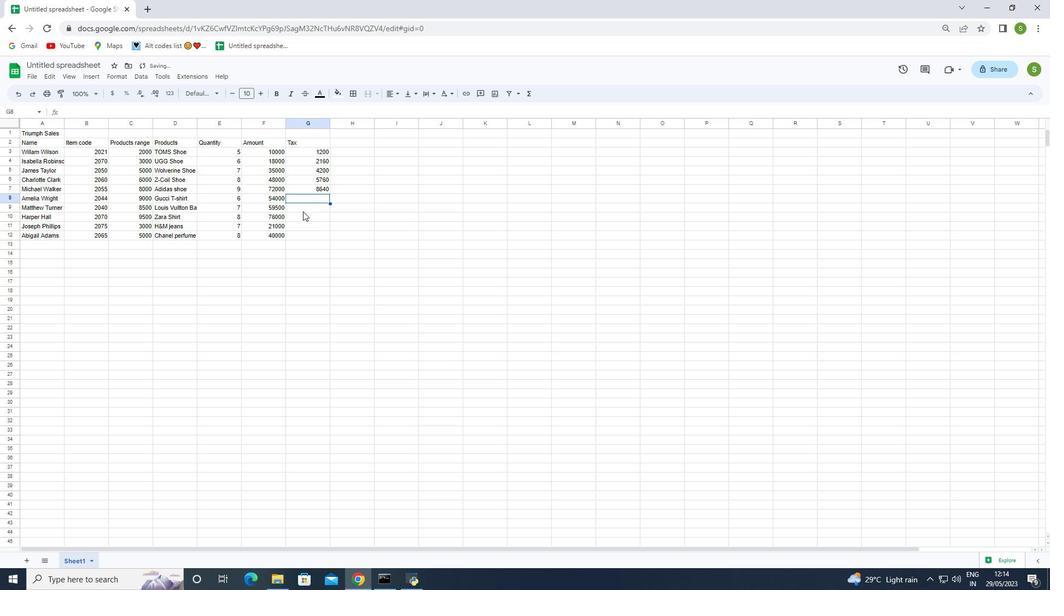 
Action: Mouse moved to (267, 198)
Screenshot: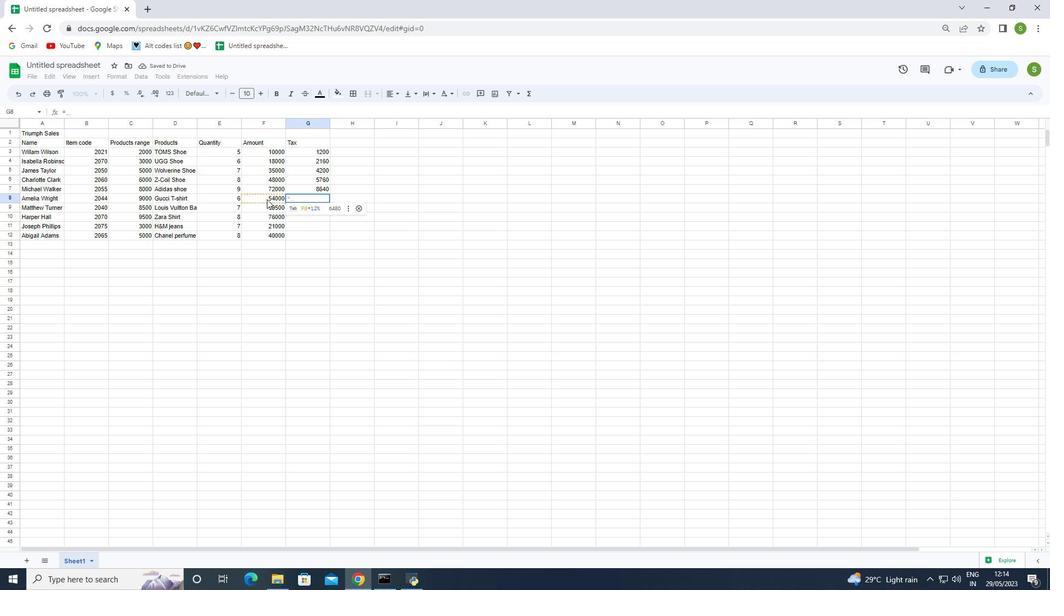 
Action: Mouse pressed left at (267, 198)
Screenshot: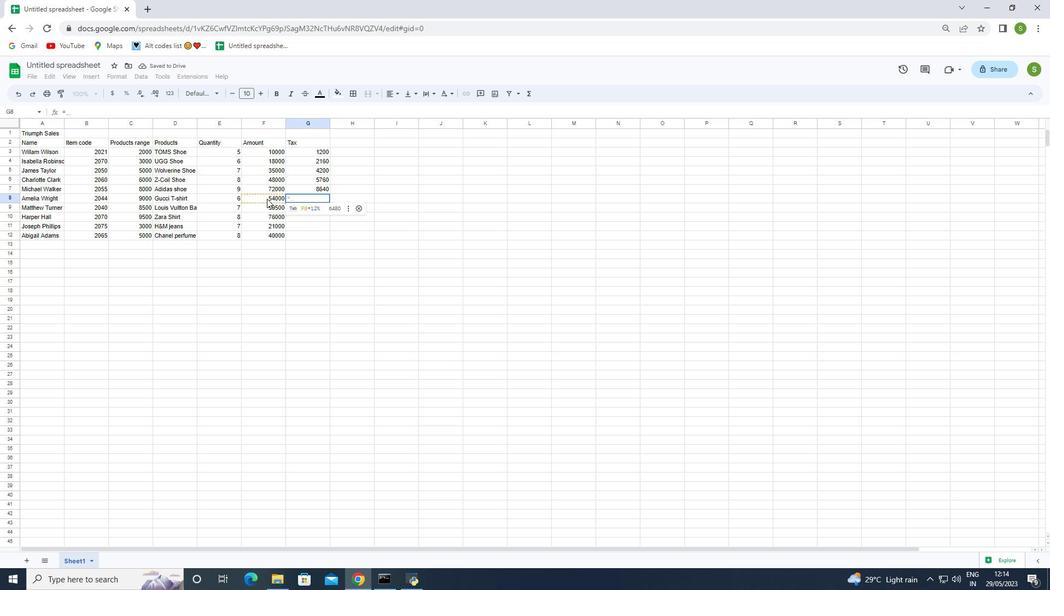 
Action: Key pressed *
Screenshot: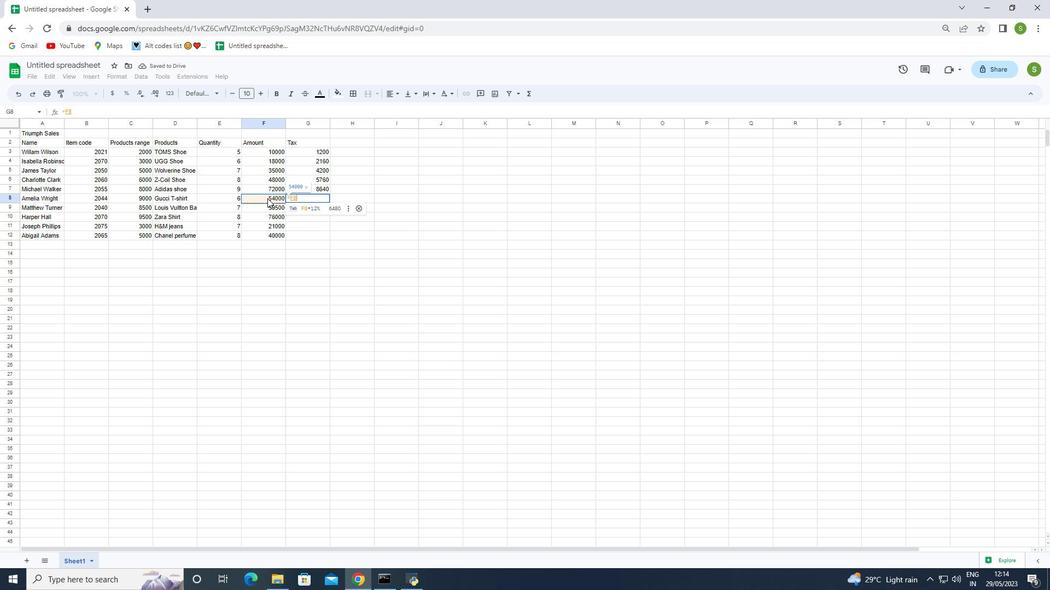 
Action: Mouse moved to (281, 201)
Screenshot: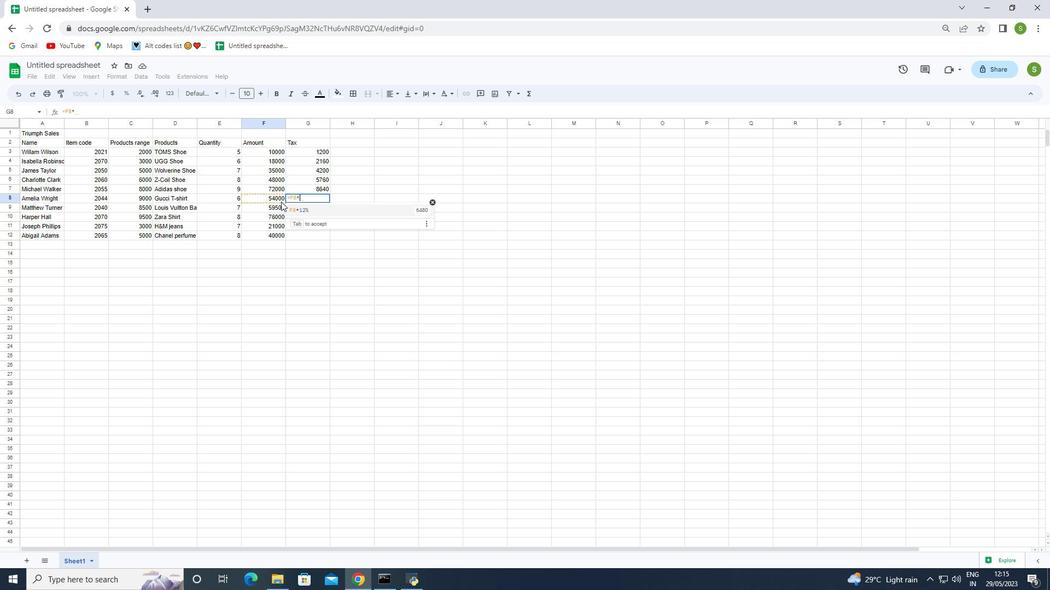 
Action: Key pressed 12<Key.shift><Key.shift><Key.shift><Key.shift><Key.shift><Key.shift><Key.shift>%<Key.enter>
Screenshot: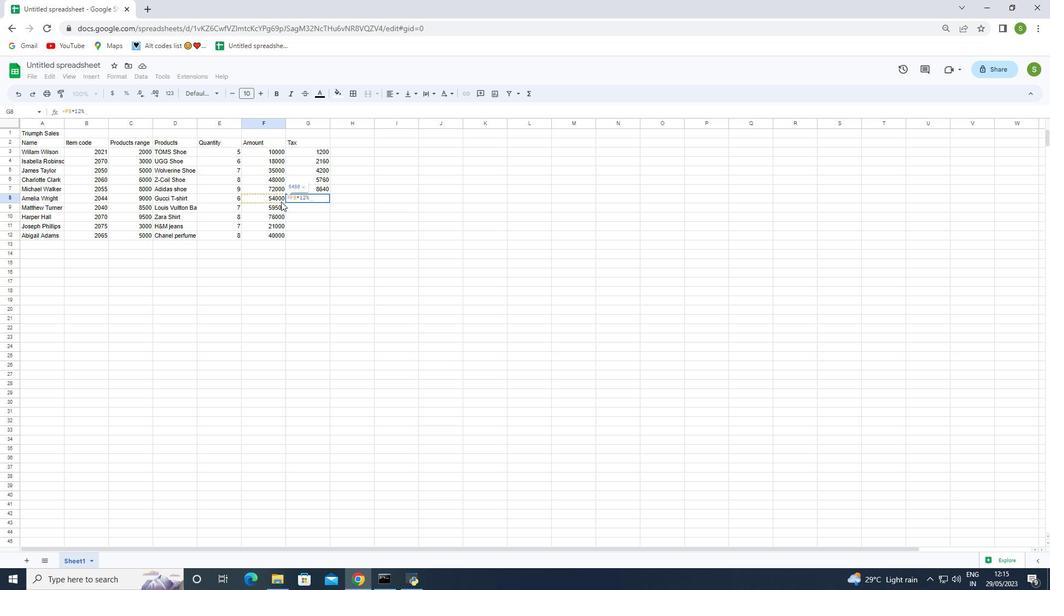 
Action: Mouse moved to (295, 223)
Screenshot: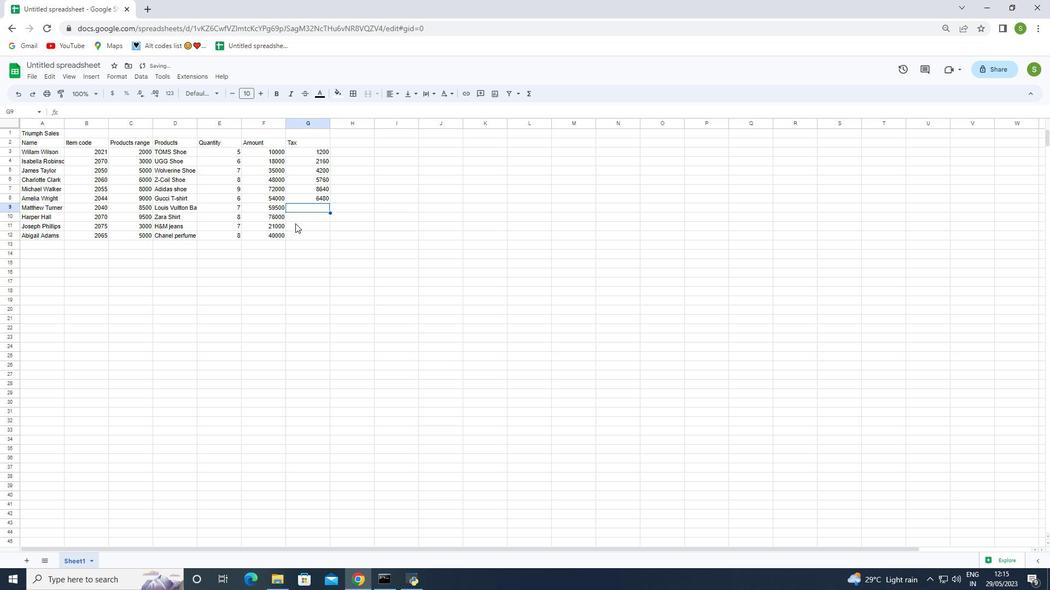 
Action: Key pressed =
Screenshot: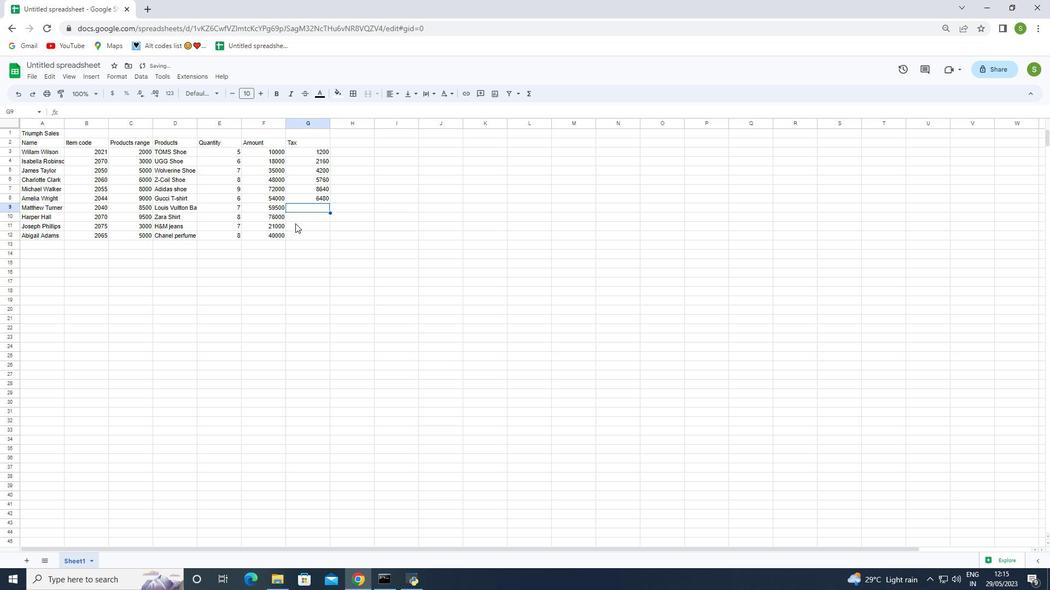 
Action: Mouse moved to (276, 205)
Screenshot: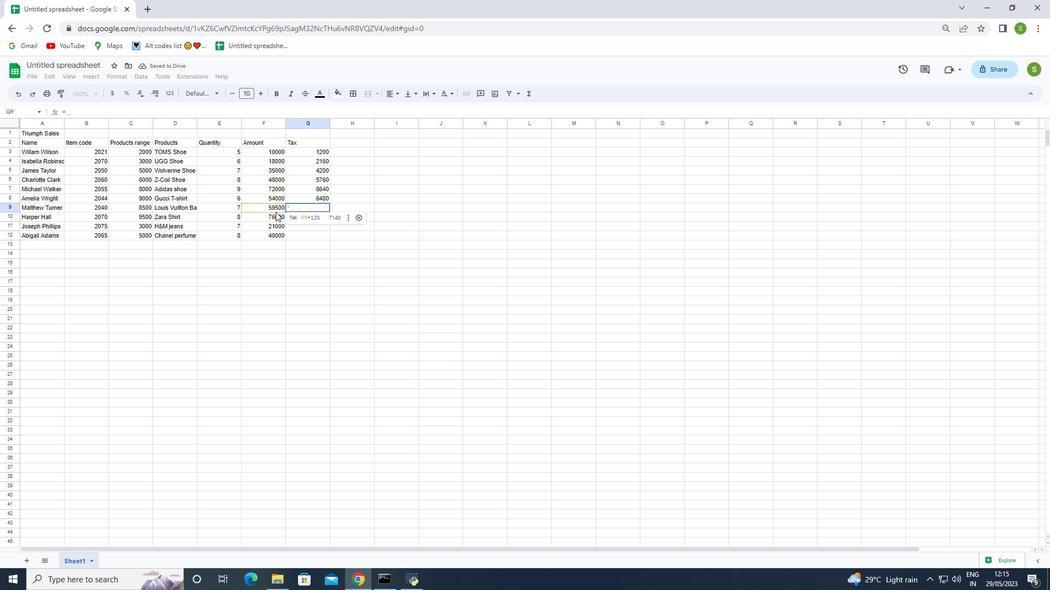 
Action: Mouse pressed left at (276, 205)
Screenshot: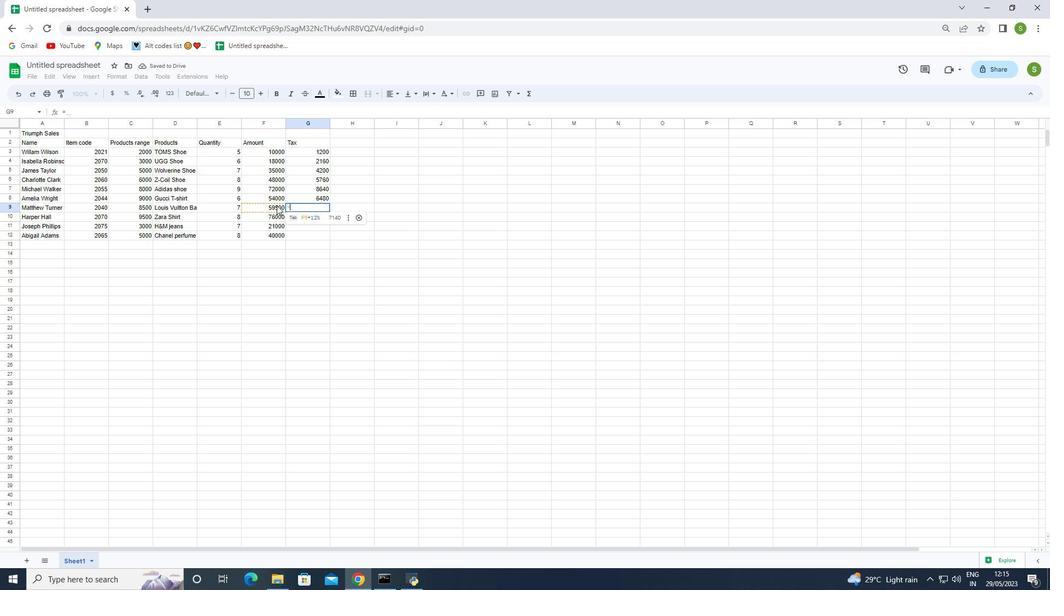 
Action: Key pressed *
Screenshot: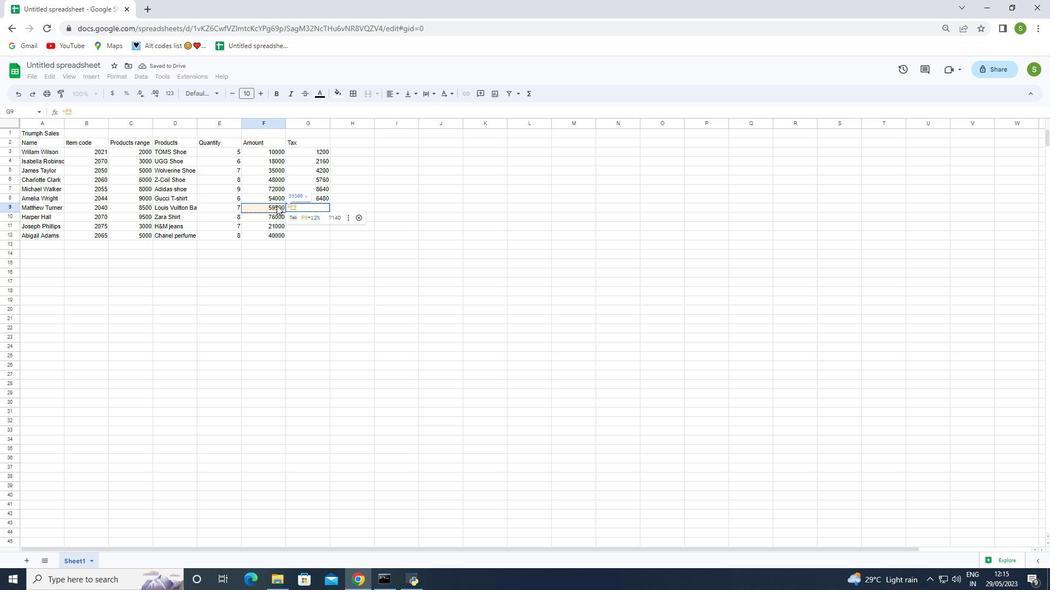 
Action: Mouse moved to (277, 207)
Screenshot: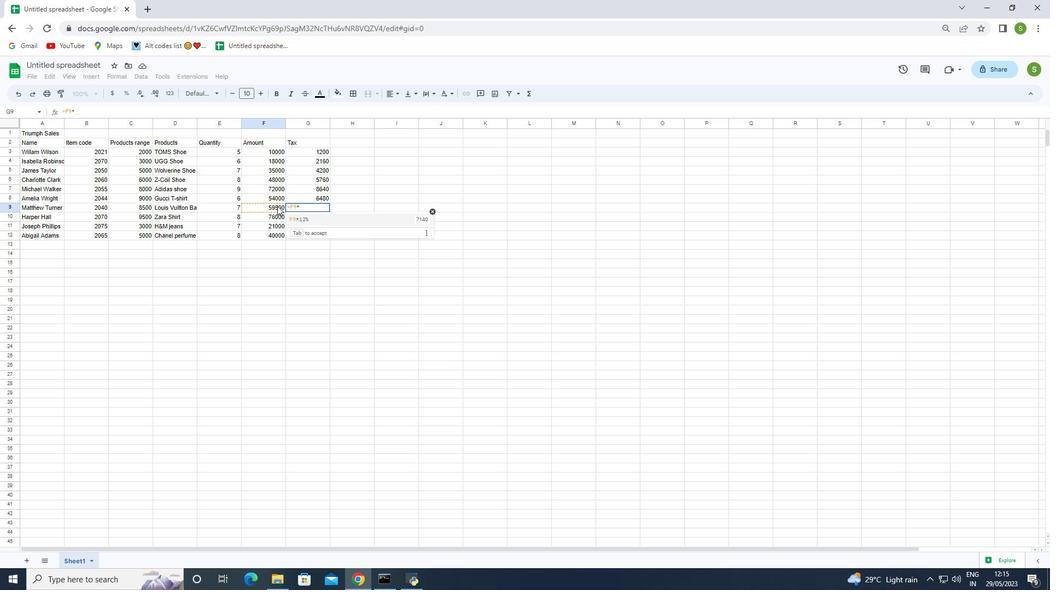 
Action: Key pressed 1
Screenshot: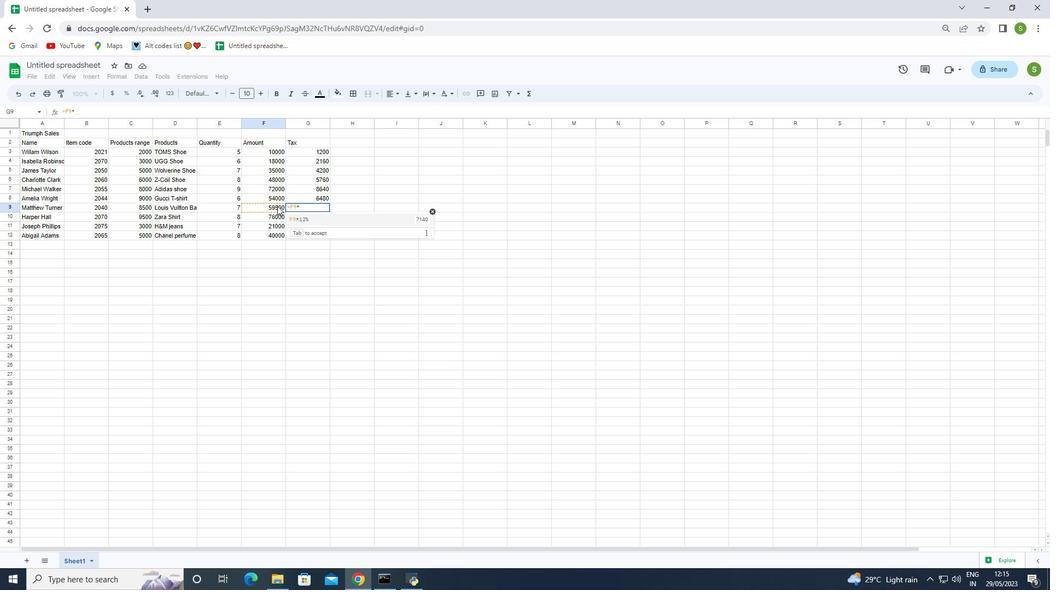 
Action: Mouse moved to (277, 209)
Screenshot: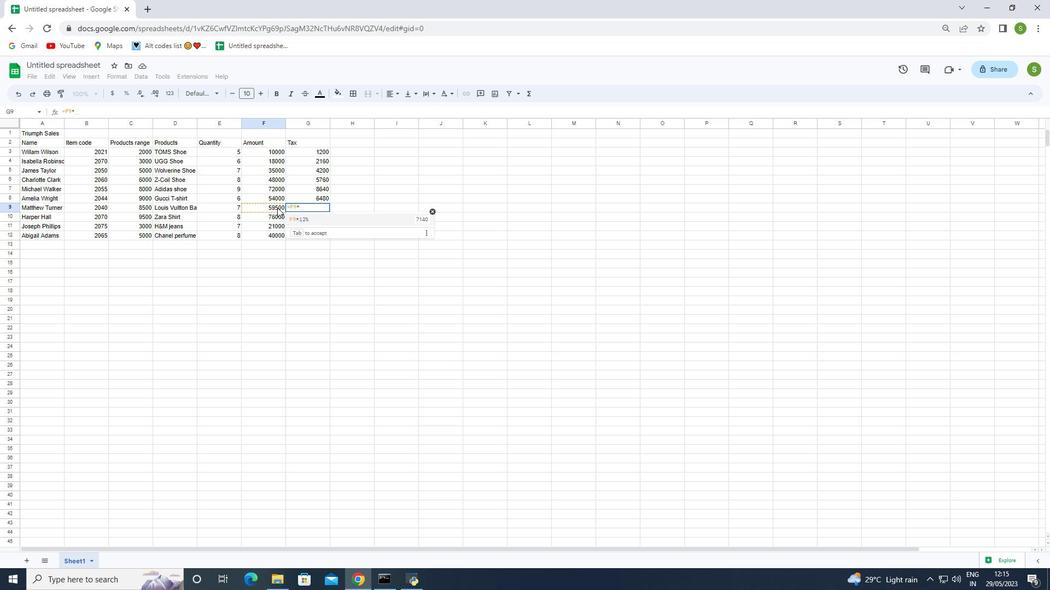 
Action: Key pressed 2<Key.shift><Key.shift><Key.shift>%<Key.enter>
Screenshot: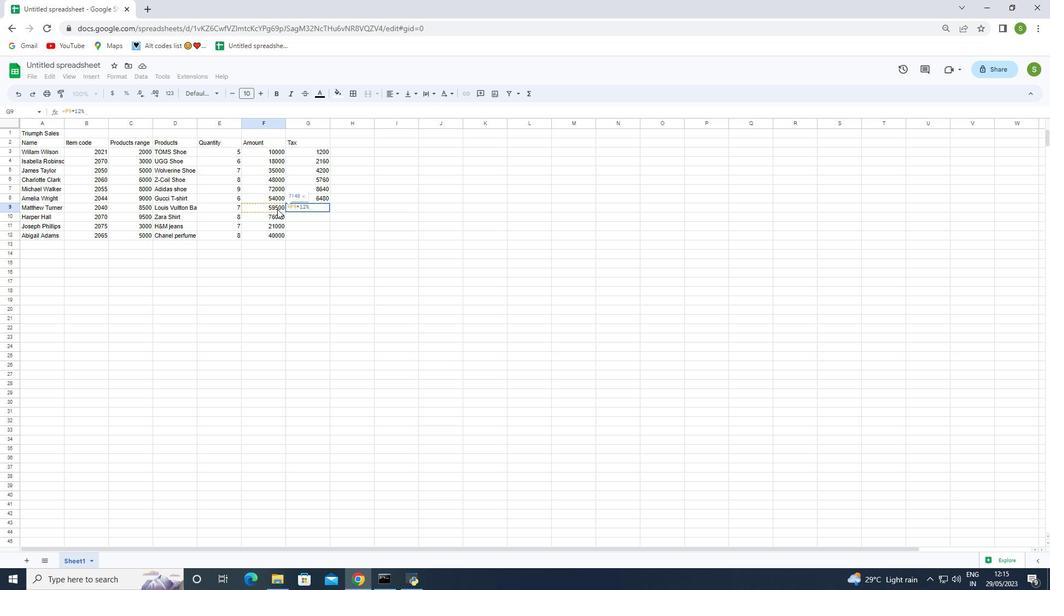 
Action: Mouse moved to (282, 228)
Screenshot: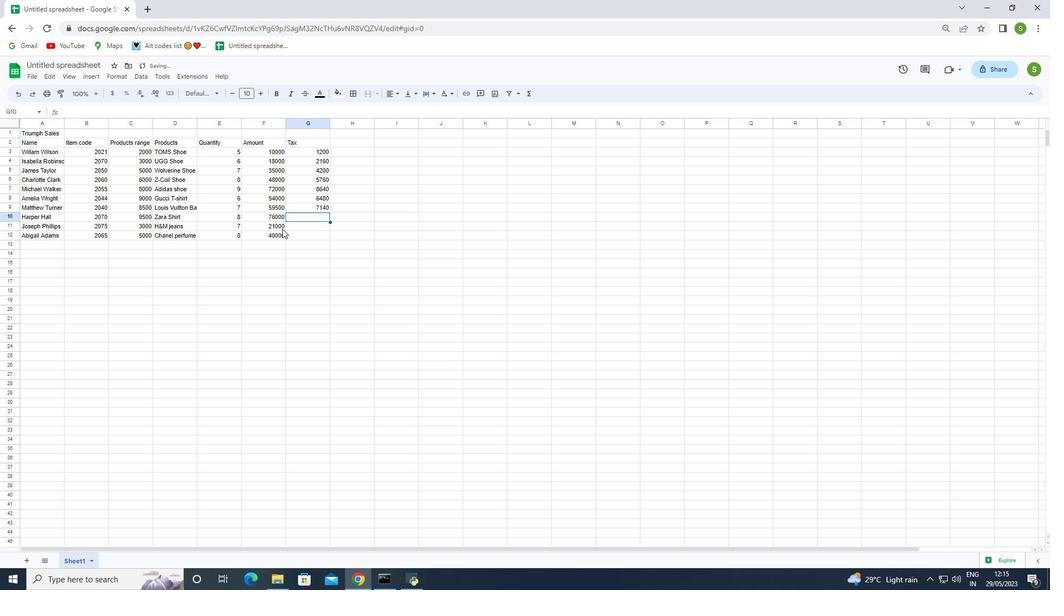
Action: Key pressed =
Screenshot: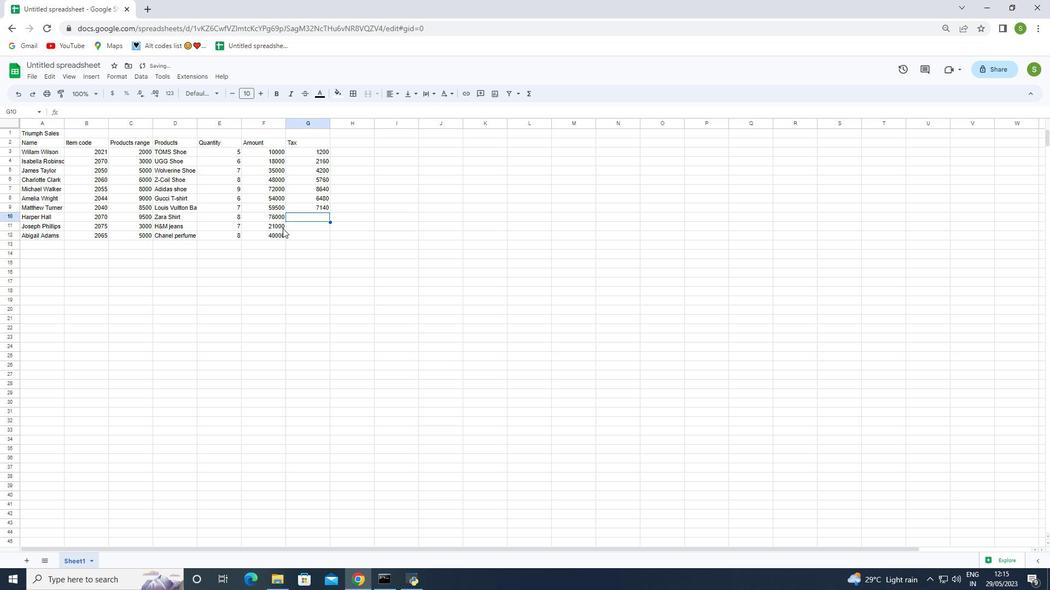 
Action: Mouse moved to (262, 215)
Screenshot: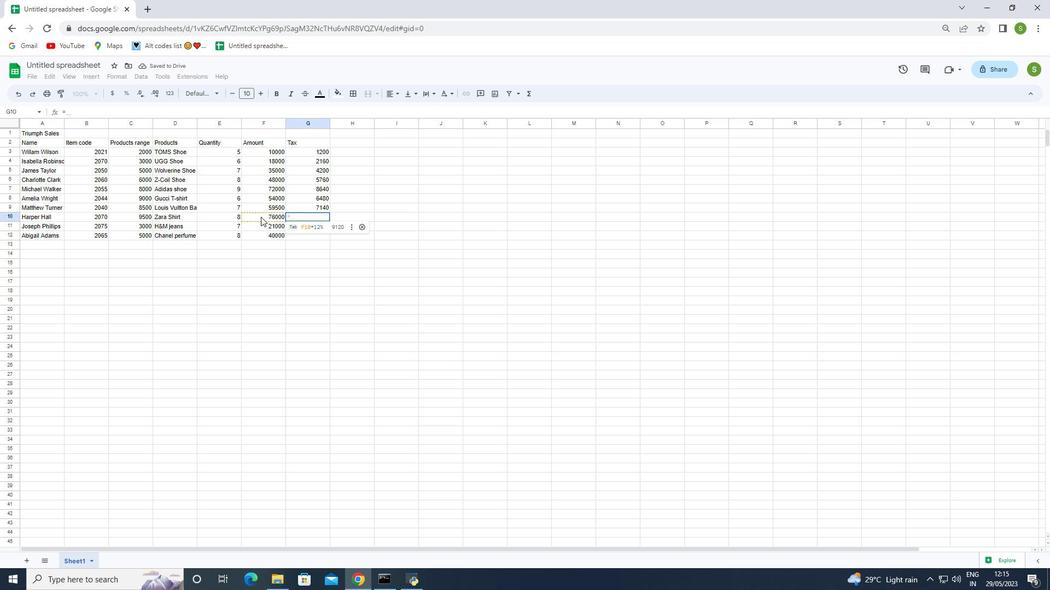 
Action: Mouse pressed left at (262, 215)
Screenshot: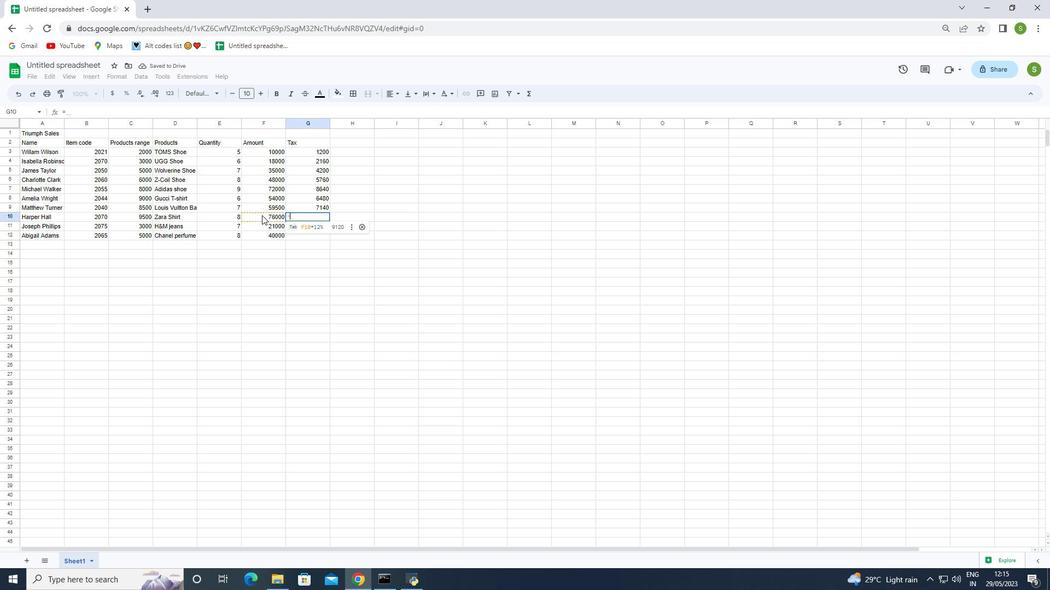 
Action: Mouse moved to (262, 213)
Screenshot: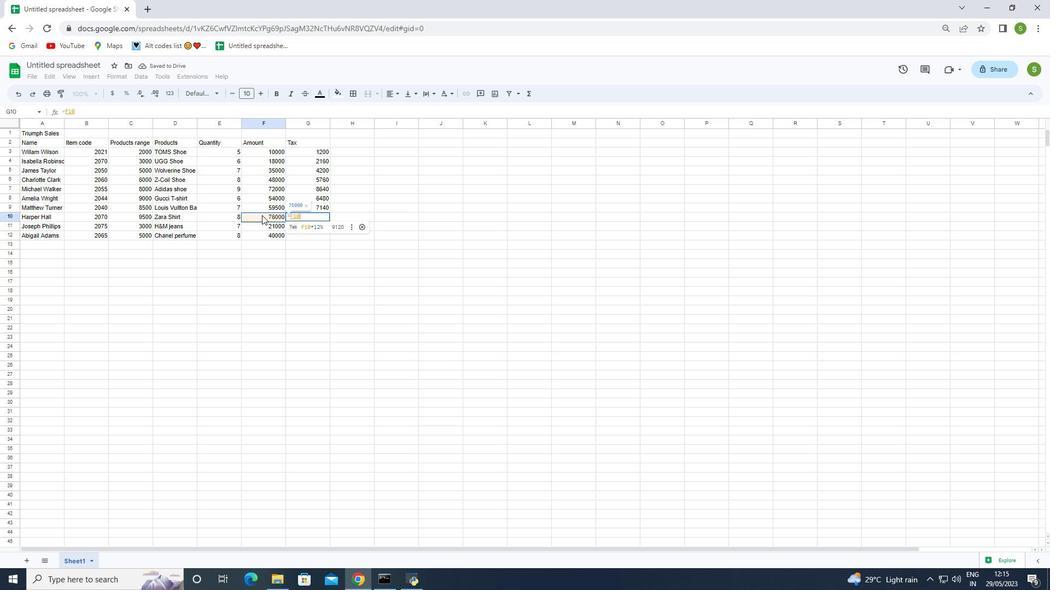
Action: Key pressed *
Screenshot: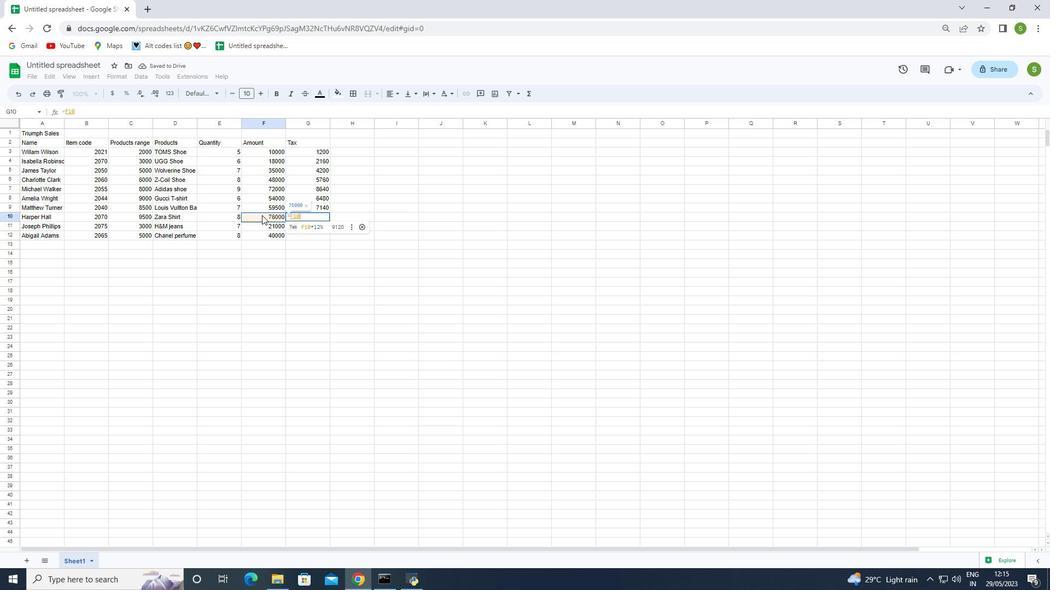
Action: Mouse moved to (262, 213)
Screenshot: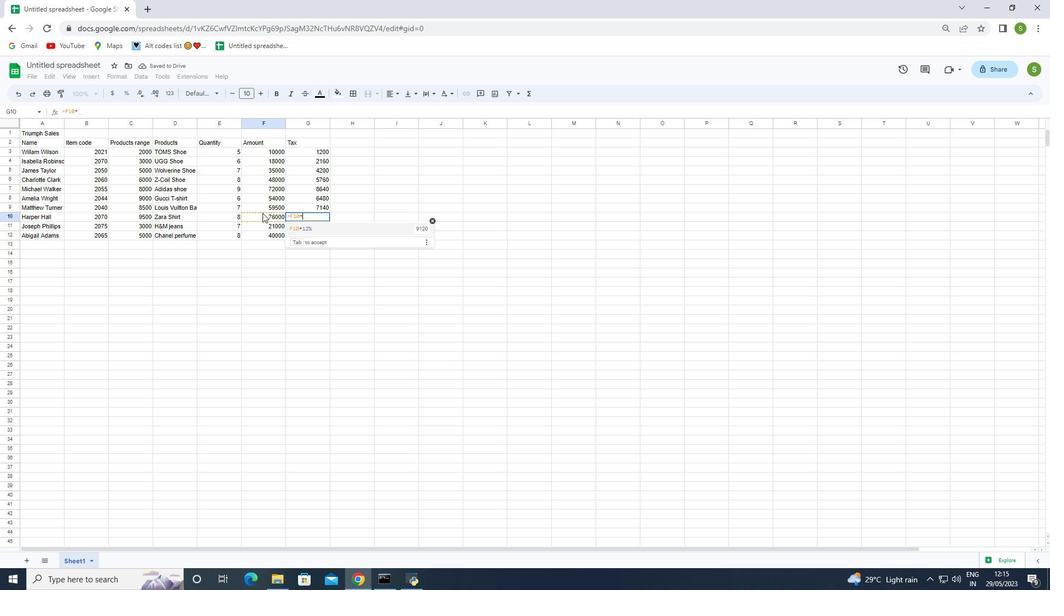 
Action: Key pressed 12<Key.shift><Key.shift><Key.shift><Key.shift><Key.shift><Key.shift>%<Key.enter>
Screenshot: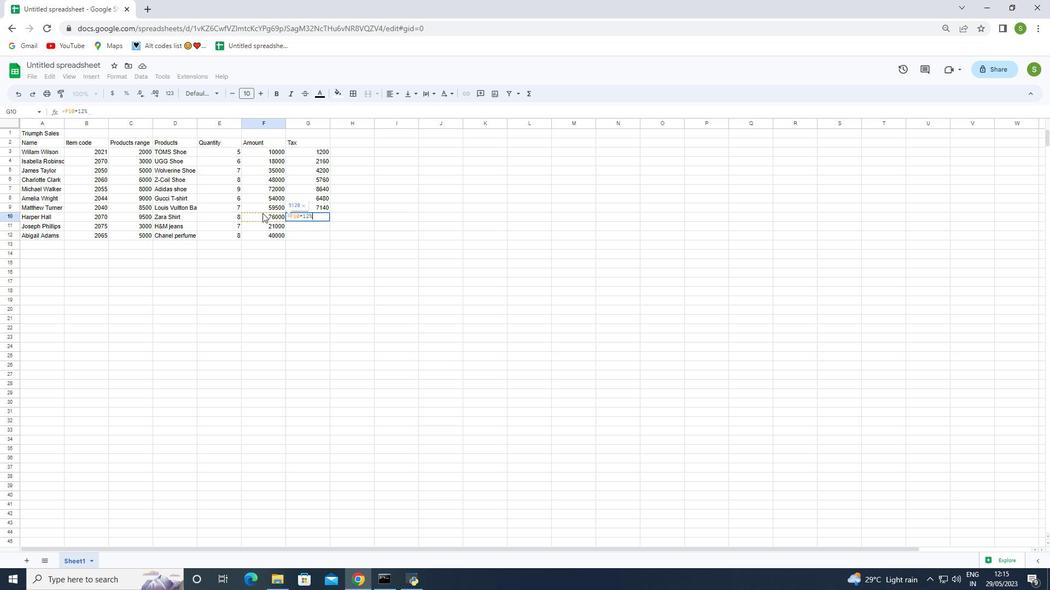 
Action: Mouse moved to (293, 232)
Screenshot: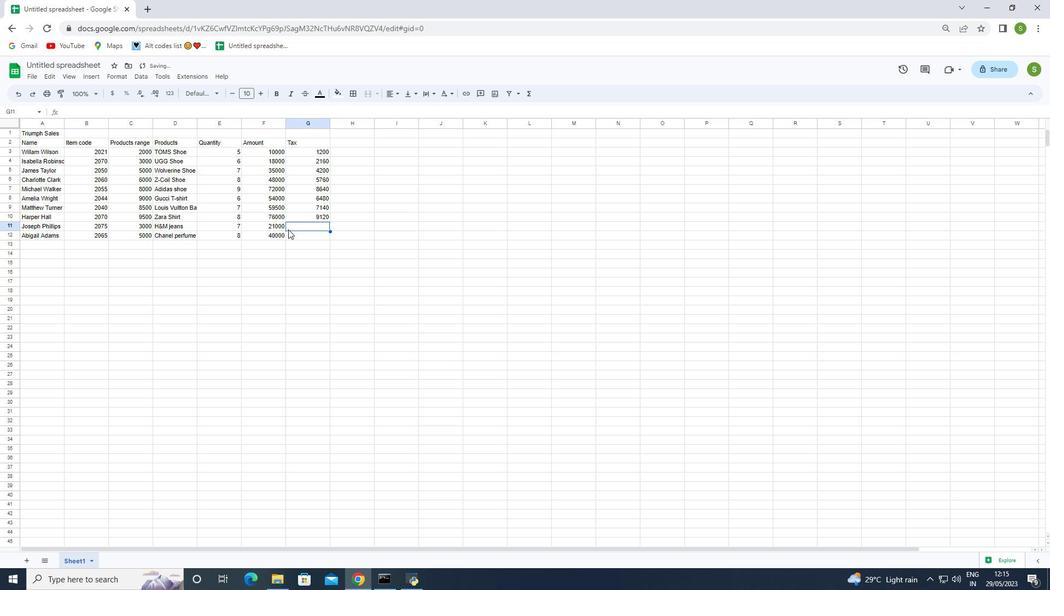 
Action: Key pressed =
Screenshot: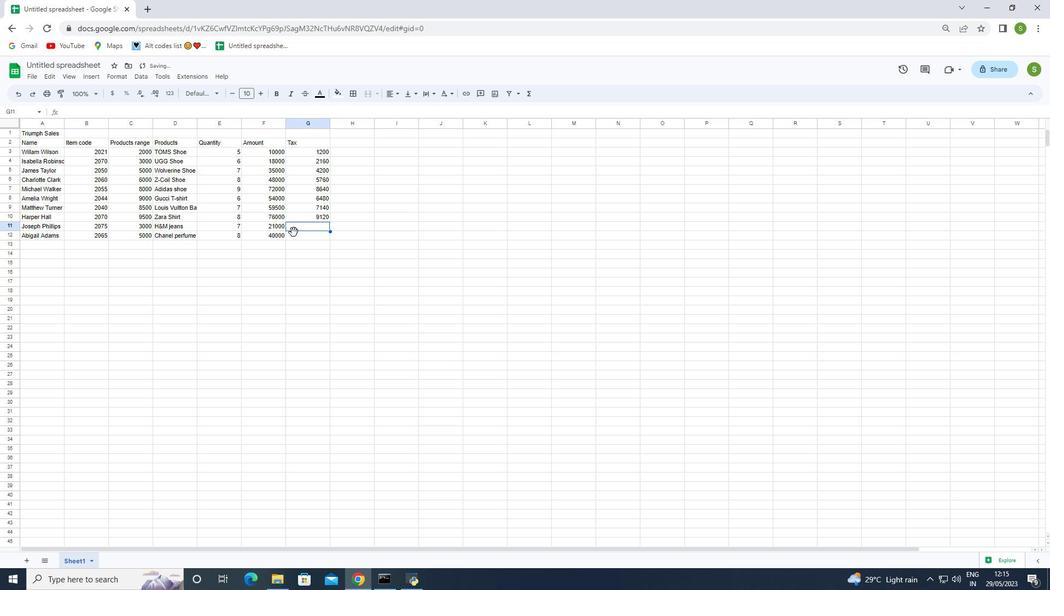 
Action: Mouse moved to (281, 224)
Screenshot: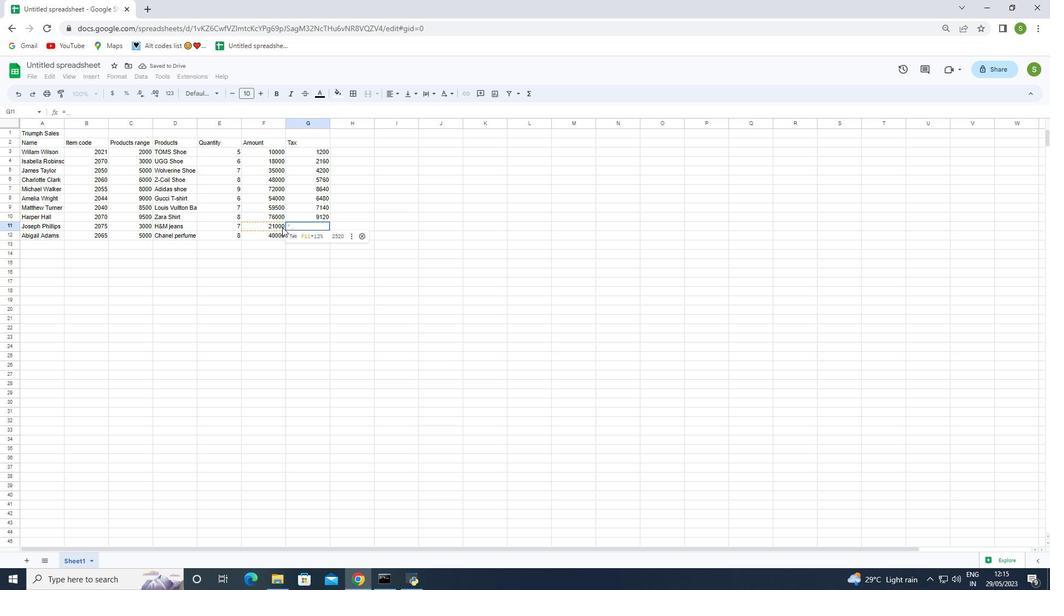 
Action: Mouse pressed left at (281, 224)
Screenshot: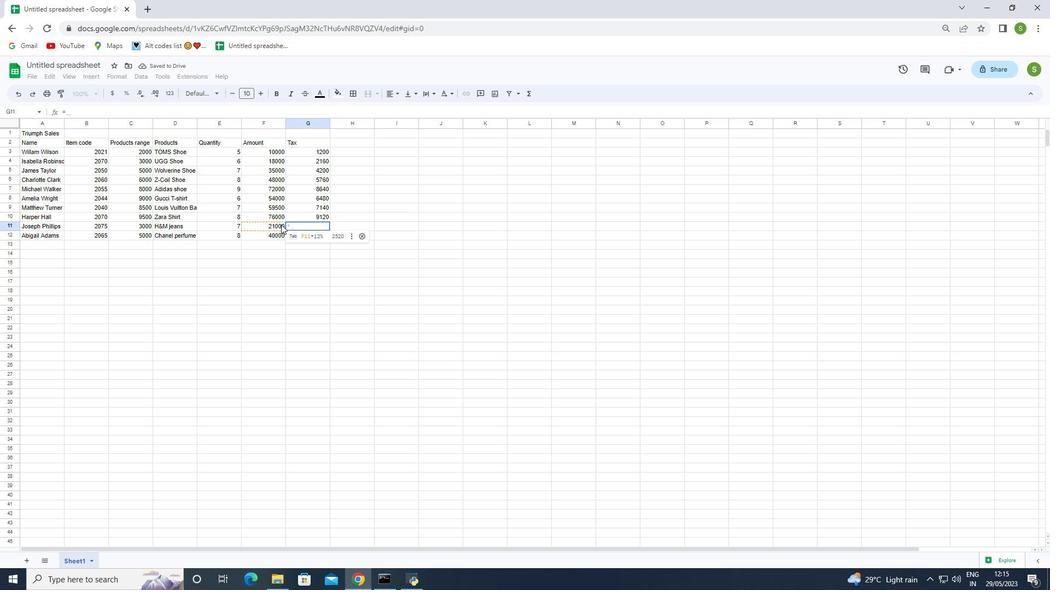 
Action: Key pressed *12<Key.shift>%<Key.enter>
Screenshot: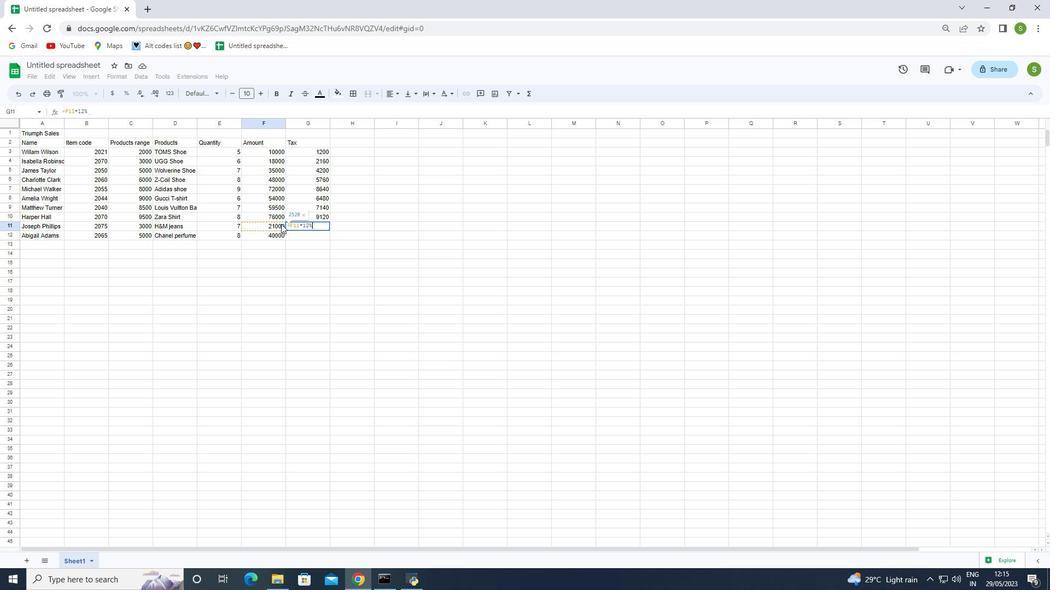 
Action: Mouse moved to (304, 242)
Screenshot: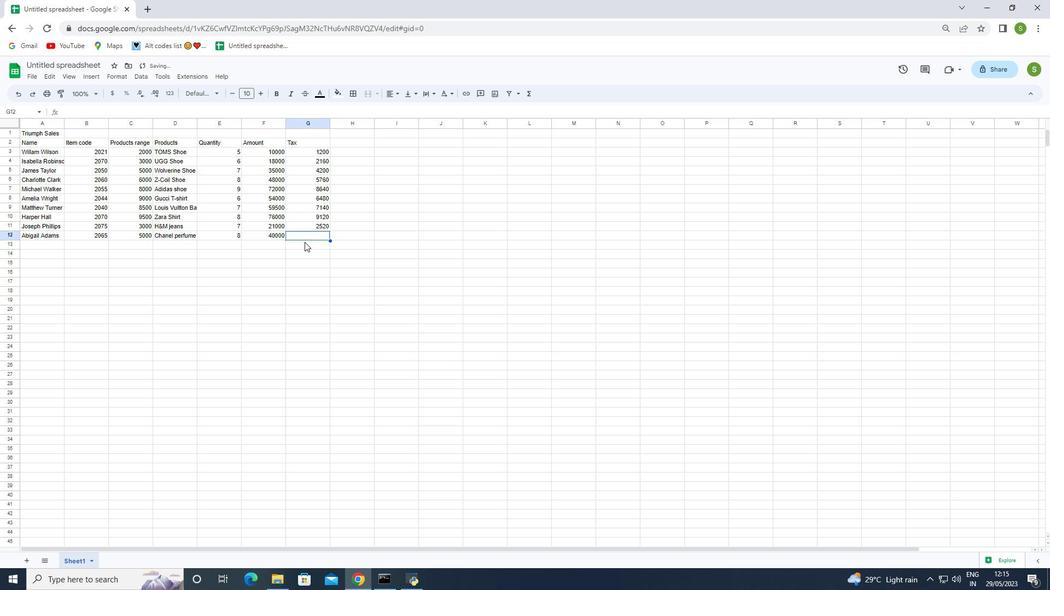 
Action: Key pressed =
Screenshot: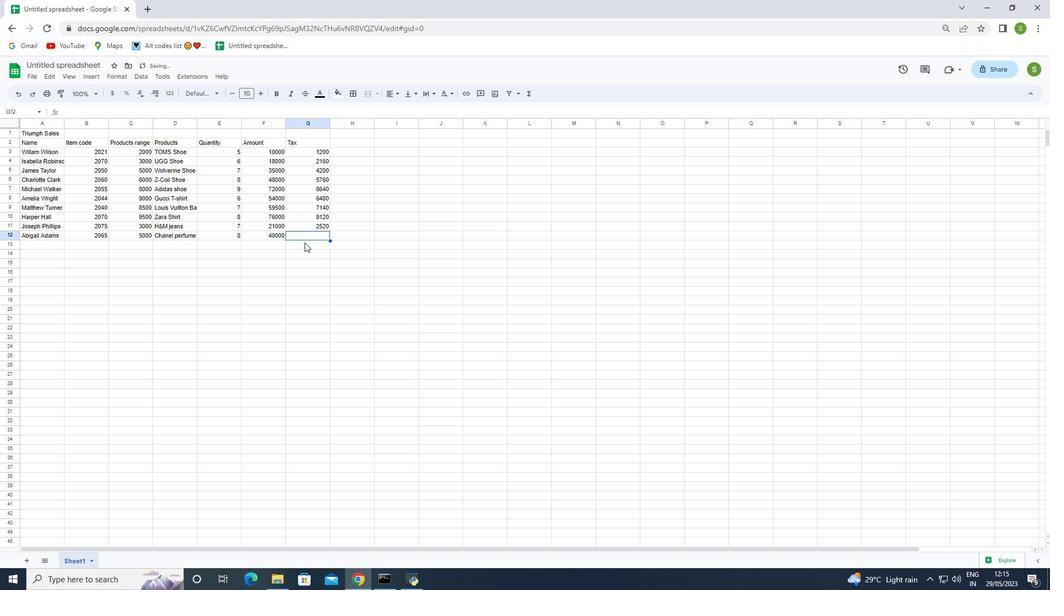 
Action: Mouse moved to (275, 235)
Screenshot: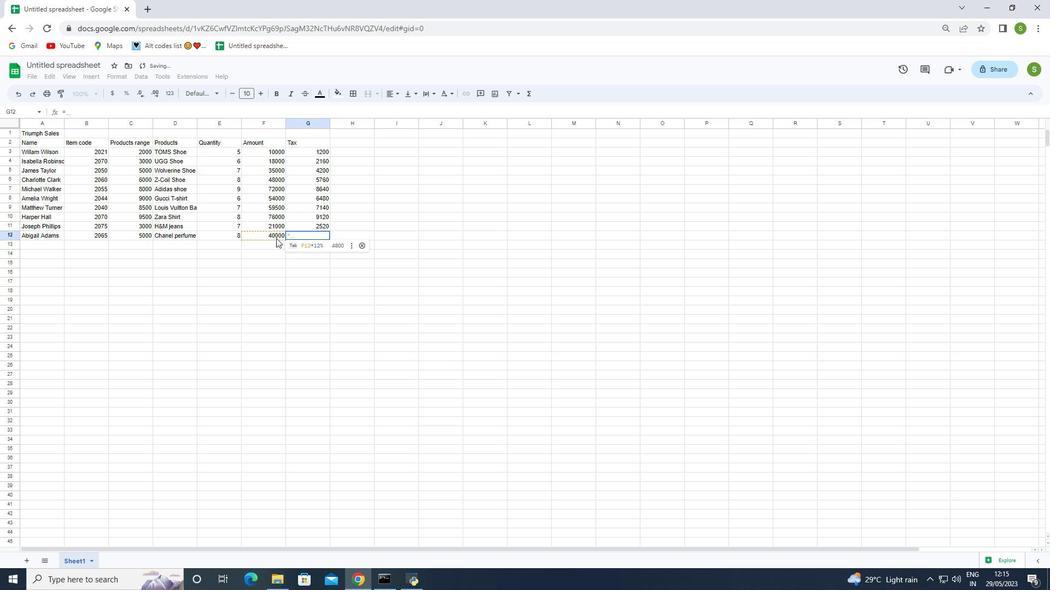 
Action: Mouse pressed left at (275, 235)
Screenshot: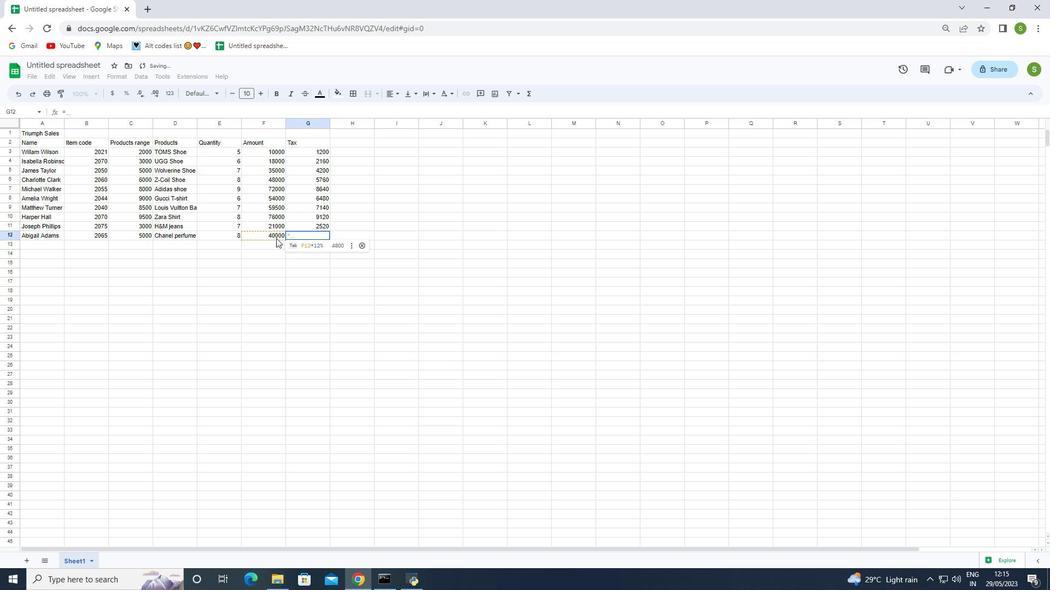 
Action: Key pressed *
Screenshot: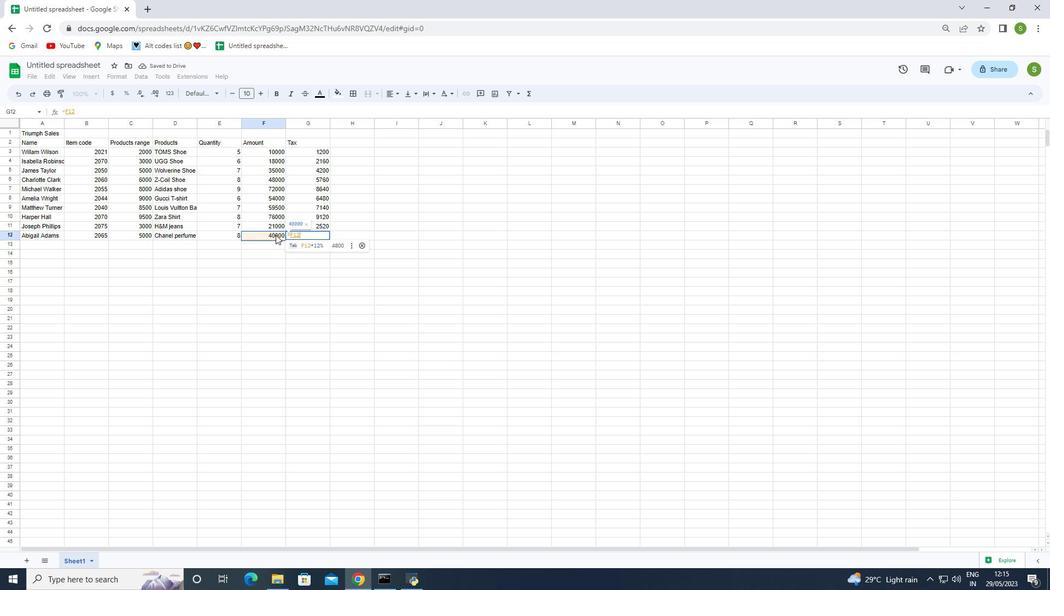 
Action: Mouse moved to (275, 236)
Screenshot: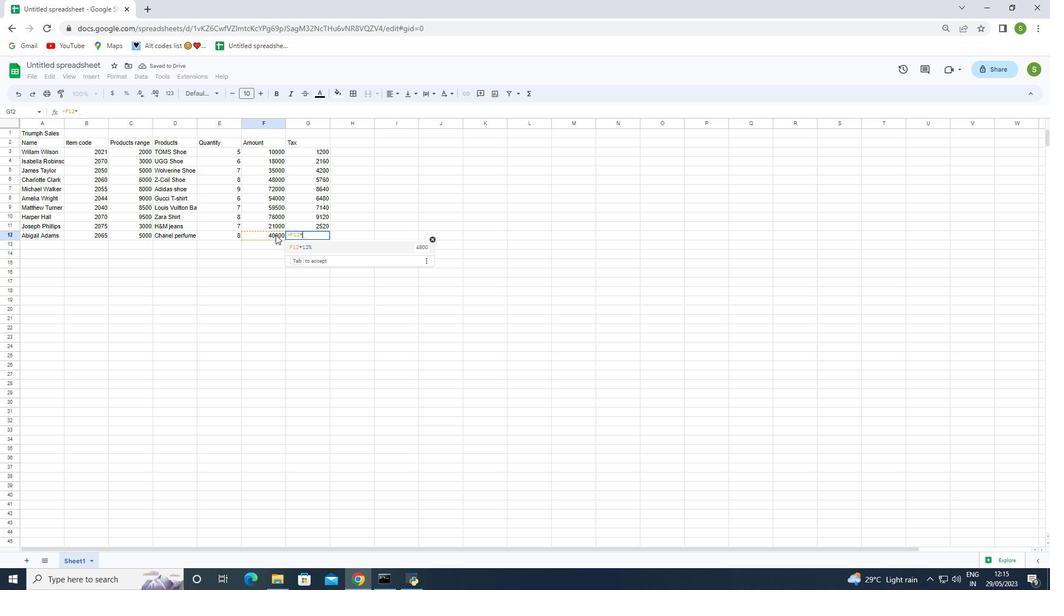 
Action: Key pressed 12<Key.shift>%<Key.enter>
Screenshot: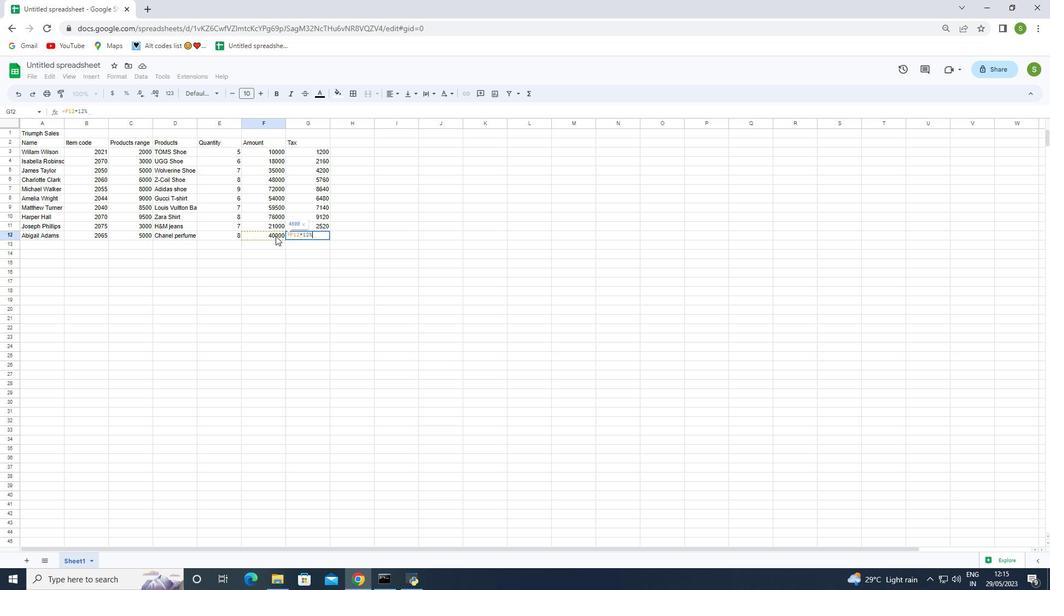 
Action: Mouse moved to (320, 275)
Screenshot: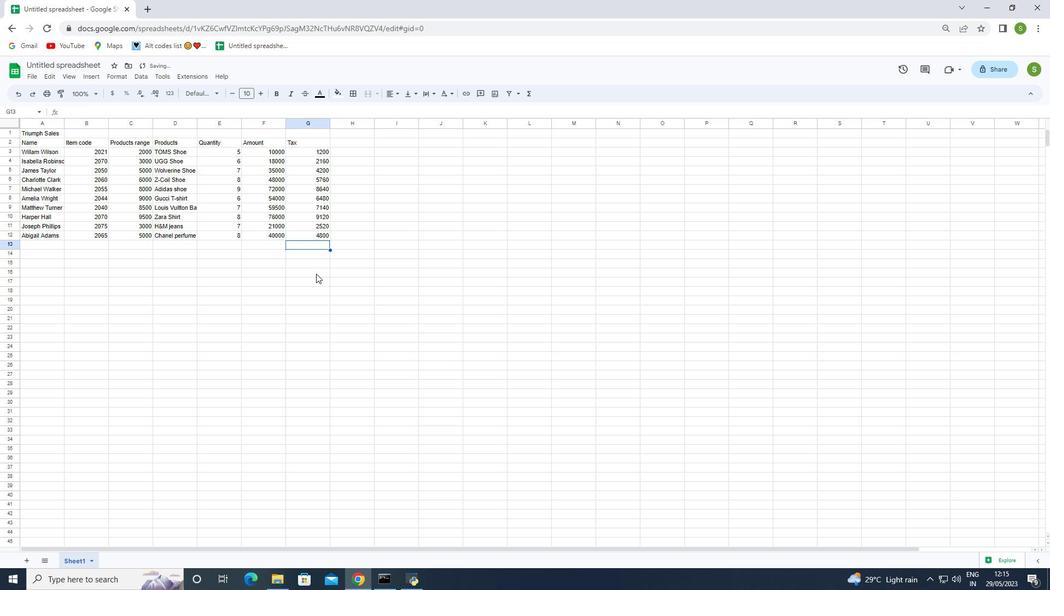 
Action: Mouse pressed left at (320, 275)
Screenshot: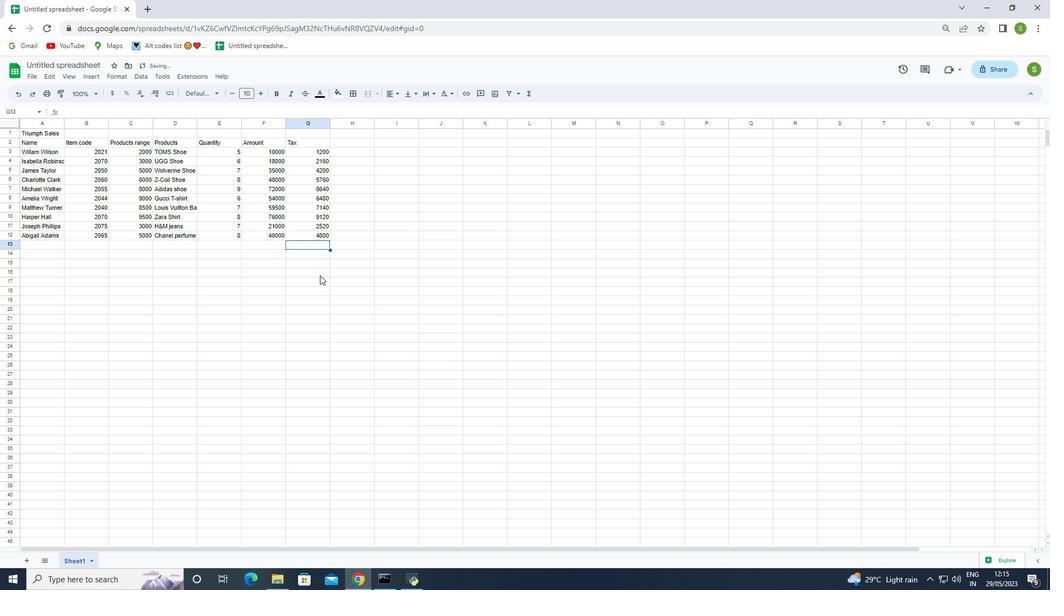 
Action: Mouse moved to (344, 143)
Screenshot: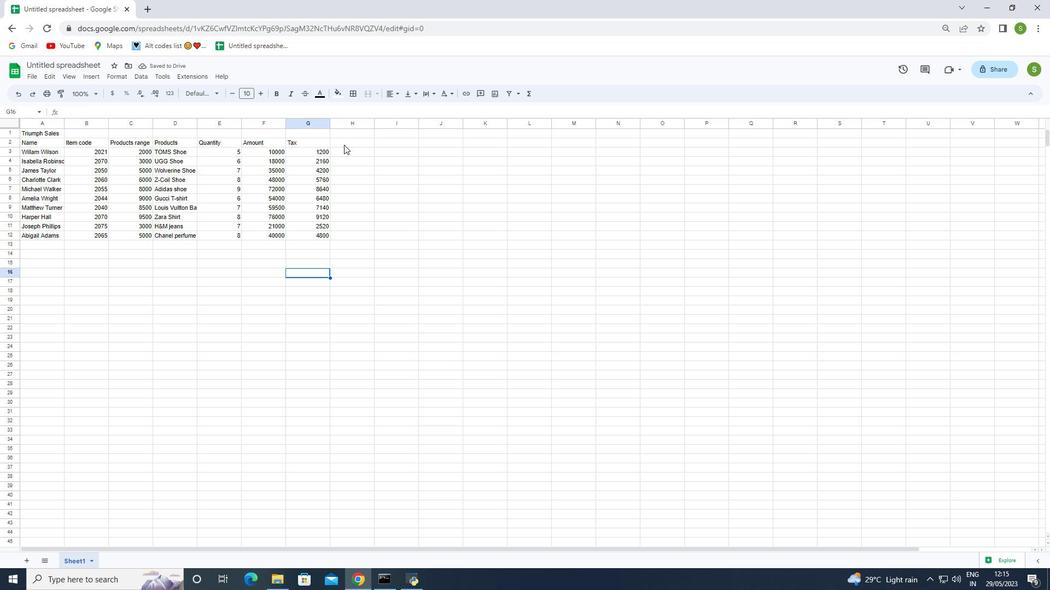 
Action: Mouse pressed left at (344, 143)
Screenshot: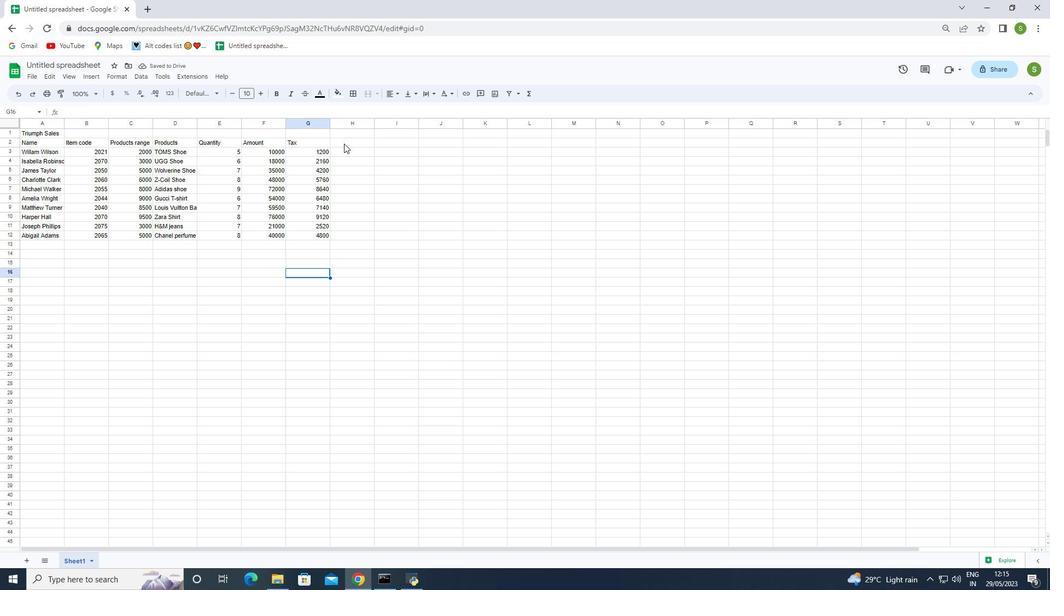 
Action: Mouse moved to (341, 148)
Screenshot: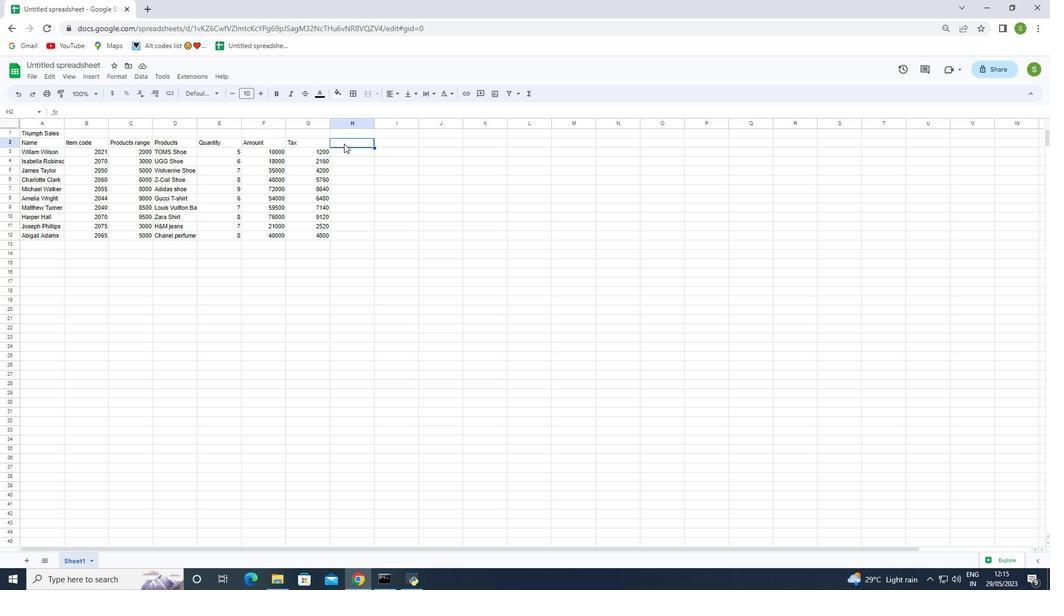 
Action: Key pressed <Key.shift>Total
Screenshot: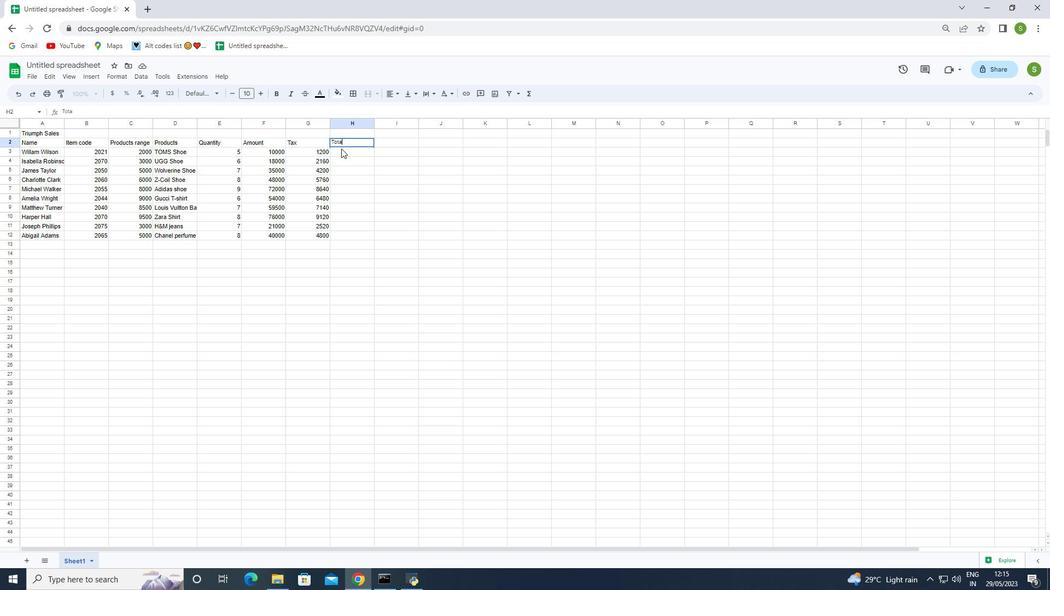 
Action: Mouse moved to (399, 197)
Screenshot: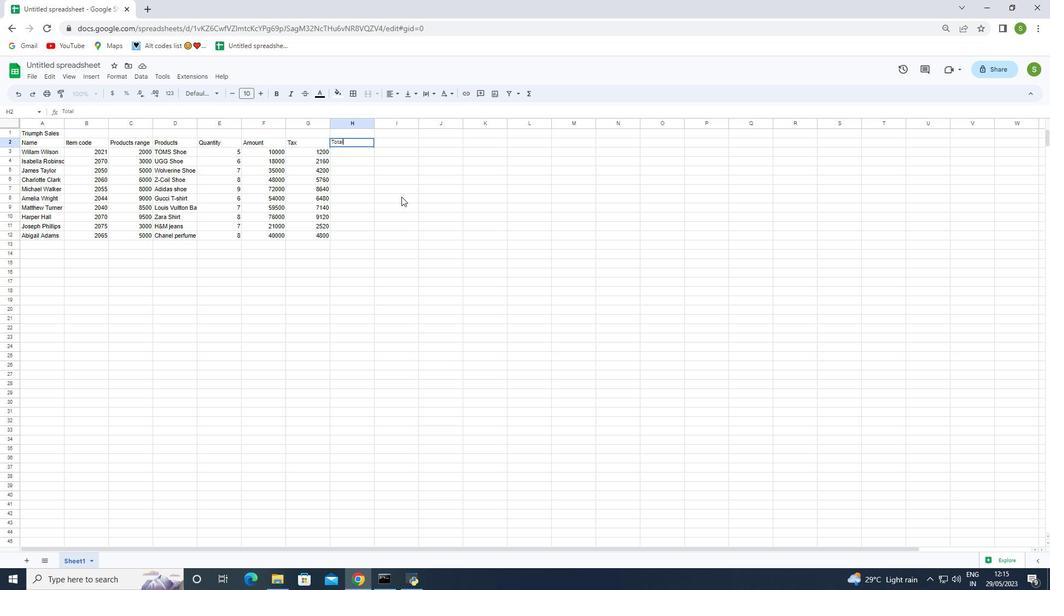 
Action: Mouse pressed left at (399, 197)
